 Task: Look for space in Bullhead City, United States from 24th August, 2023 to 10th September, 2023 for 8 adults, 2 children in price range Rs.12000 to Rs.15000. Place can be entire place or shared room with 4 bedrooms having 8 beds and 4 bathrooms. Property type can be house, flat, guest house. Amenities needed are: wifi, TV, free parkinig on premises, gym, breakfast. Booking option can be shelf check-in. Required host language is English.
Action: Mouse moved to (567, 117)
Screenshot: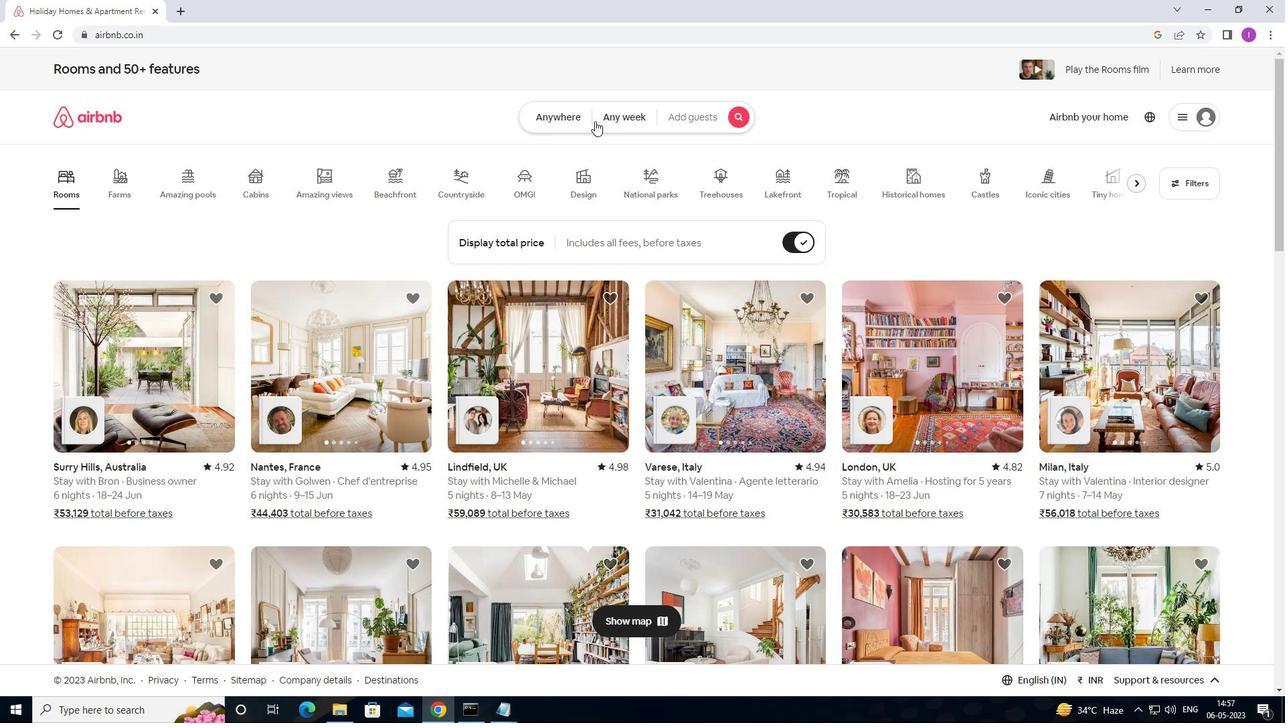 
Action: Mouse pressed left at (567, 117)
Screenshot: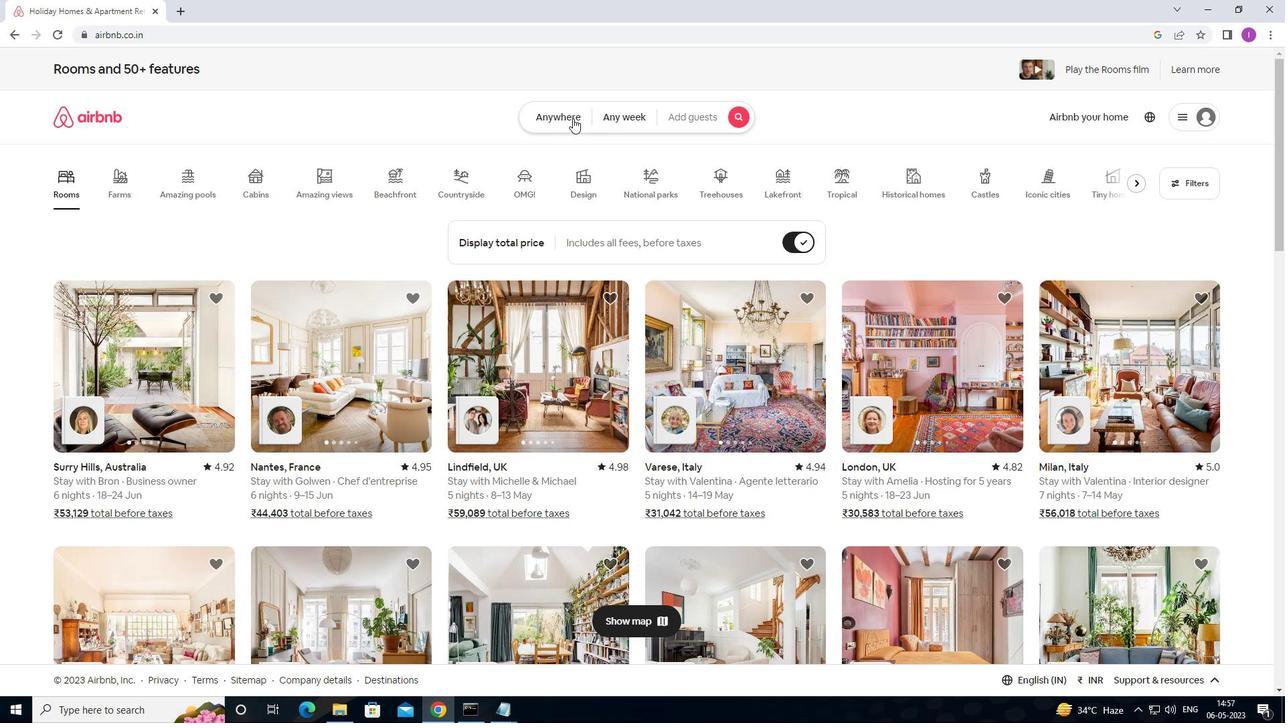 
Action: Mouse moved to (506, 162)
Screenshot: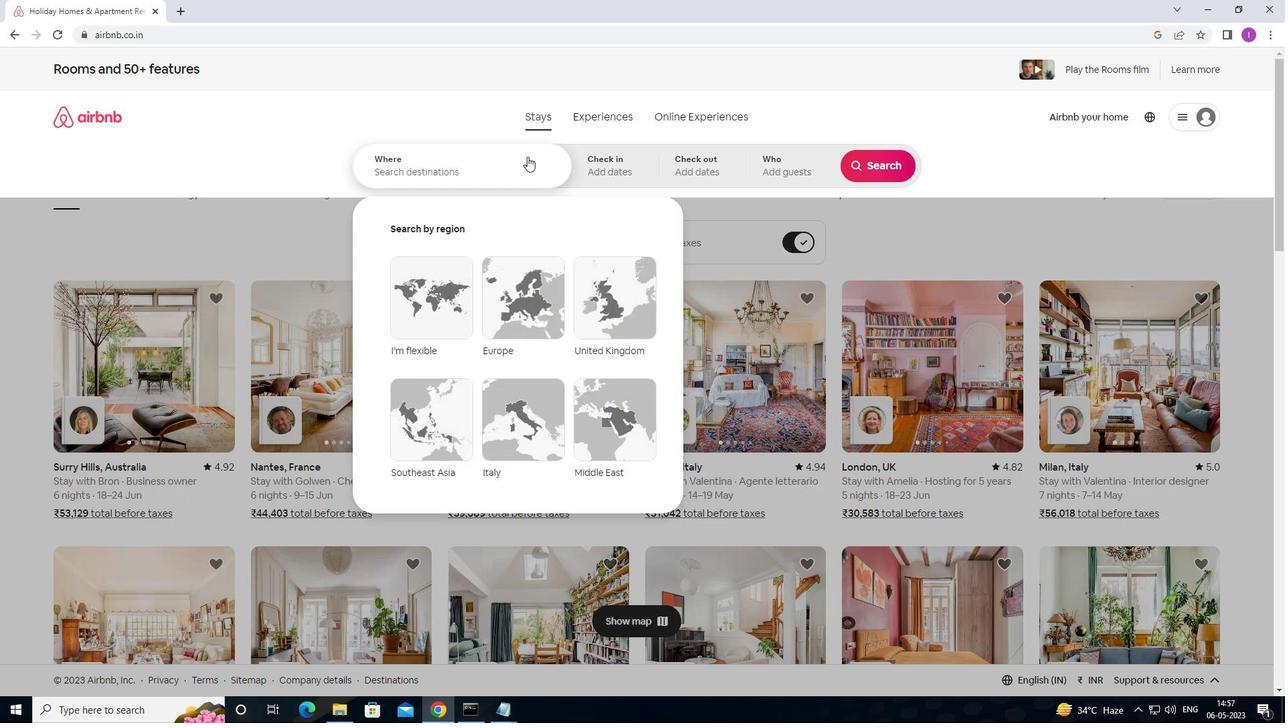 
Action: Mouse pressed left at (506, 162)
Screenshot: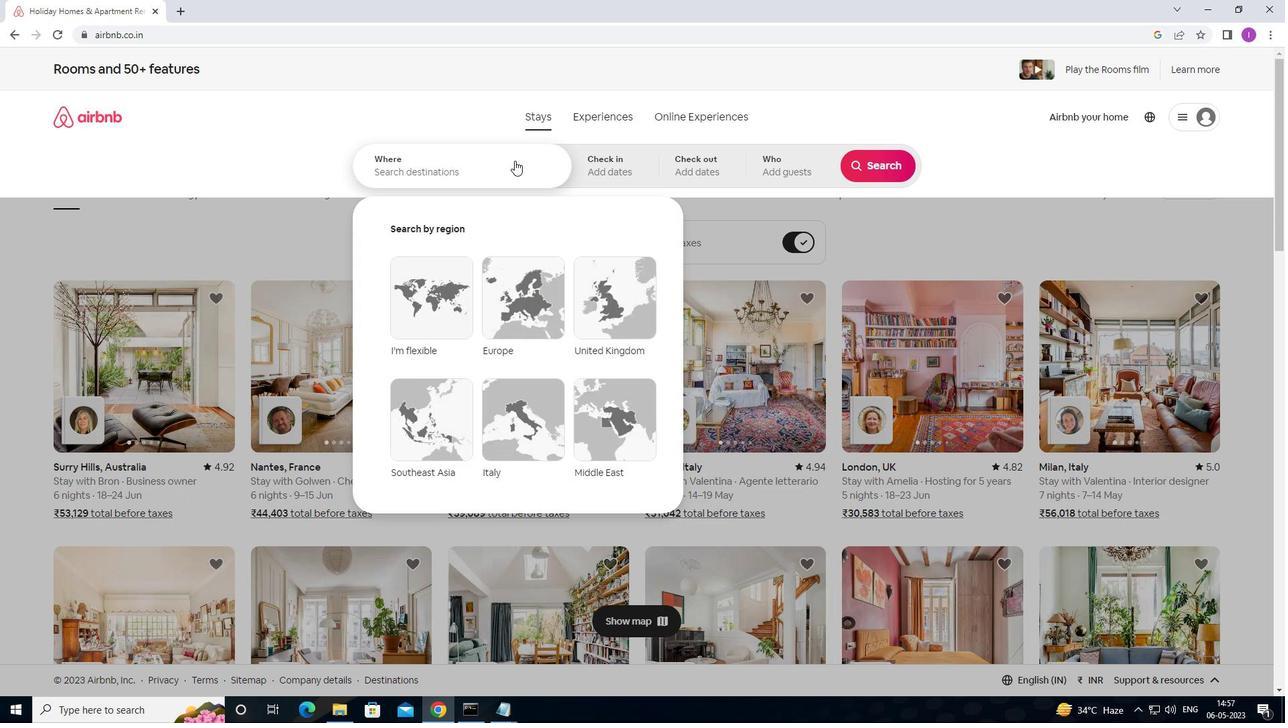 
Action: Mouse moved to (559, 150)
Screenshot: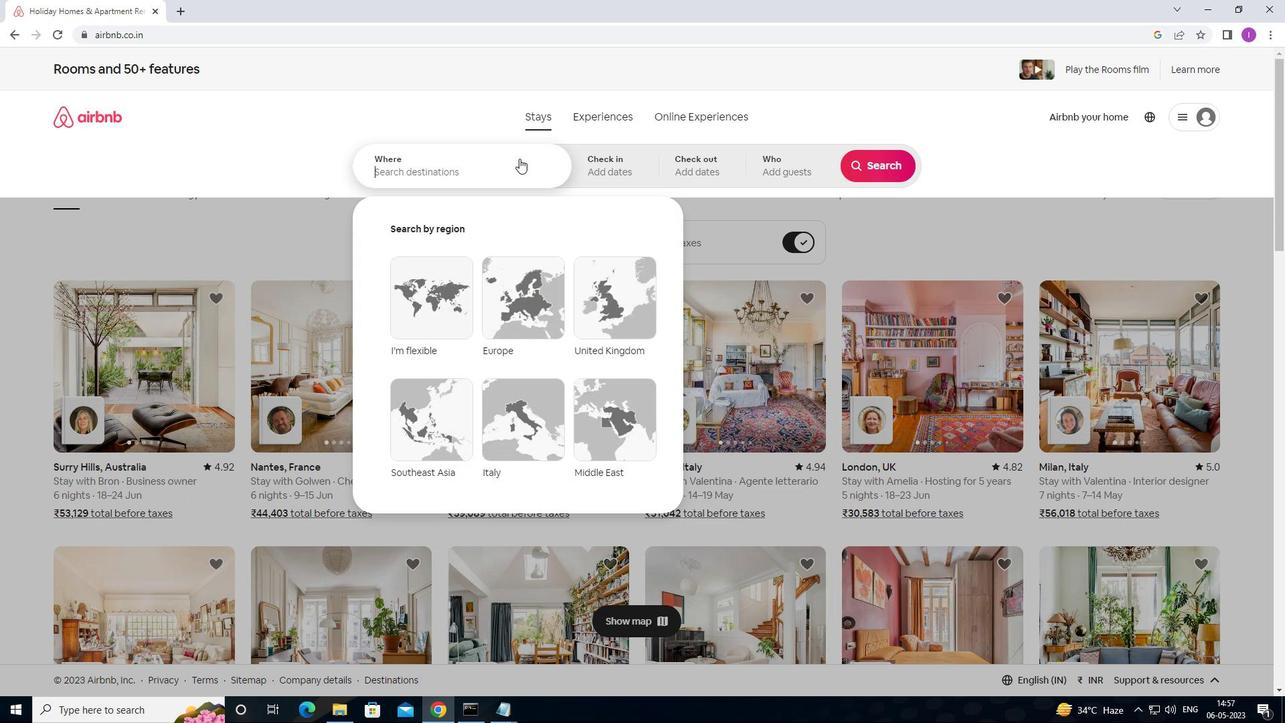 
Action: Key pressed <Key.shift><Key.shift>BULLHEAD<Key.space>CITY,<Key.shift>UNITED<Key.space>STATES
Screenshot: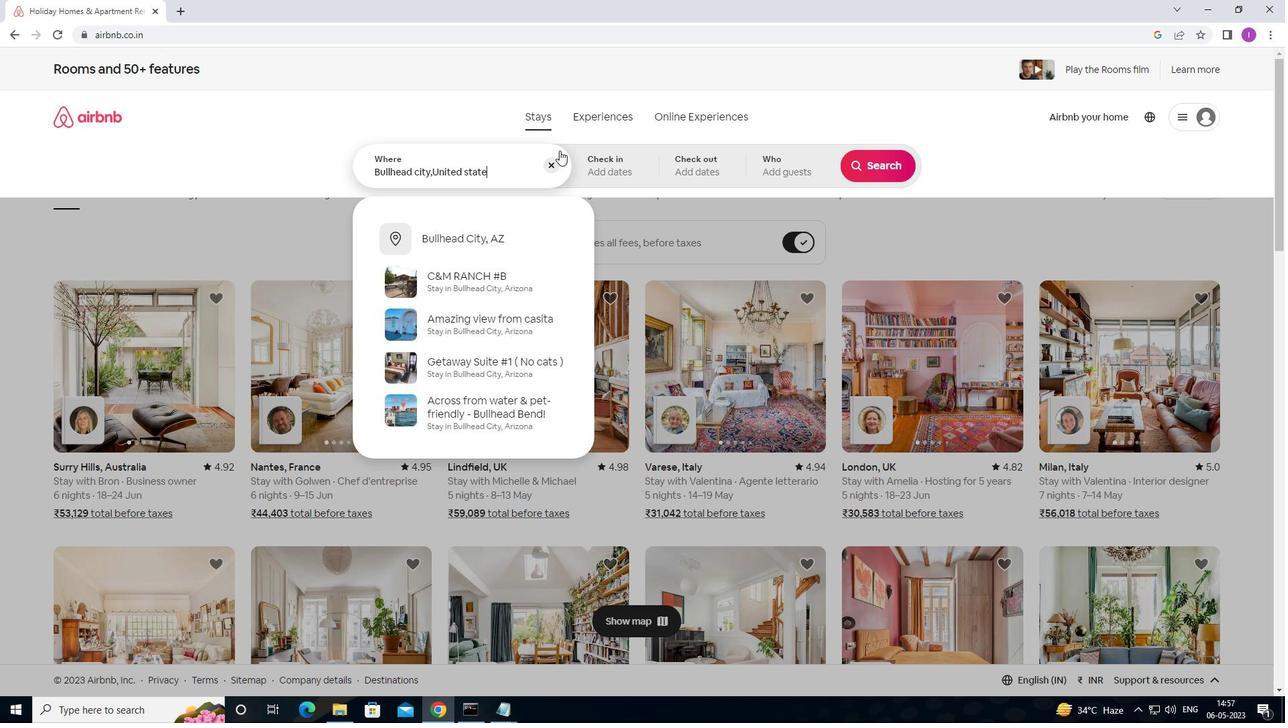 
Action: Mouse moved to (595, 172)
Screenshot: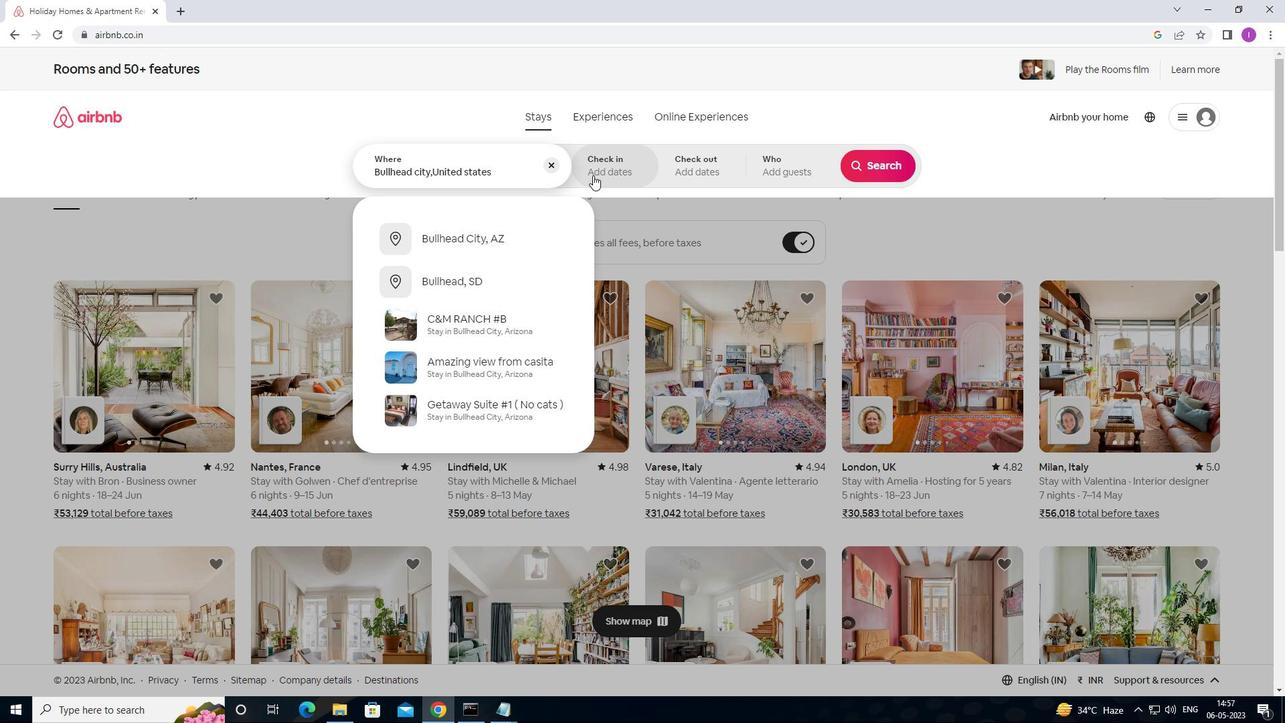 
Action: Mouse pressed left at (595, 172)
Screenshot: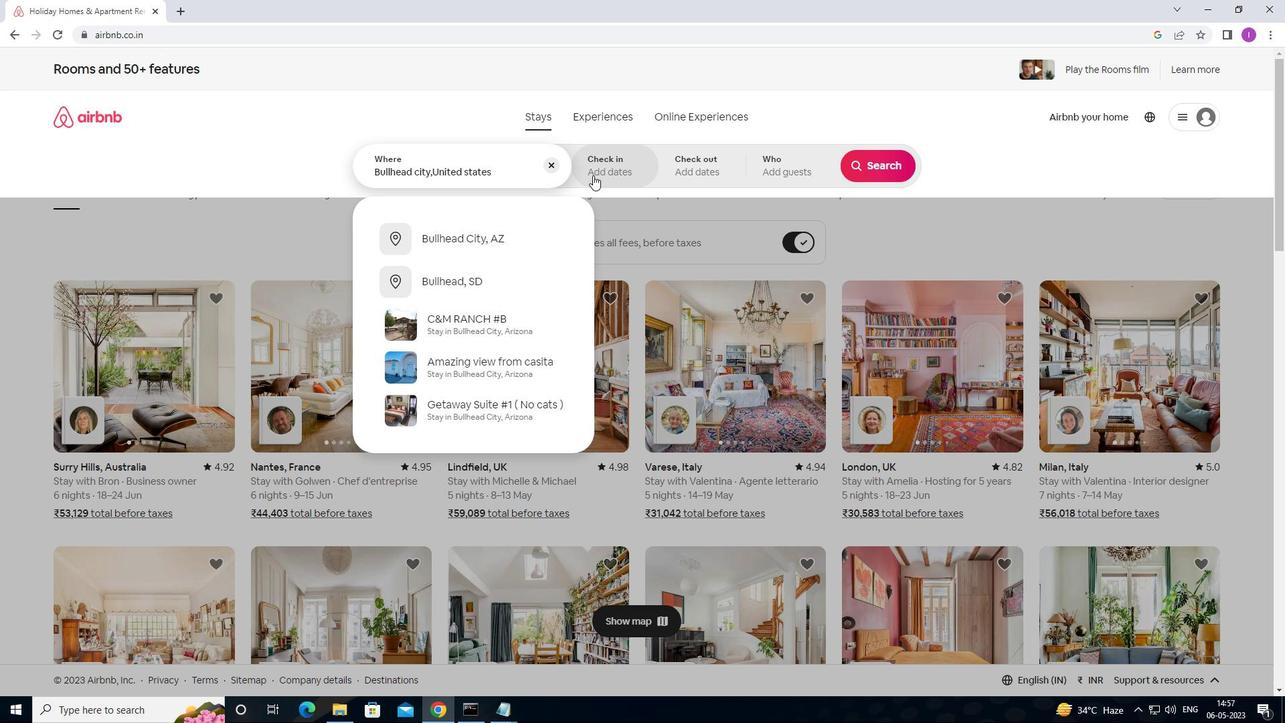 
Action: Mouse moved to (874, 273)
Screenshot: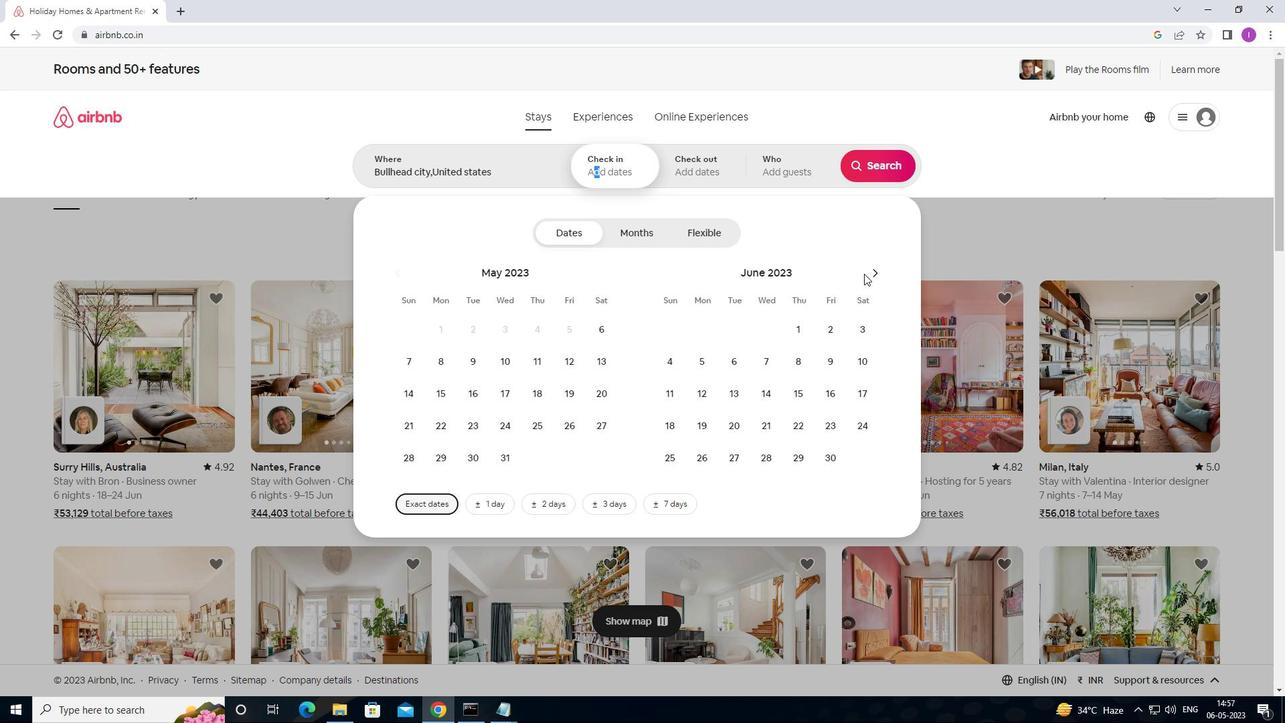 
Action: Mouse pressed left at (874, 273)
Screenshot: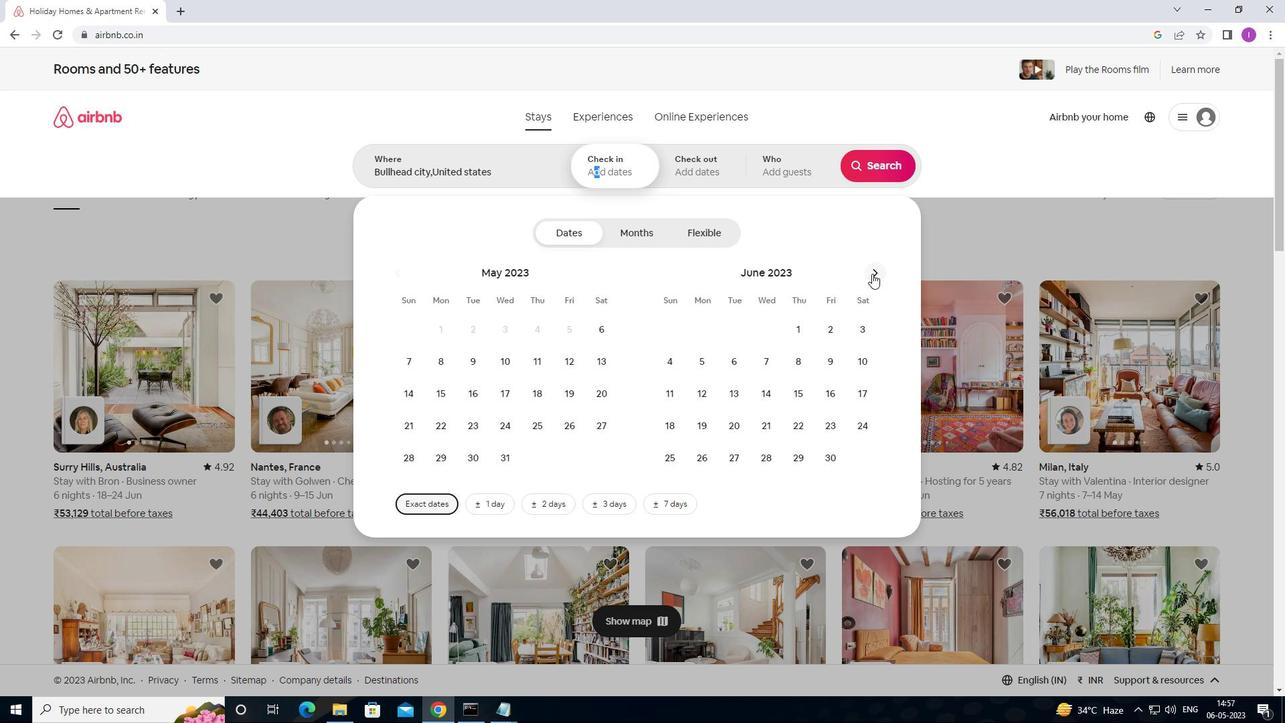 
Action: Mouse pressed left at (874, 273)
Screenshot: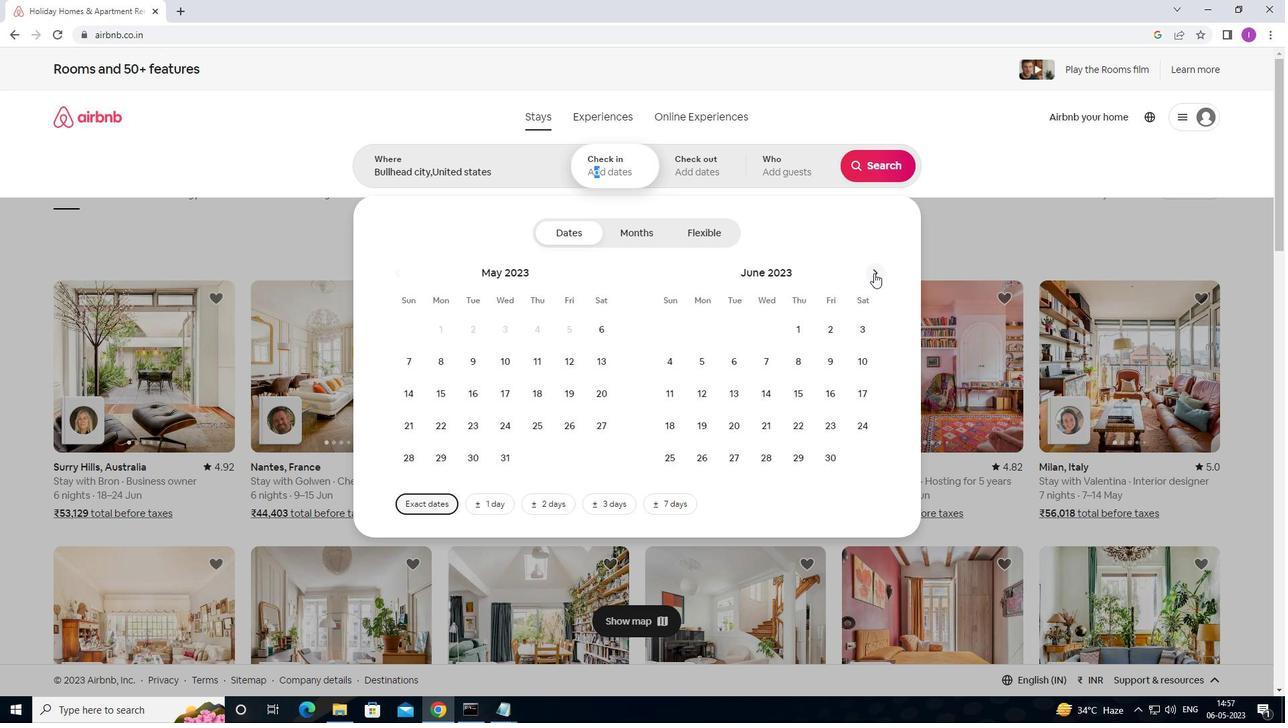 
Action: Mouse moved to (875, 273)
Screenshot: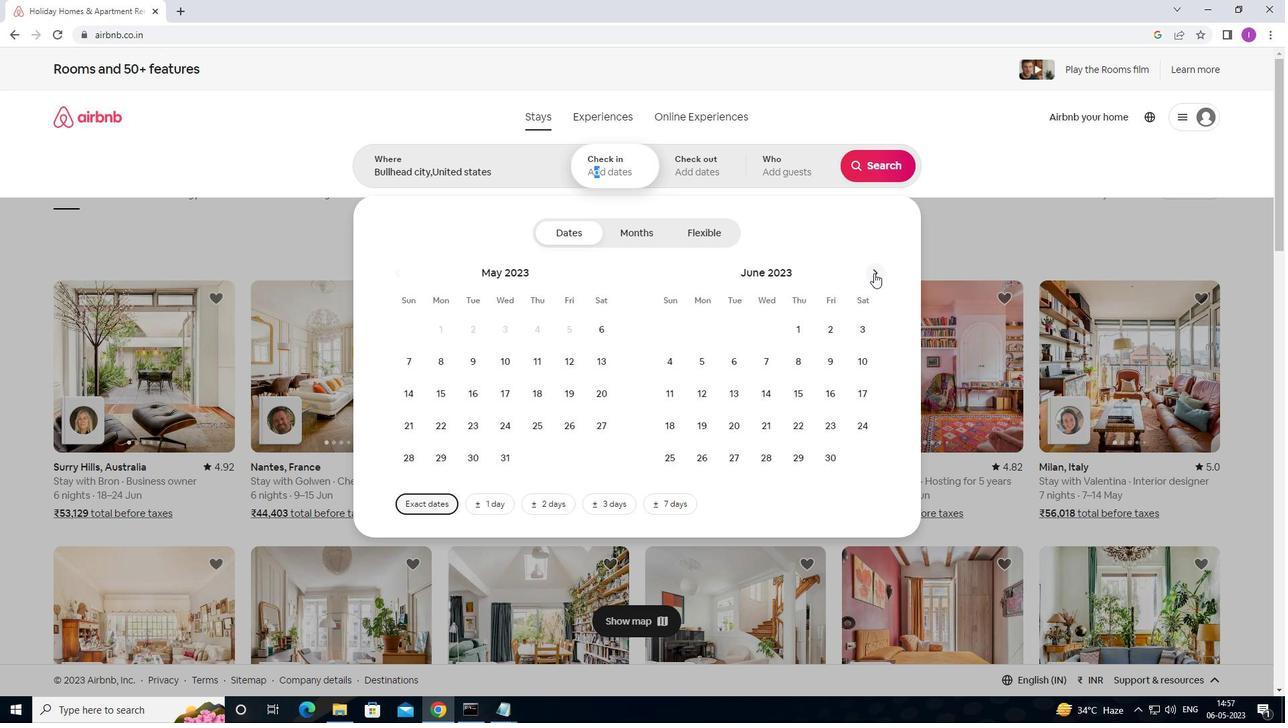 
Action: Mouse pressed left at (875, 273)
Screenshot: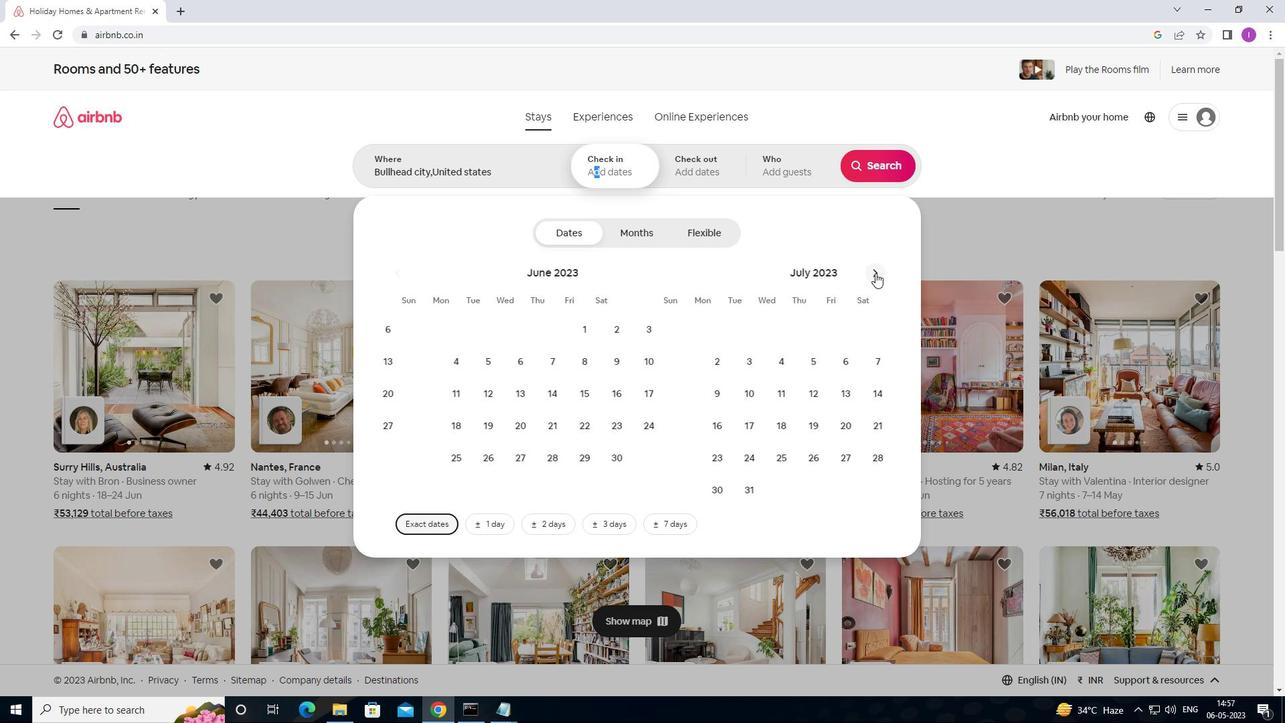 
Action: Mouse pressed left at (875, 273)
Screenshot: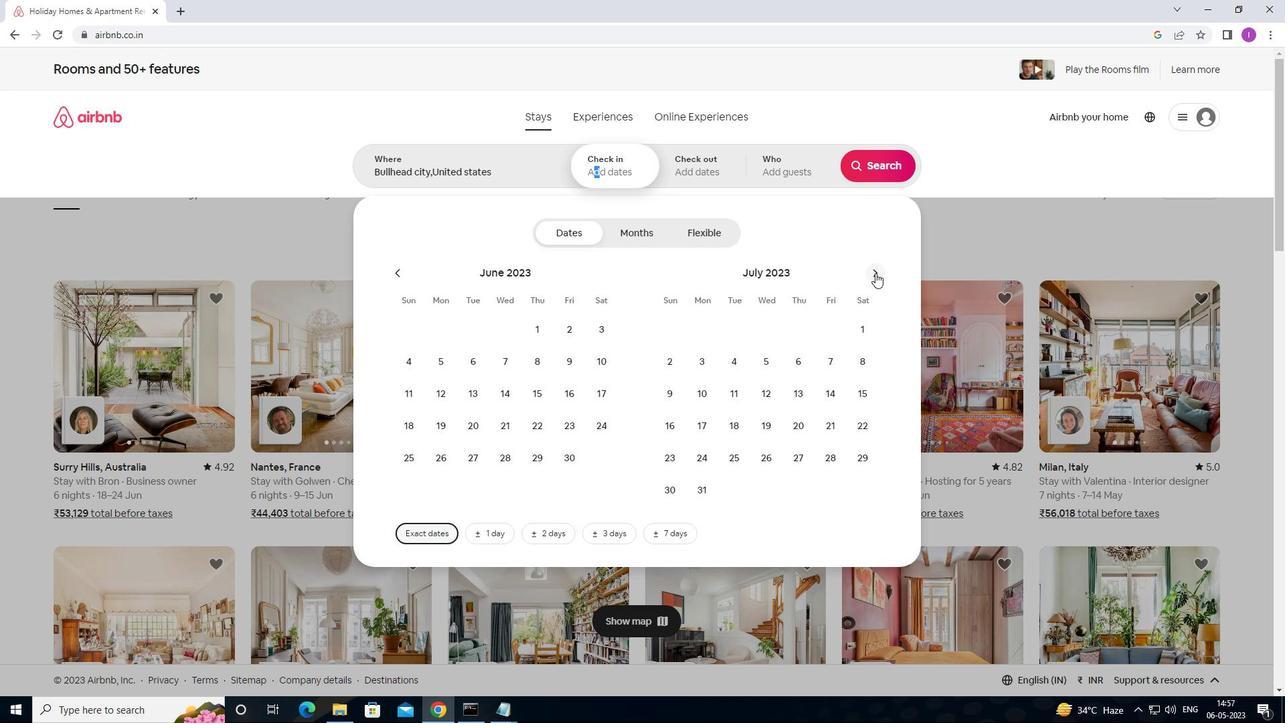 
Action: Mouse pressed left at (875, 273)
Screenshot: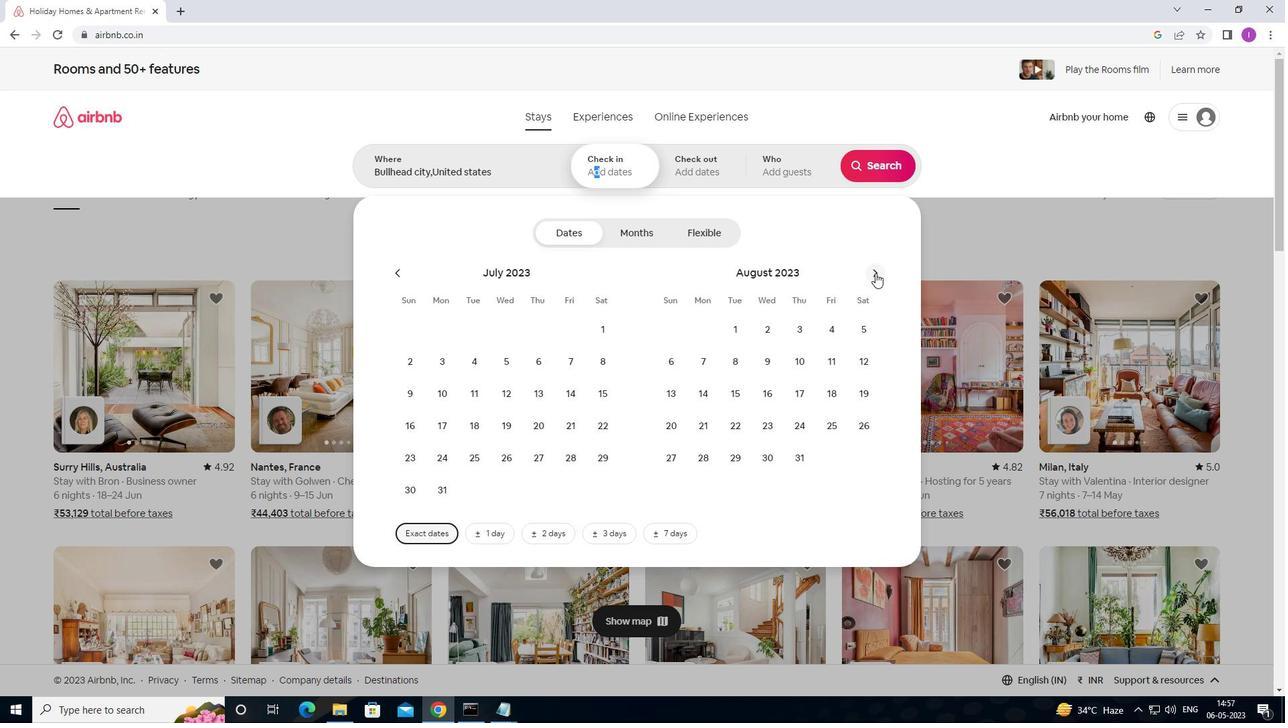 
Action: Mouse moved to (393, 275)
Screenshot: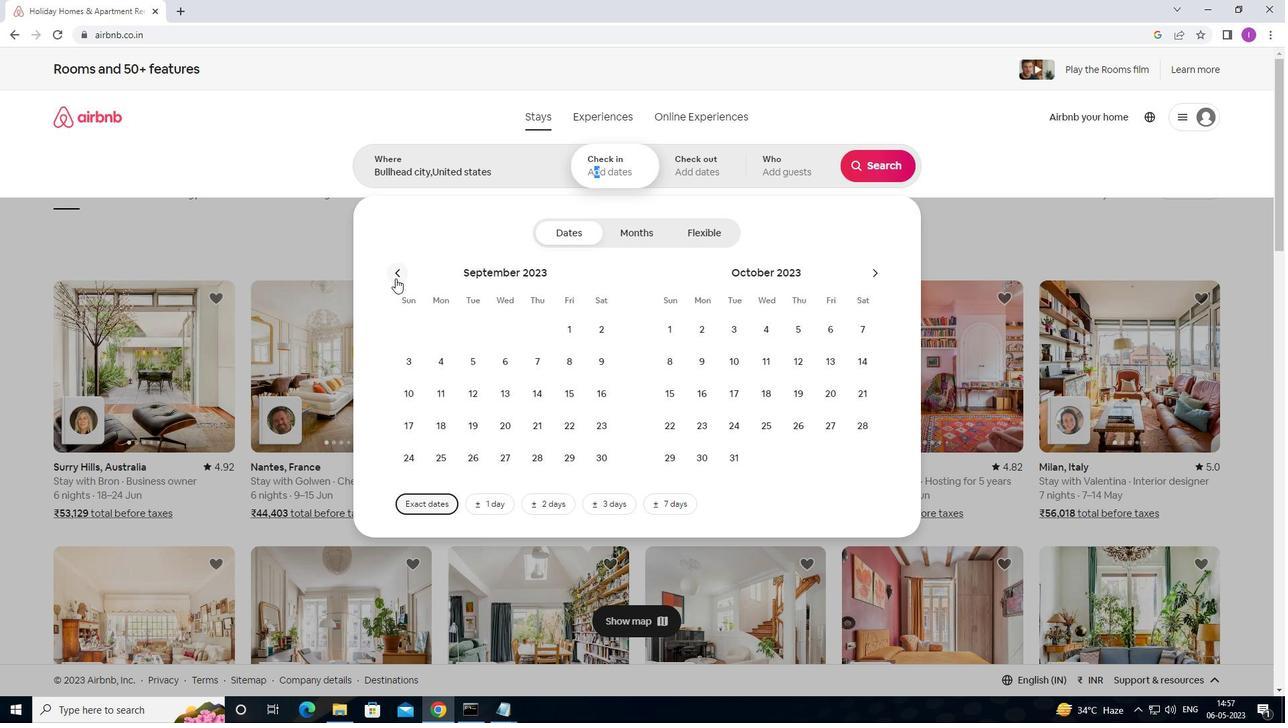 
Action: Mouse pressed left at (393, 275)
Screenshot: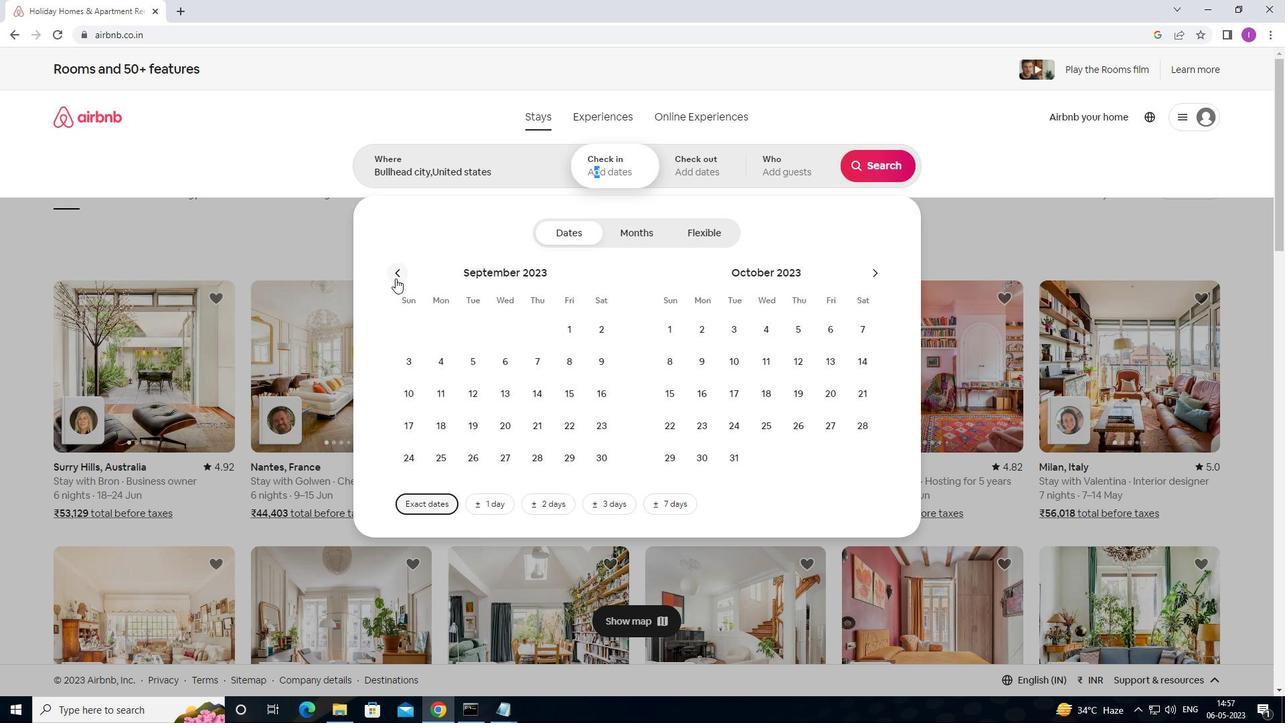 
Action: Mouse moved to (540, 421)
Screenshot: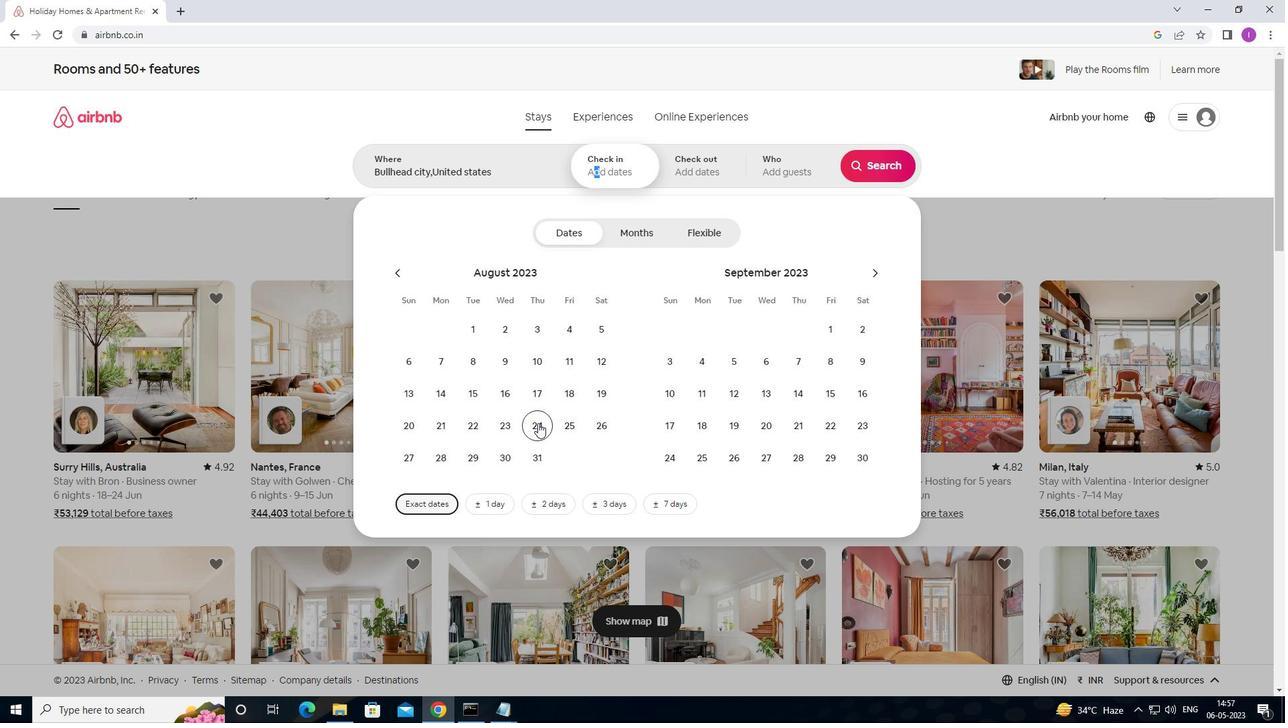 
Action: Mouse pressed left at (540, 421)
Screenshot: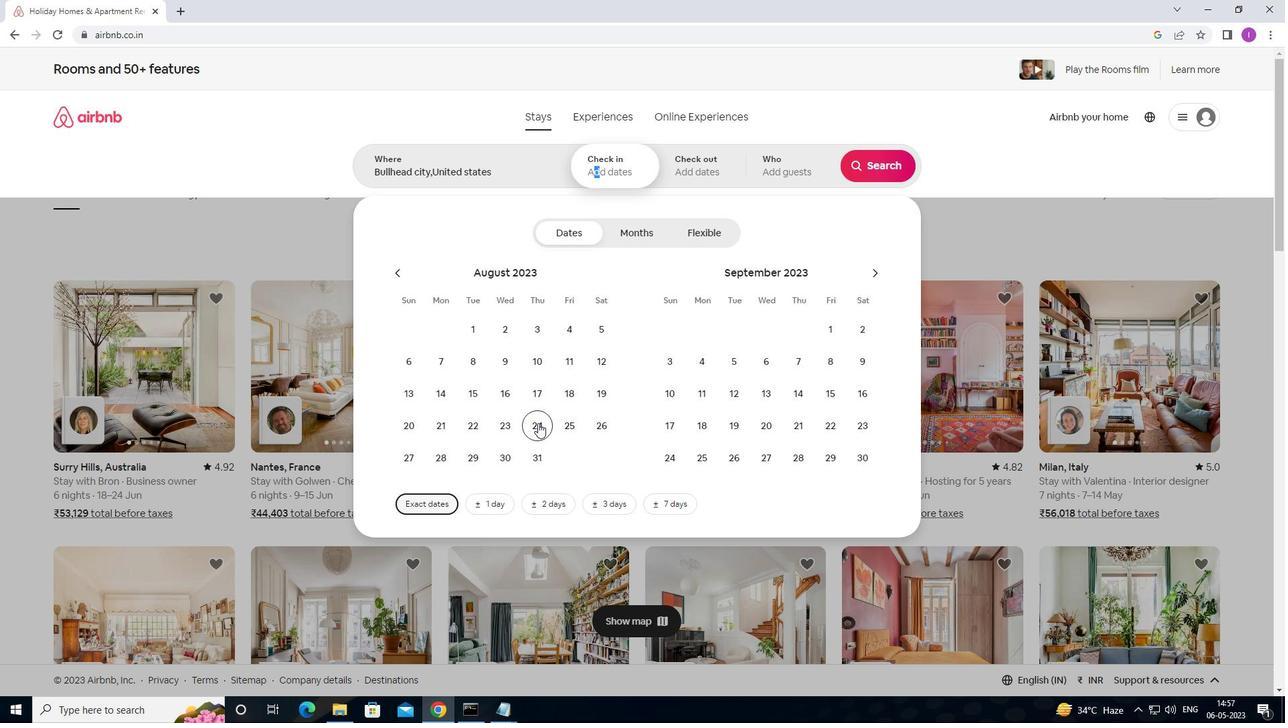 
Action: Mouse moved to (670, 399)
Screenshot: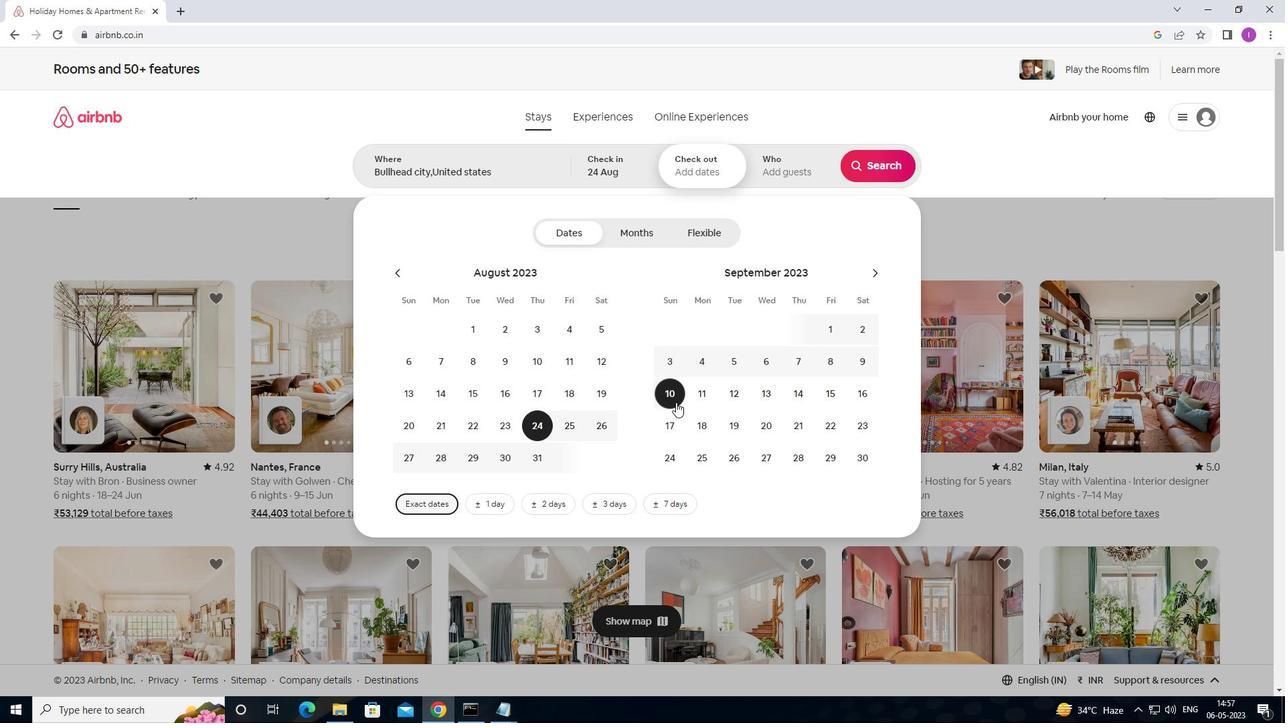 
Action: Mouse pressed left at (670, 399)
Screenshot: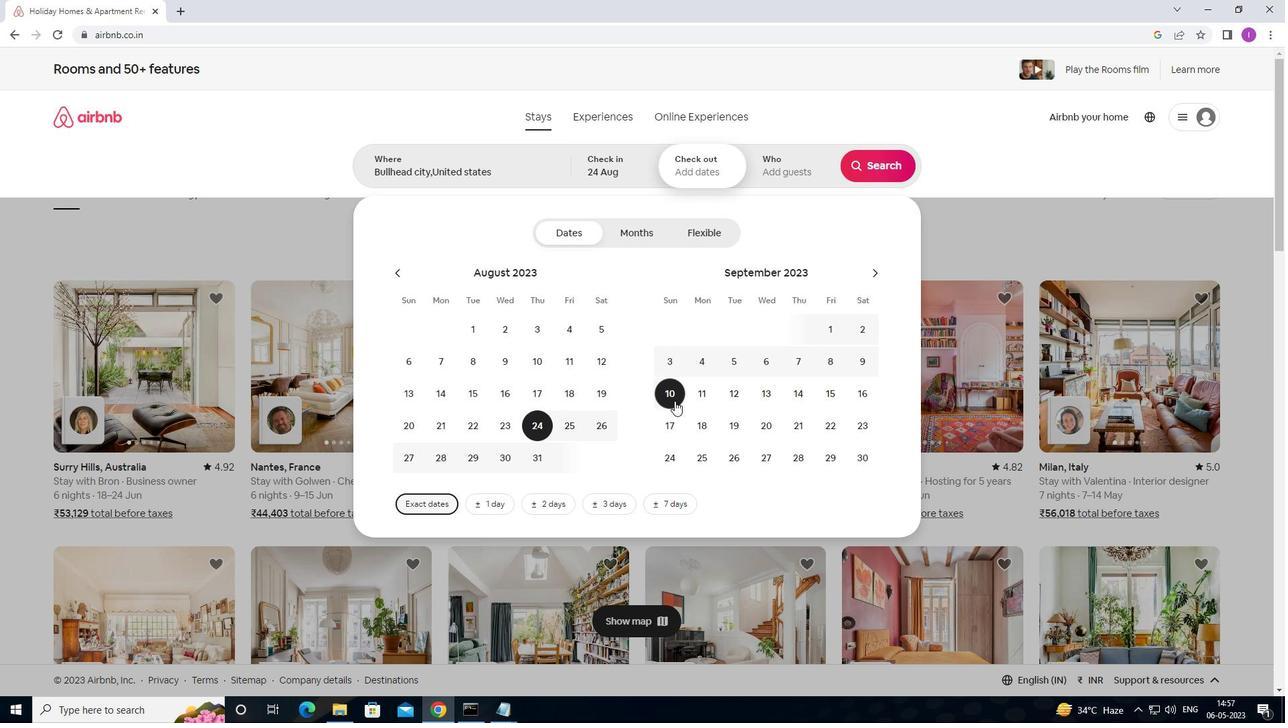 
Action: Mouse moved to (775, 178)
Screenshot: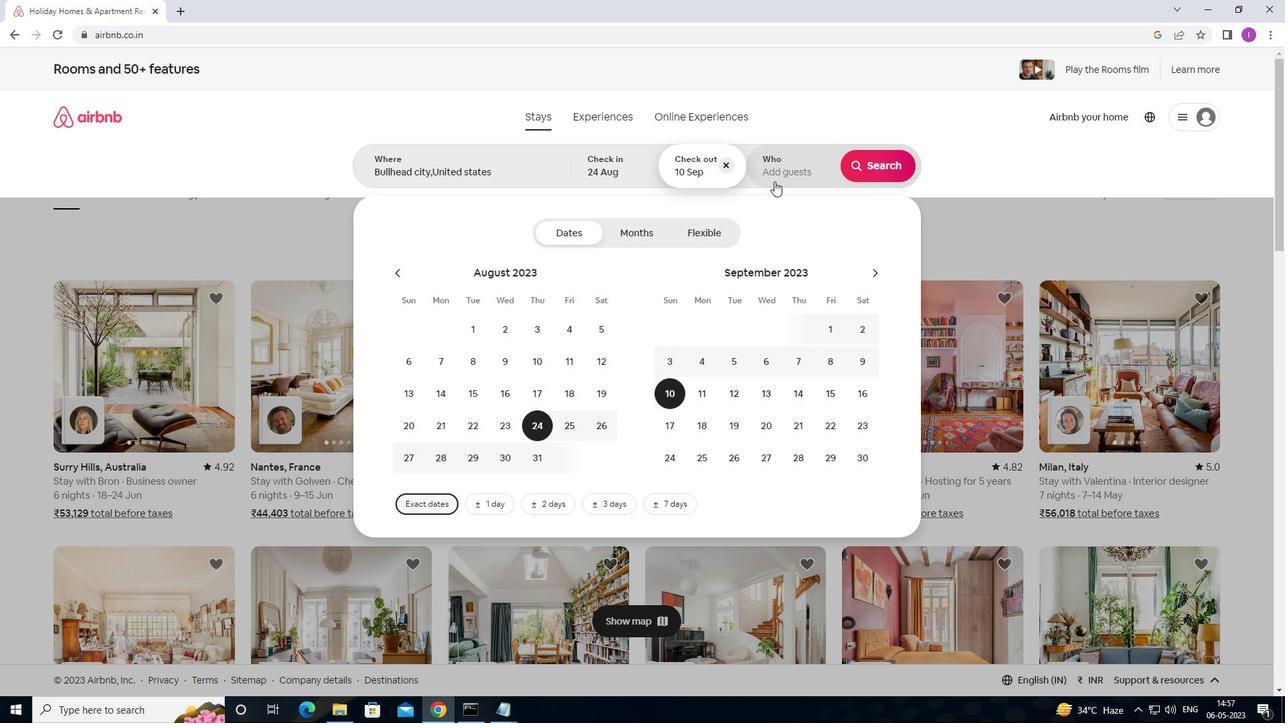 
Action: Mouse pressed left at (775, 178)
Screenshot: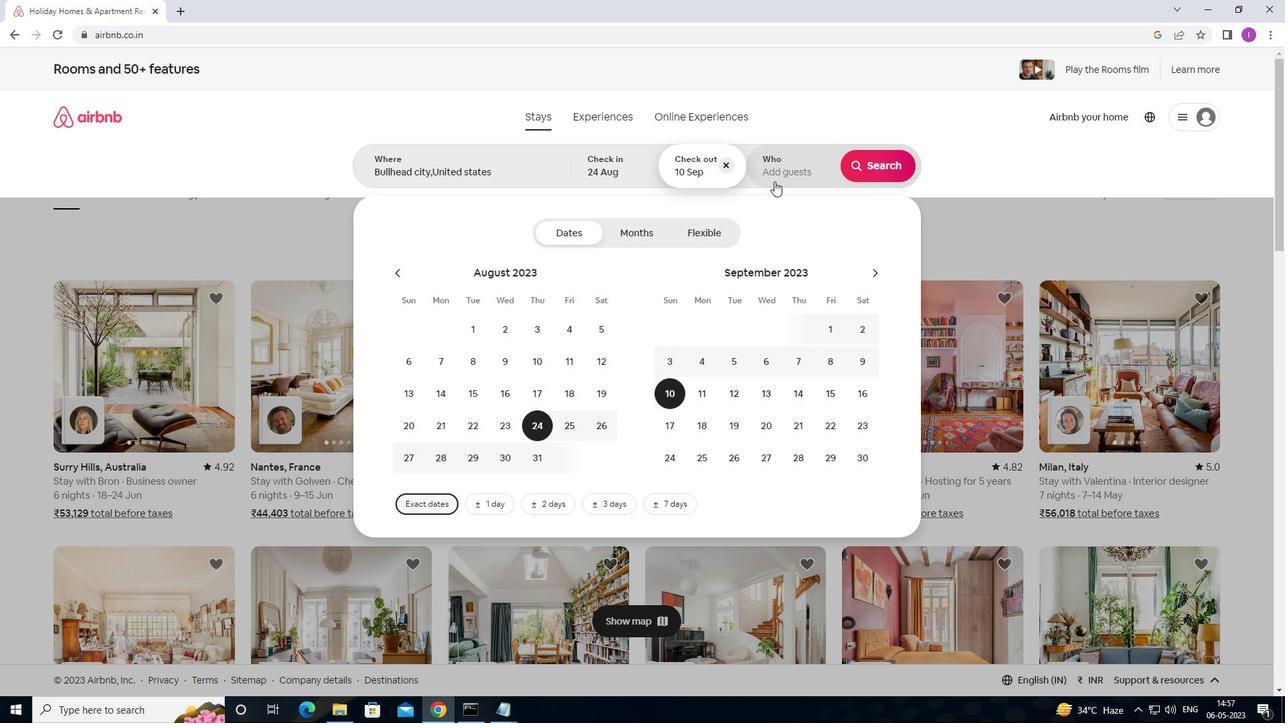 
Action: Mouse moved to (879, 232)
Screenshot: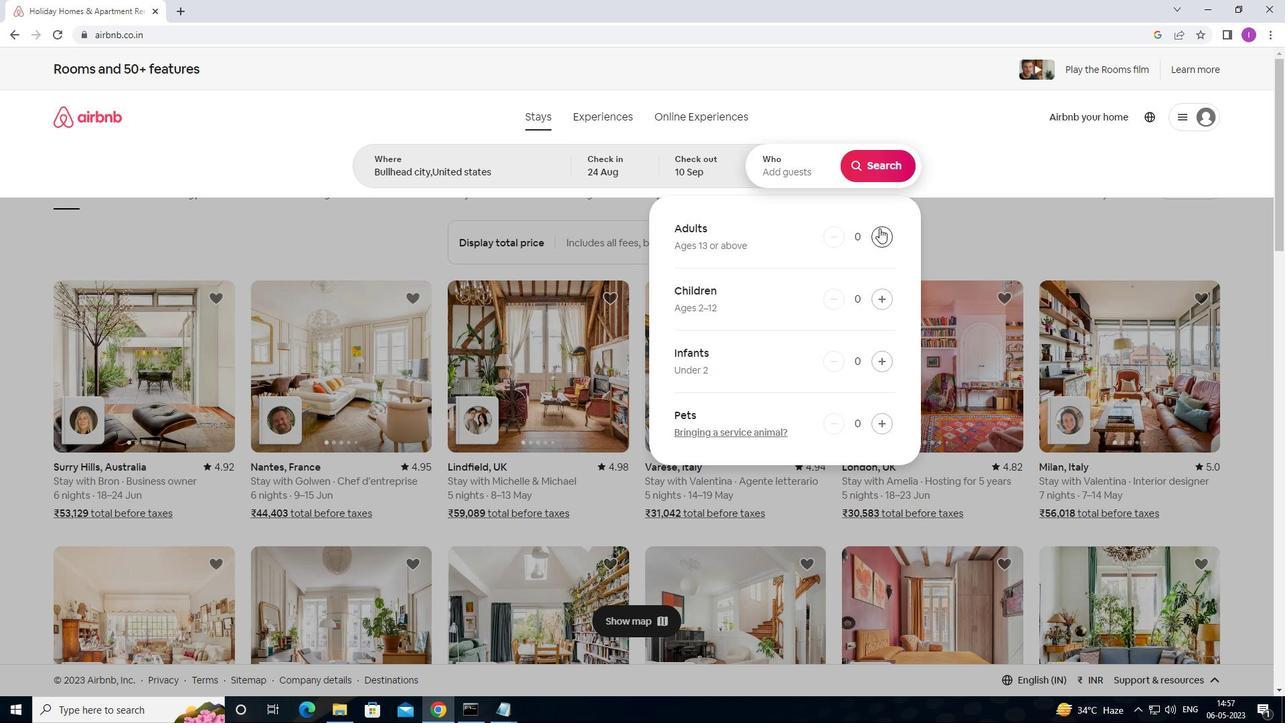 
Action: Mouse pressed left at (879, 232)
Screenshot: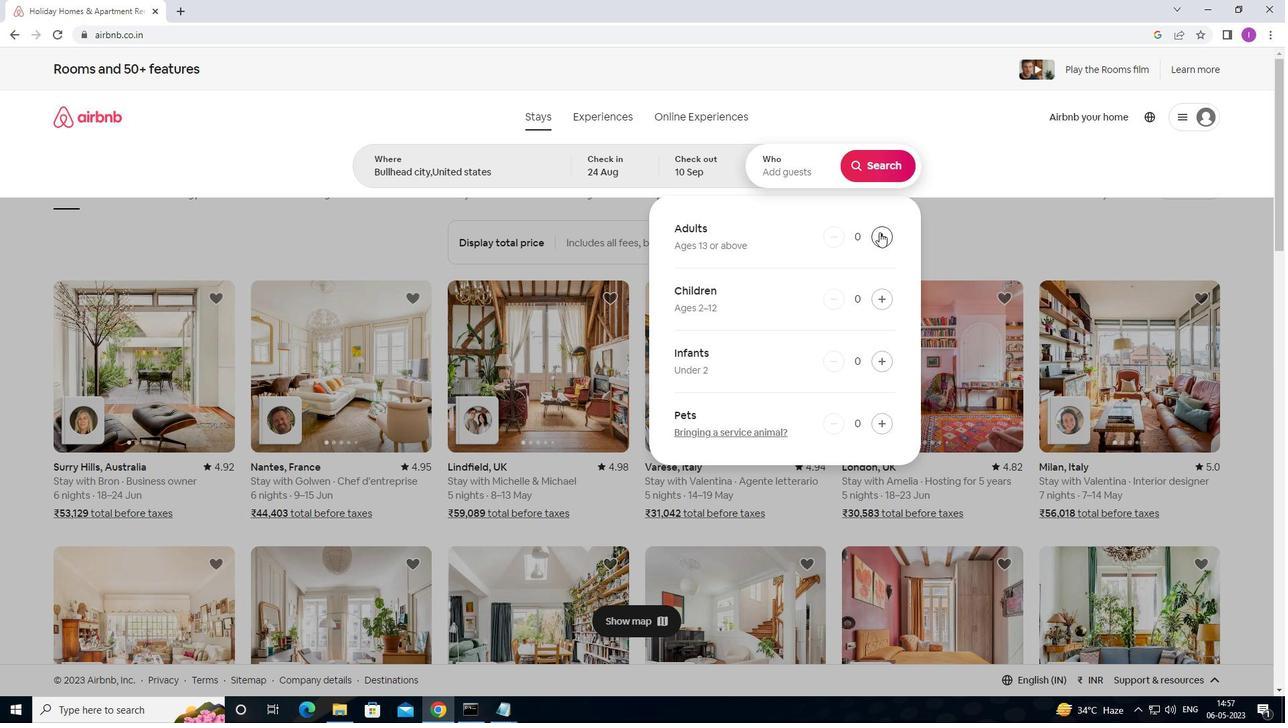 
Action: Mouse pressed left at (879, 232)
Screenshot: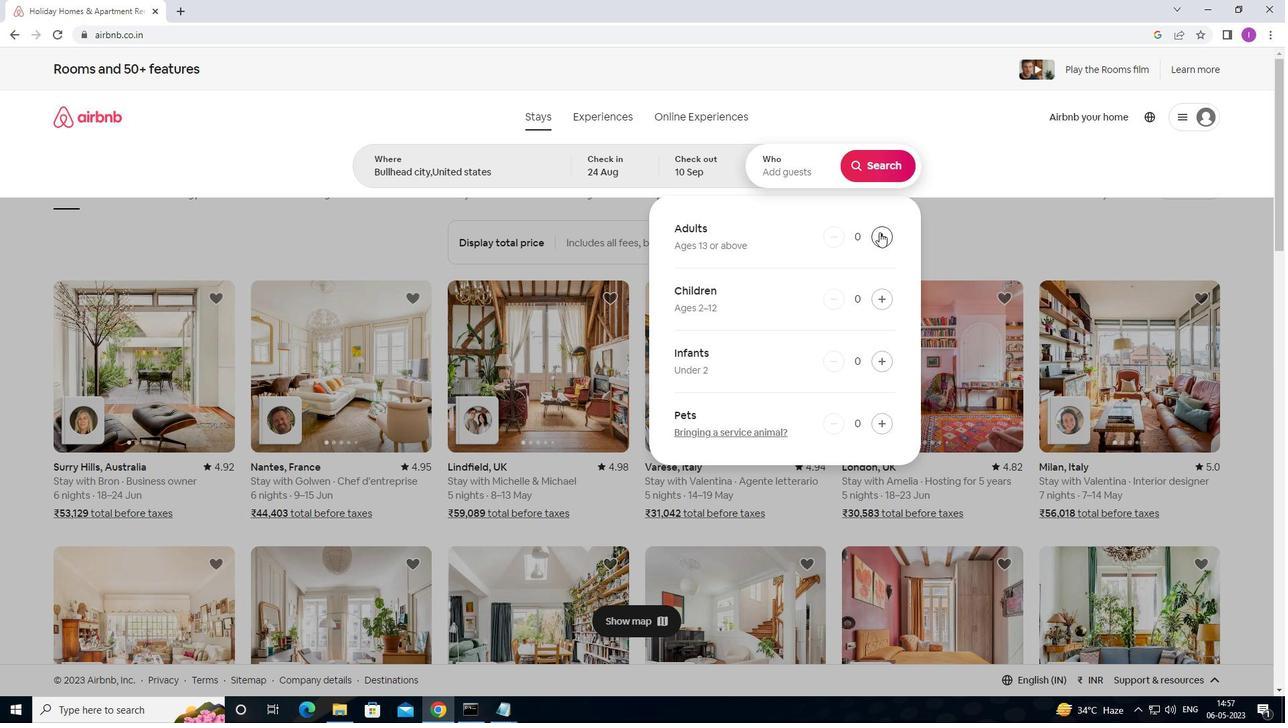
Action: Mouse pressed left at (879, 232)
Screenshot: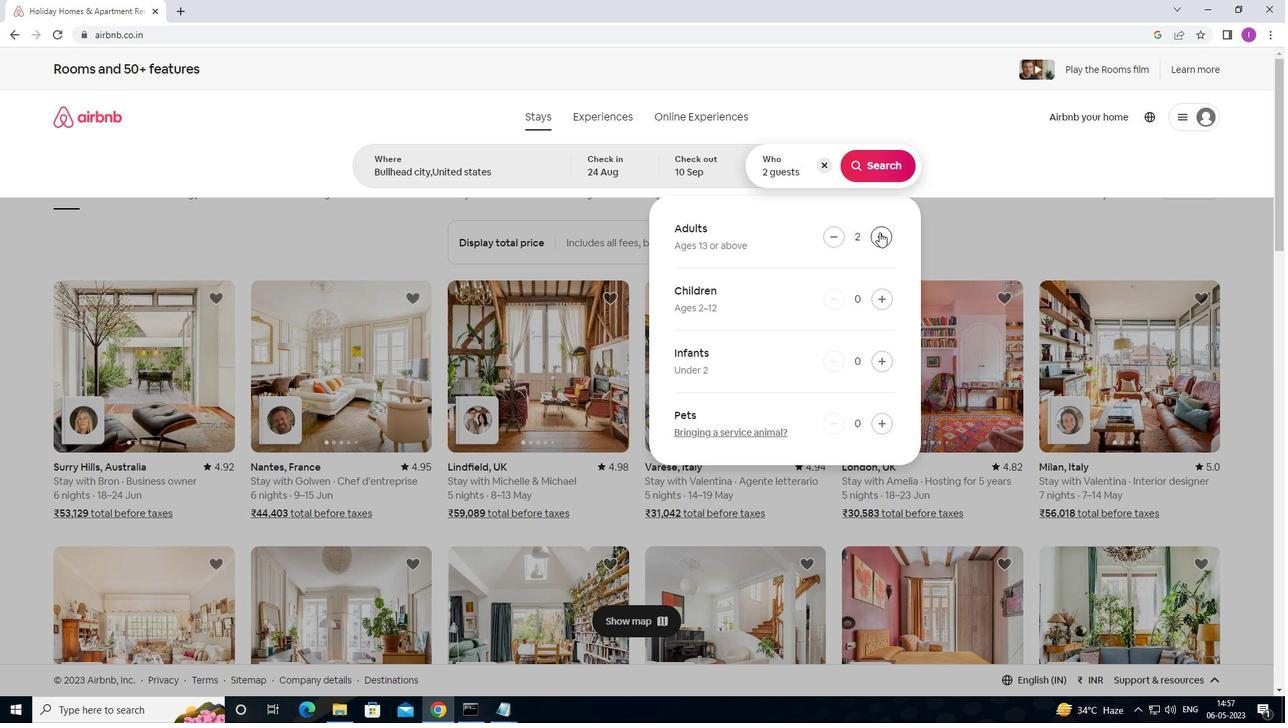 
Action: Mouse pressed left at (879, 232)
Screenshot: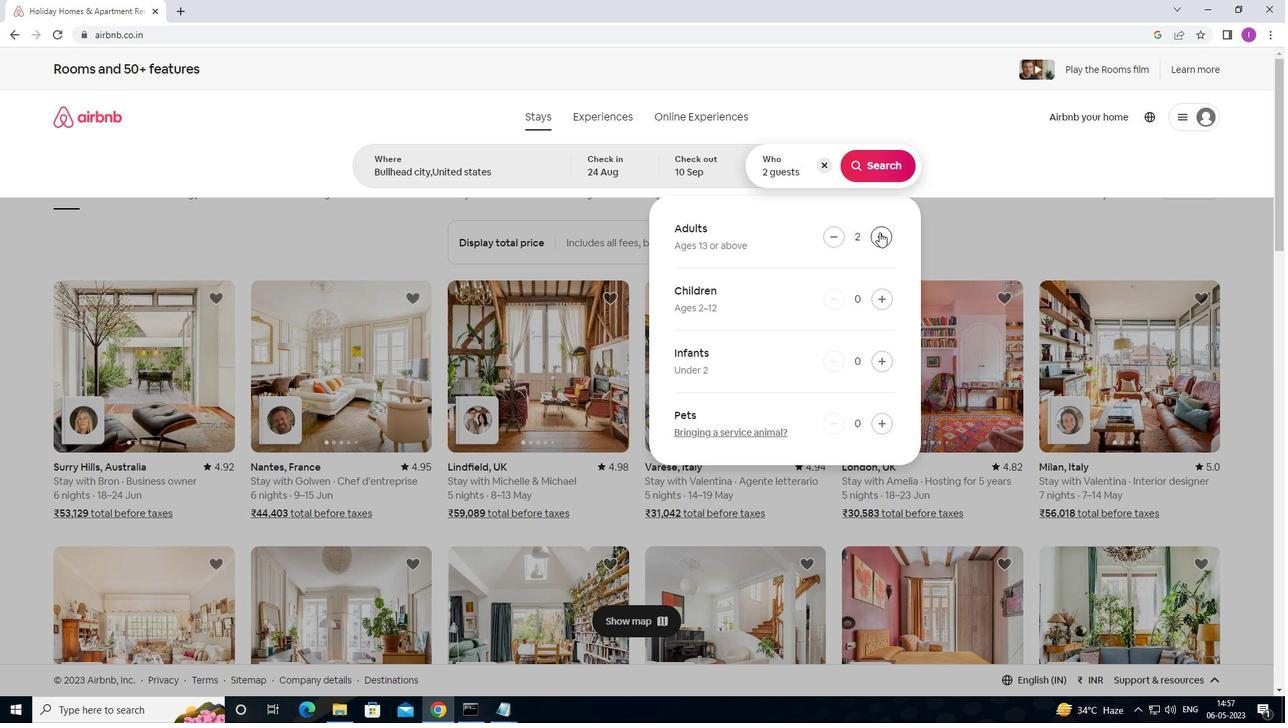 
Action: Mouse pressed left at (879, 232)
Screenshot: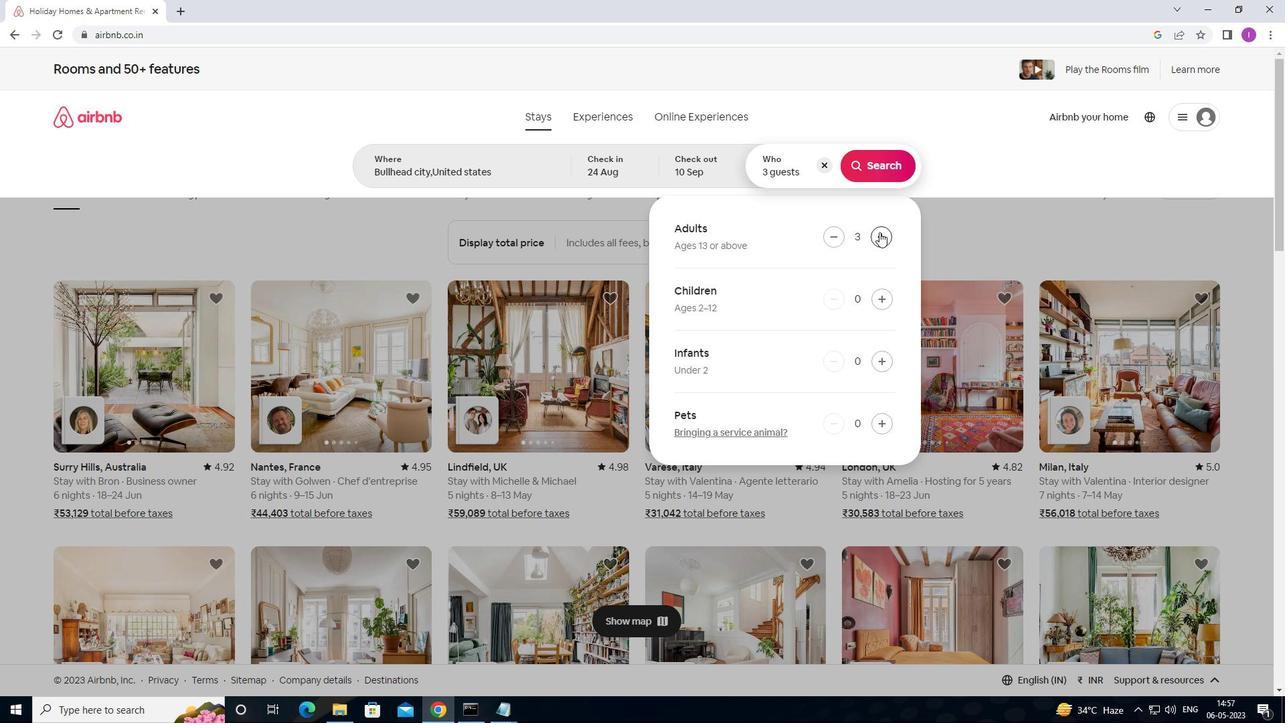 
Action: Mouse pressed left at (879, 232)
Screenshot: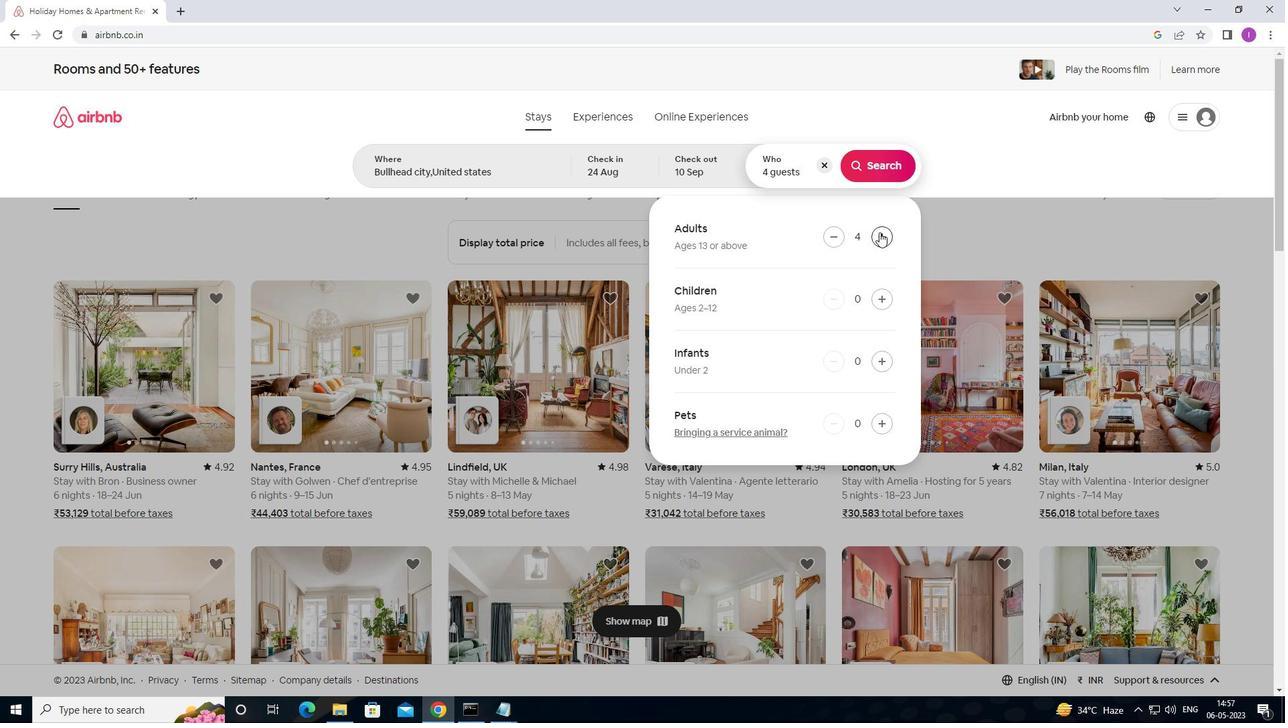 
Action: Mouse pressed left at (879, 232)
Screenshot: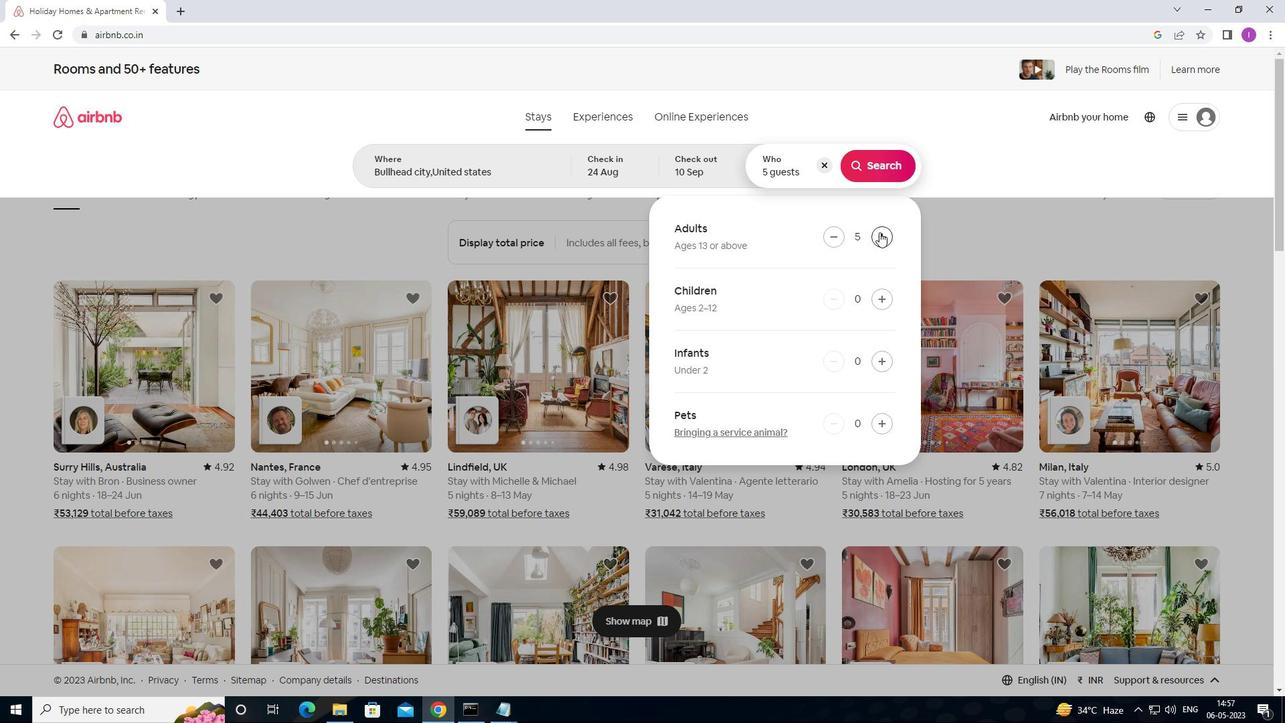 
Action: Mouse pressed left at (879, 232)
Screenshot: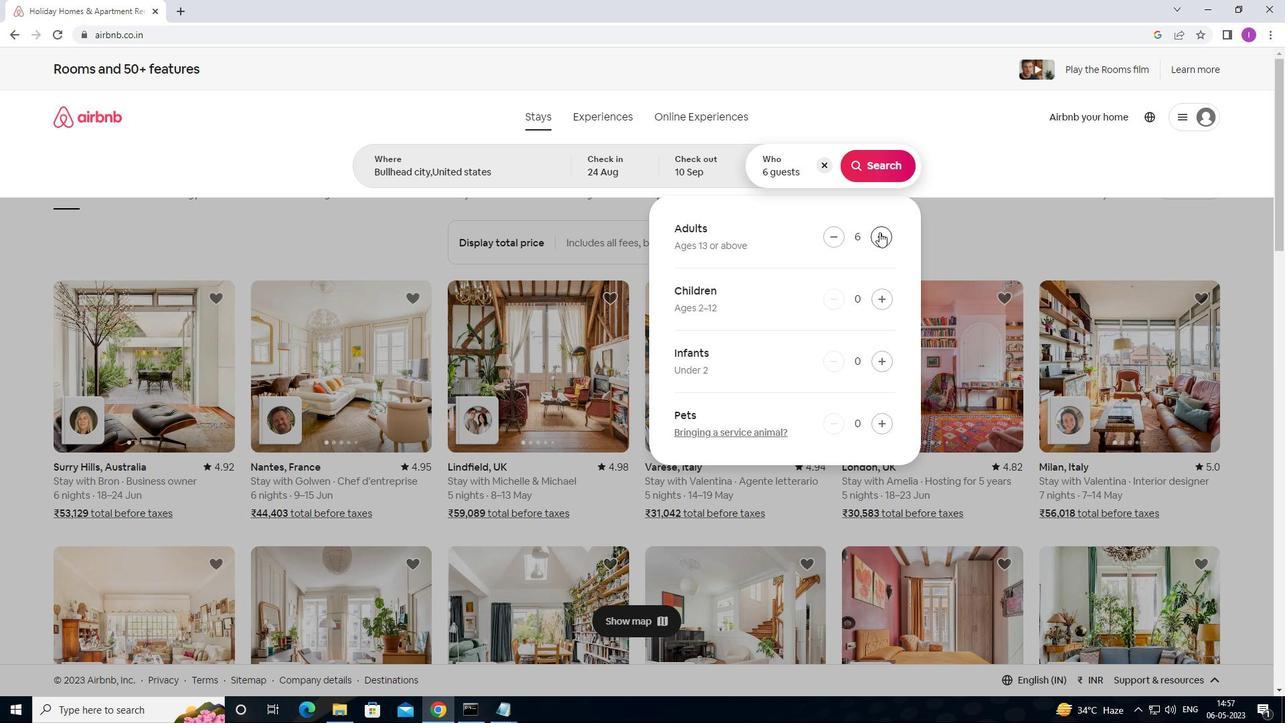 
Action: Mouse moved to (879, 298)
Screenshot: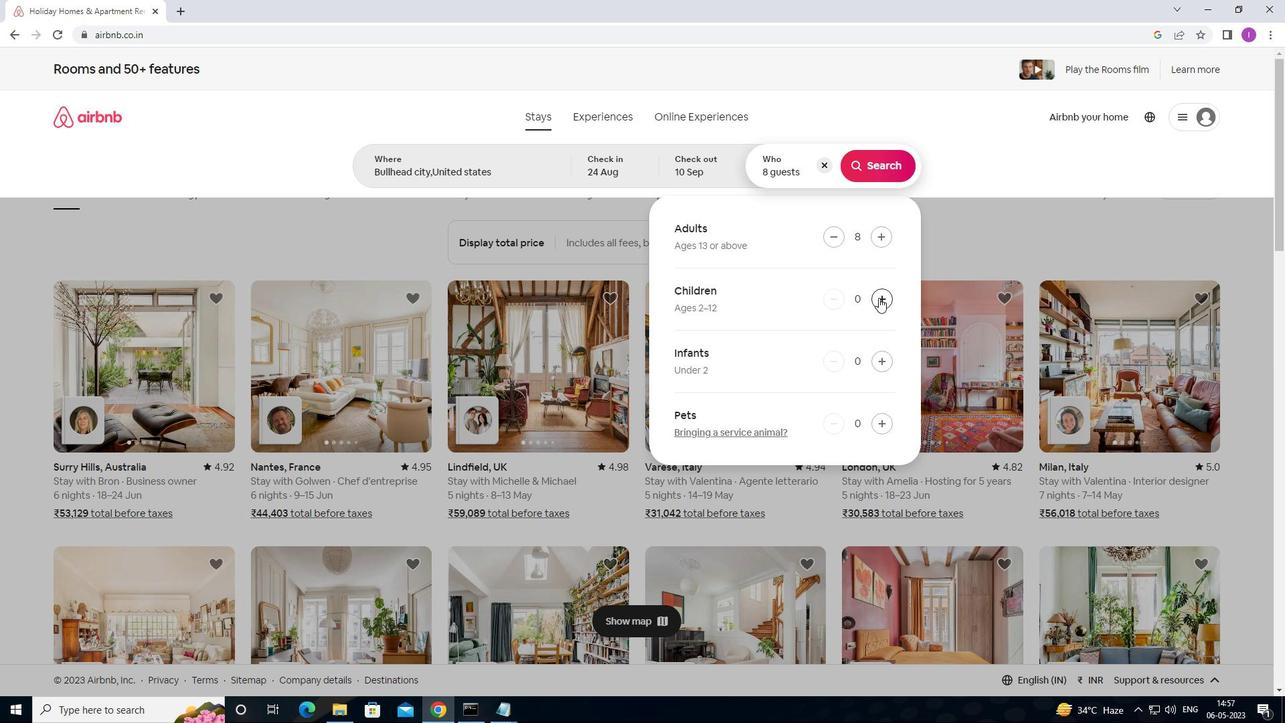
Action: Mouse pressed left at (879, 298)
Screenshot: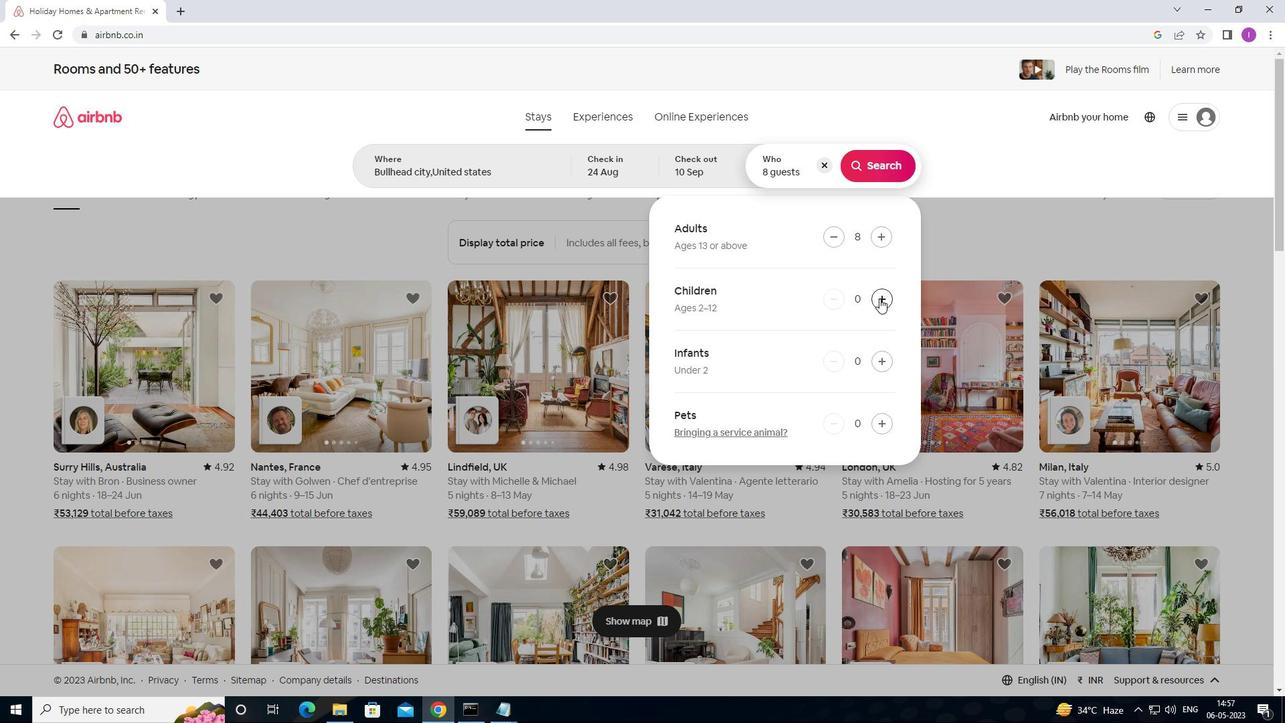 
Action: Mouse moved to (880, 298)
Screenshot: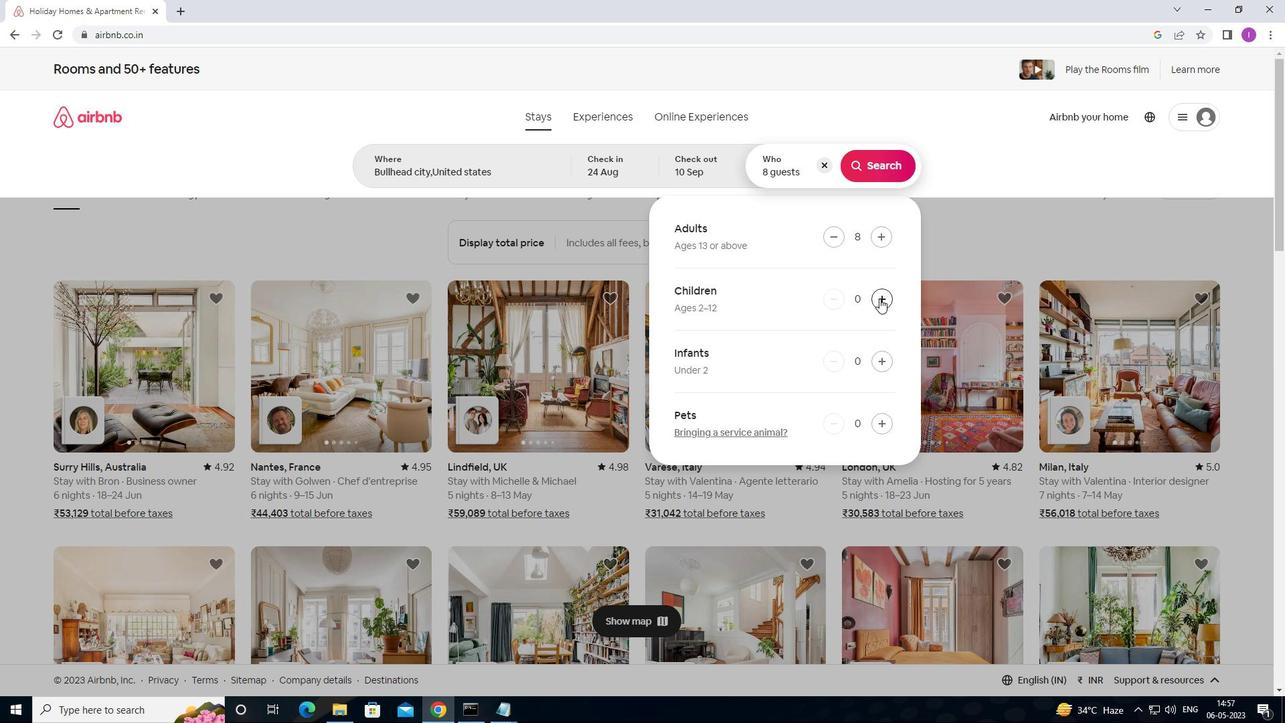 
Action: Mouse pressed left at (880, 298)
Screenshot: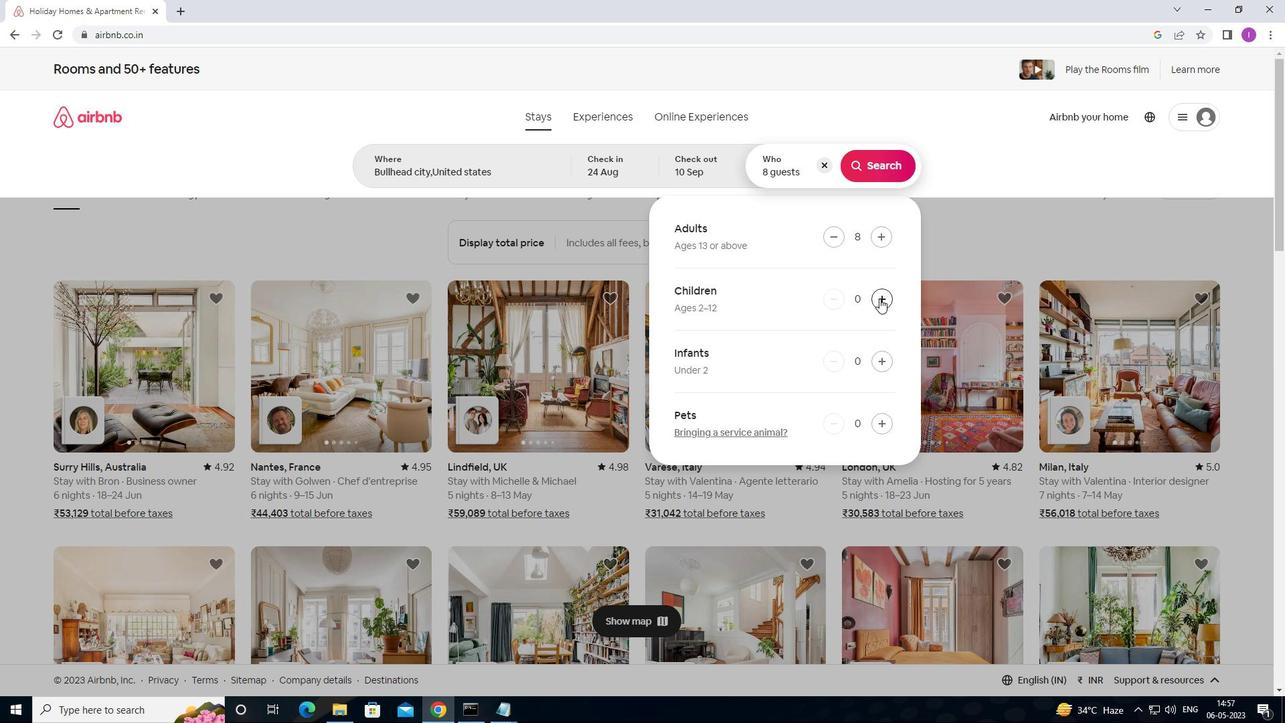 
Action: Mouse moved to (881, 170)
Screenshot: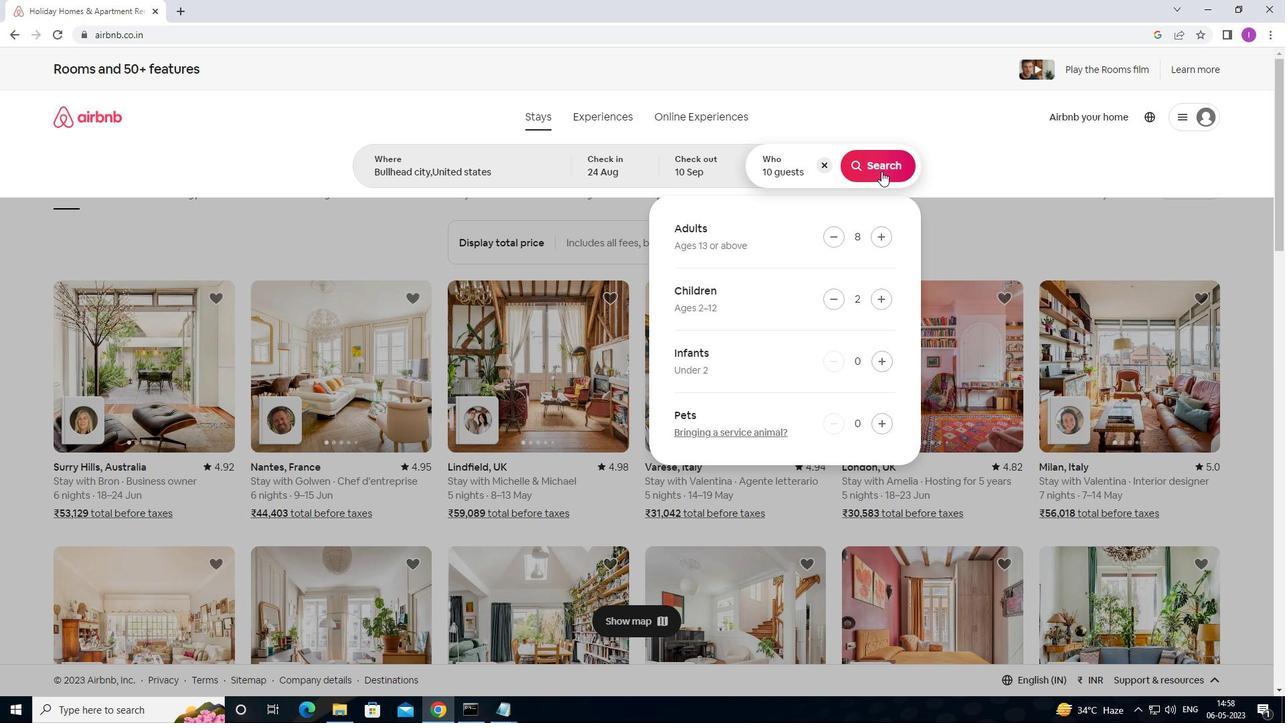 
Action: Mouse pressed left at (881, 170)
Screenshot: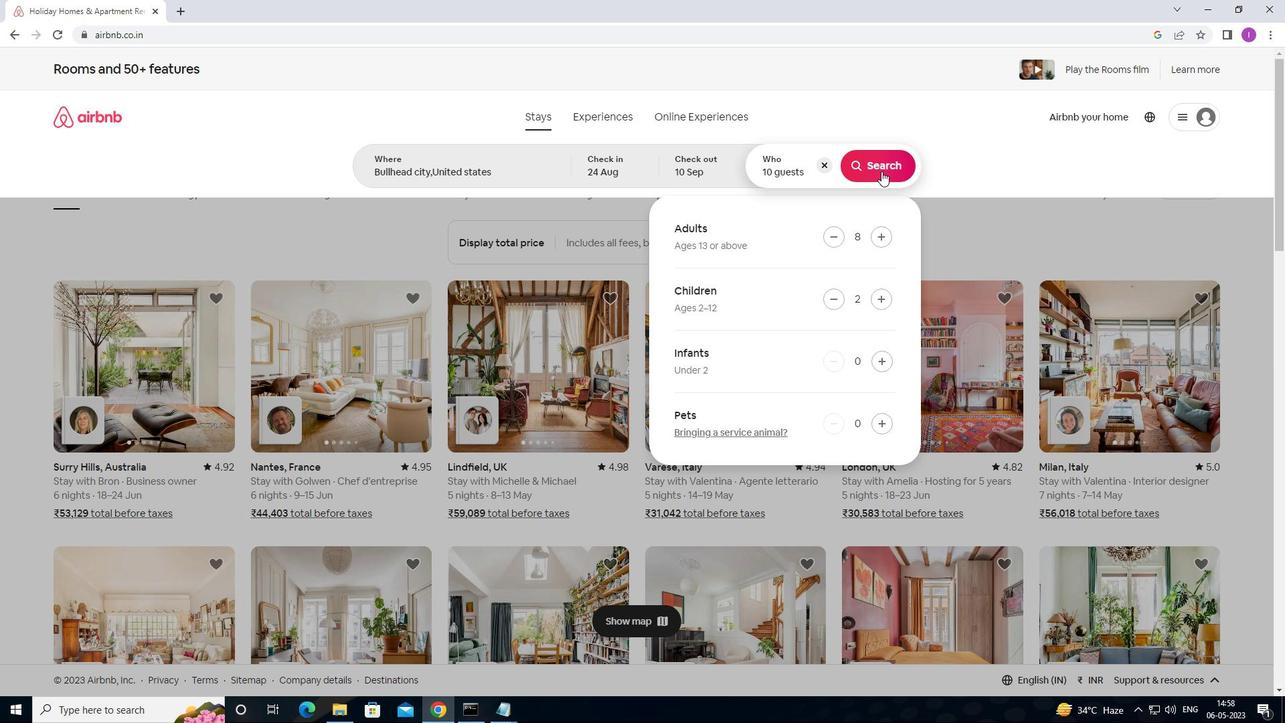 
Action: Mouse moved to (1213, 137)
Screenshot: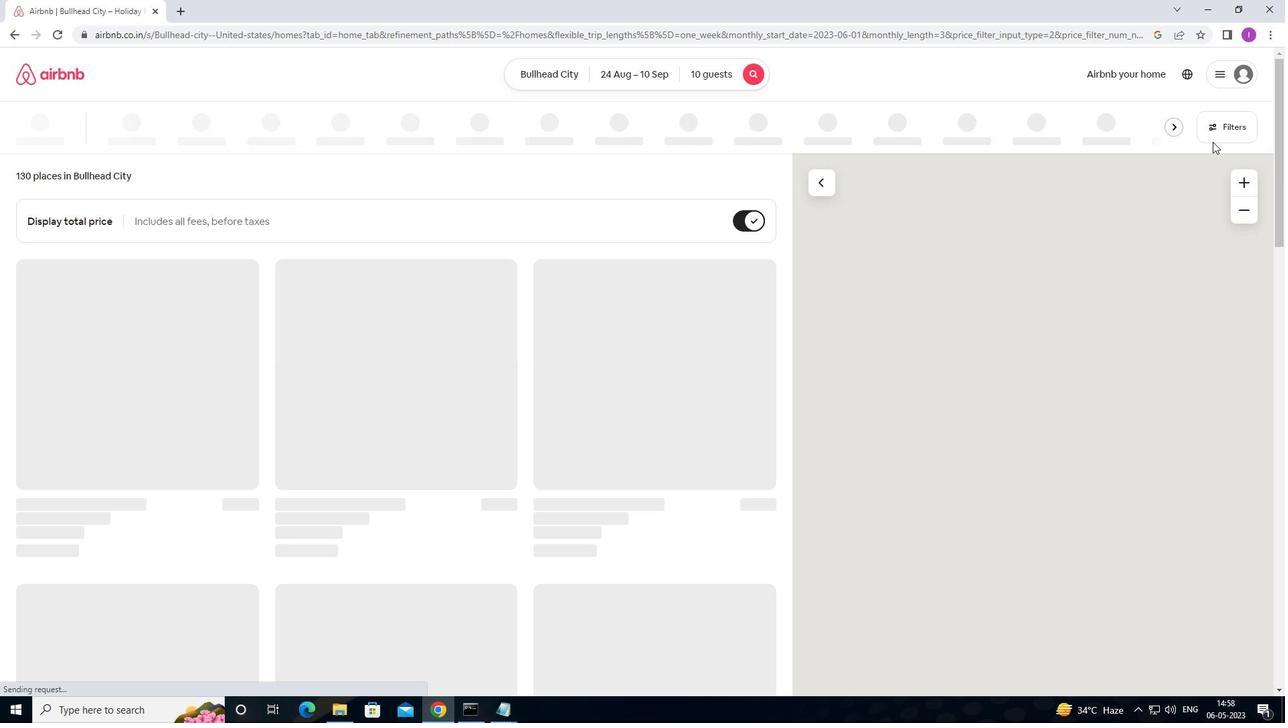 
Action: Mouse pressed left at (1213, 137)
Screenshot: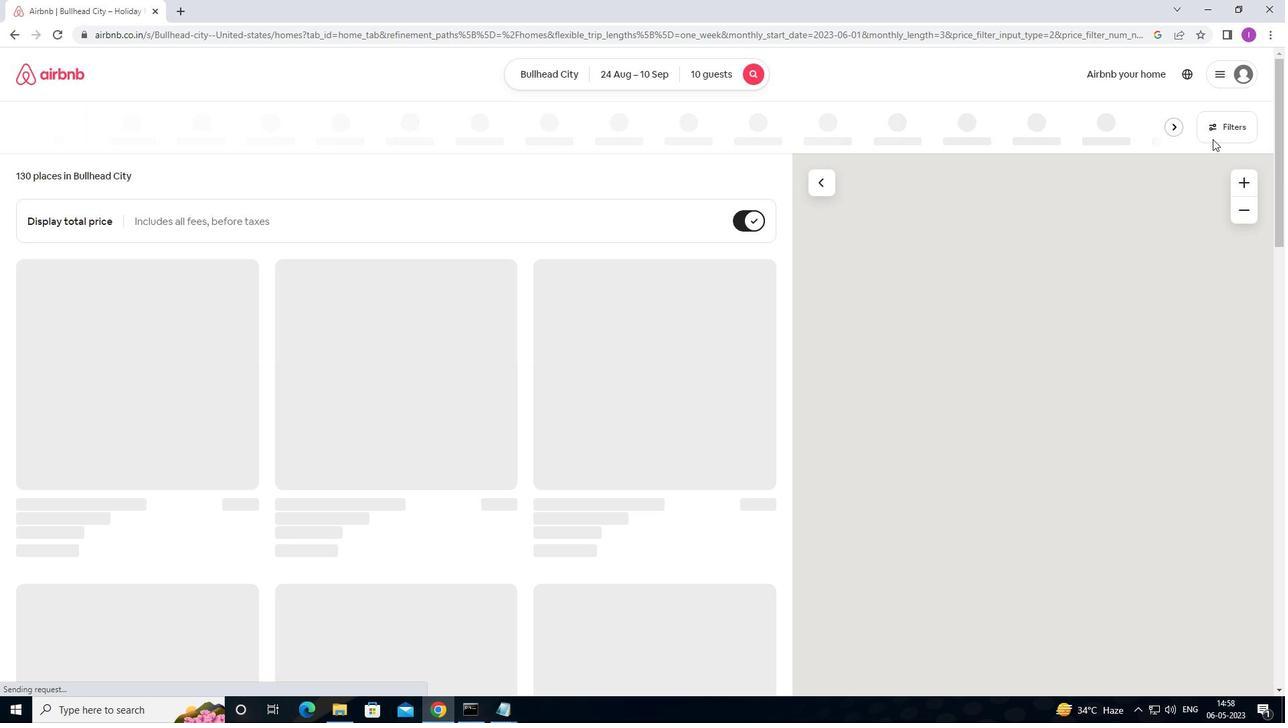 
Action: Mouse moved to (481, 447)
Screenshot: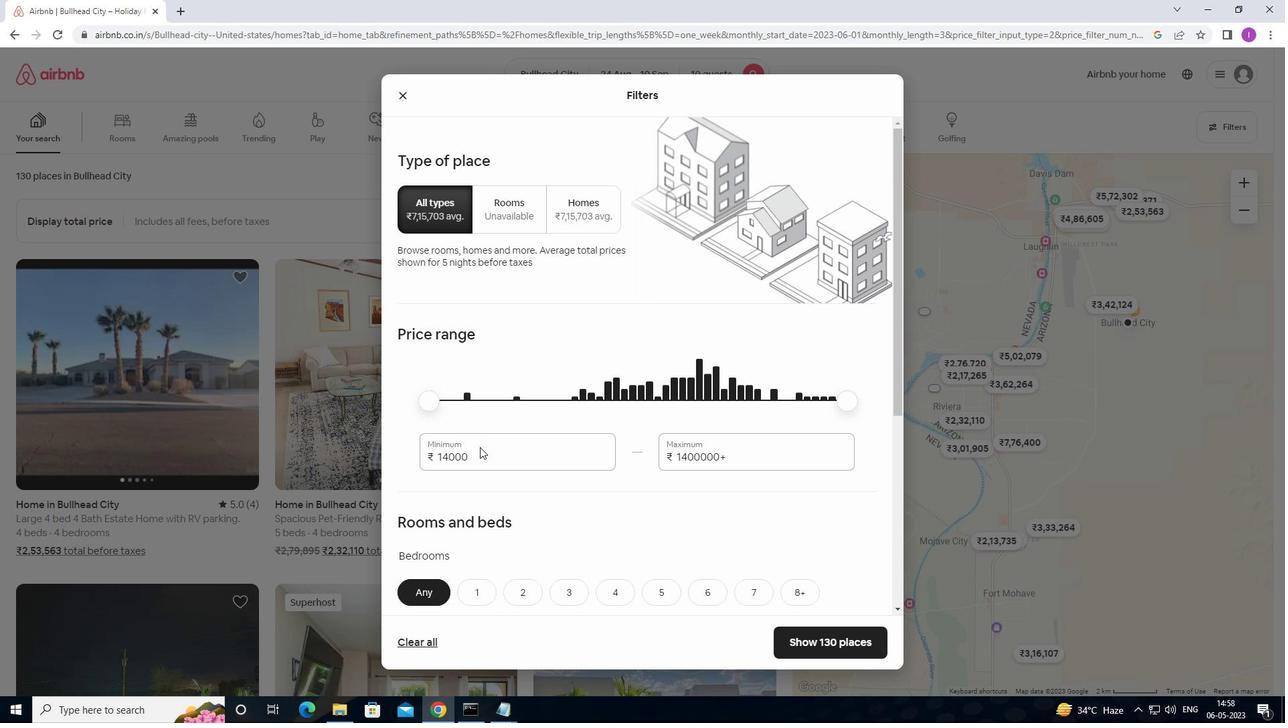 
Action: Mouse pressed left at (481, 447)
Screenshot: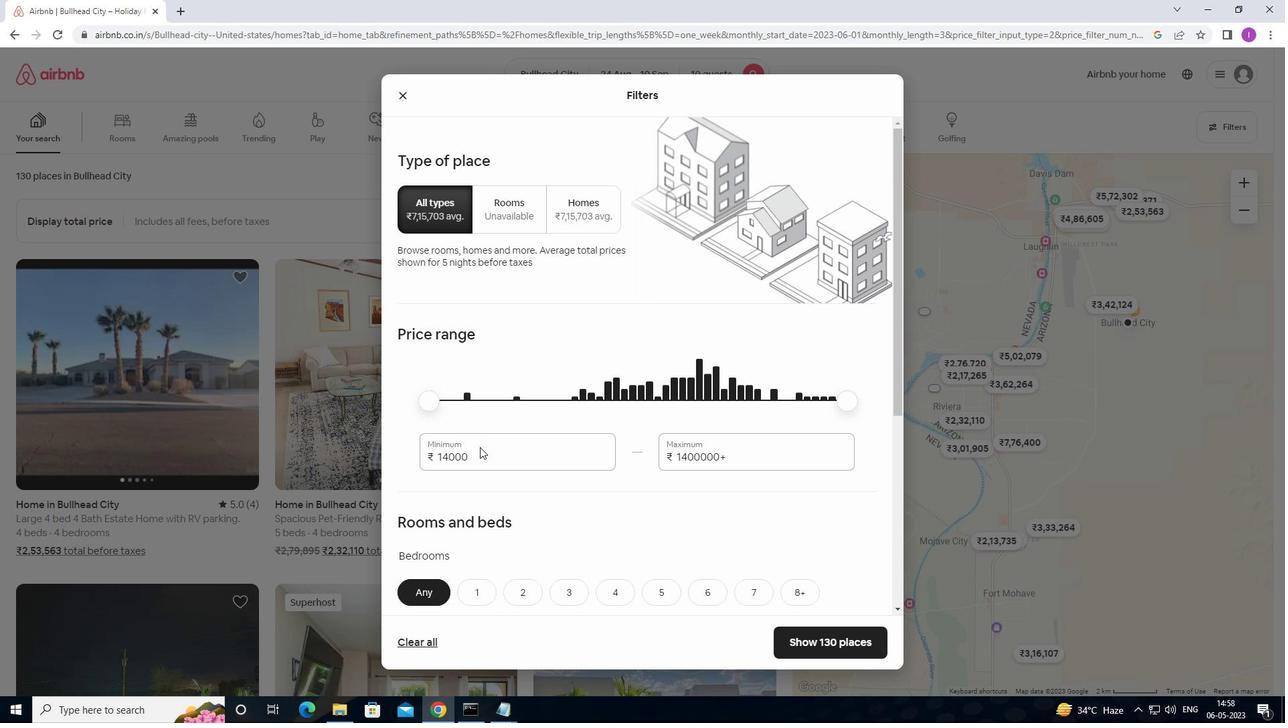 
Action: Mouse moved to (480, 452)
Screenshot: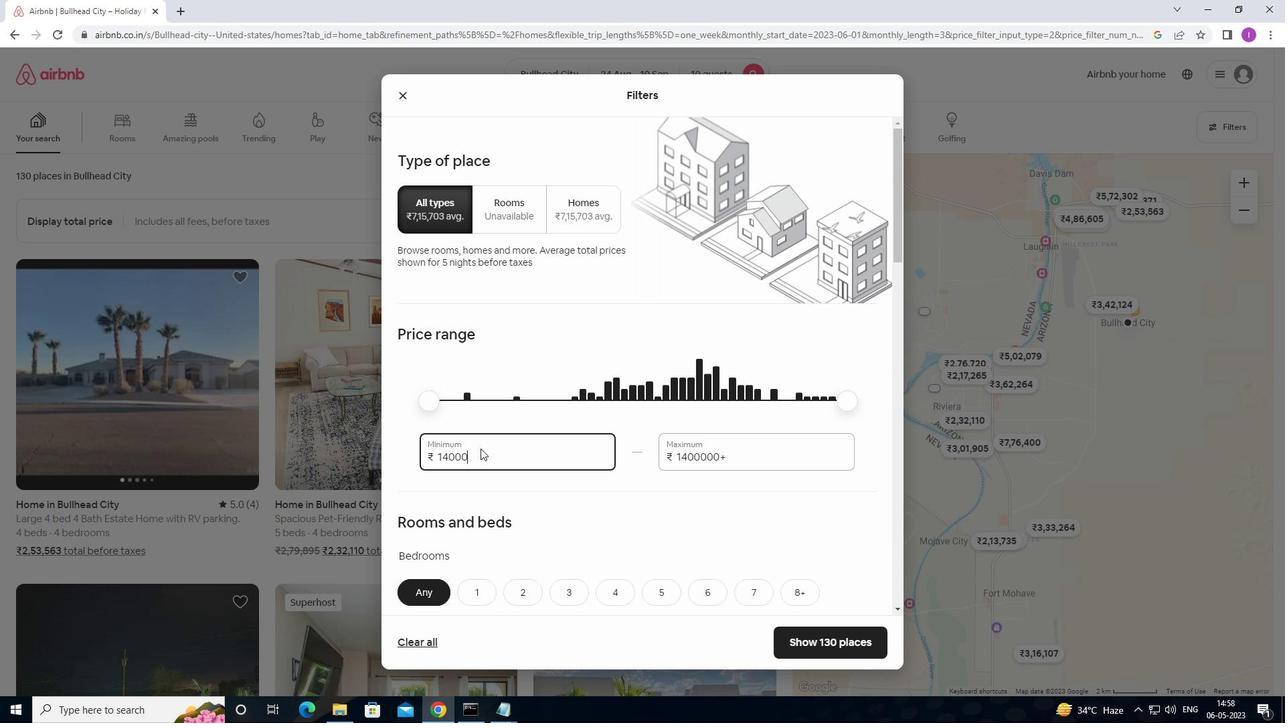 
Action: Mouse pressed left at (480, 452)
Screenshot: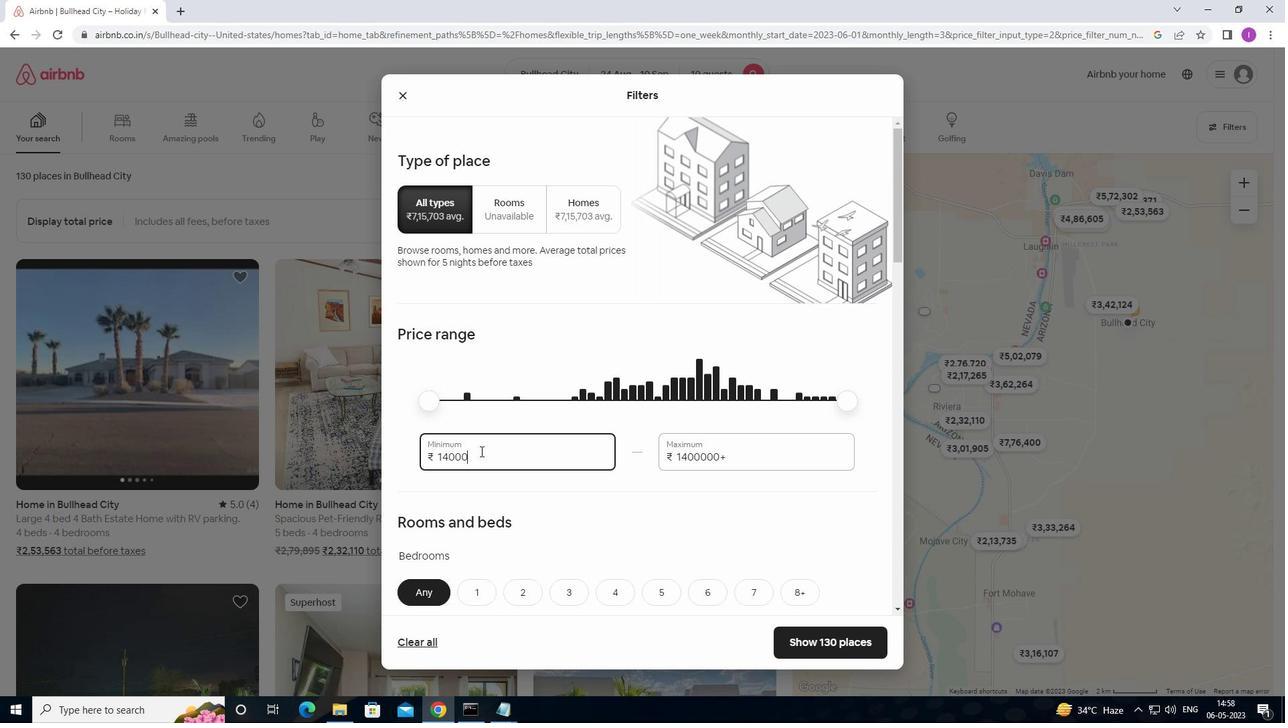 
Action: Mouse moved to (438, 448)
Screenshot: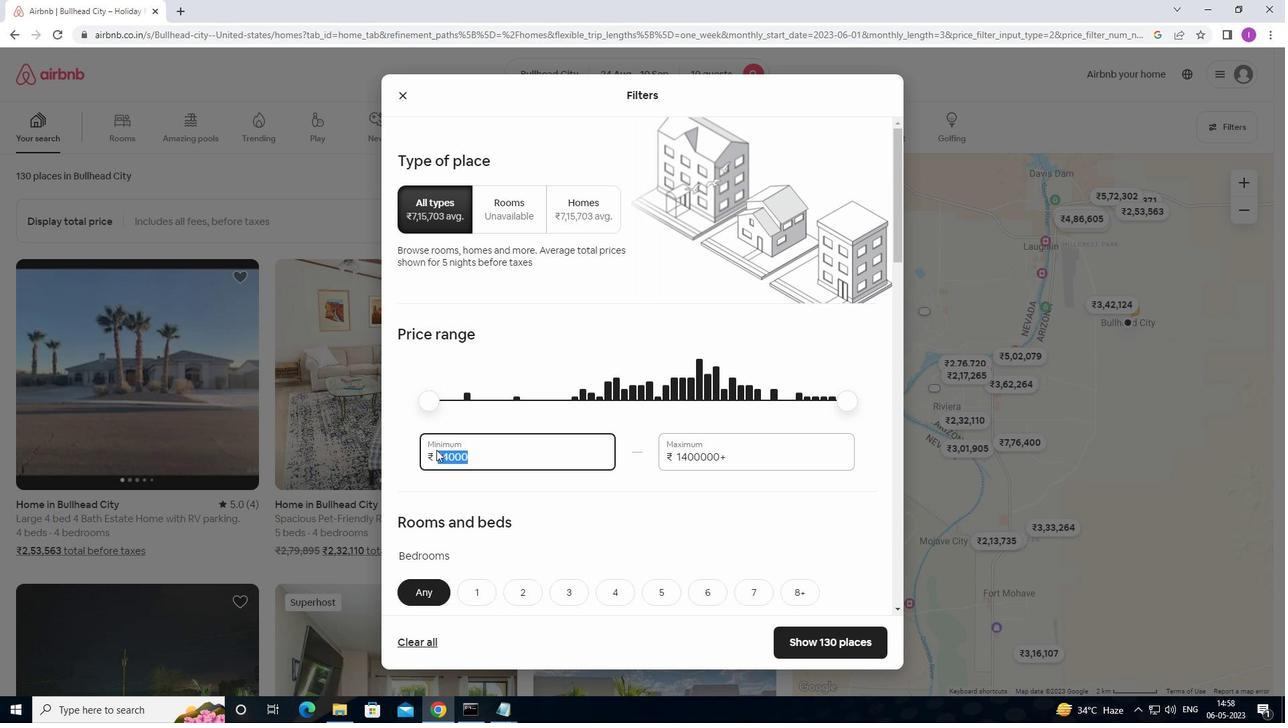 
Action: Key pressed 1
Screenshot: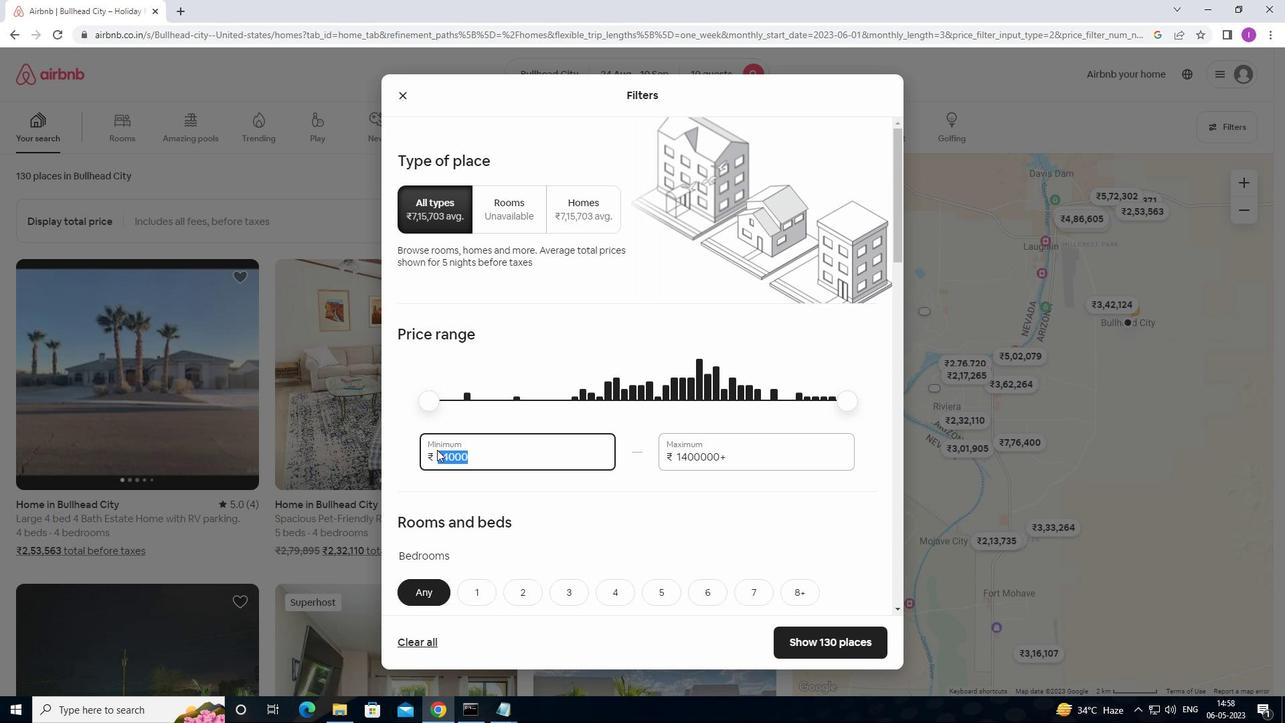 
Action: Mouse moved to (439, 448)
Screenshot: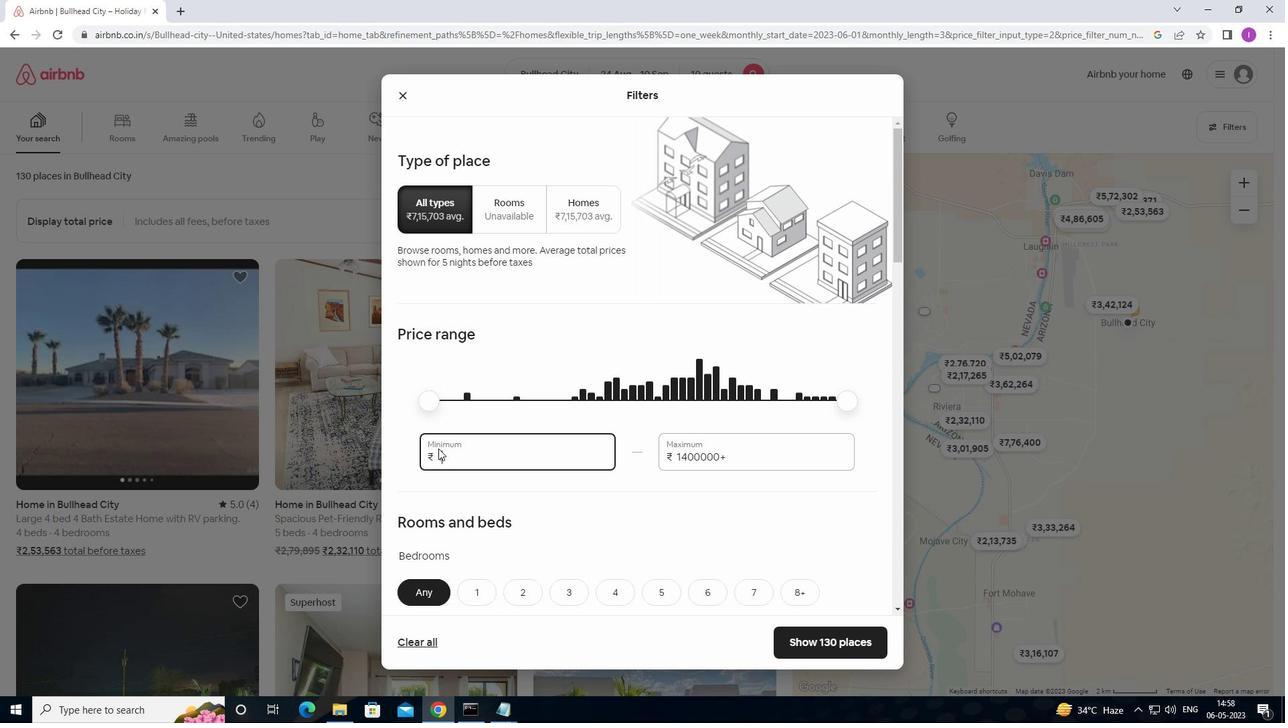 
Action: Key pressed 2
Screenshot: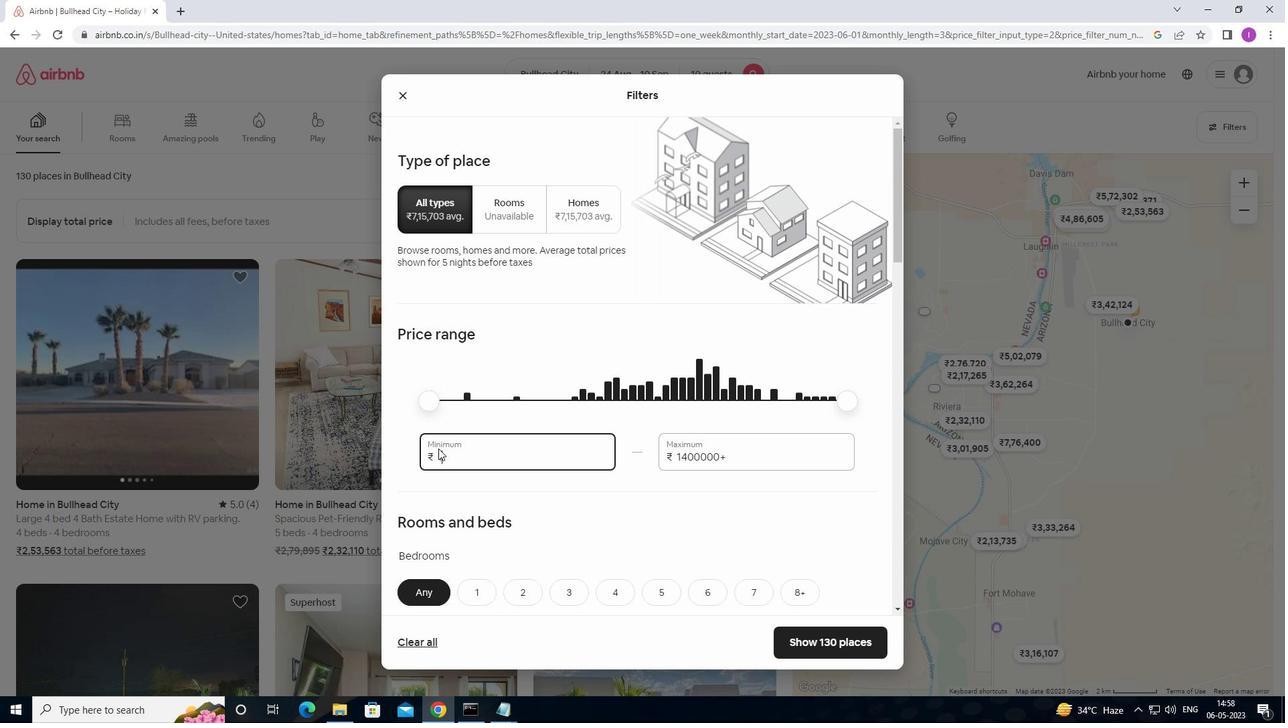 
Action: Mouse moved to (439, 449)
Screenshot: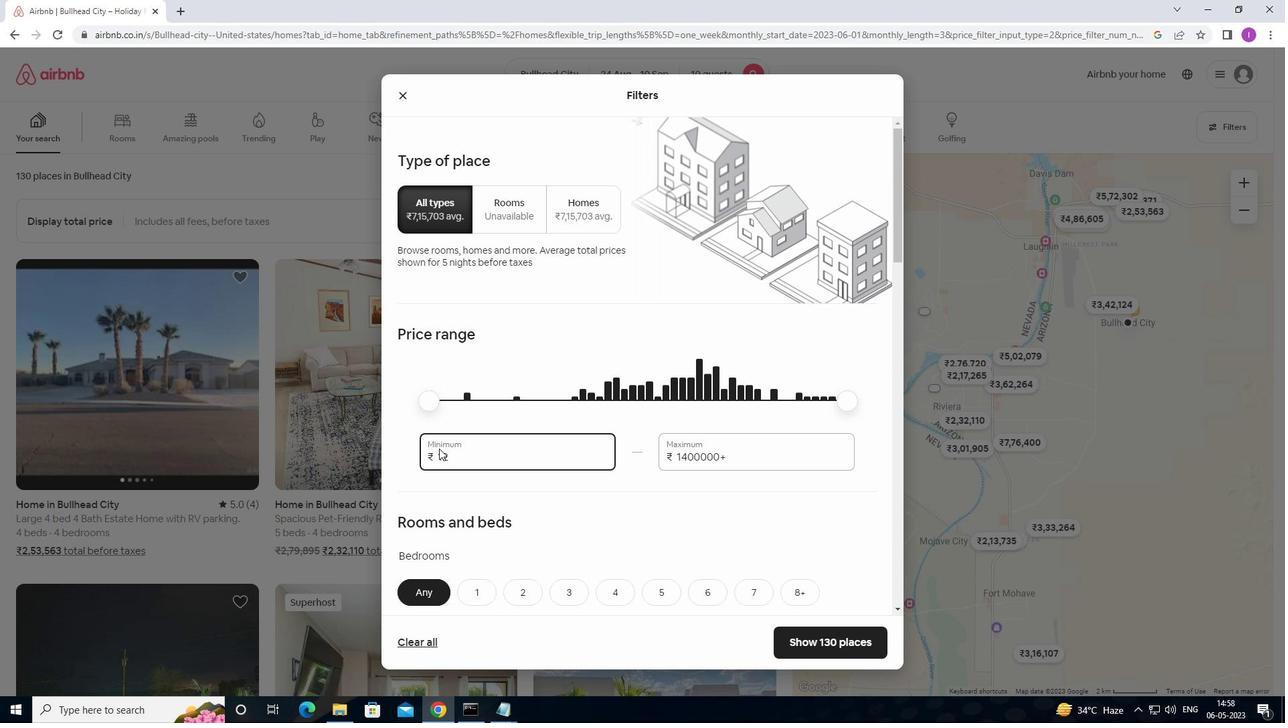 
Action: Key pressed 0
Screenshot: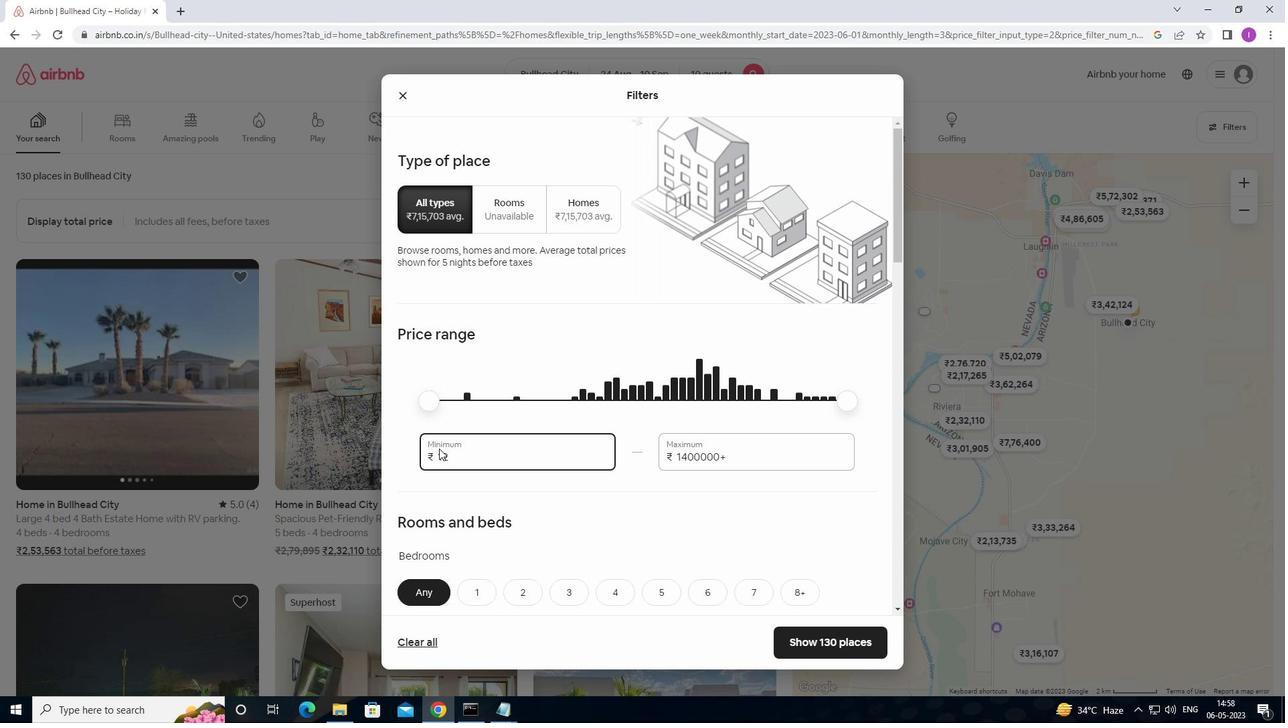 
Action: Mouse moved to (441, 453)
Screenshot: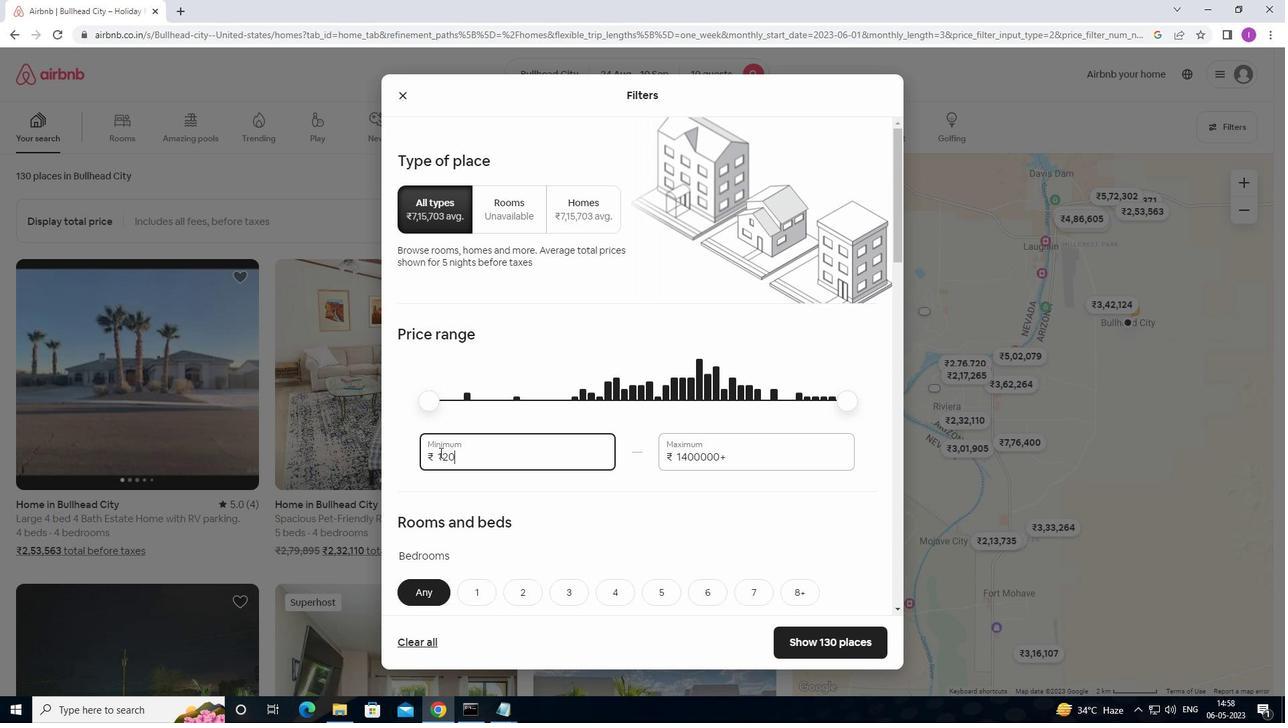 
Action: Key pressed 0
Screenshot: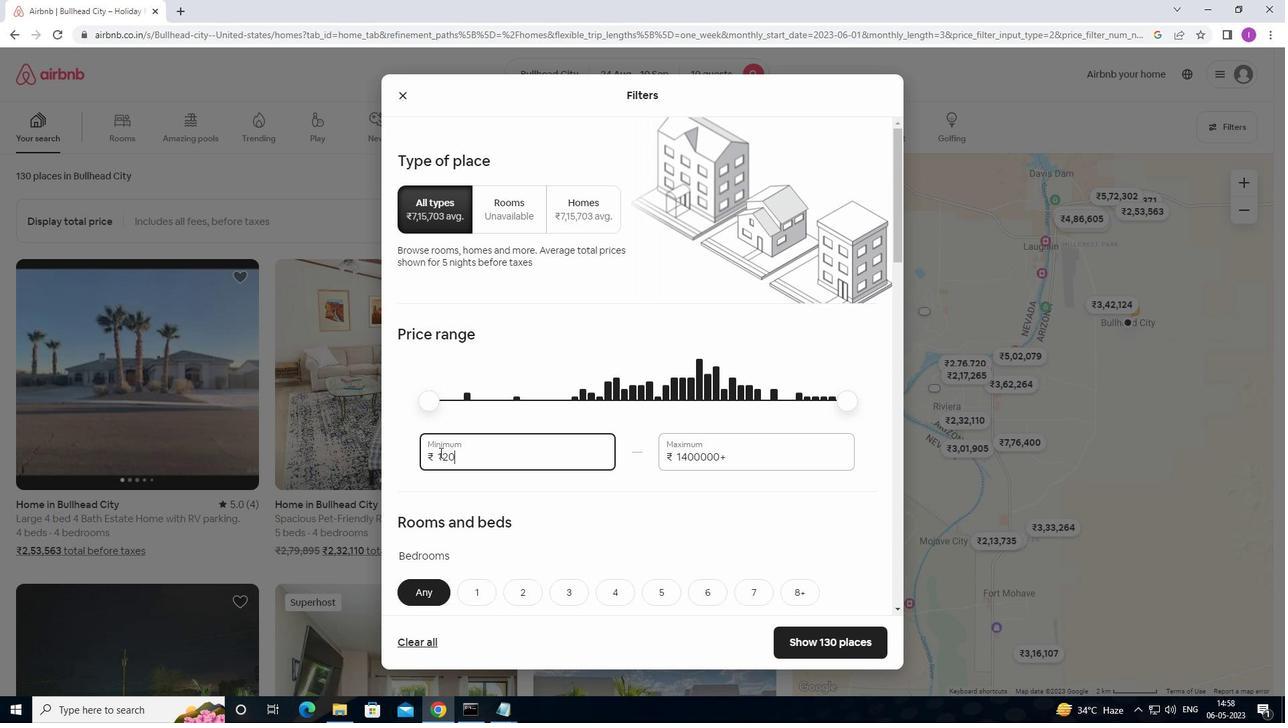 
Action: Mouse moved to (443, 453)
Screenshot: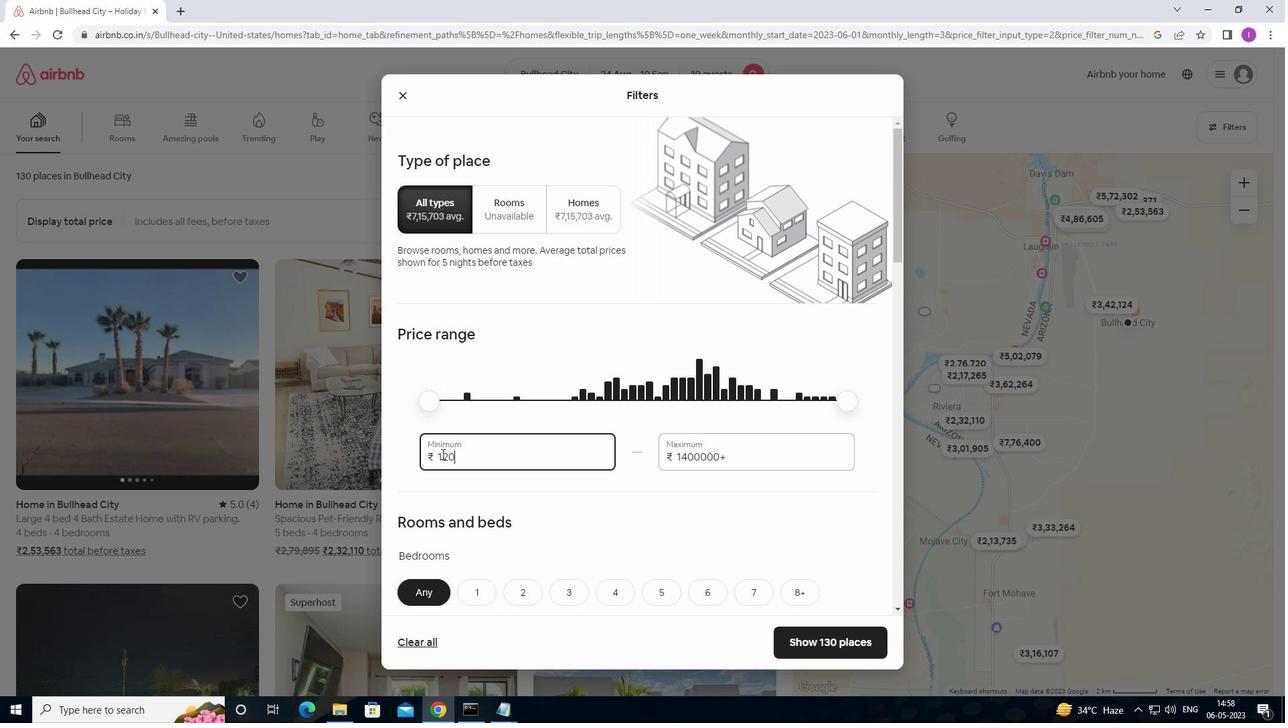 
Action: Key pressed 0
Screenshot: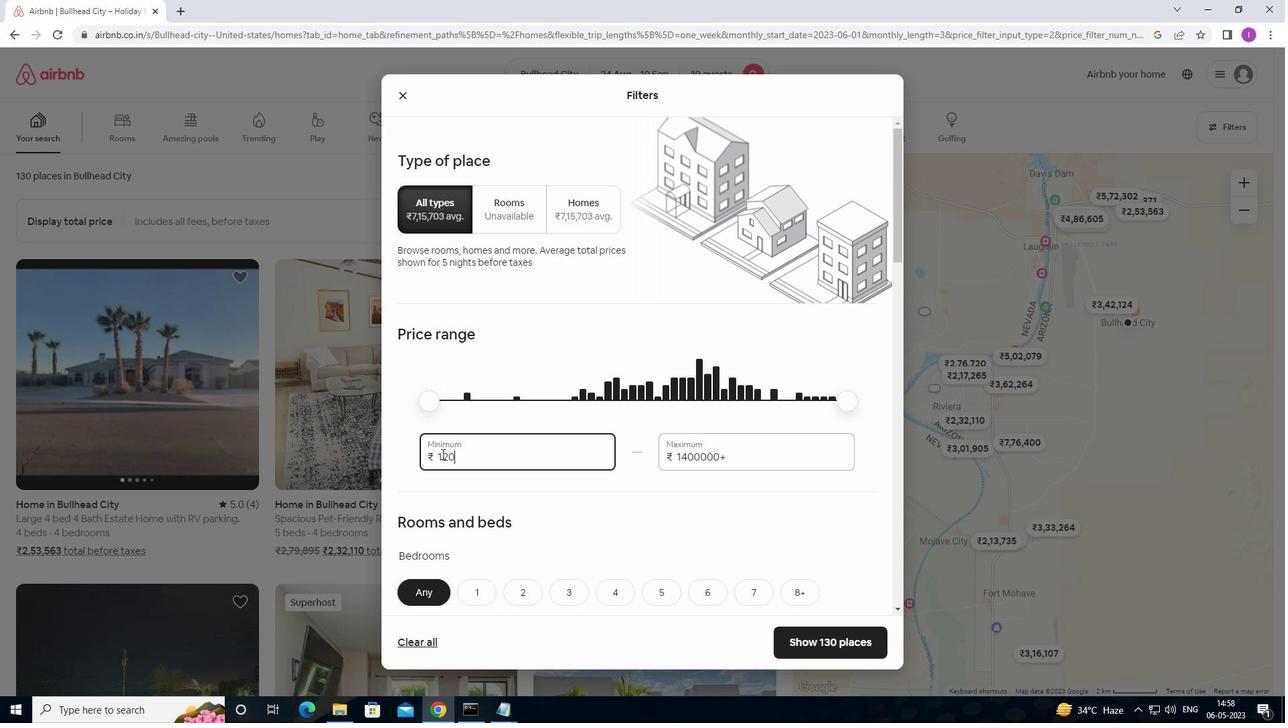 
Action: Mouse moved to (731, 453)
Screenshot: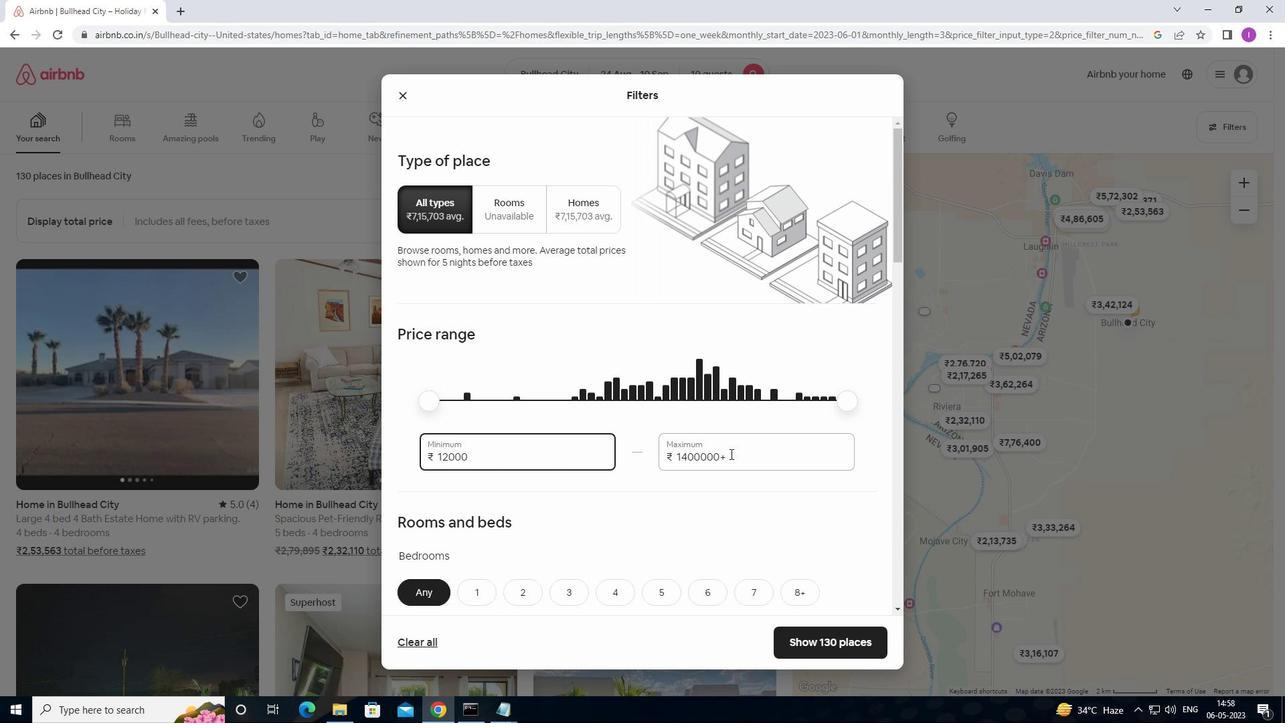 
Action: Mouse pressed left at (731, 453)
Screenshot: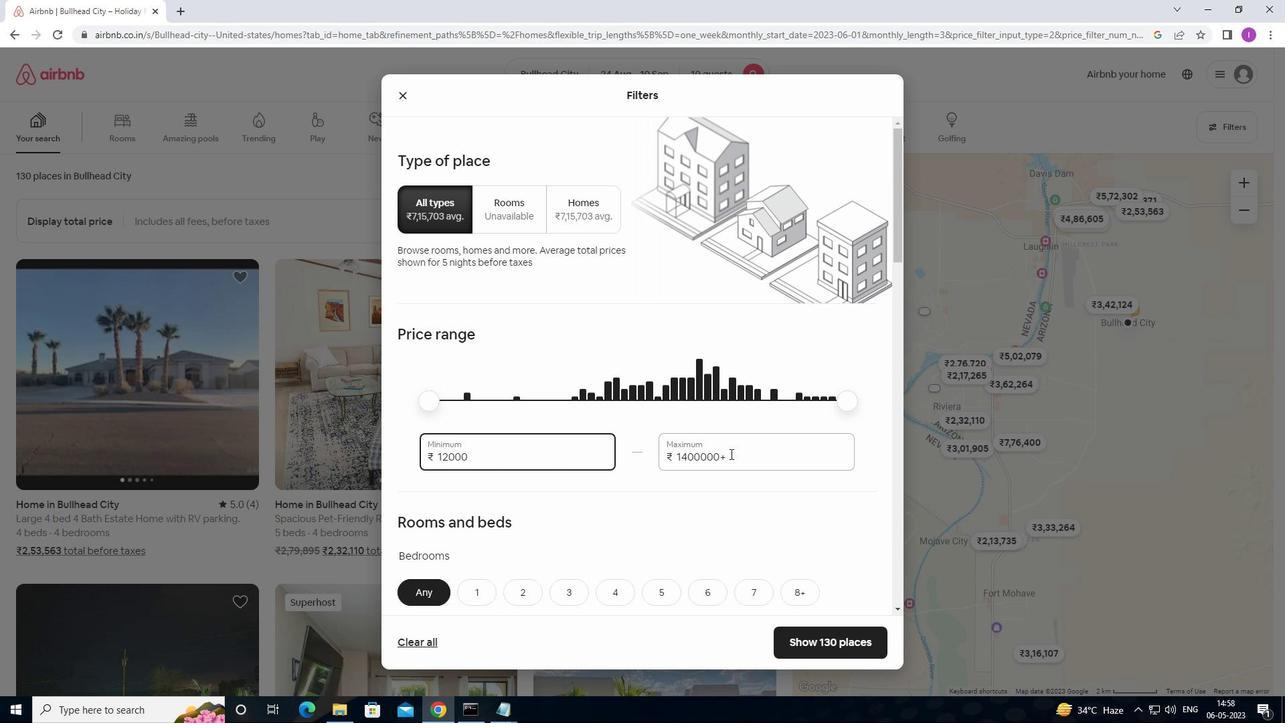 
Action: Mouse moved to (664, 460)
Screenshot: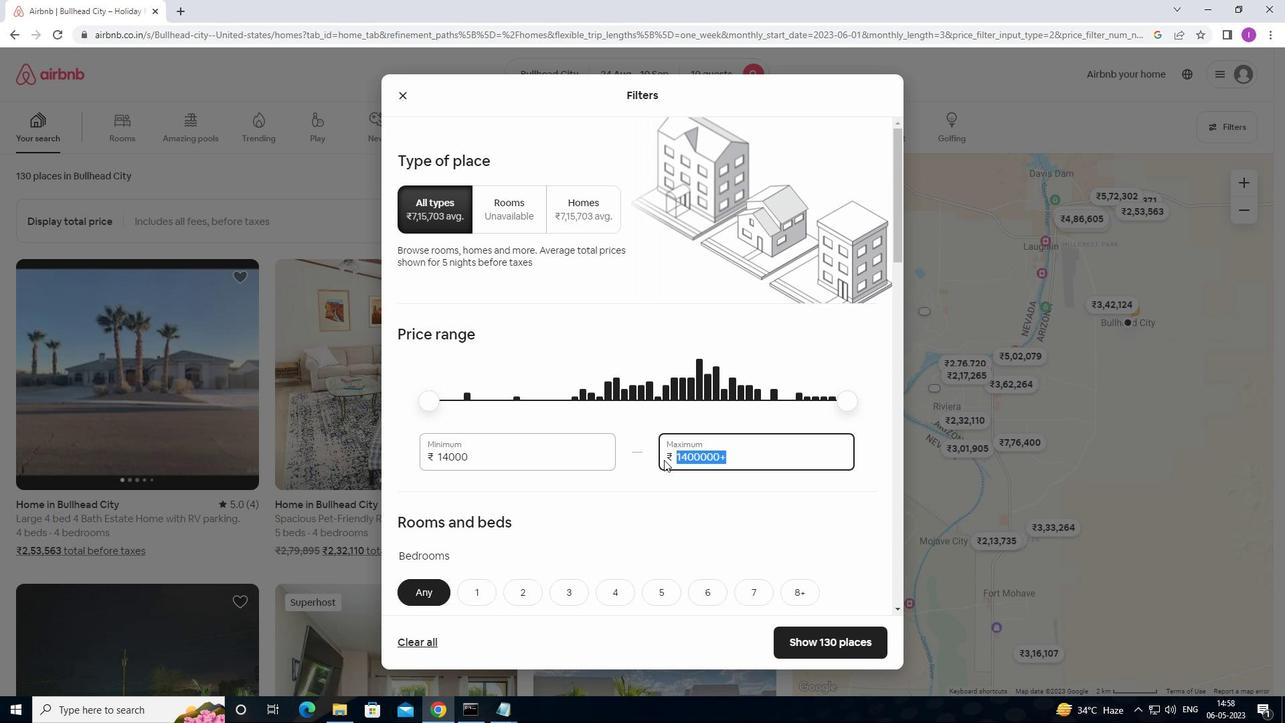 
Action: Mouse pressed left at (664, 460)
Screenshot: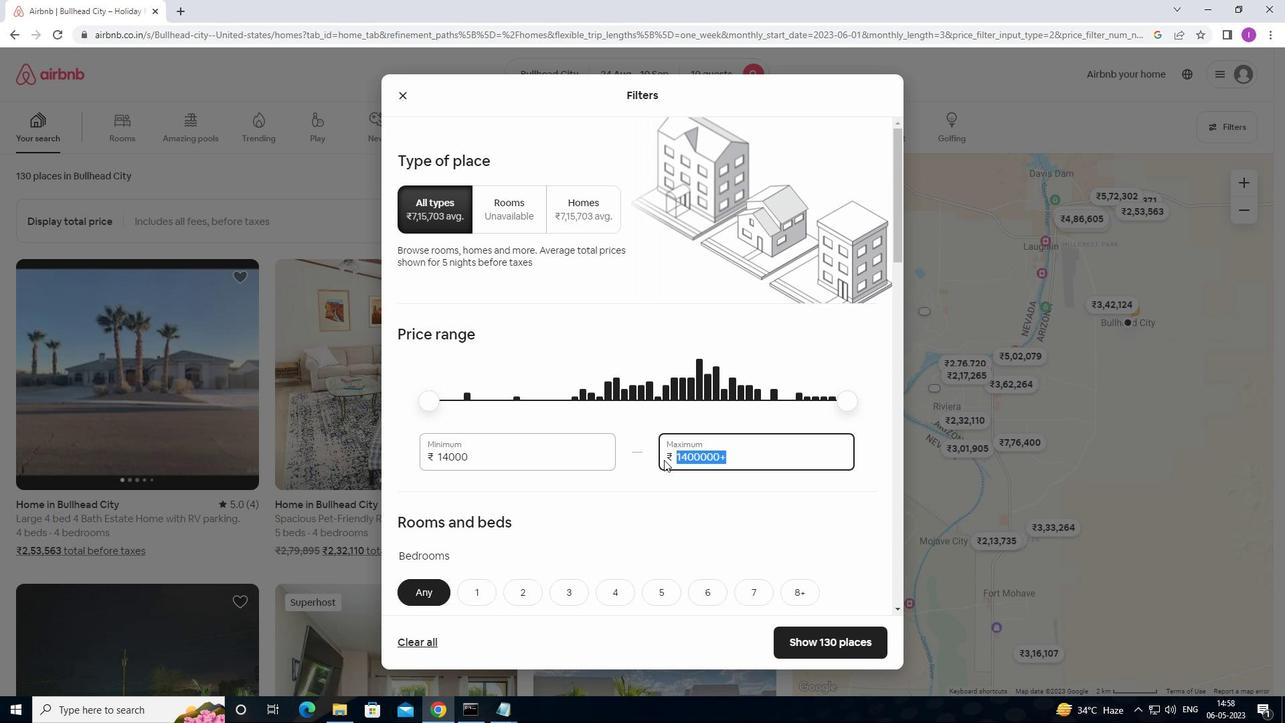 
Action: Mouse moved to (679, 453)
Screenshot: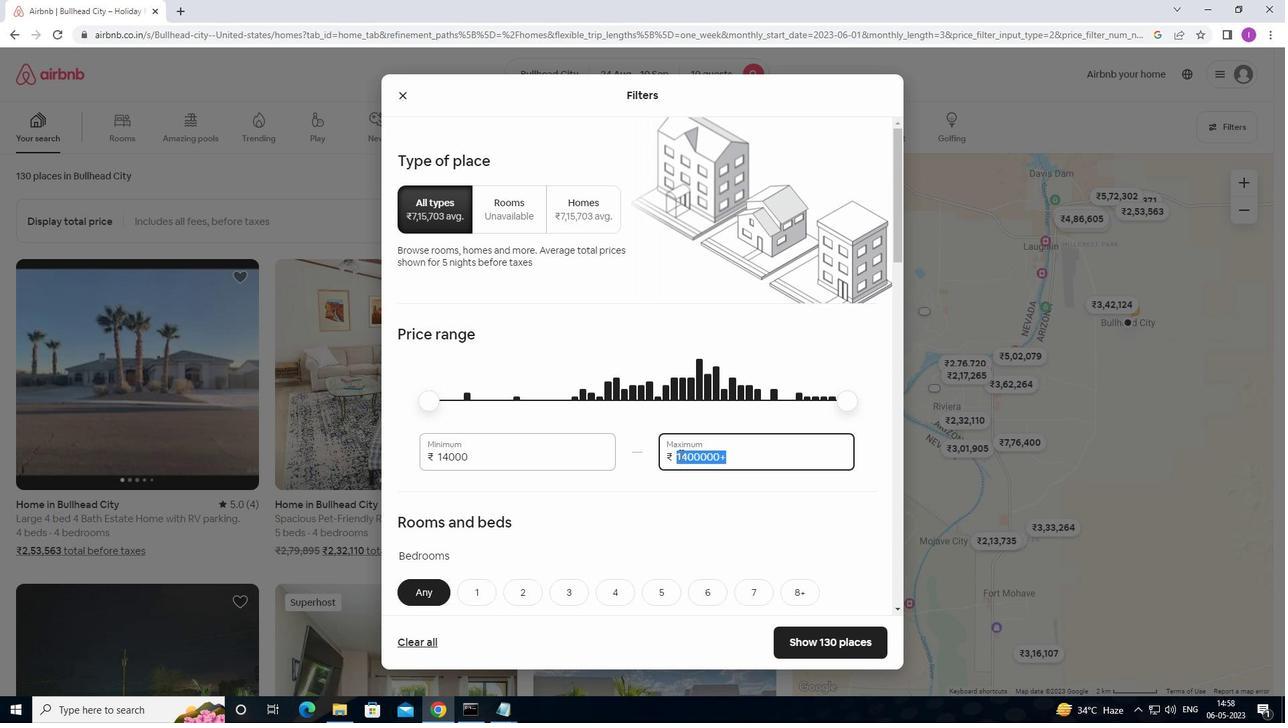 
Action: Key pressed 1
Screenshot: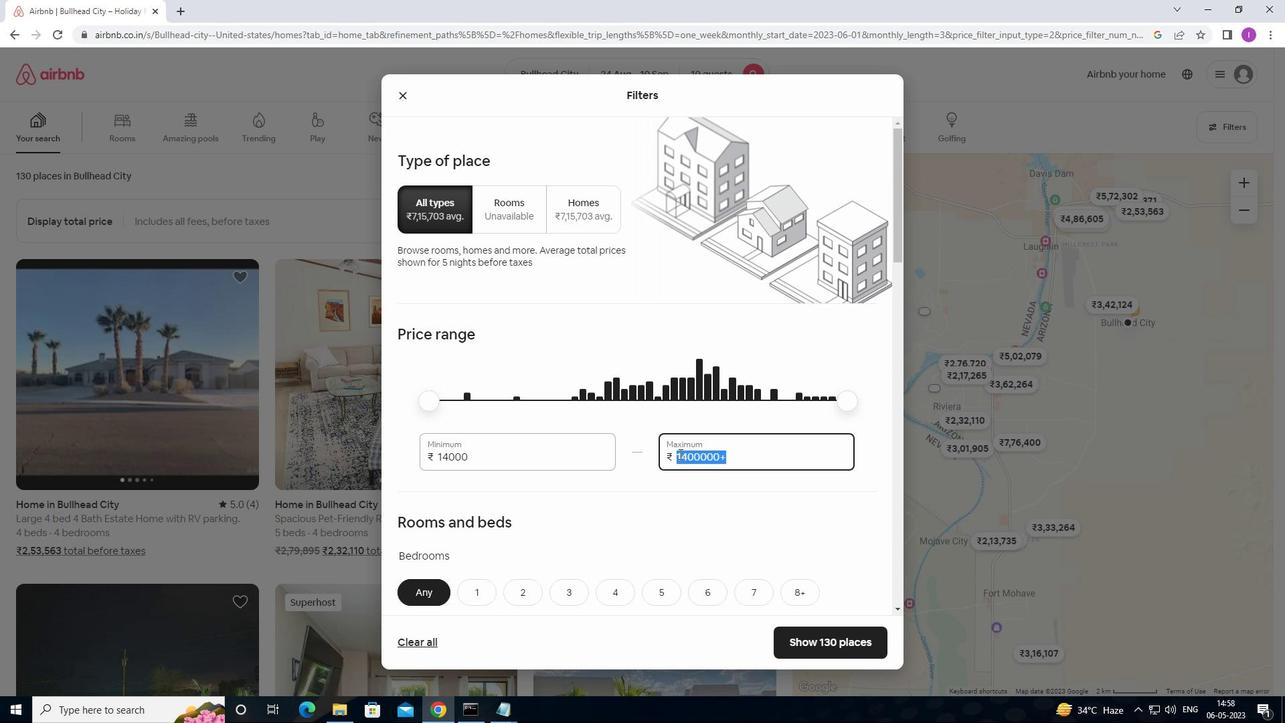 
Action: Mouse moved to (678, 453)
Screenshot: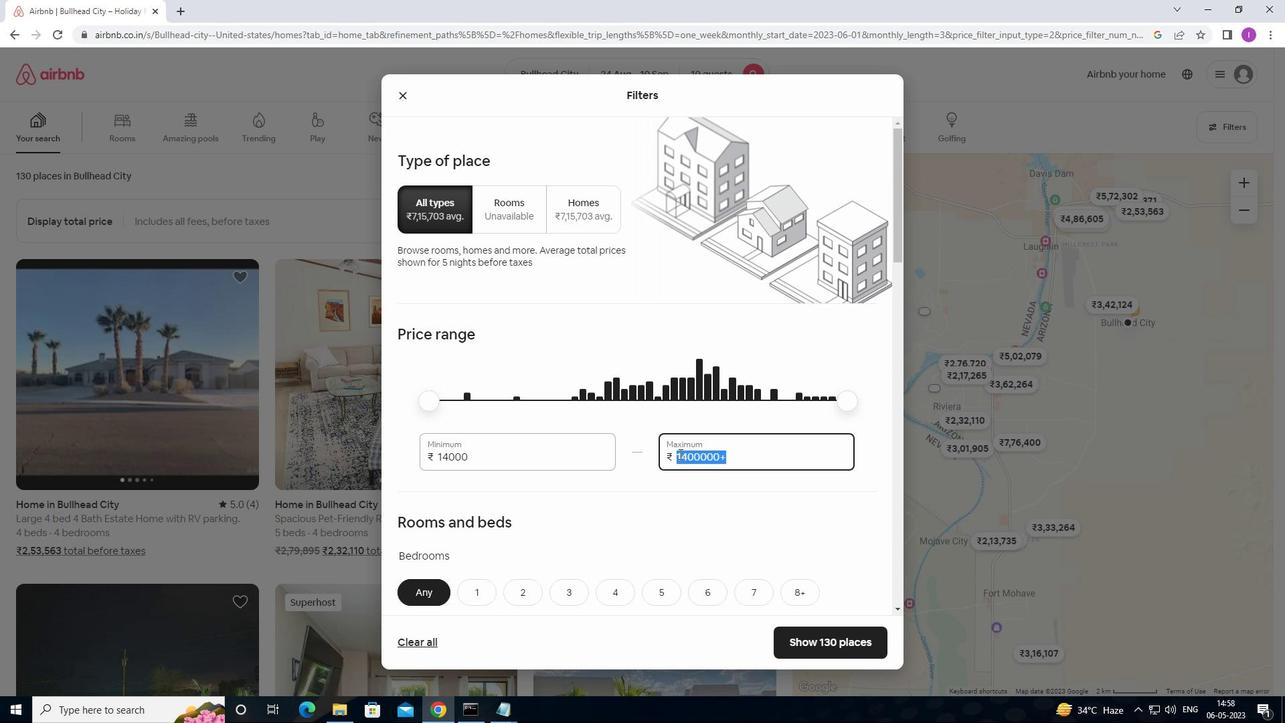 
Action: Key pressed 5
Screenshot: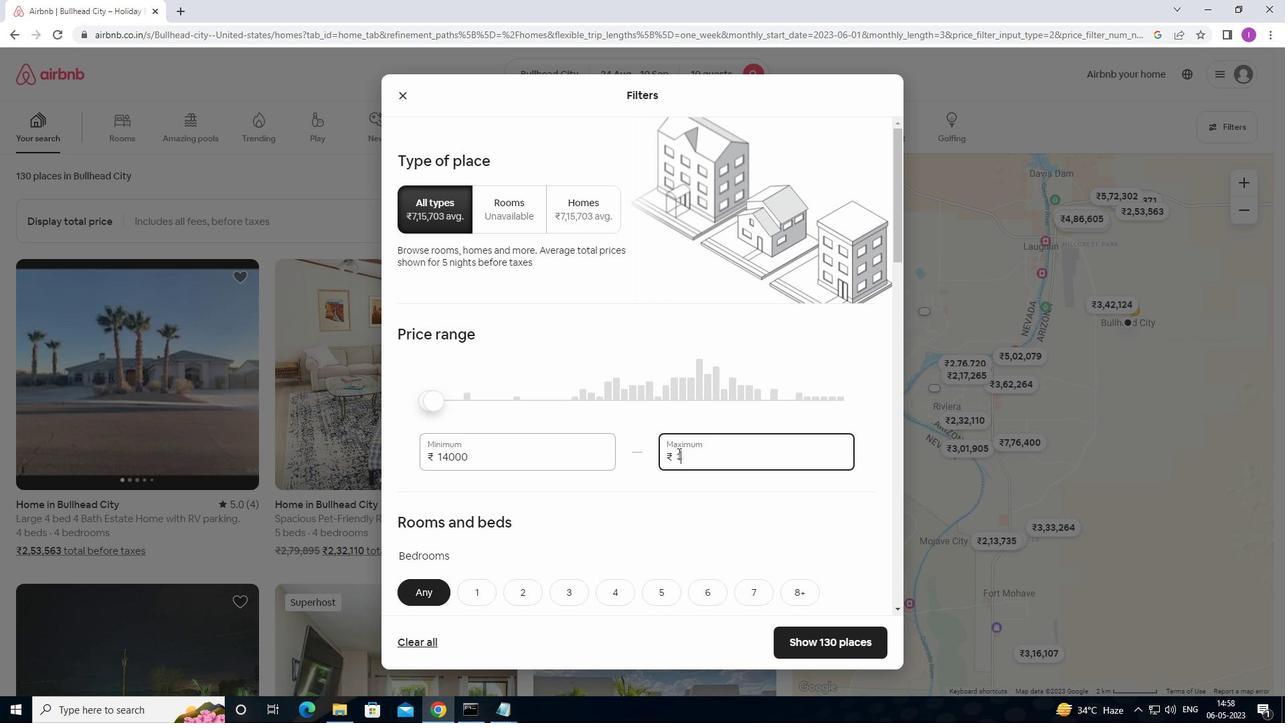 
Action: Mouse moved to (676, 453)
Screenshot: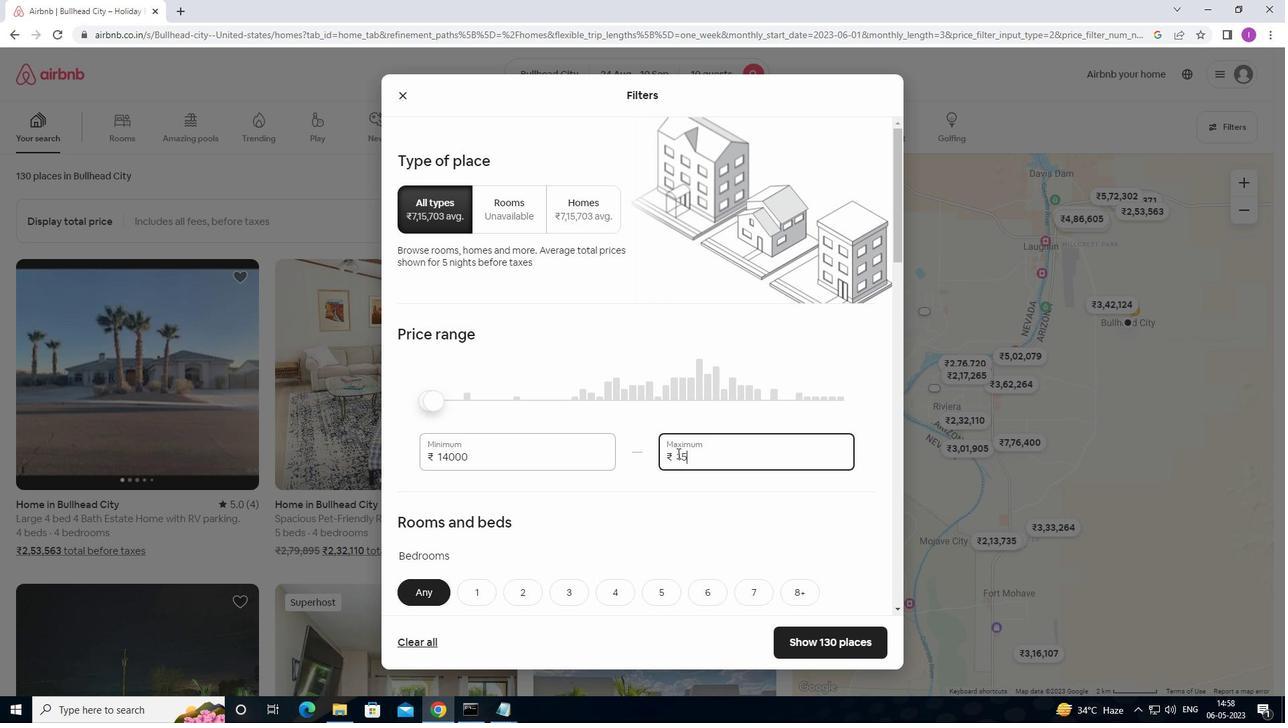 
Action: Key pressed 0
Screenshot: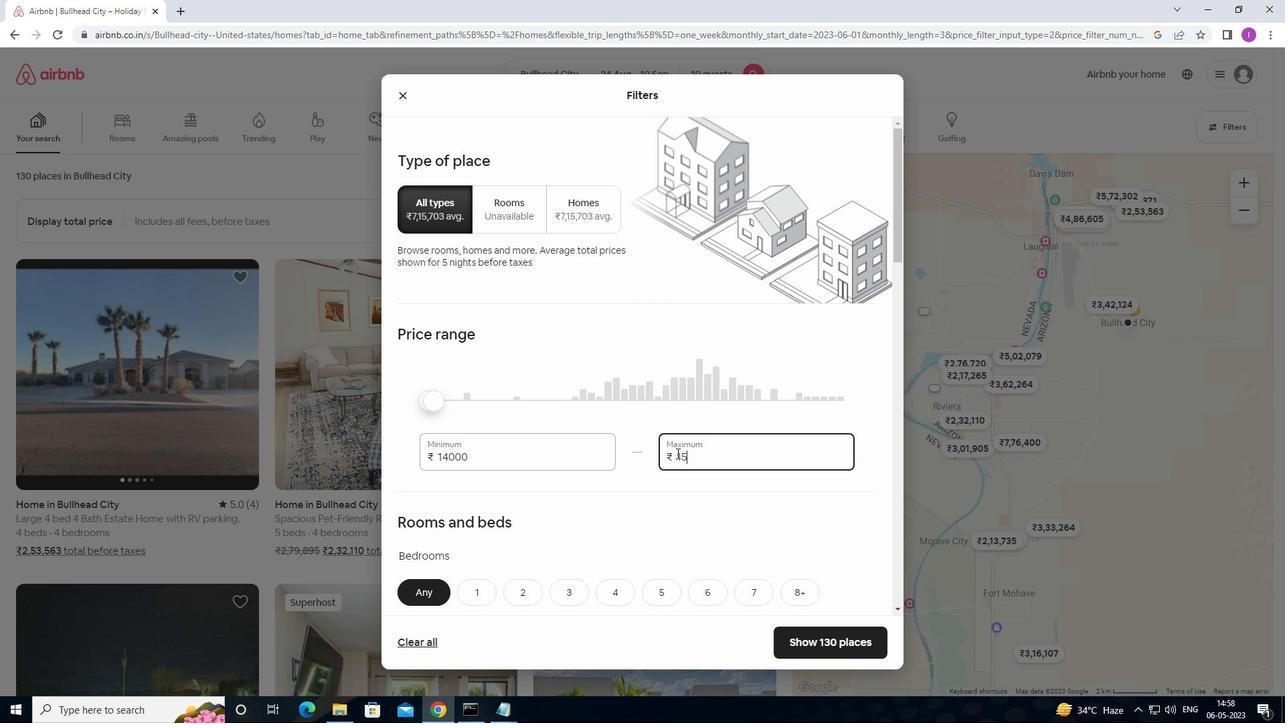 
Action: Mouse moved to (675, 455)
Screenshot: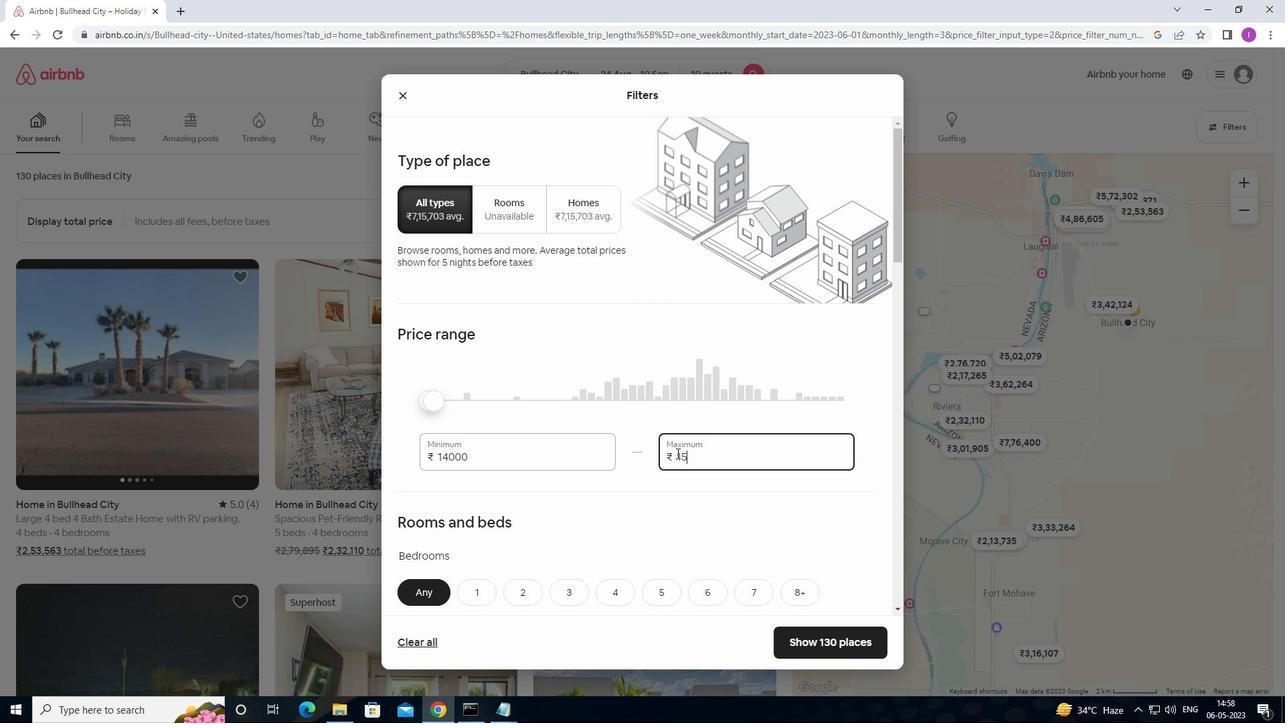 
Action: Key pressed 0
Screenshot: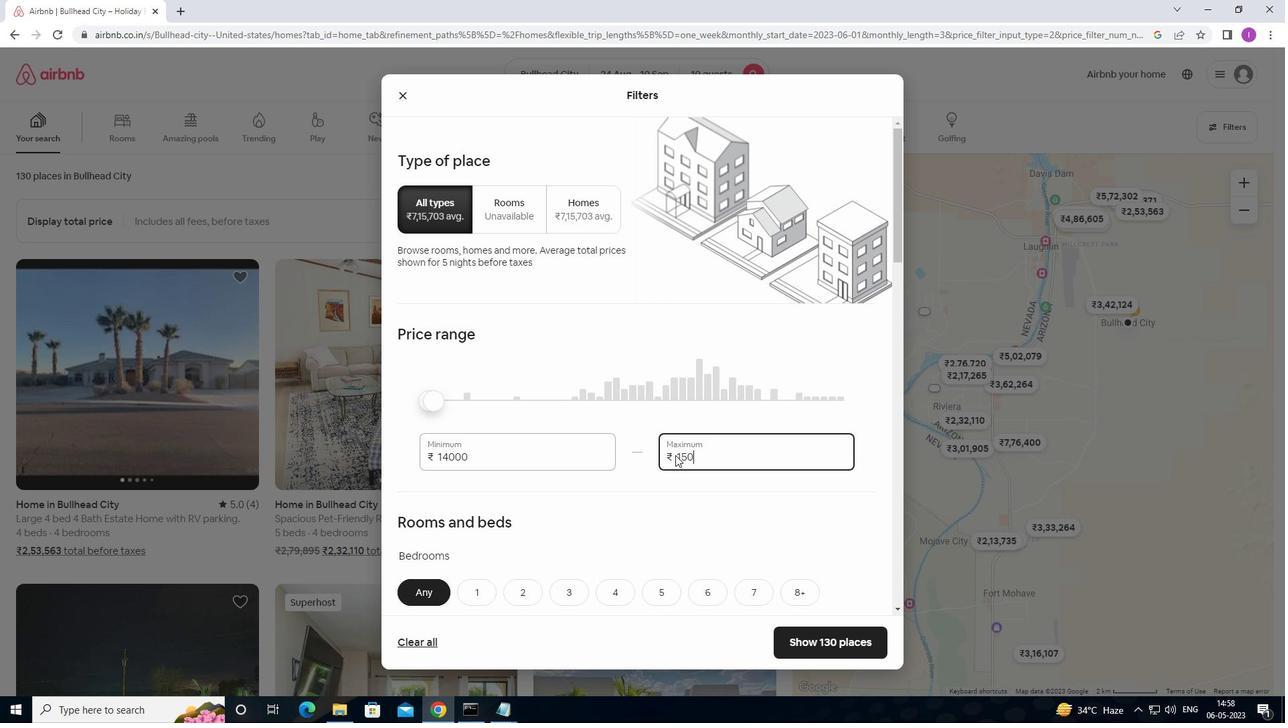 
Action: Mouse moved to (675, 457)
Screenshot: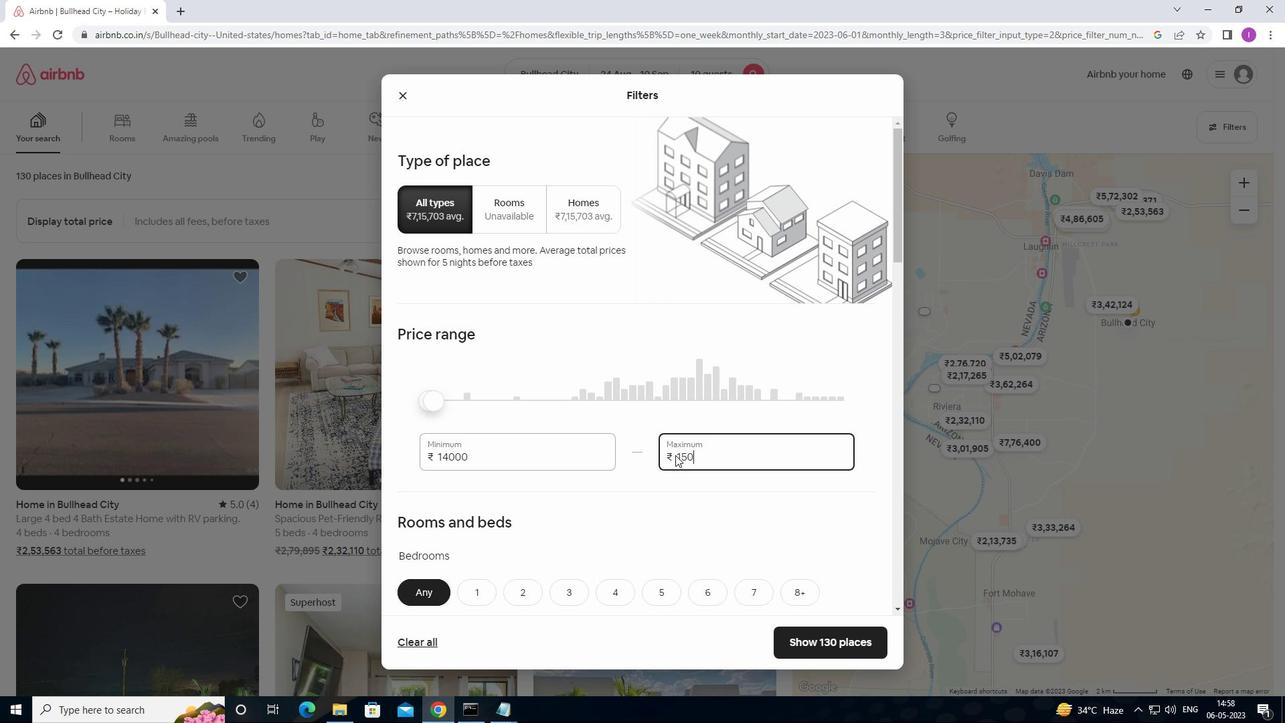 
Action: Key pressed 0
Screenshot: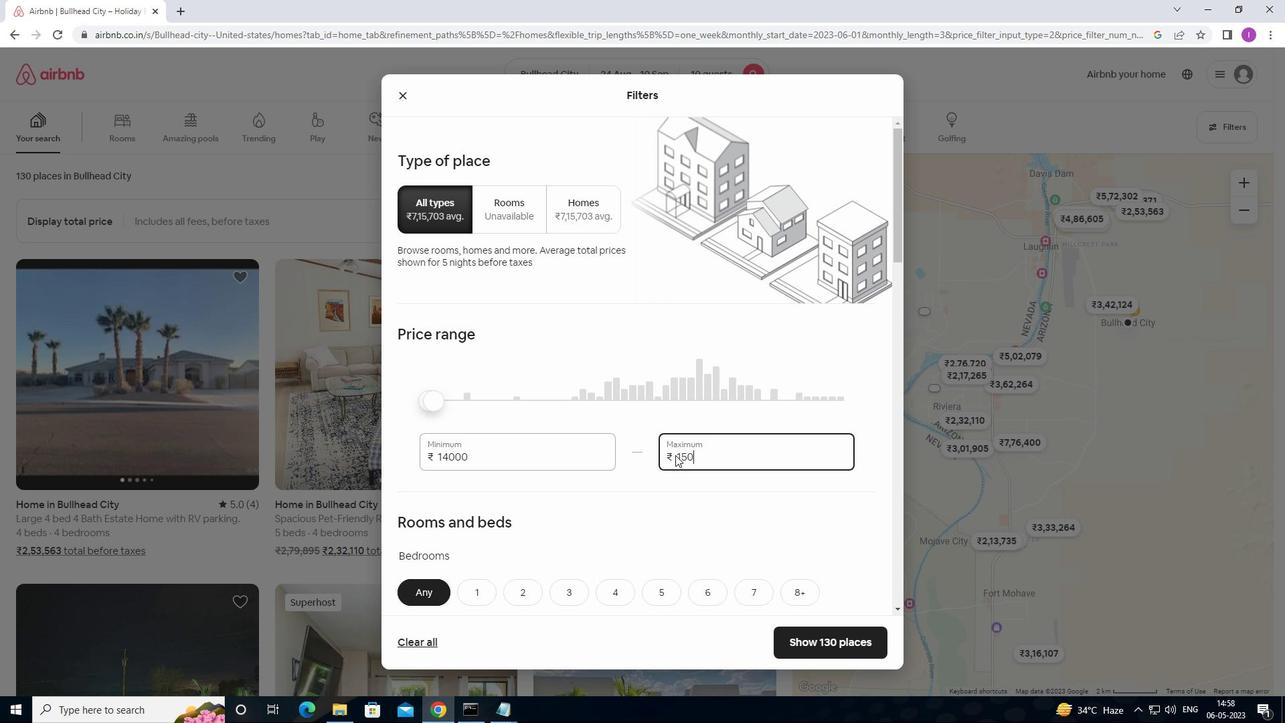 
Action: Mouse moved to (684, 507)
Screenshot: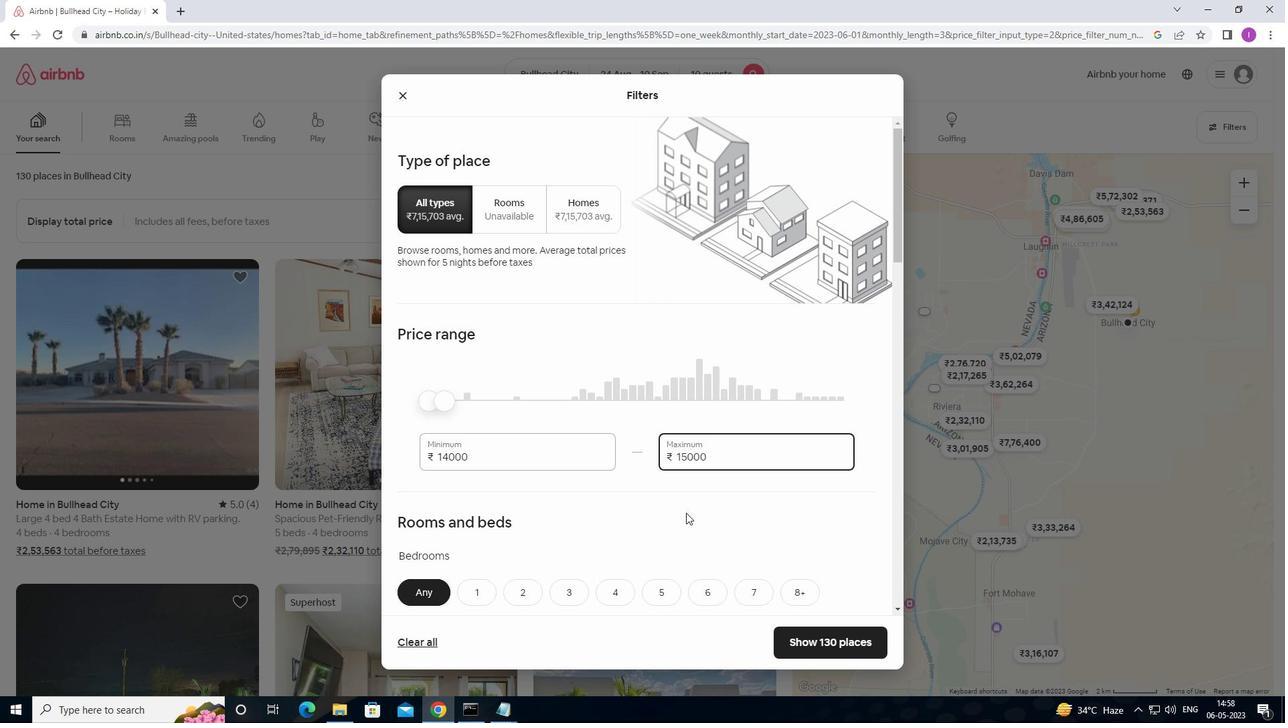
Action: Mouse scrolled (684, 506) with delta (0, 0)
Screenshot: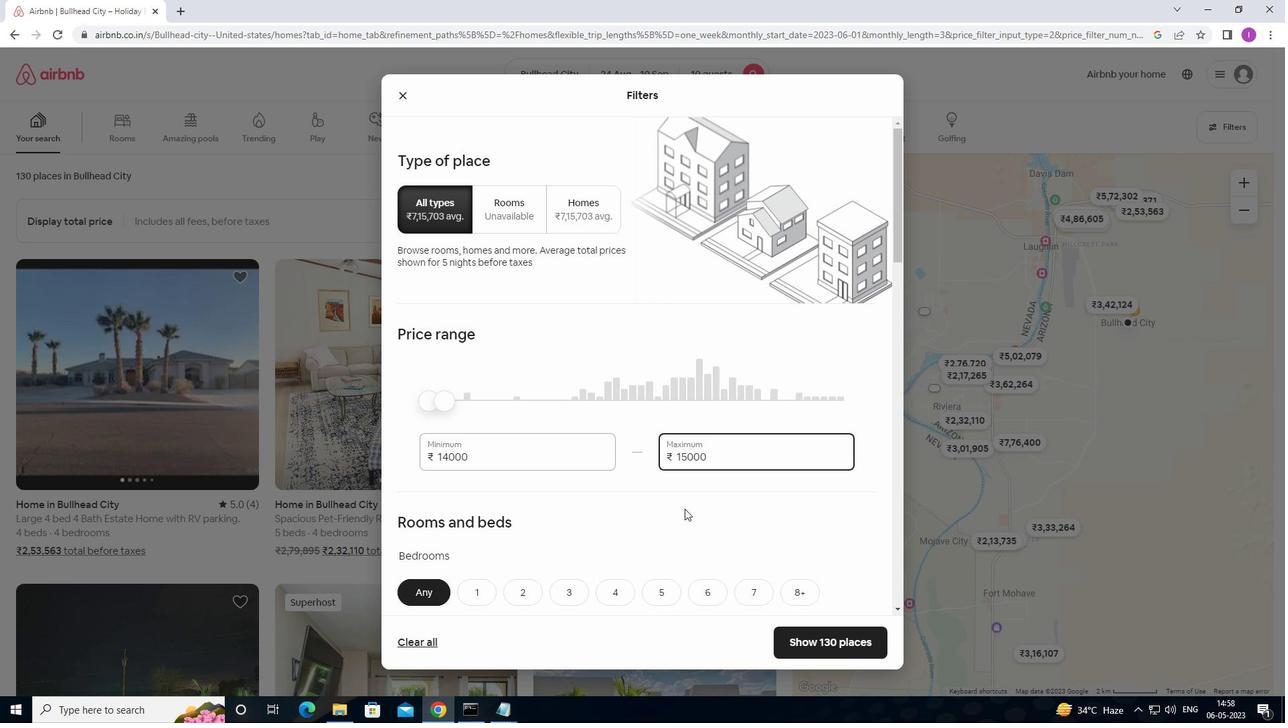 
Action: Mouse moved to (599, 516)
Screenshot: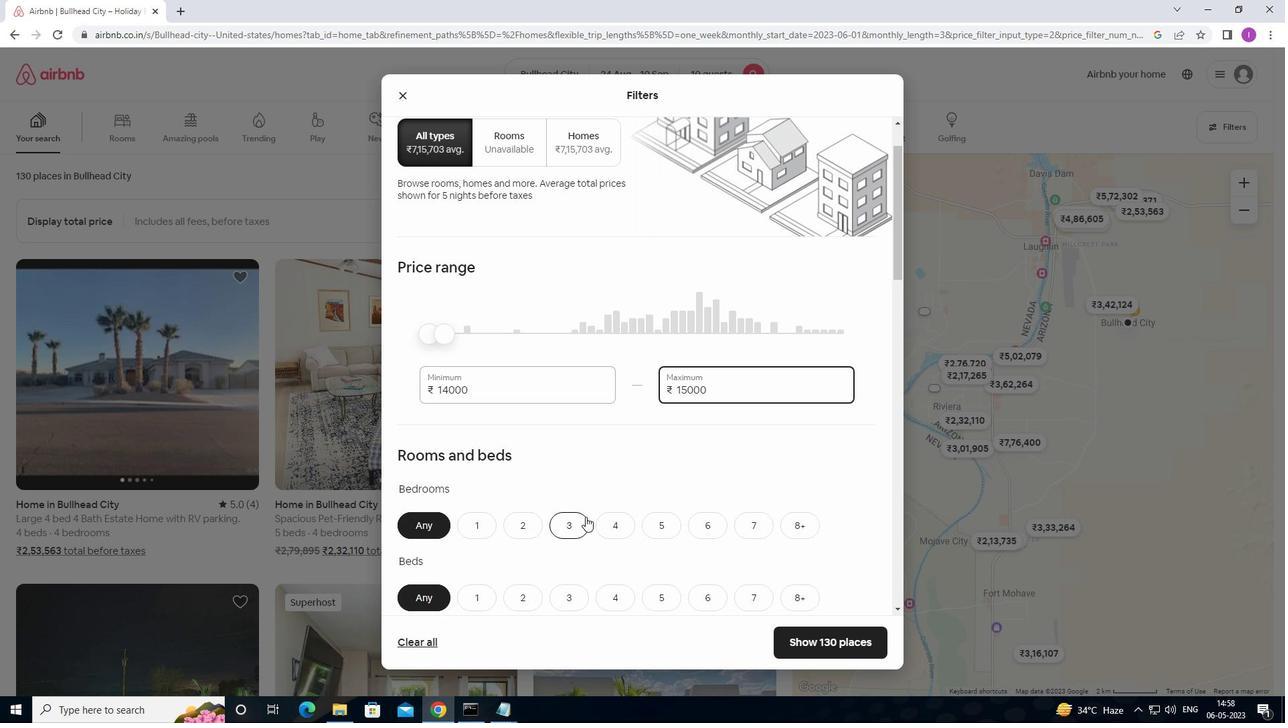 
Action: Mouse scrolled (599, 516) with delta (0, 0)
Screenshot: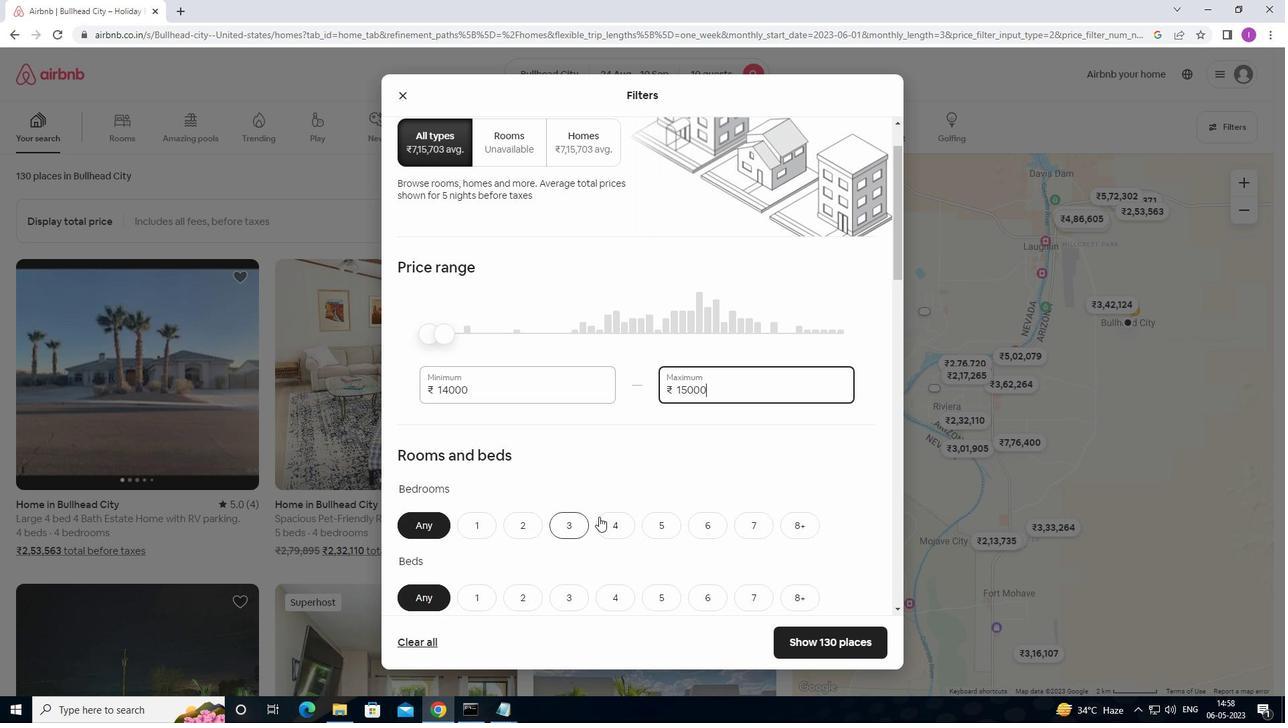 
Action: Mouse moved to (601, 516)
Screenshot: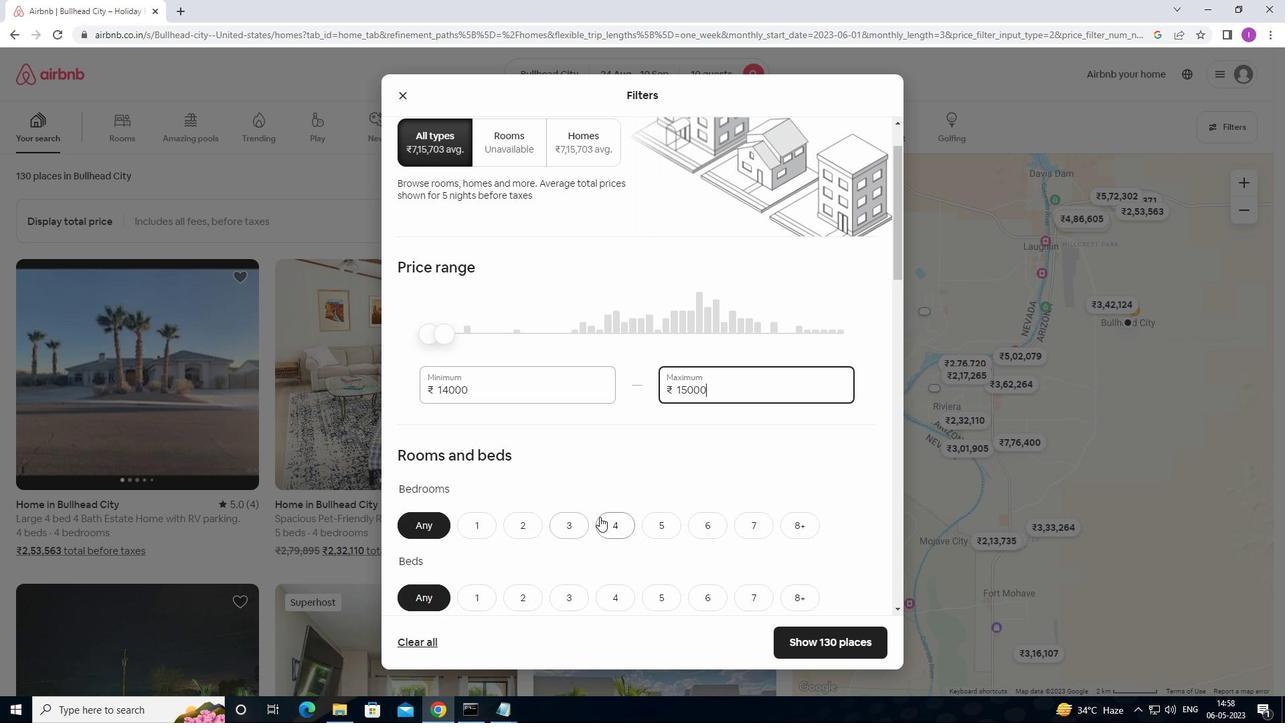 
Action: Mouse scrolled (601, 516) with delta (0, 0)
Screenshot: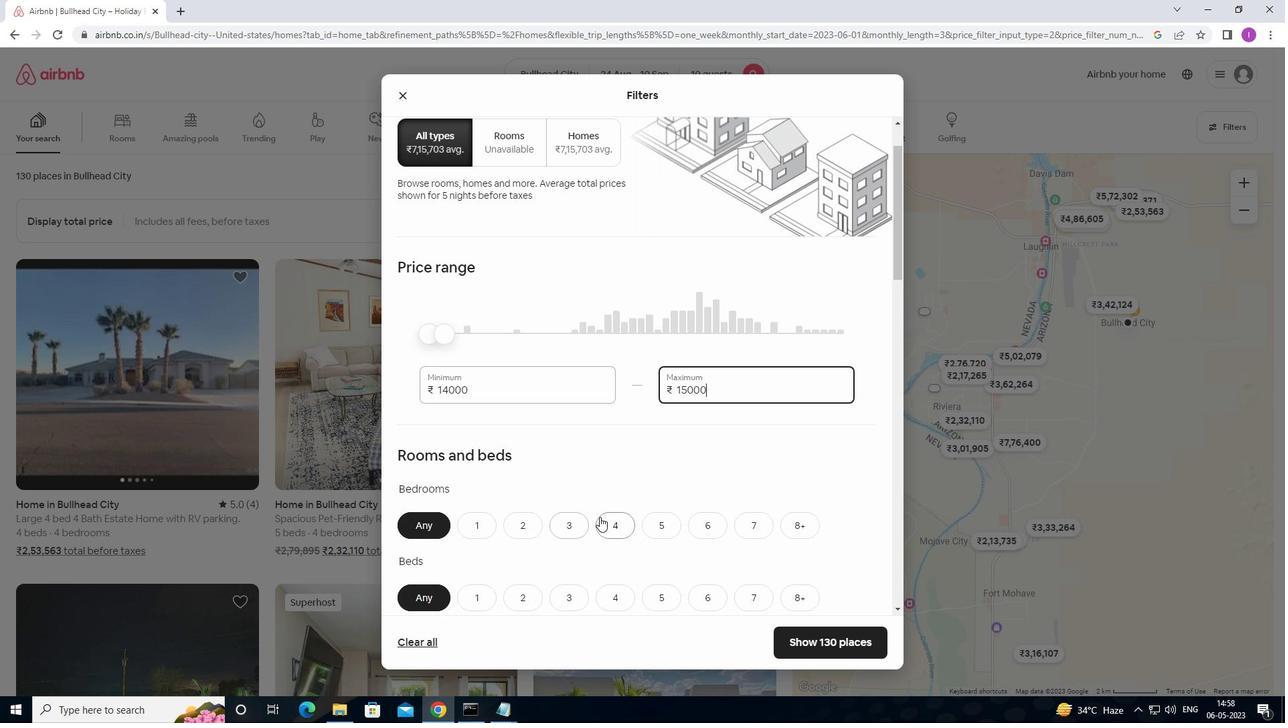 
Action: Mouse moved to (622, 395)
Screenshot: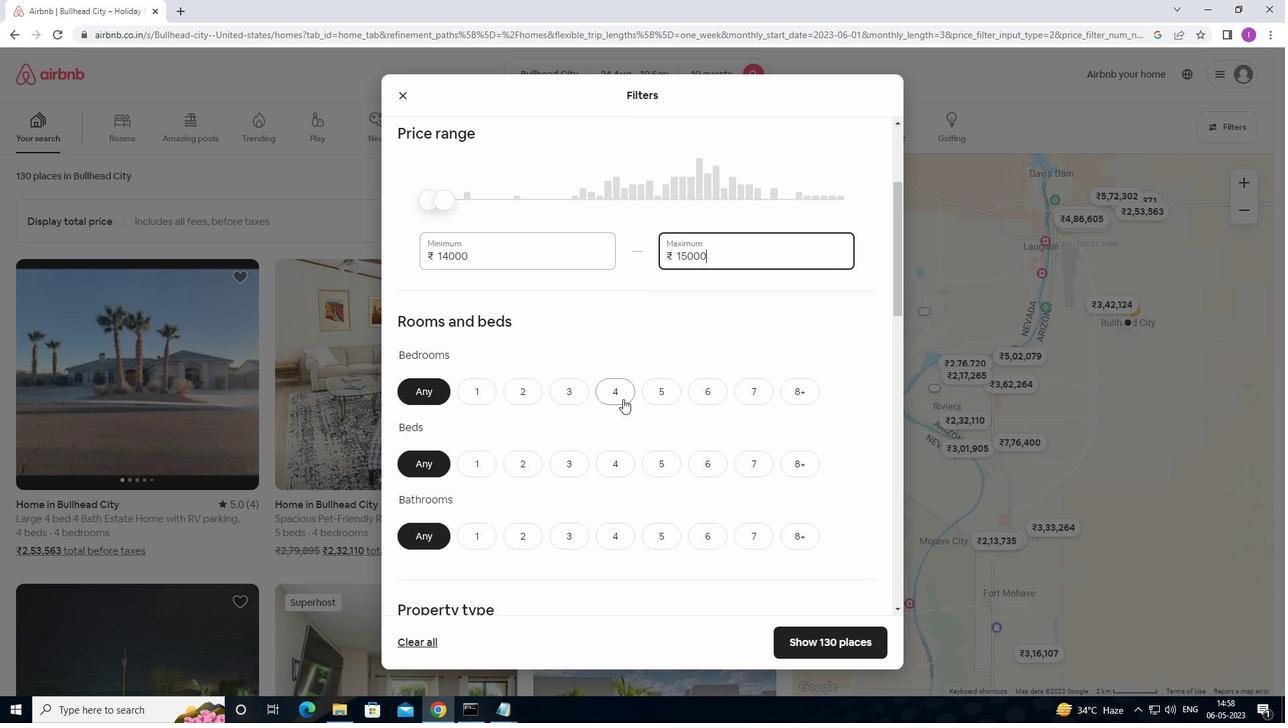 
Action: Mouse pressed left at (622, 395)
Screenshot: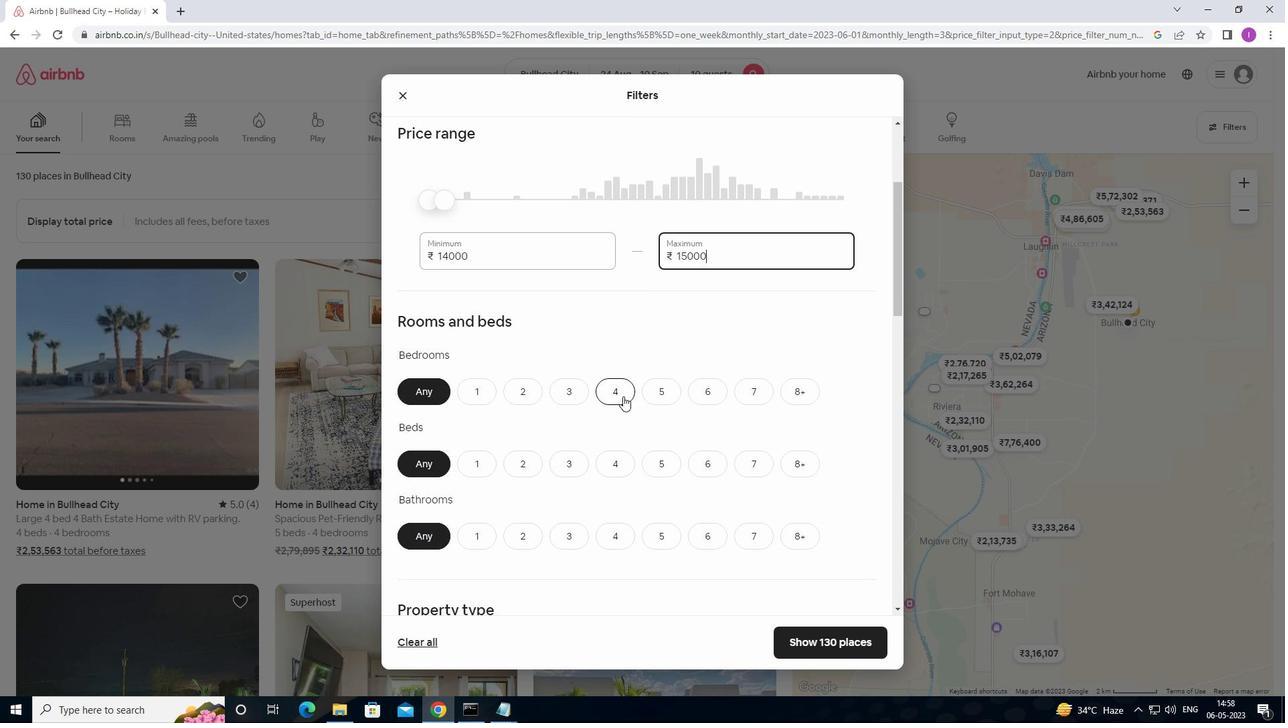 
Action: Mouse moved to (809, 456)
Screenshot: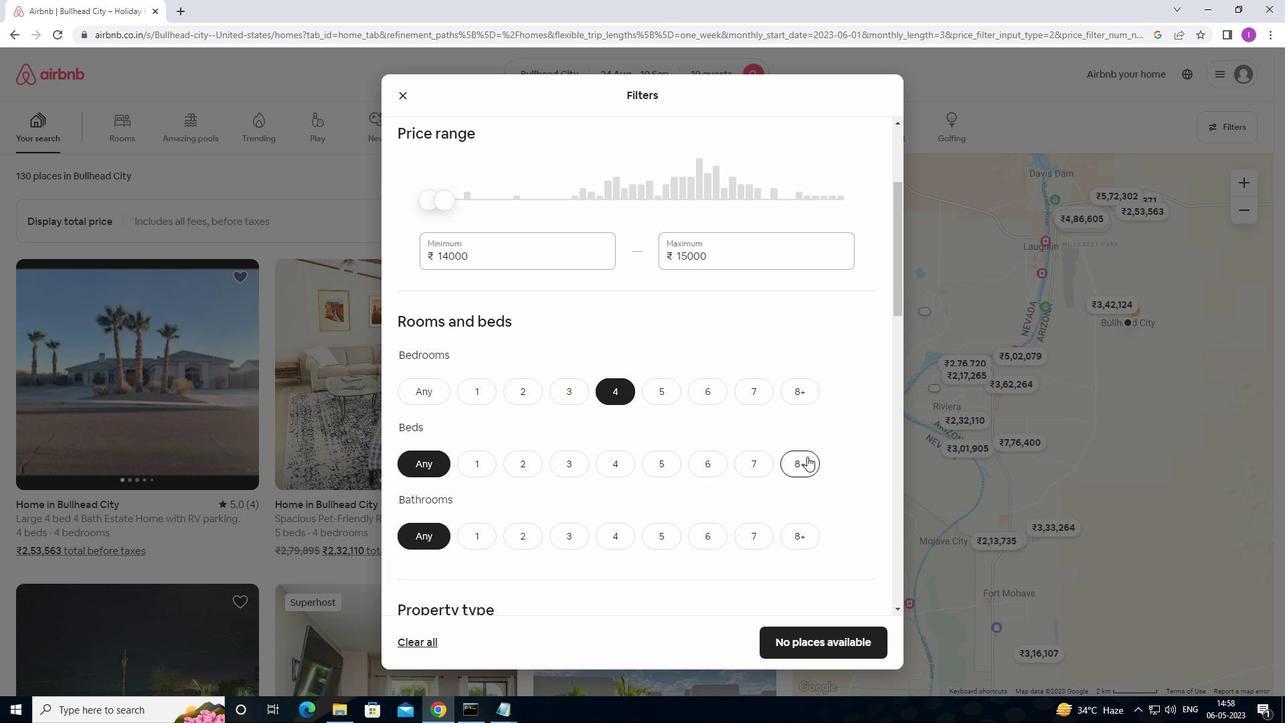 
Action: Mouse pressed left at (809, 456)
Screenshot: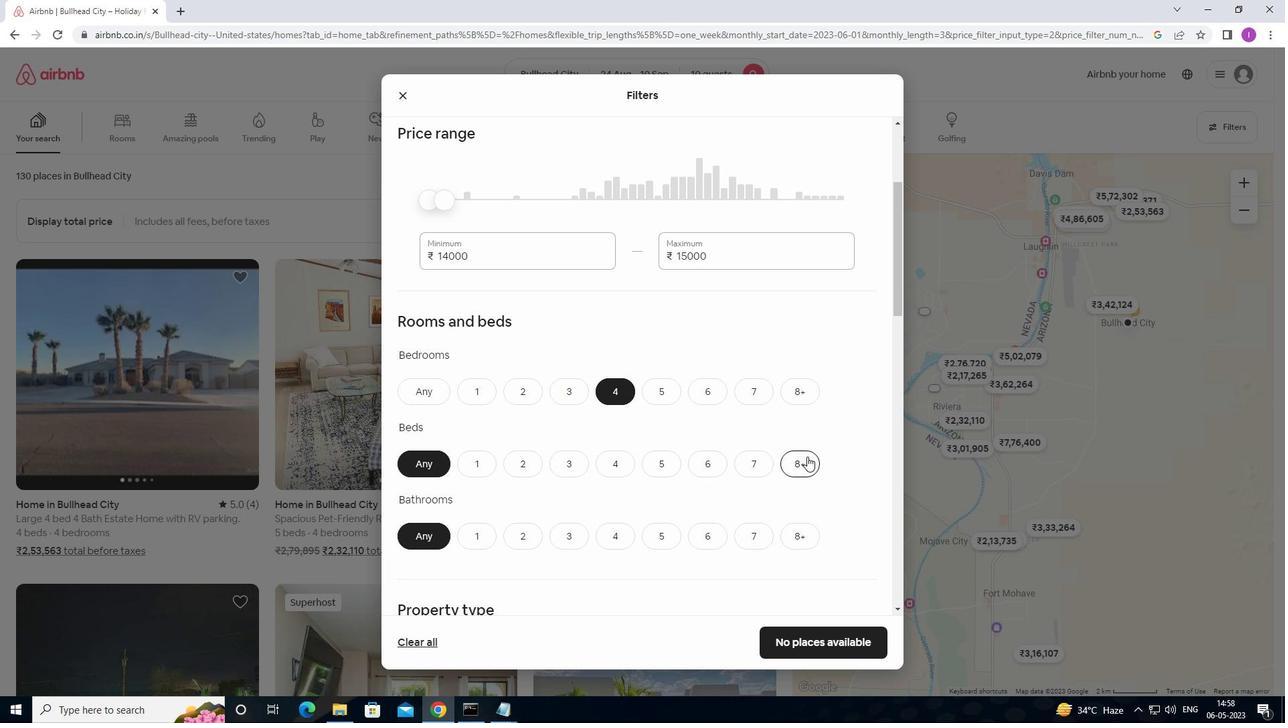 
Action: Mouse moved to (628, 539)
Screenshot: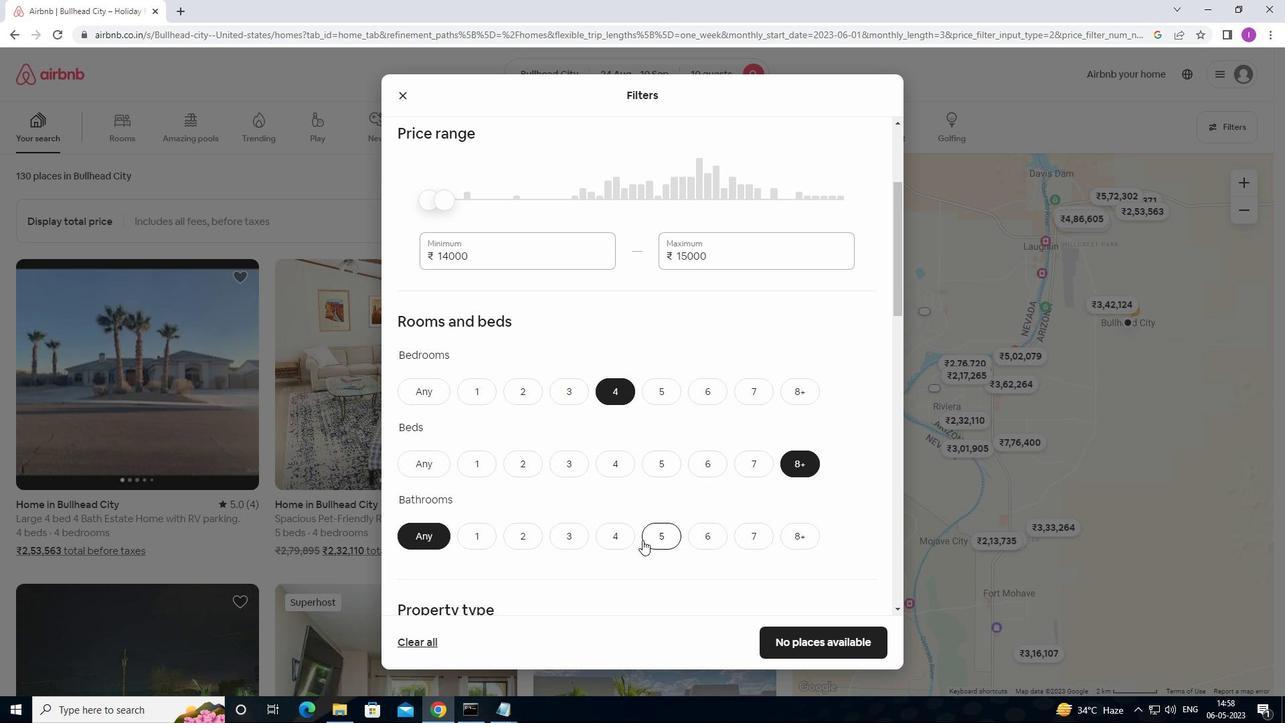 
Action: Mouse pressed left at (628, 539)
Screenshot: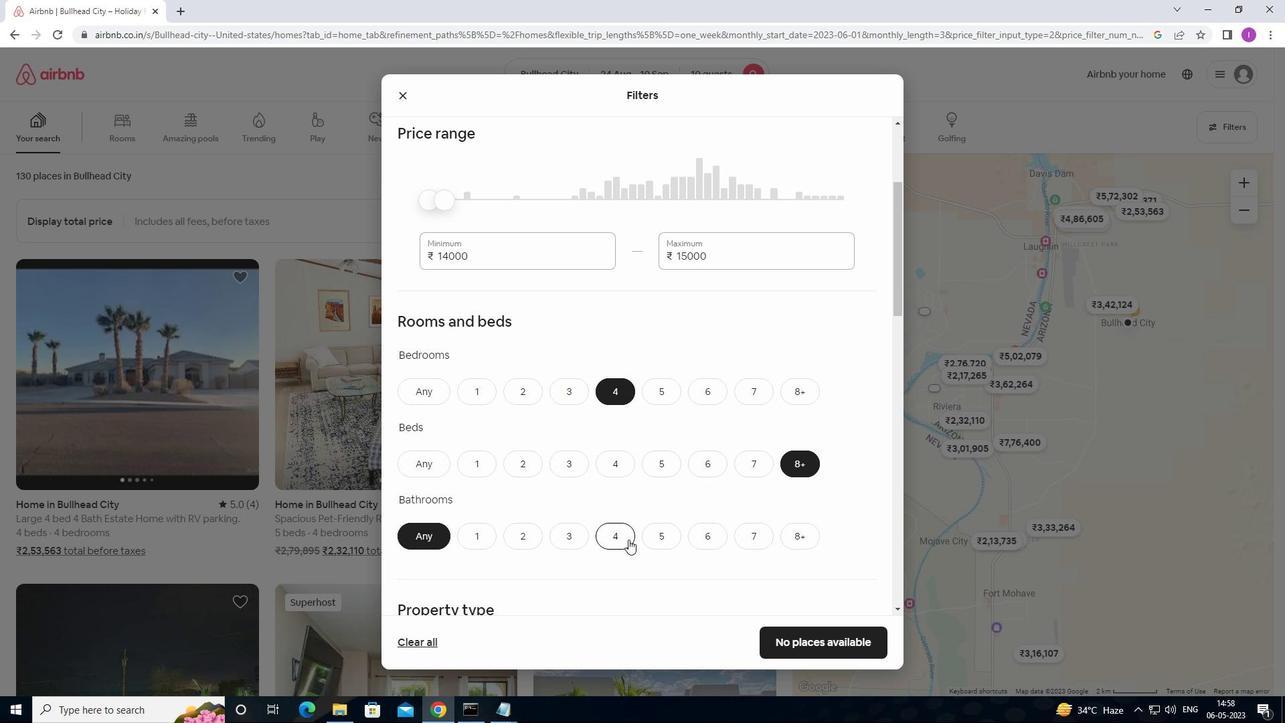 
Action: Mouse moved to (721, 470)
Screenshot: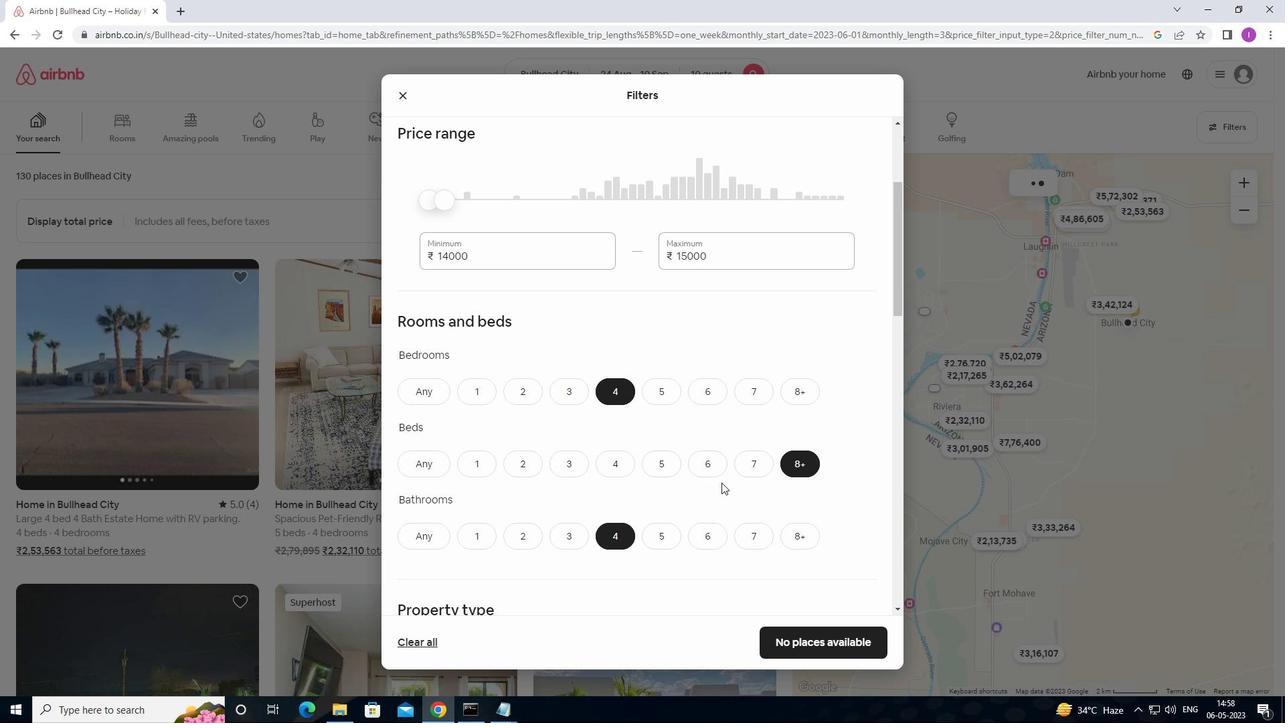 
Action: Mouse scrolled (721, 469) with delta (0, 0)
Screenshot: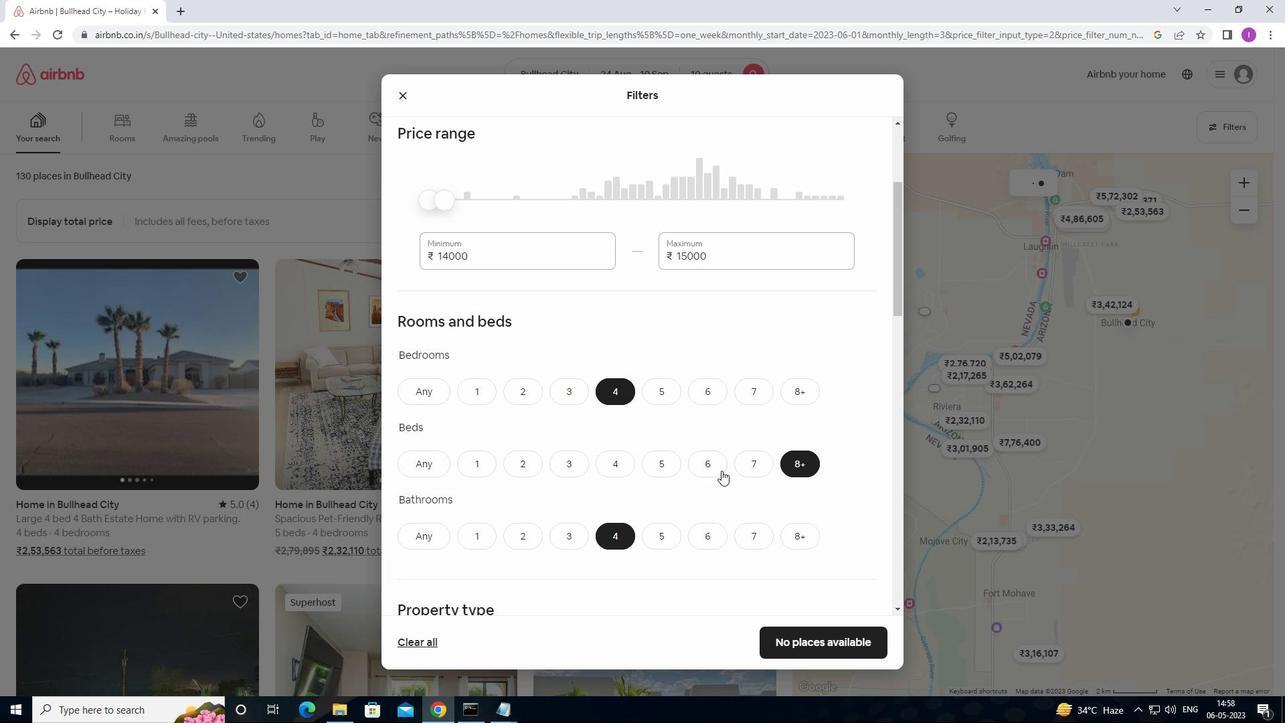 
Action: Mouse scrolled (721, 469) with delta (0, 0)
Screenshot: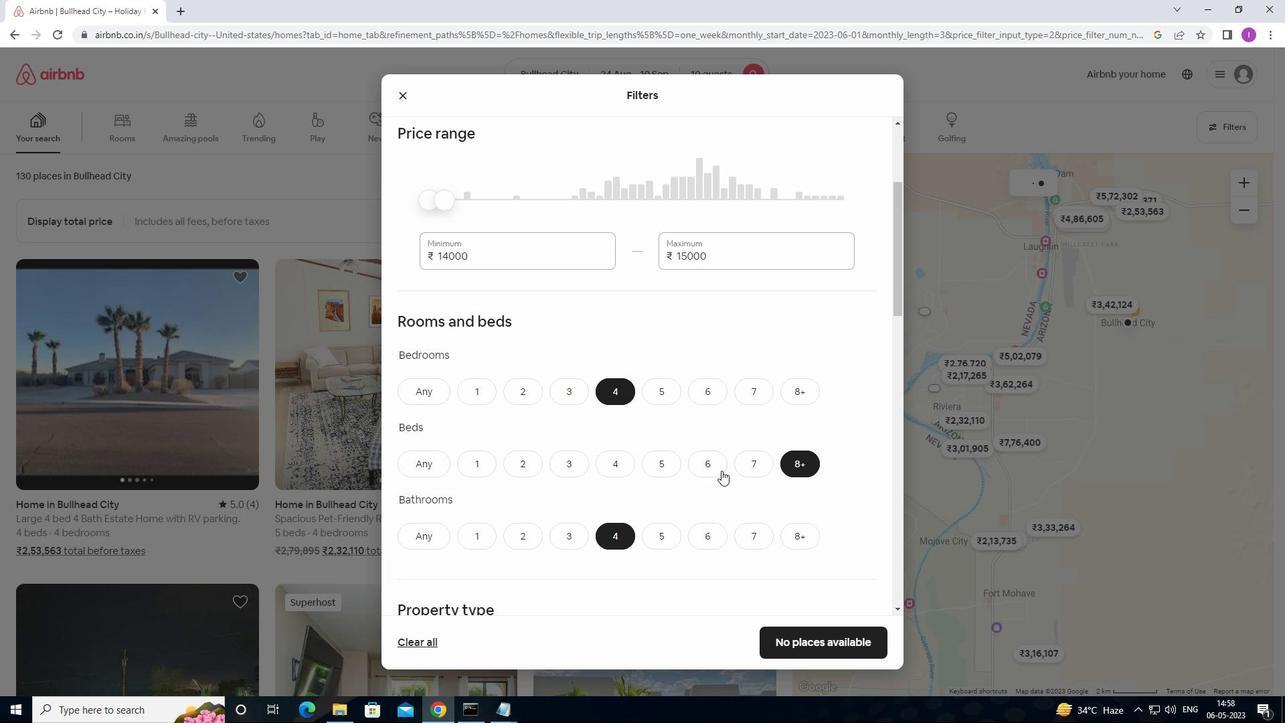 
Action: Mouse scrolled (721, 469) with delta (0, 0)
Screenshot: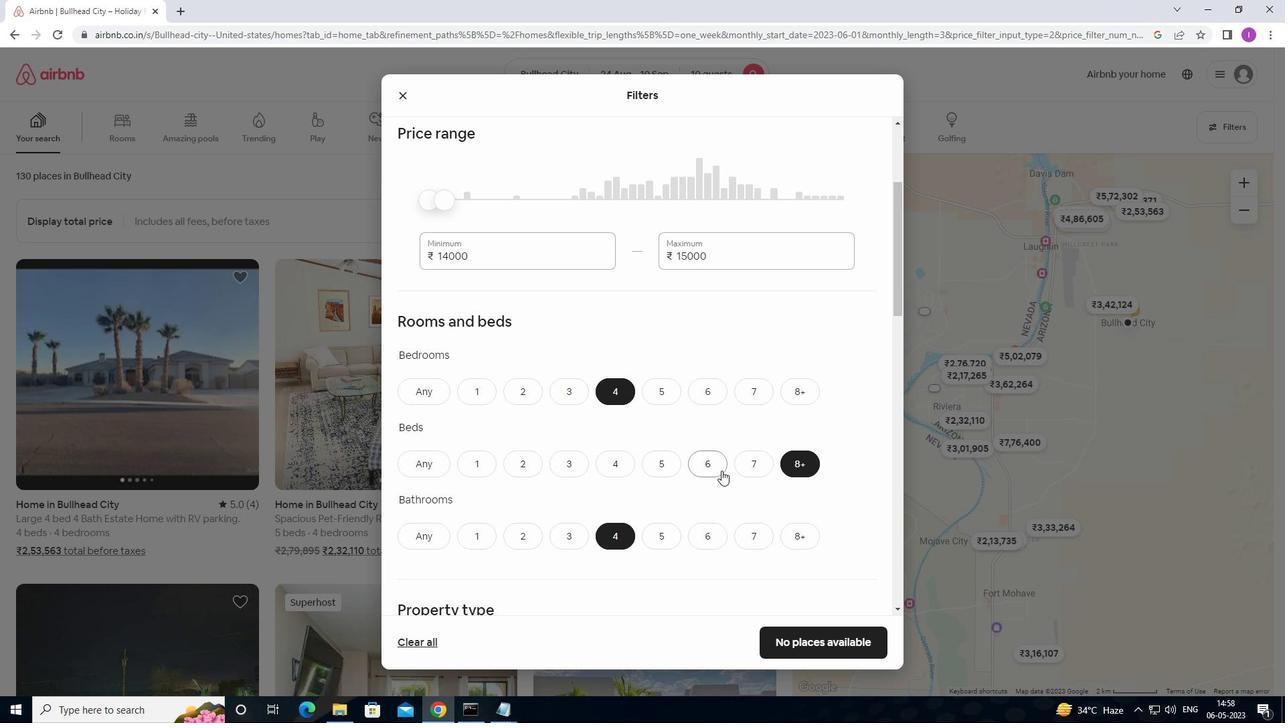 
Action: Mouse moved to (524, 469)
Screenshot: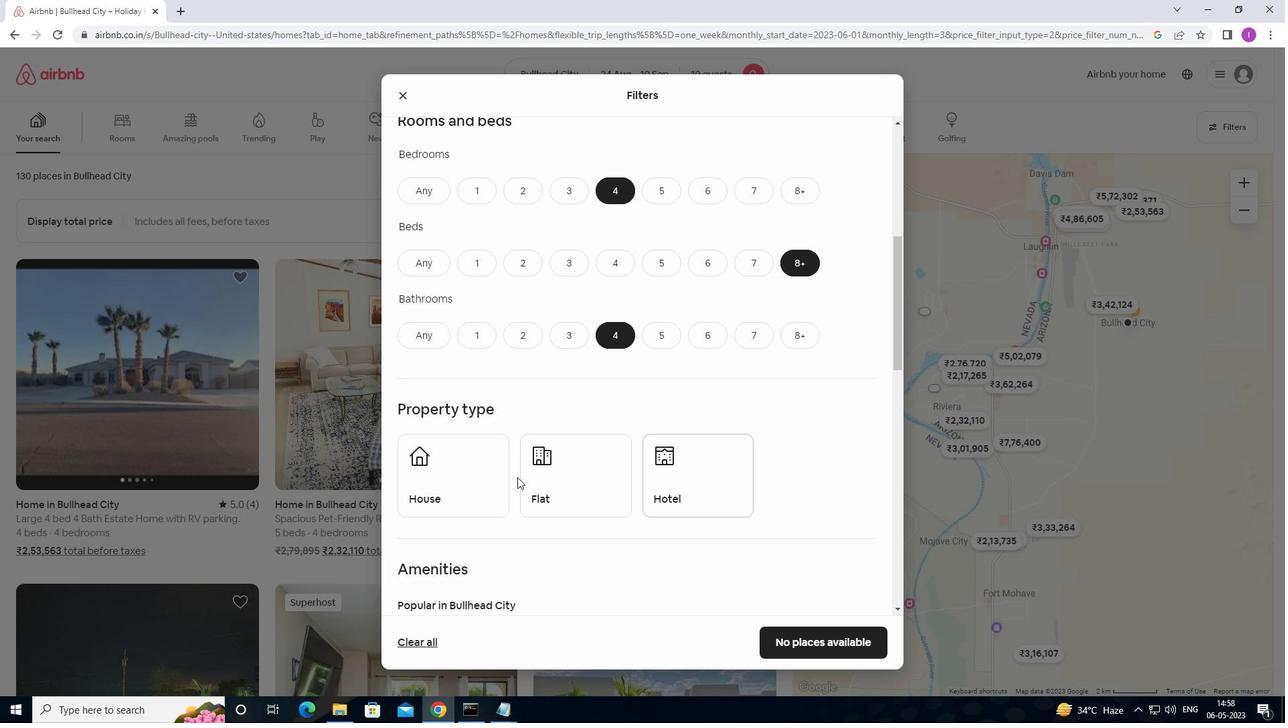
Action: Mouse pressed left at (524, 469)
Screenshot: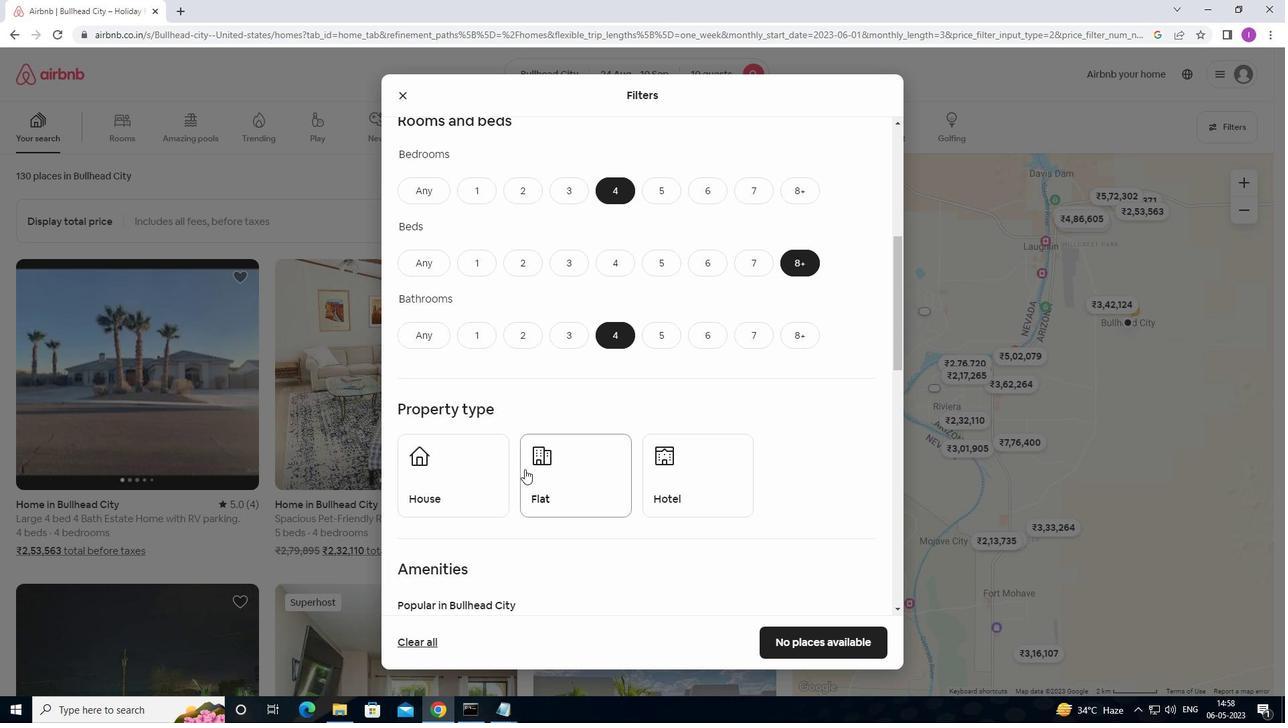 
Action: Mouse moved to (463, 469)
Screenshot: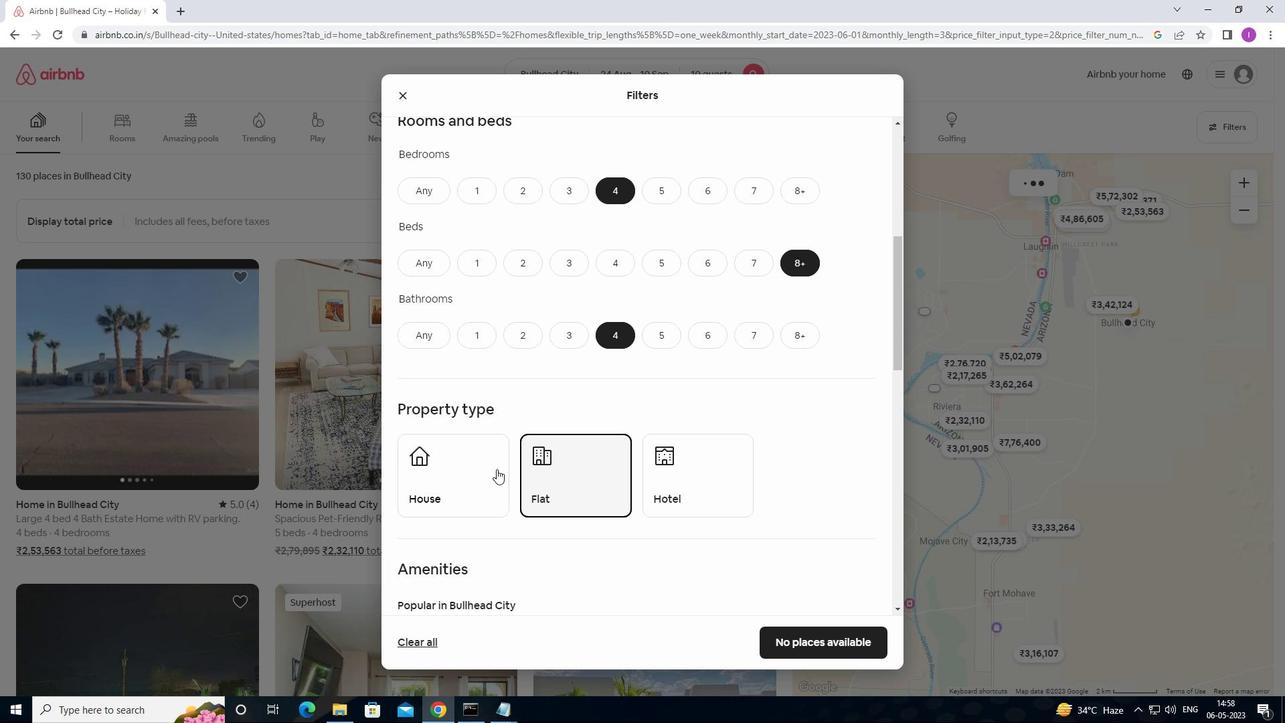 
Action: Mouse pressed left at (463, 469)
Screenshot: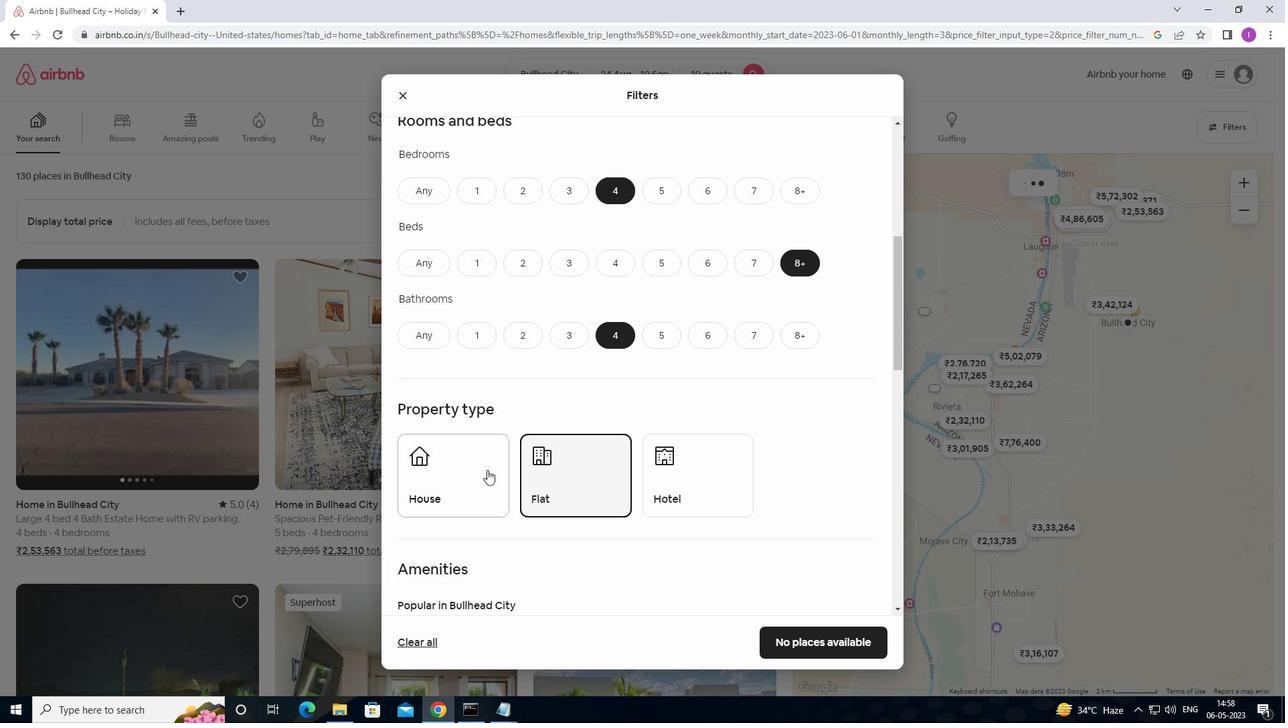 
Action: Mouse moved to (623, 494)
Screenshot: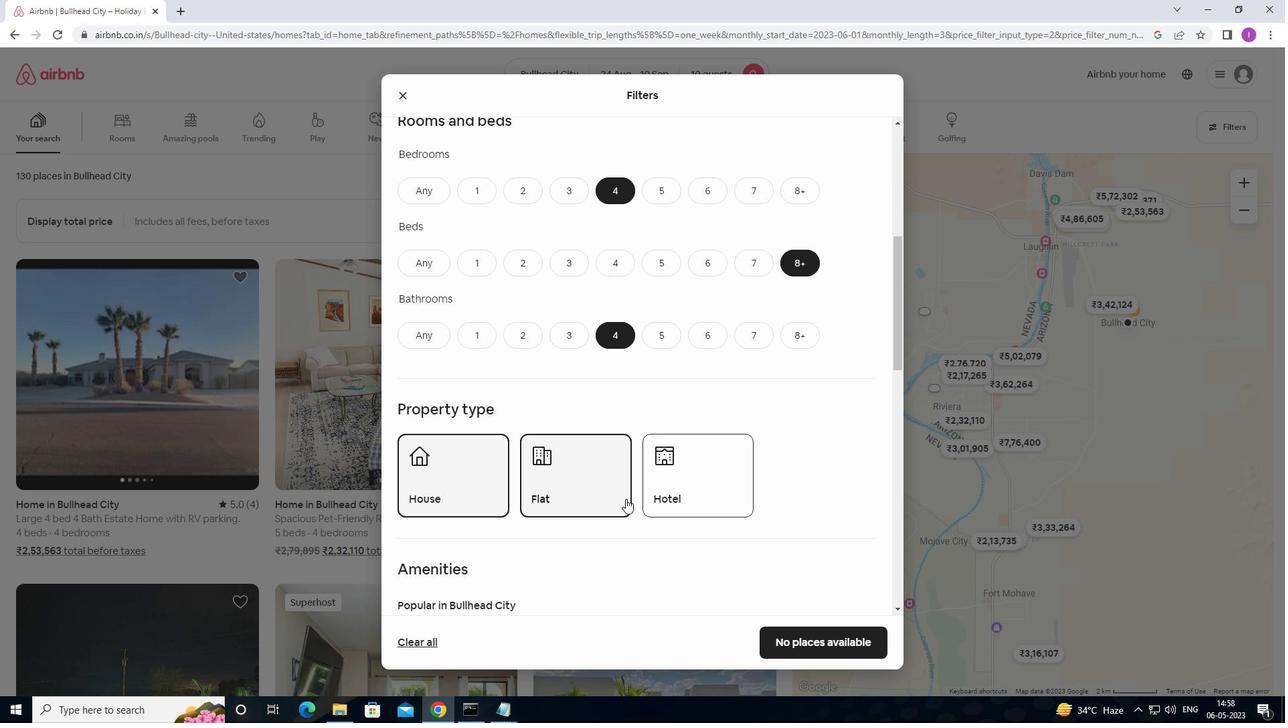 
Action: Mouse scrolled (623, 494) with delta (0, 0)
Screenshot: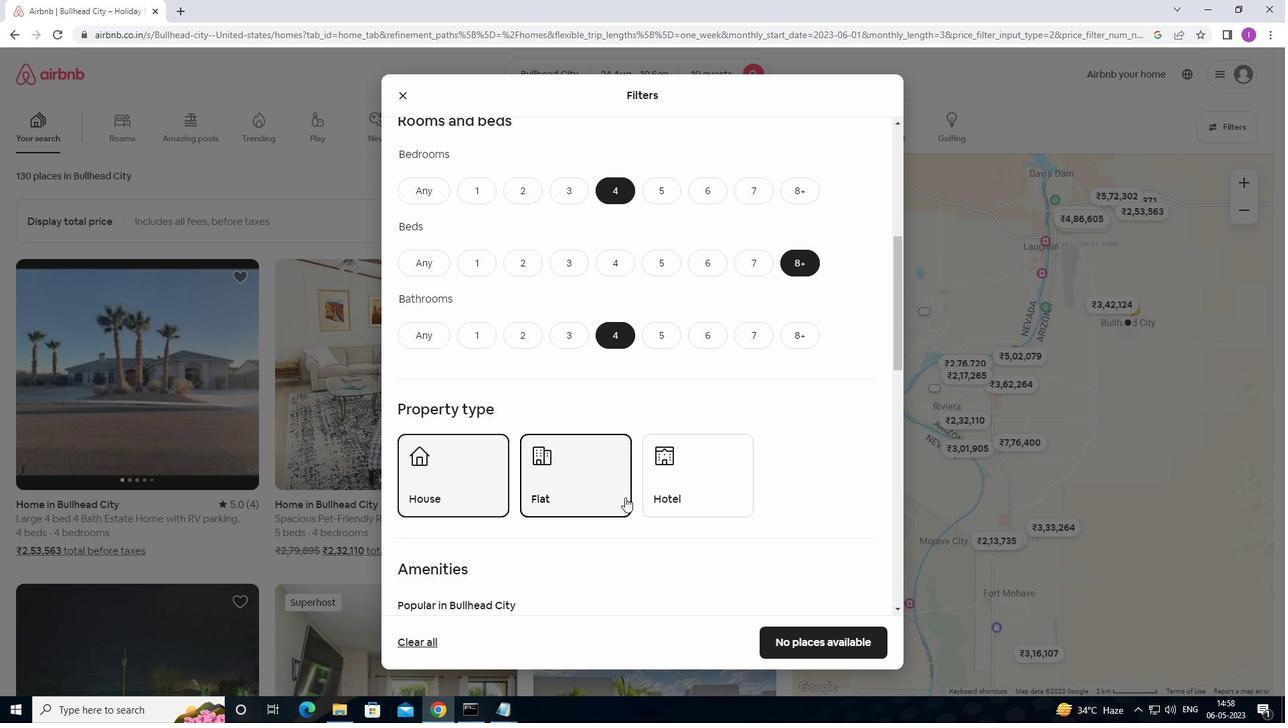 
Action: Mouse scrolled (623, 494) with delta (0, 0)
Screenshot: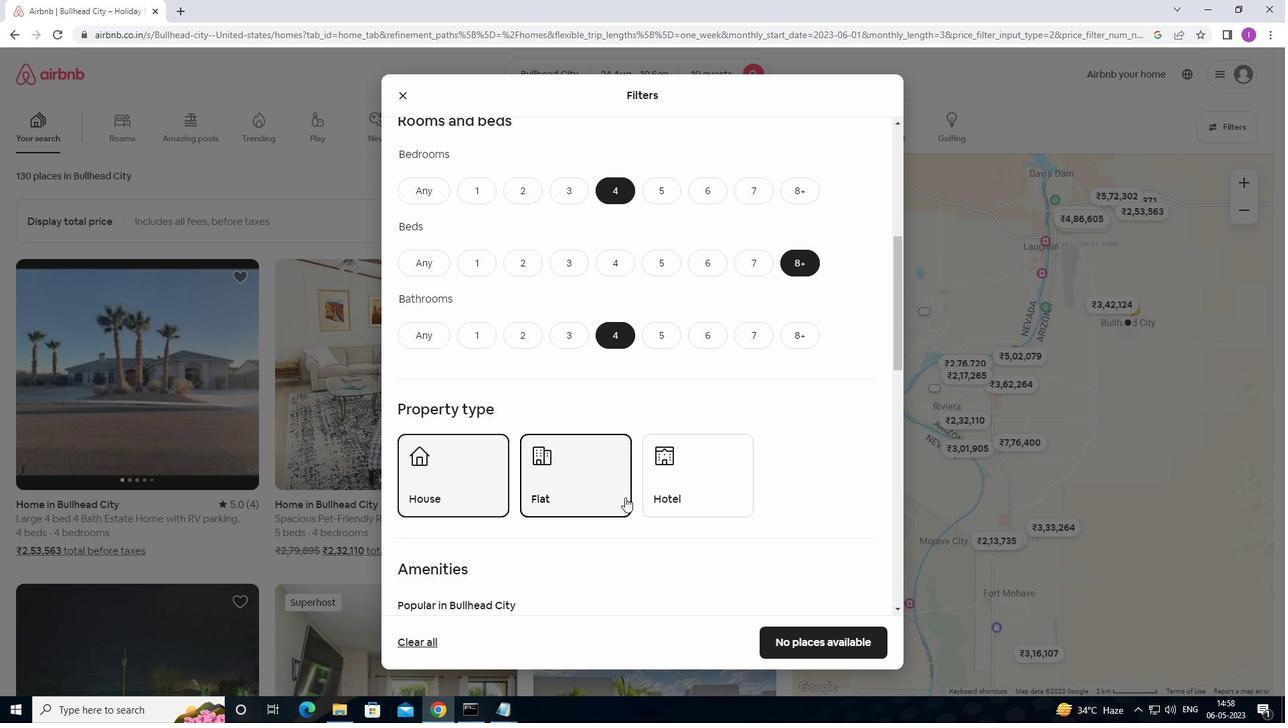 
Action: Mouse scrolled (623, 494) with delta (0, 0)
Screenshot: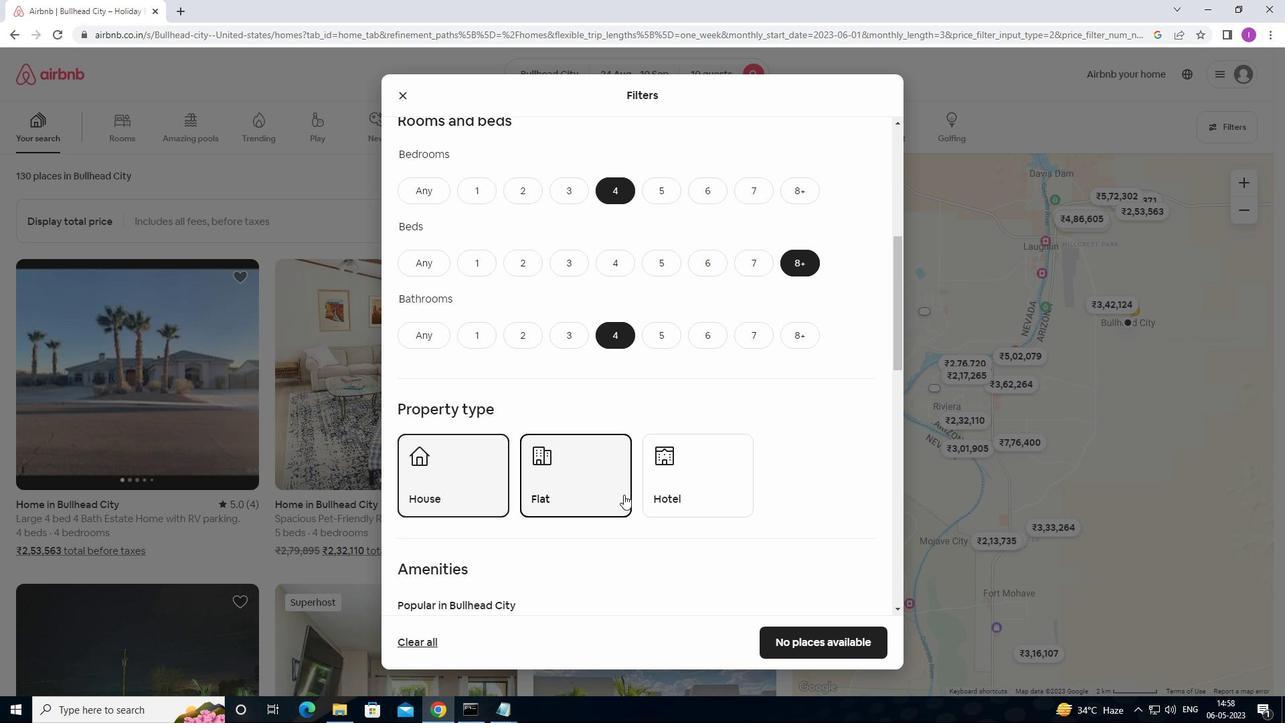 
Action: Mouse moved to (409, 437)
Screenshot: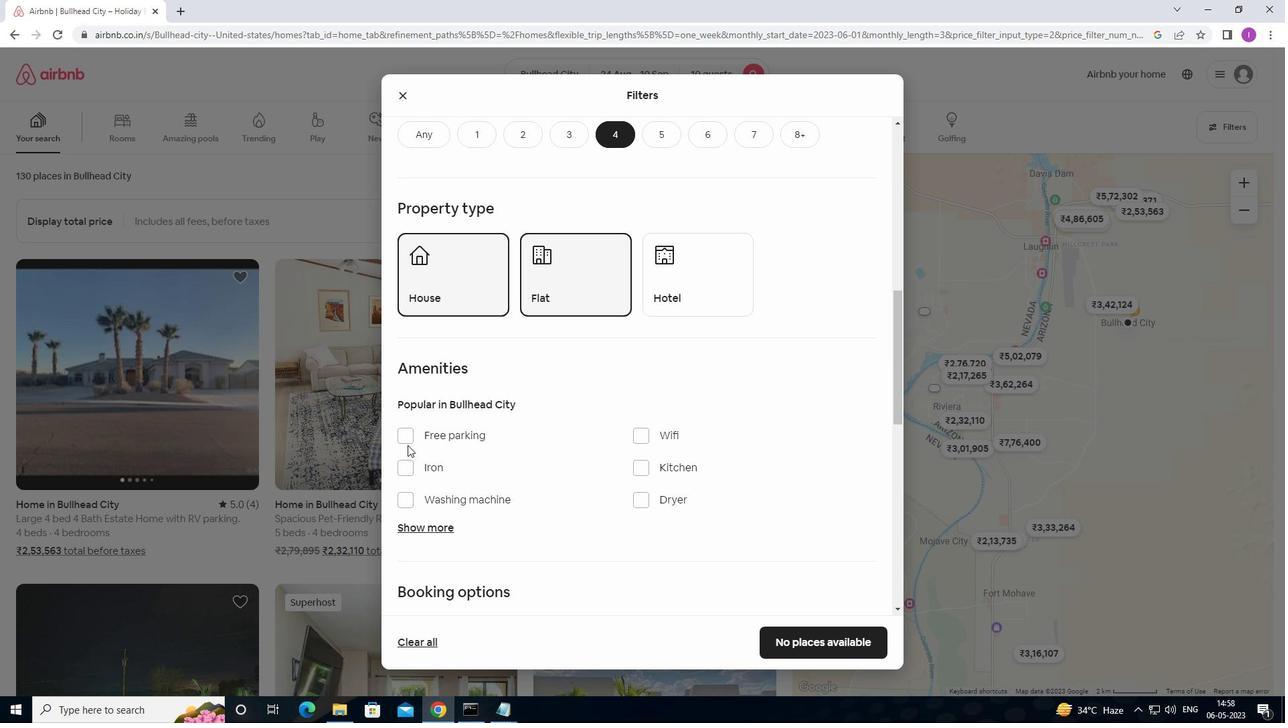 
Action: Mouse pressed left at (409, 437)
Screenshot: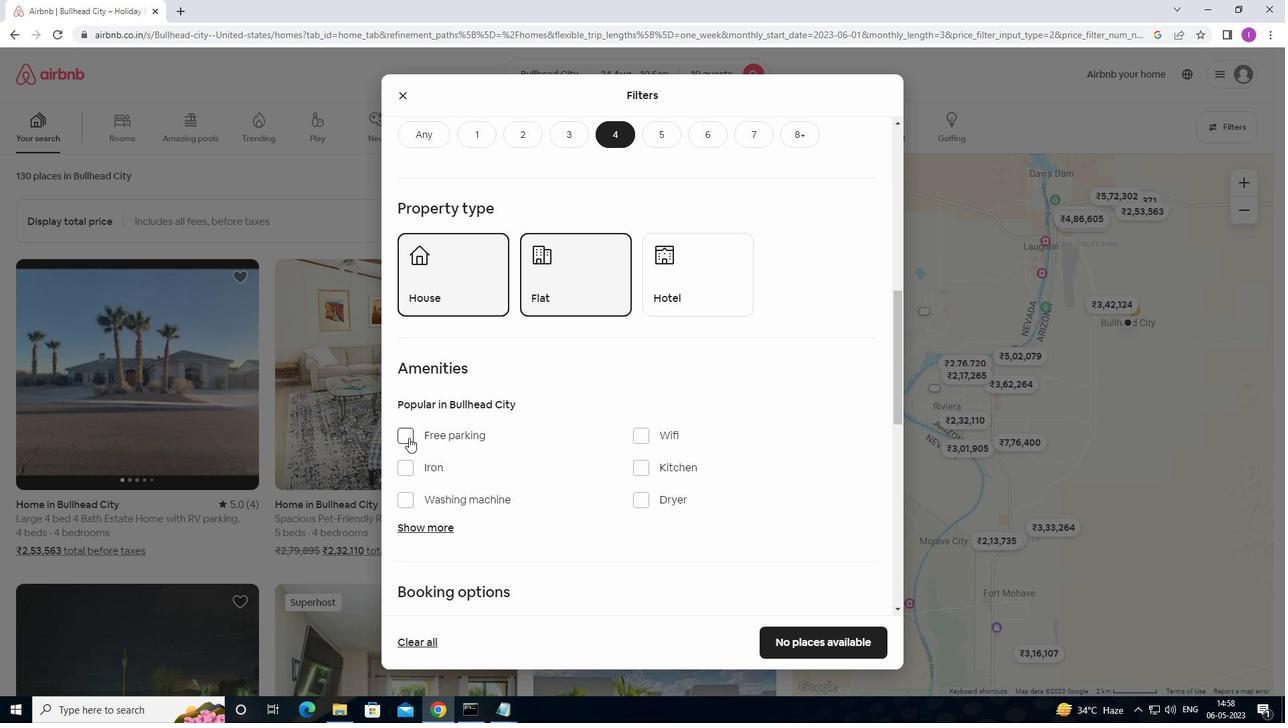 
Action: Mouse moved to (650, 434)
Screenshot: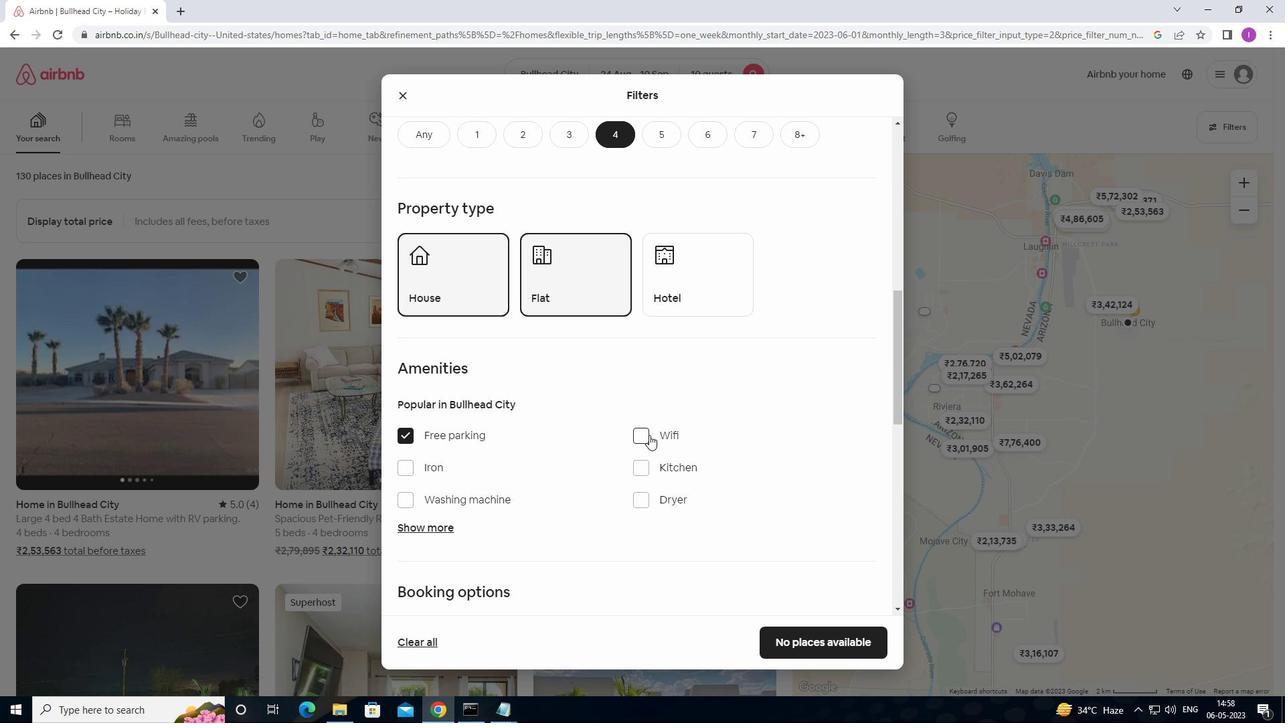 
Action: Mouse pressed left at (650, 434)
Screenshot: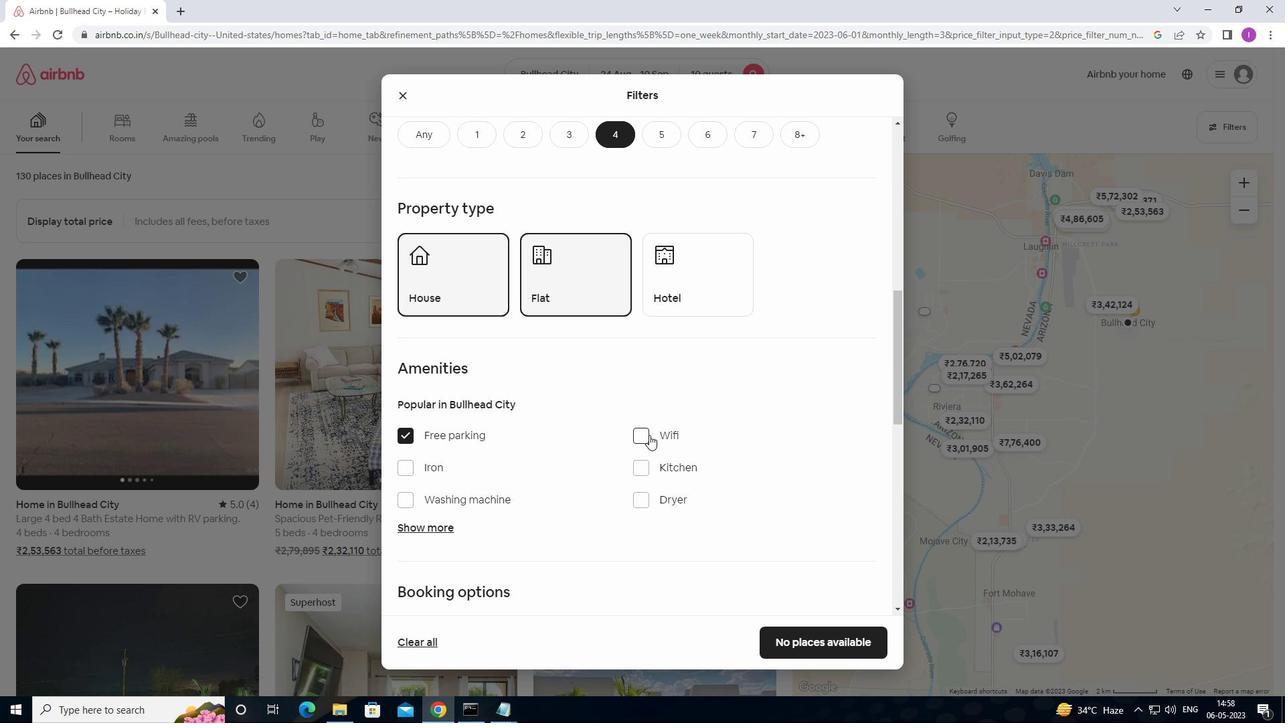 
Action: Mouse moved to (418, 522)
Screenshot: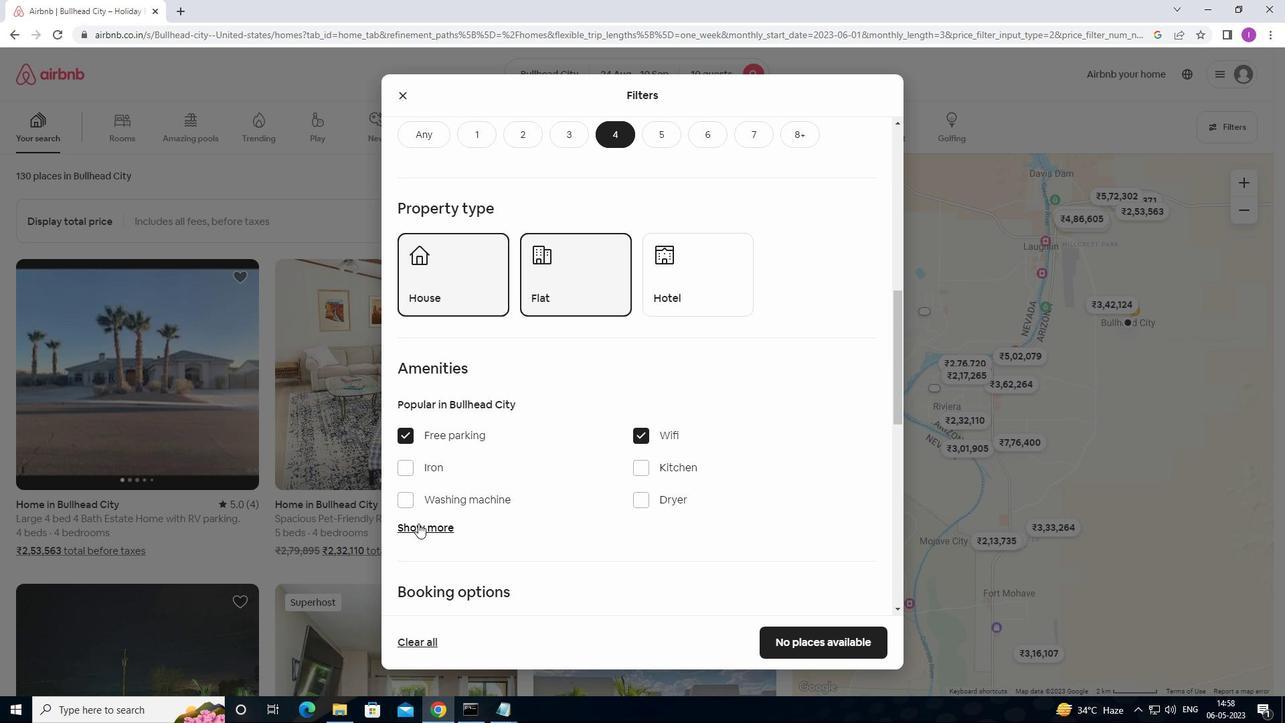 
Action: Mouse pressed left at (418, 522)
Screenshot: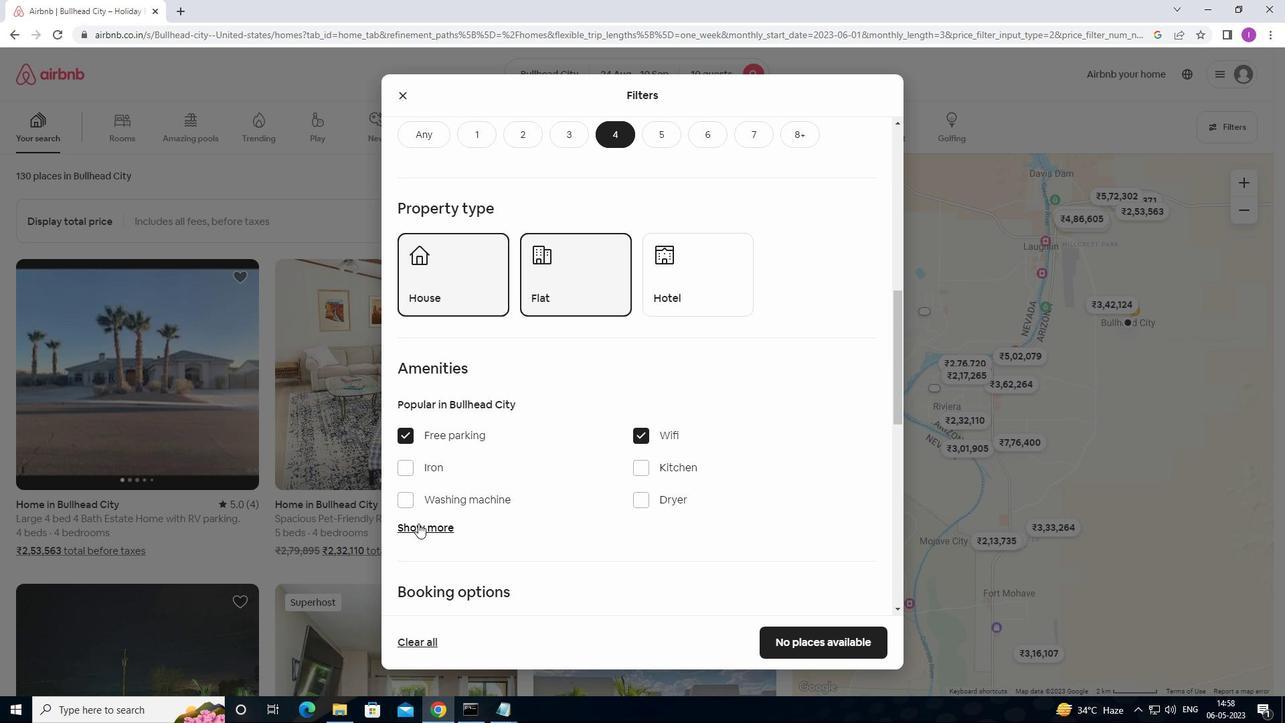 
Action: Mouse moved to (500, 571)
Screenshot: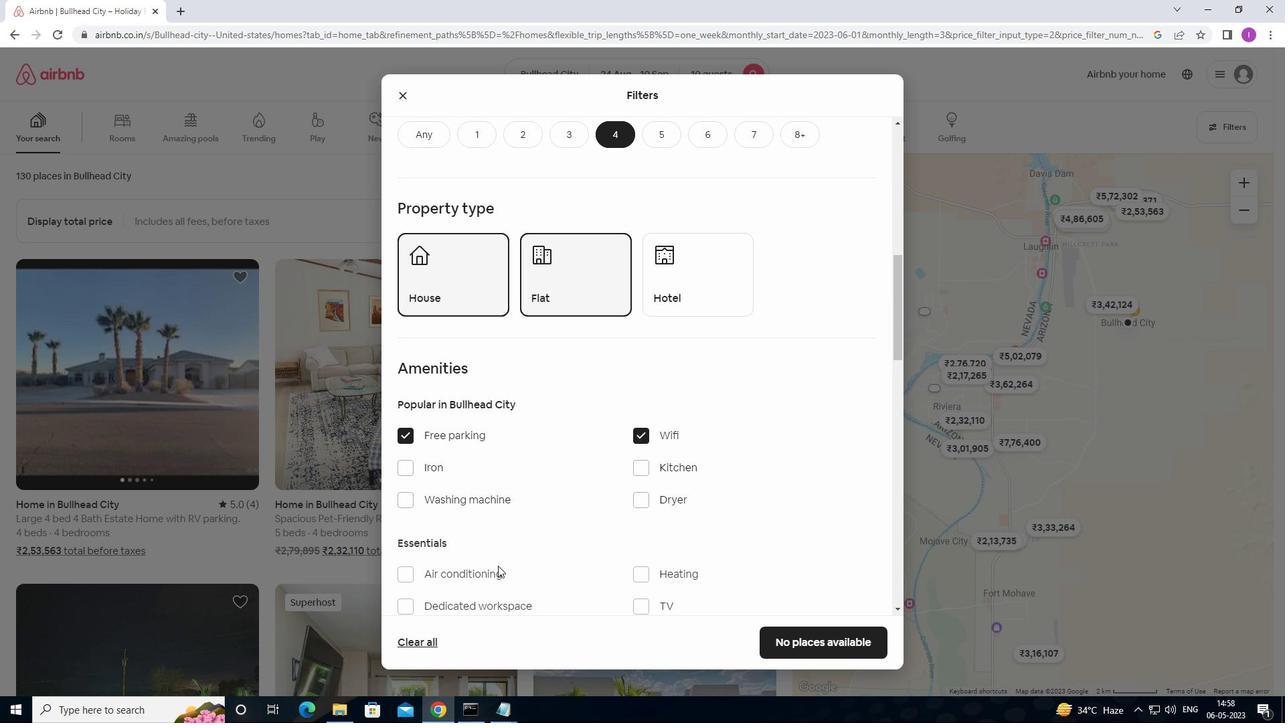 
Action: Mouse scrolled (500, 570) with delta (0, 0)
Screenshot: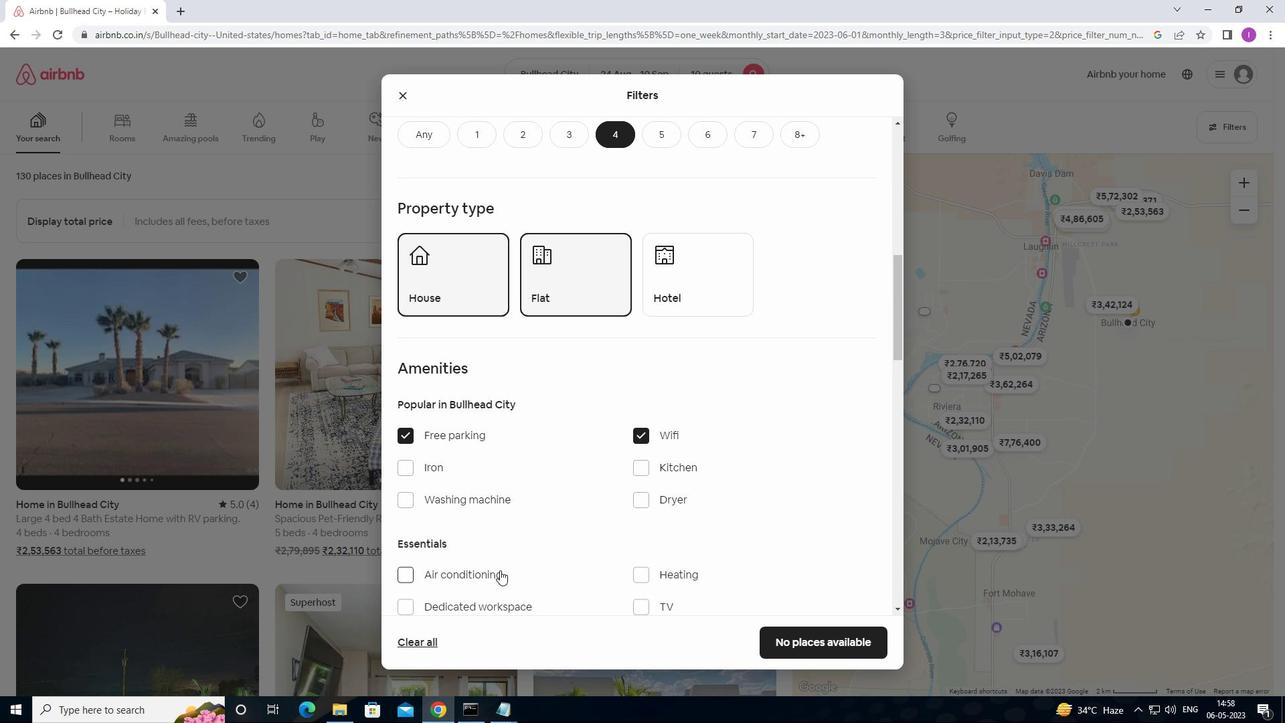 
Action: Mouse scrolled (500, 570) with delta (0, 0)
Screenshot: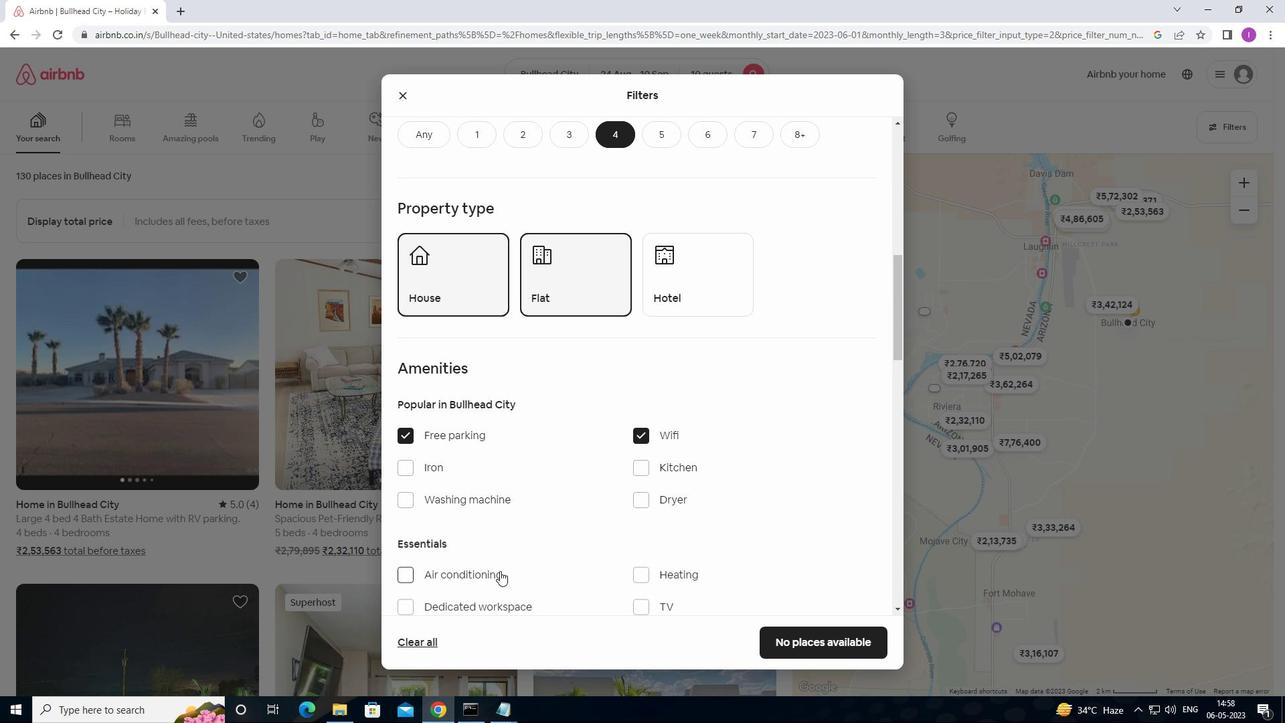 
Action: Mouse scrolled (500, 570) with delta (0, 0)
Screenshot: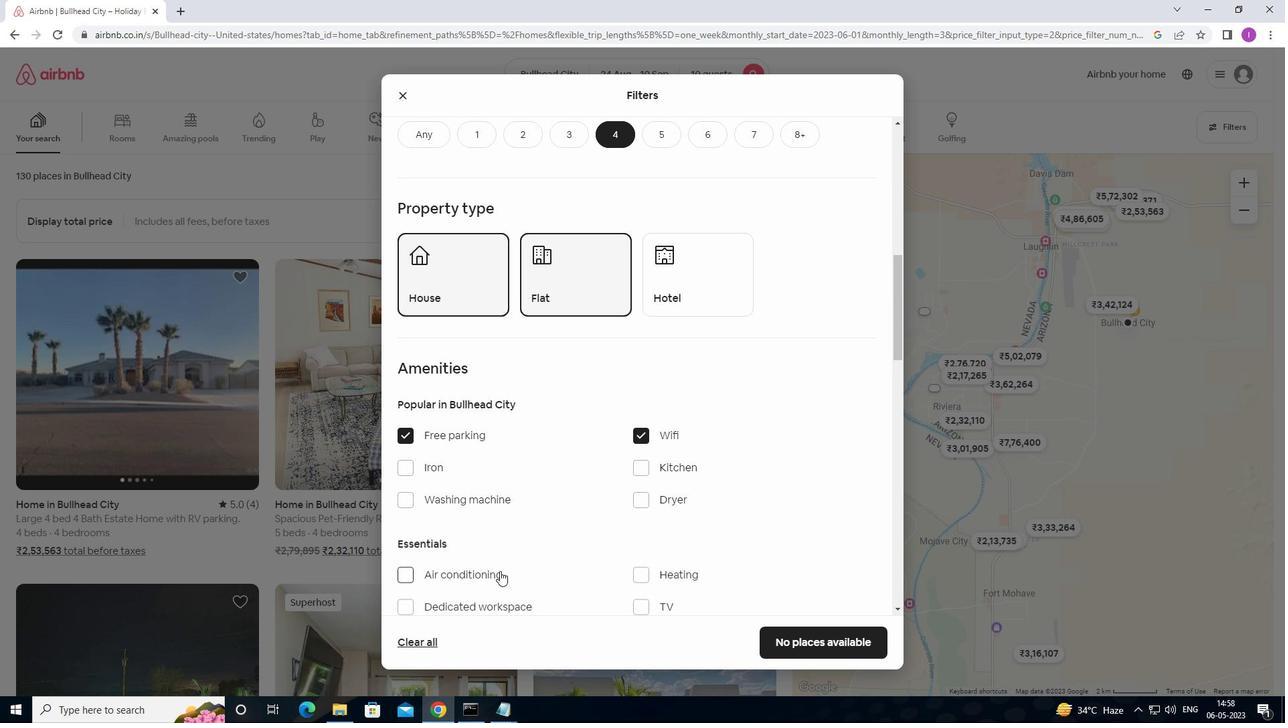 
Action: Mouse moved to (500, 571)
Screenshot: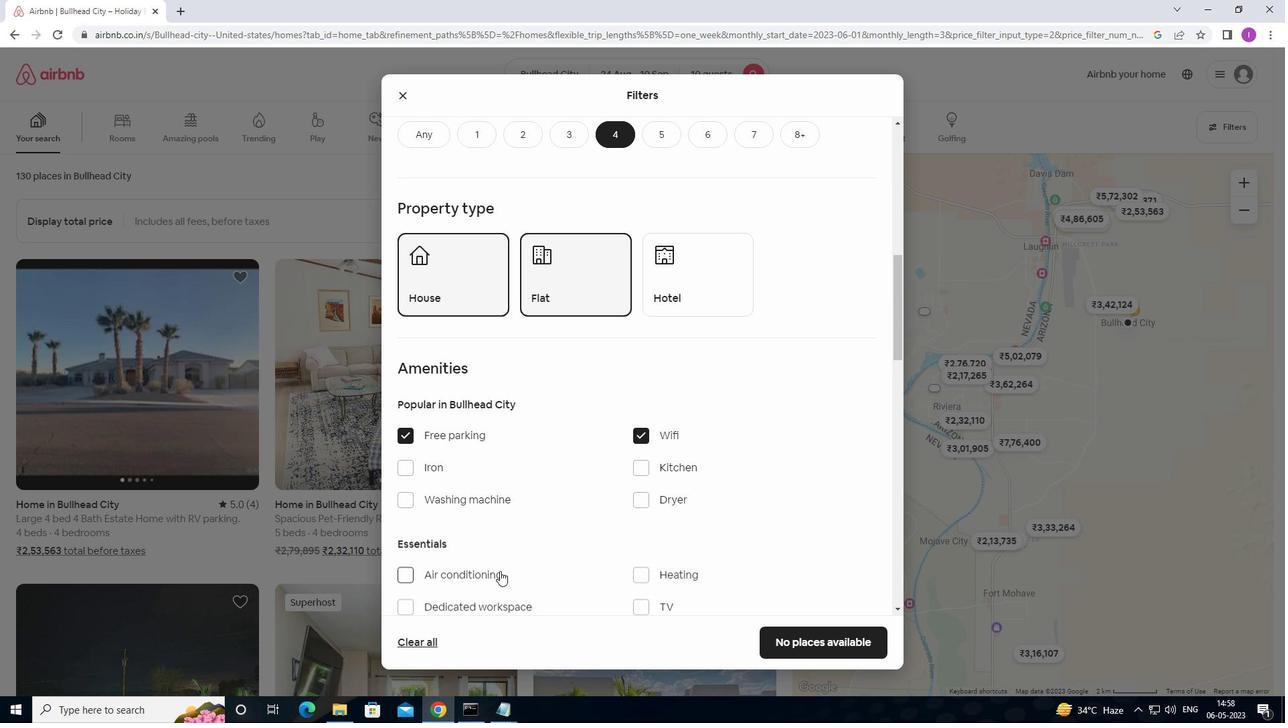 
Action: Mouse scrolled (500, 570) with delta (0, 0)
Screenshot: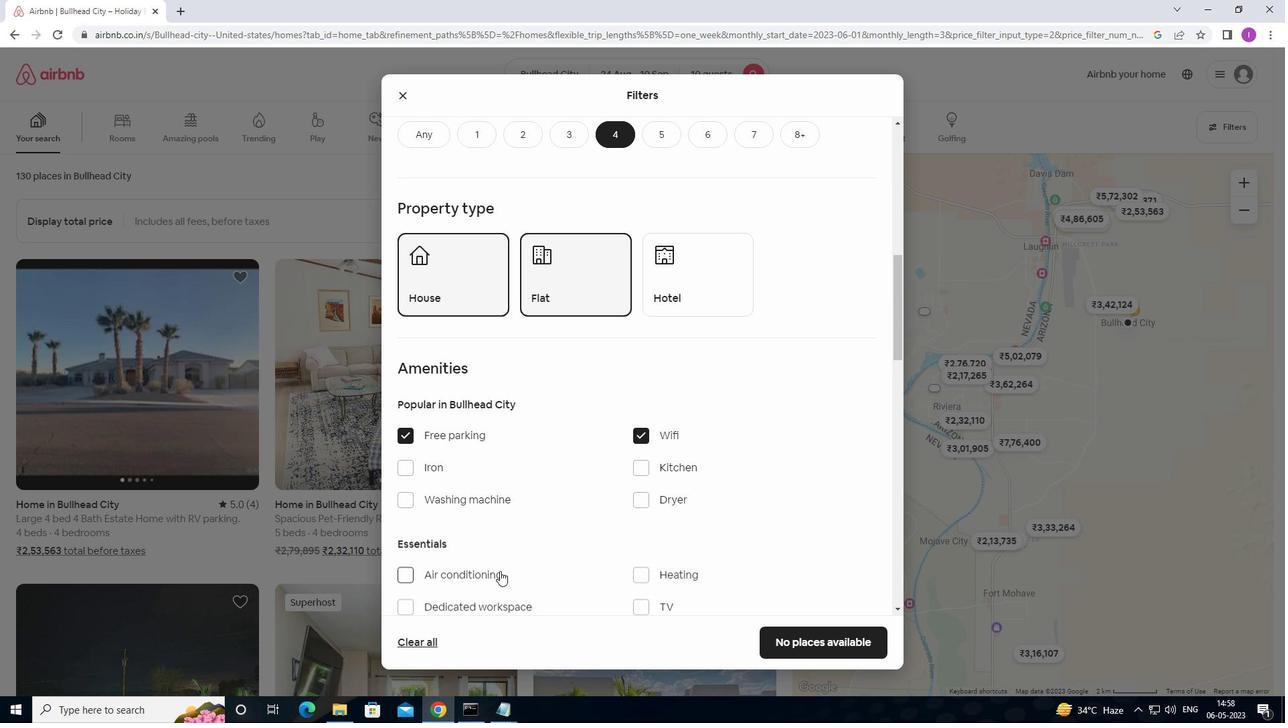 
Action: Mouse moved to (642, 338)
Screenshot: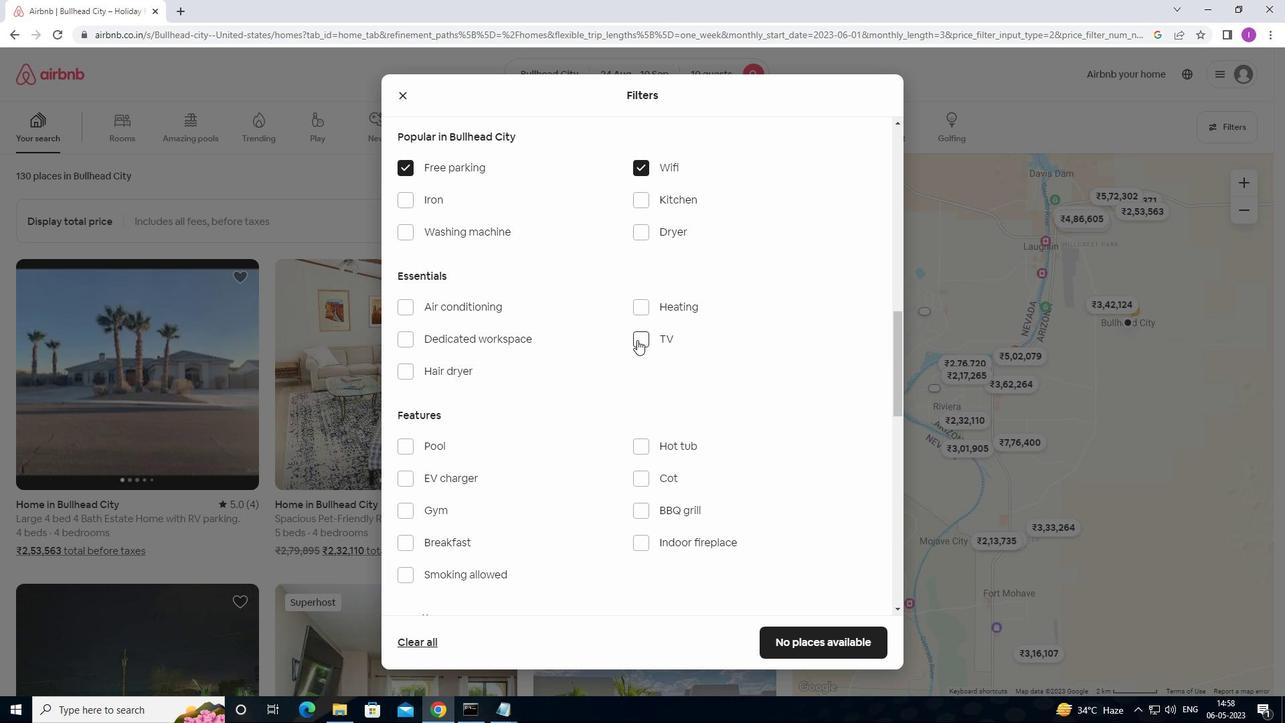 
Action: Mouse pressed left at (642, 338)
Screenshot: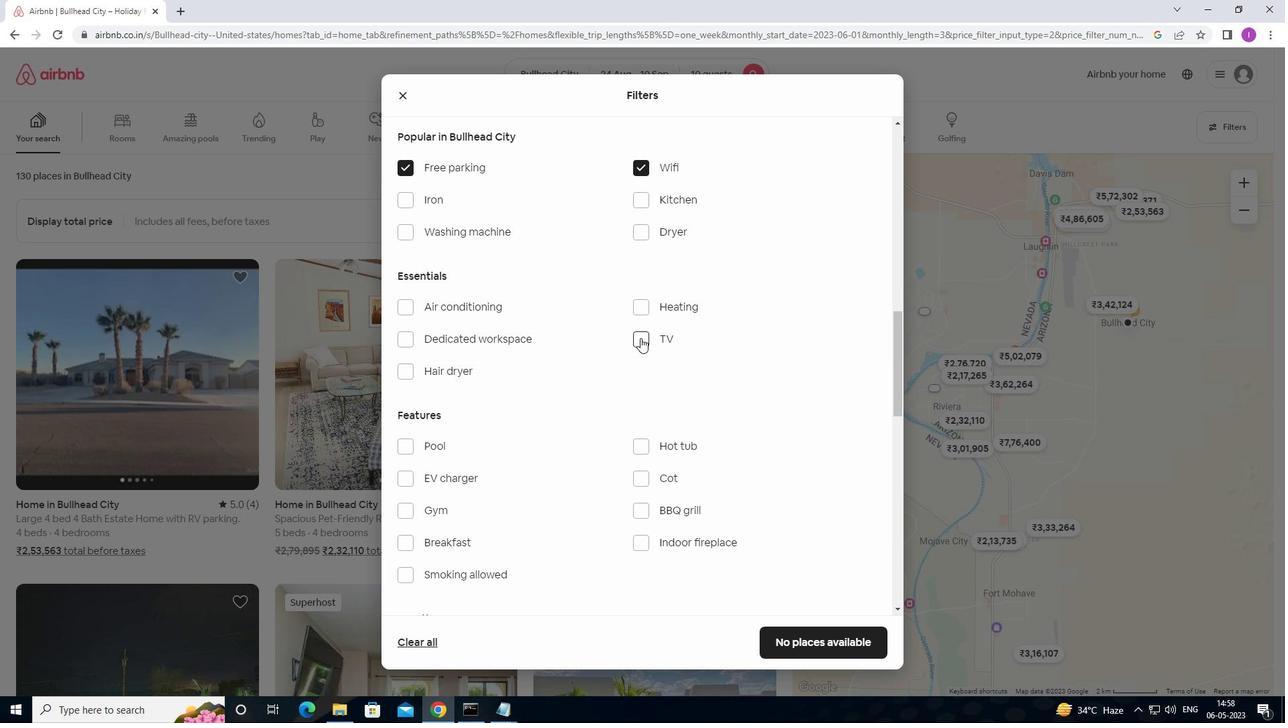 
Action: Mouse moved to (400, 534)
Screenshot: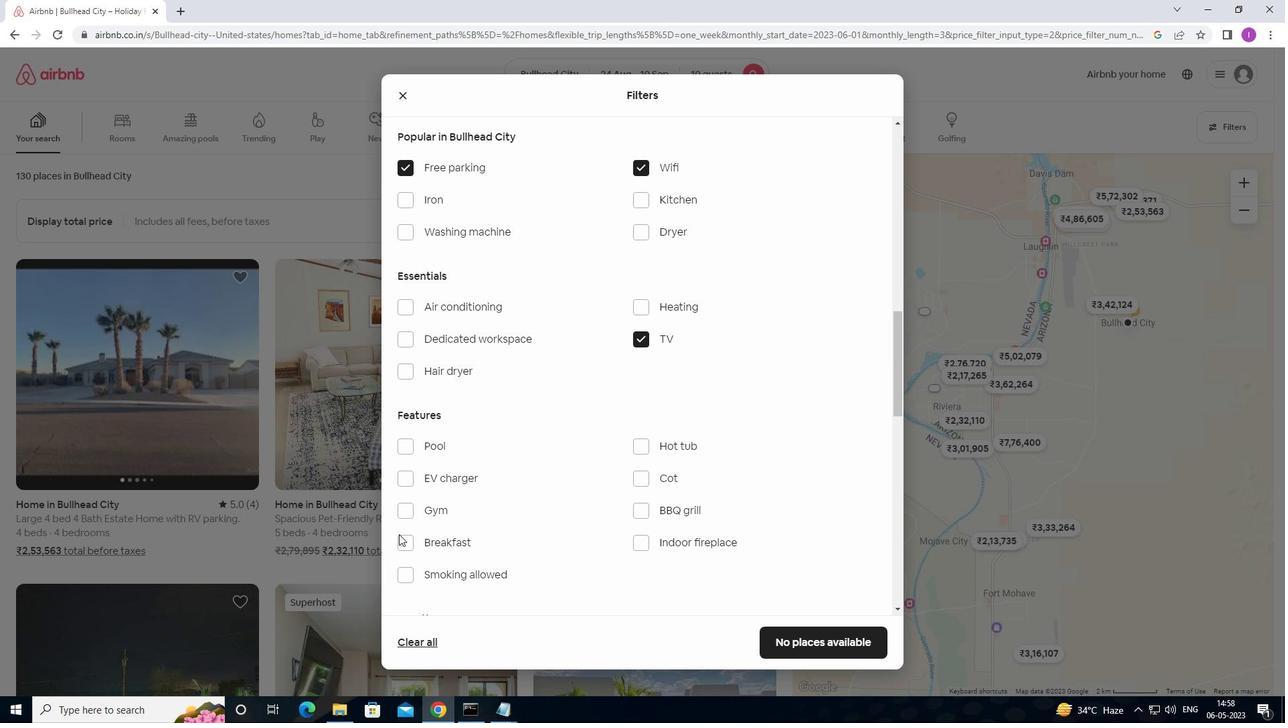 
Action: Mouse pressed left at (400, 534)
Screenshot: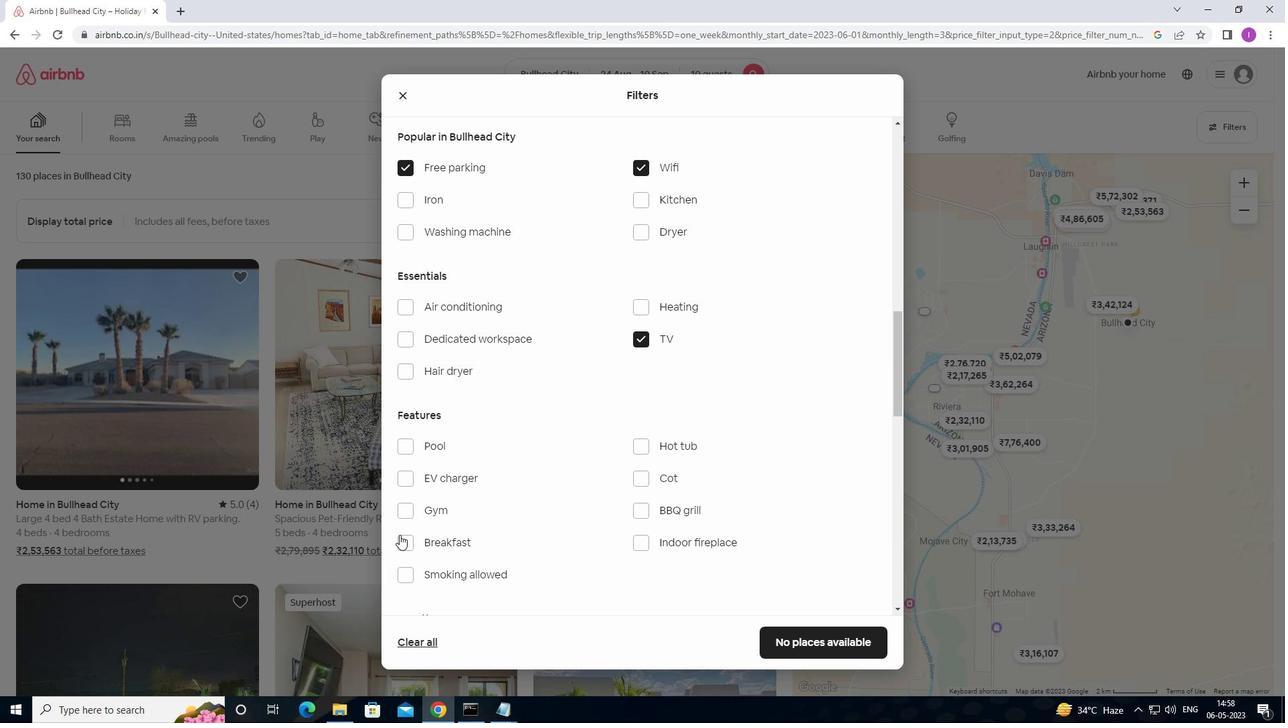 
Action: Mouse moved to (406, 510)
Screenshot: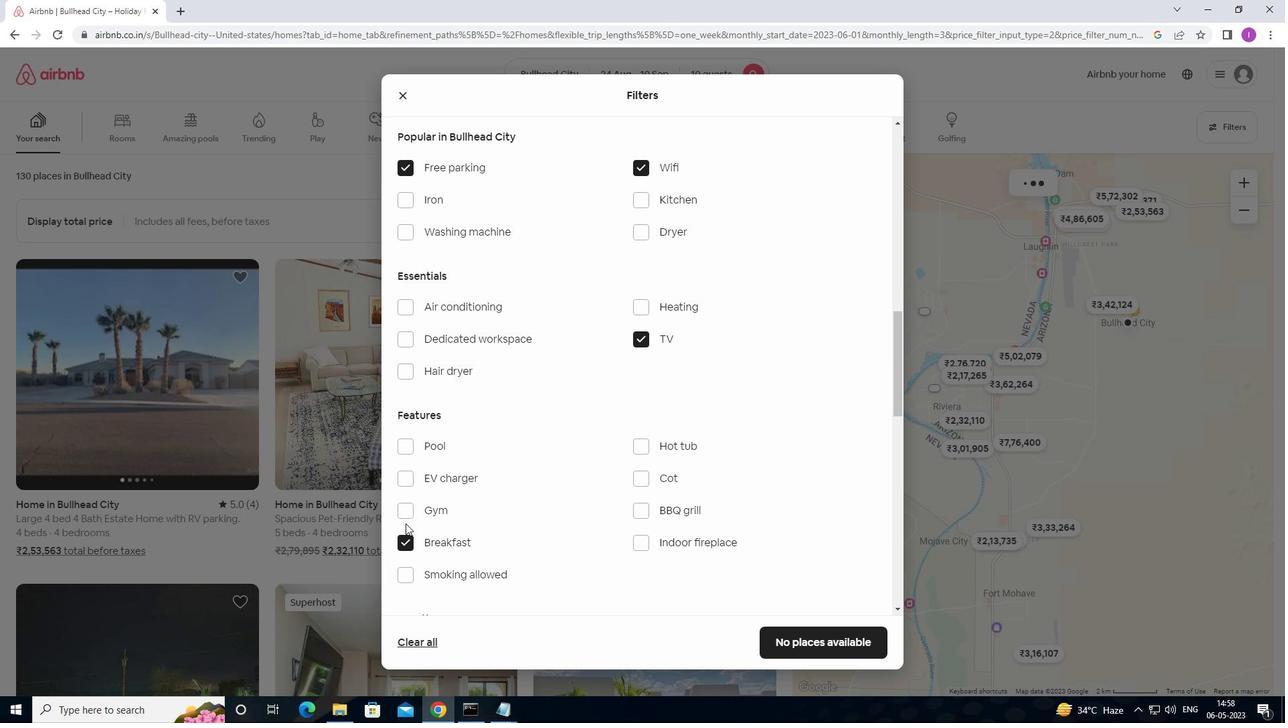 
Action: Mouse pressed left at (406, 510)
Screenshot: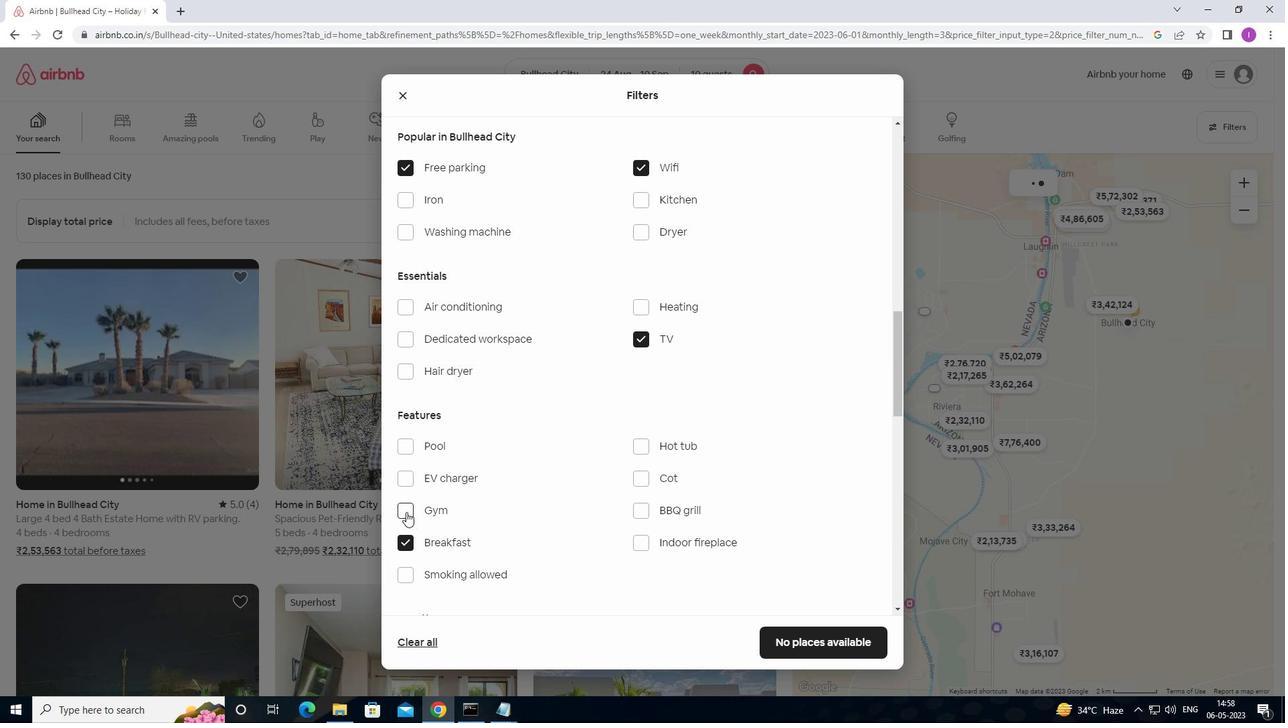 
Action: Mouse moved to (544, 518)
Screenshot: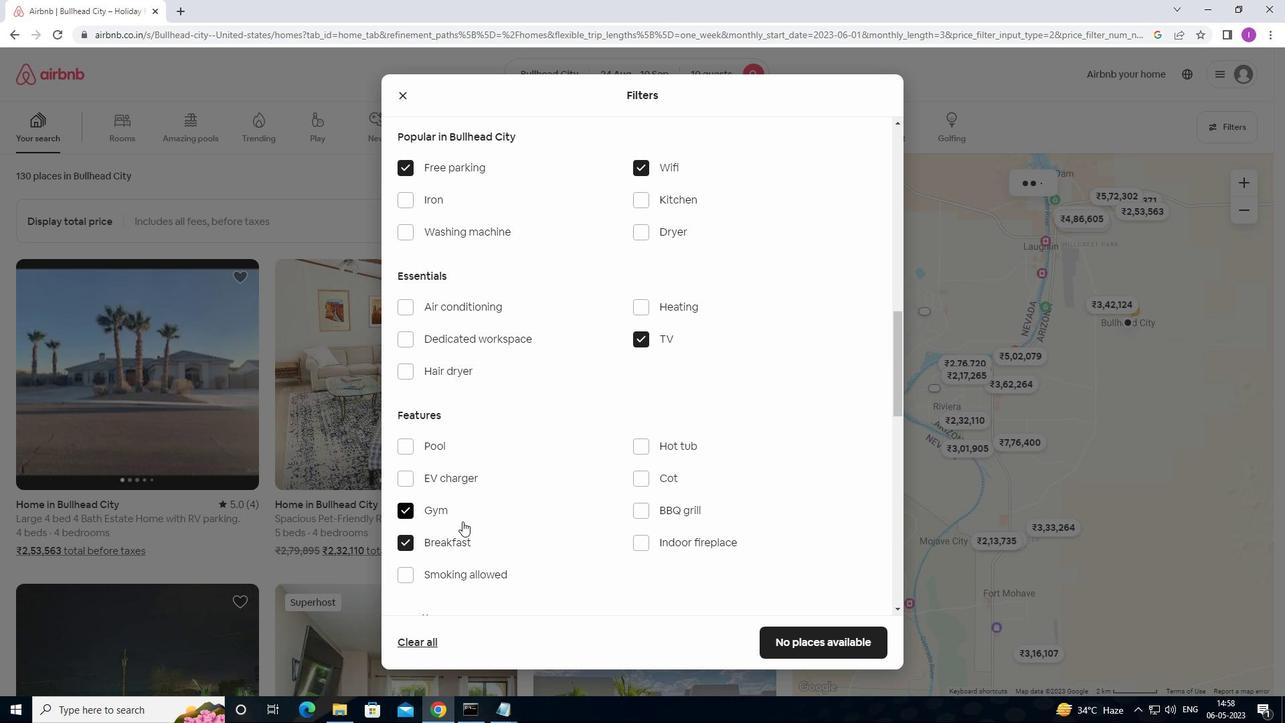 
Action: Mouse scrolled (544, 518) with delta (0, 0)
Screenshot: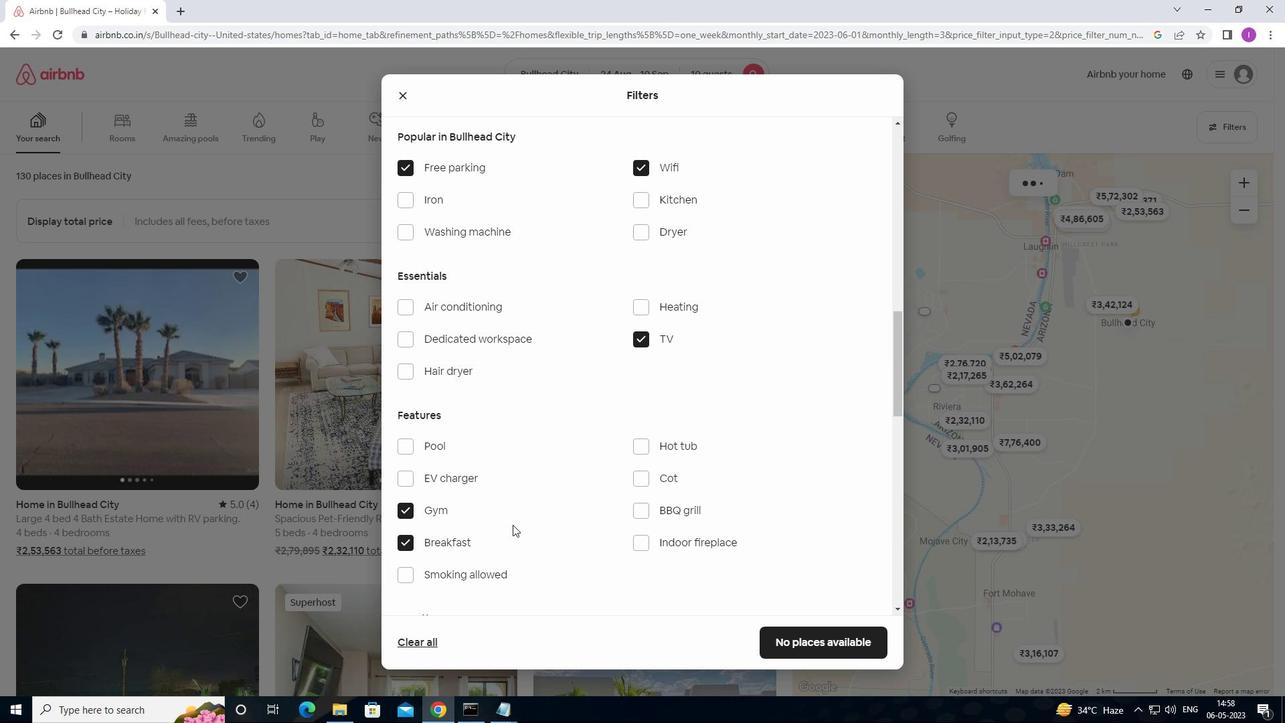 
Action: Mouse scrolled (544, 518) with delta (0, 0)
Screenshot: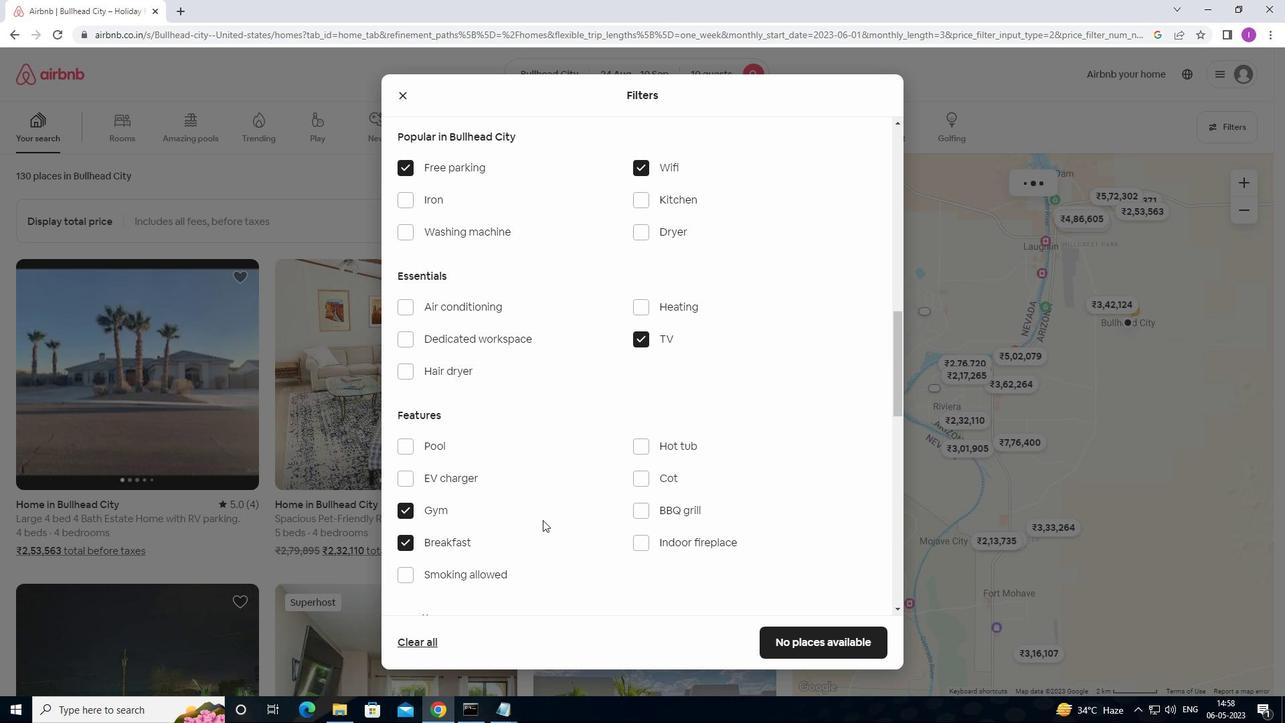 
Action: Mouse moved to (548, 517)
Screenshot: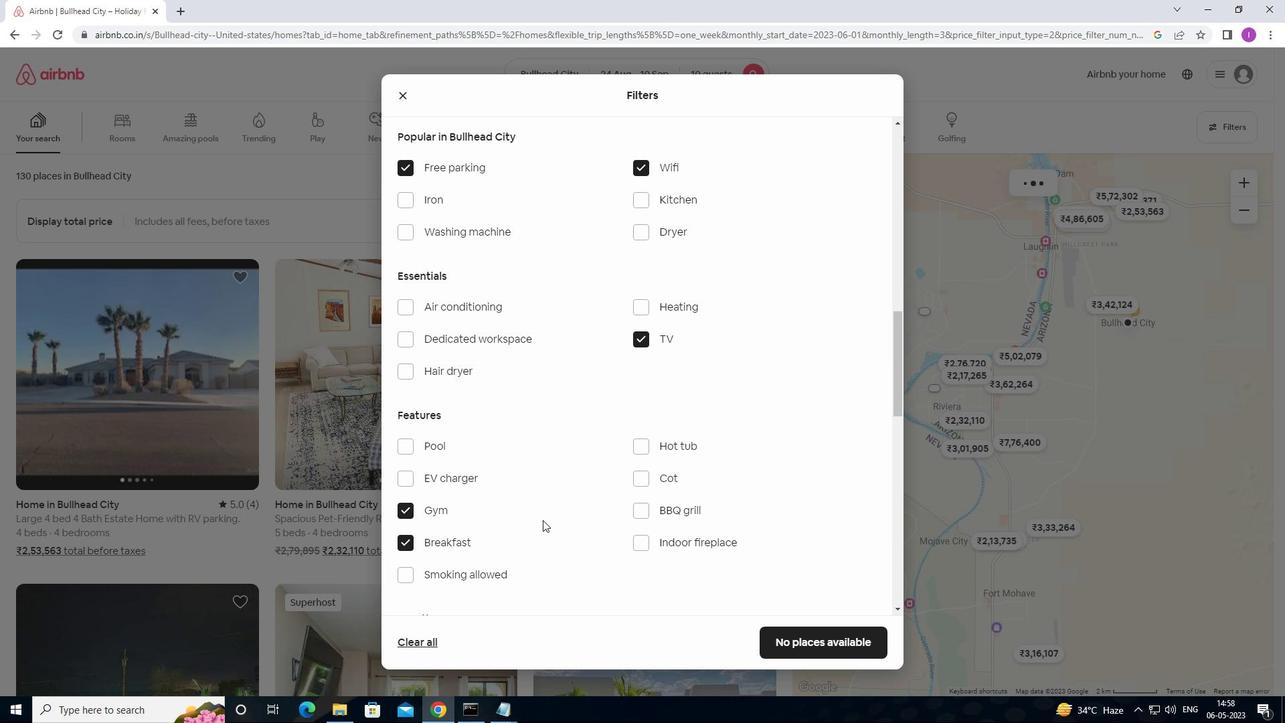 
Action: Mouse scrolled (548, 516) with delta (0, 0)
Screenshot: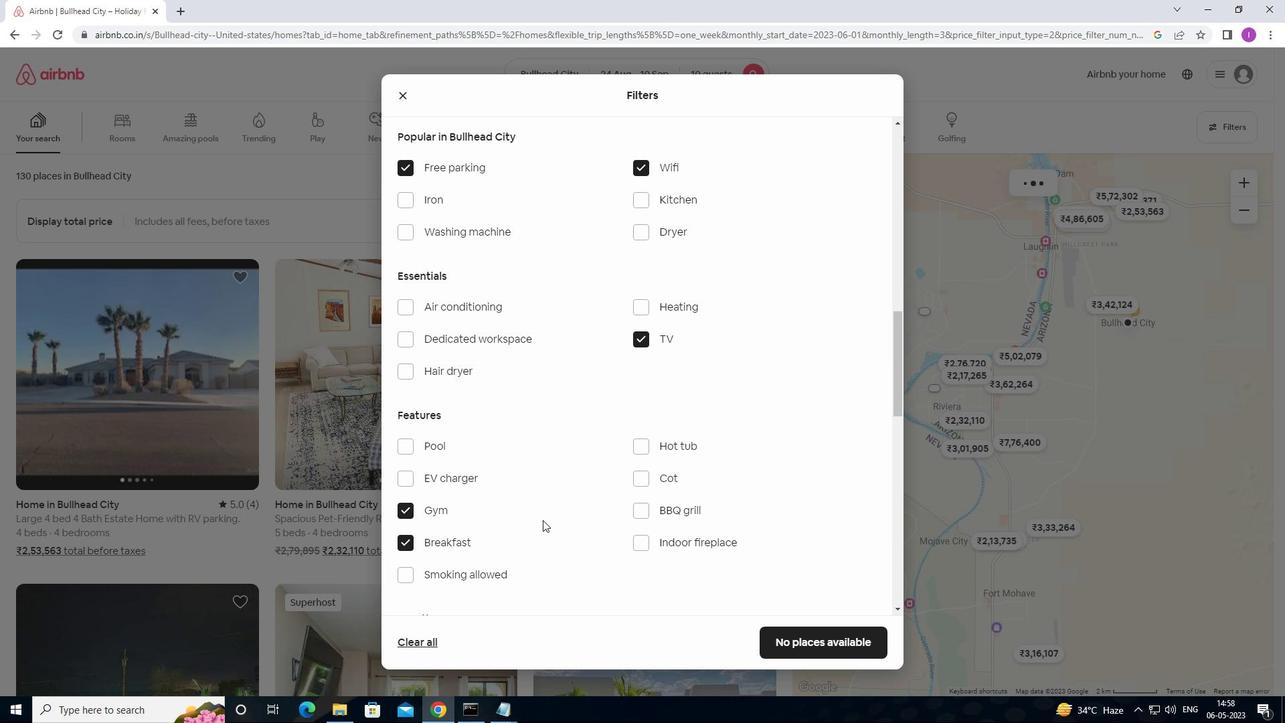 
Action: Mouse moved to (551, 515)
Screenshot: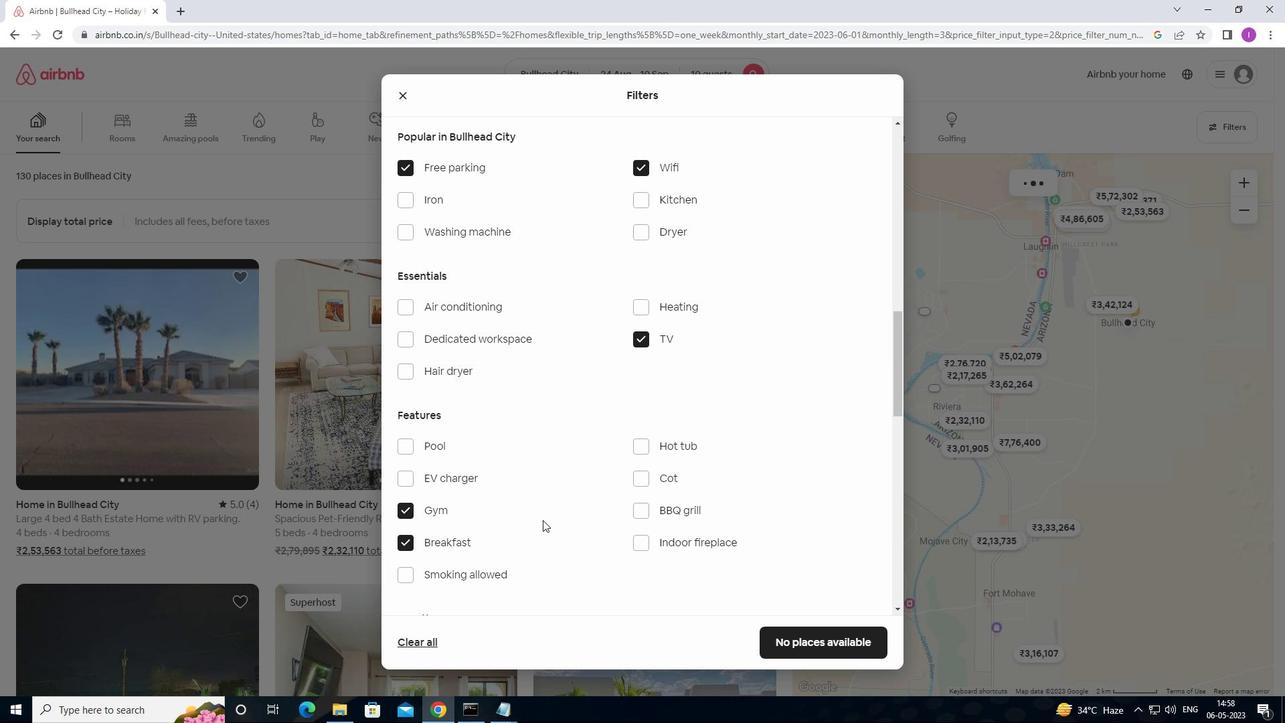 
Action: Mouse scrolled (551, 514) with delta (0, 0)
Screenshot: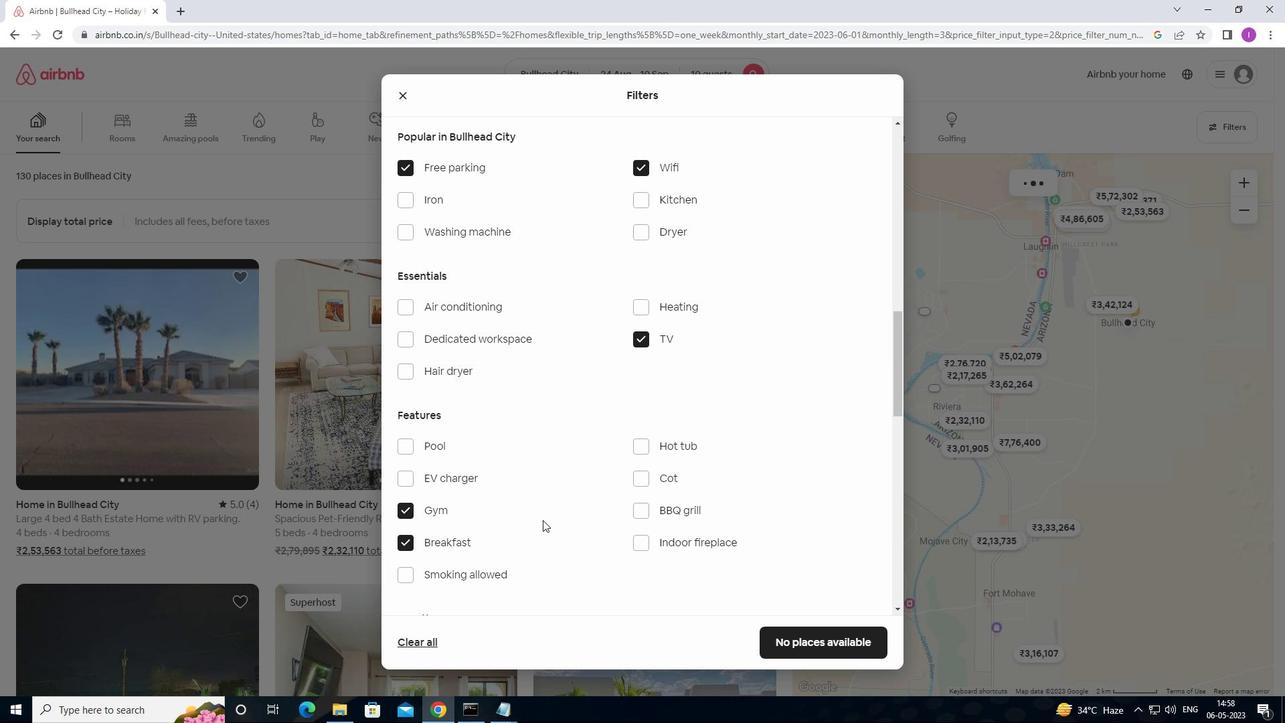 
Action: Mouse moved to (644, 482)
Screenshot: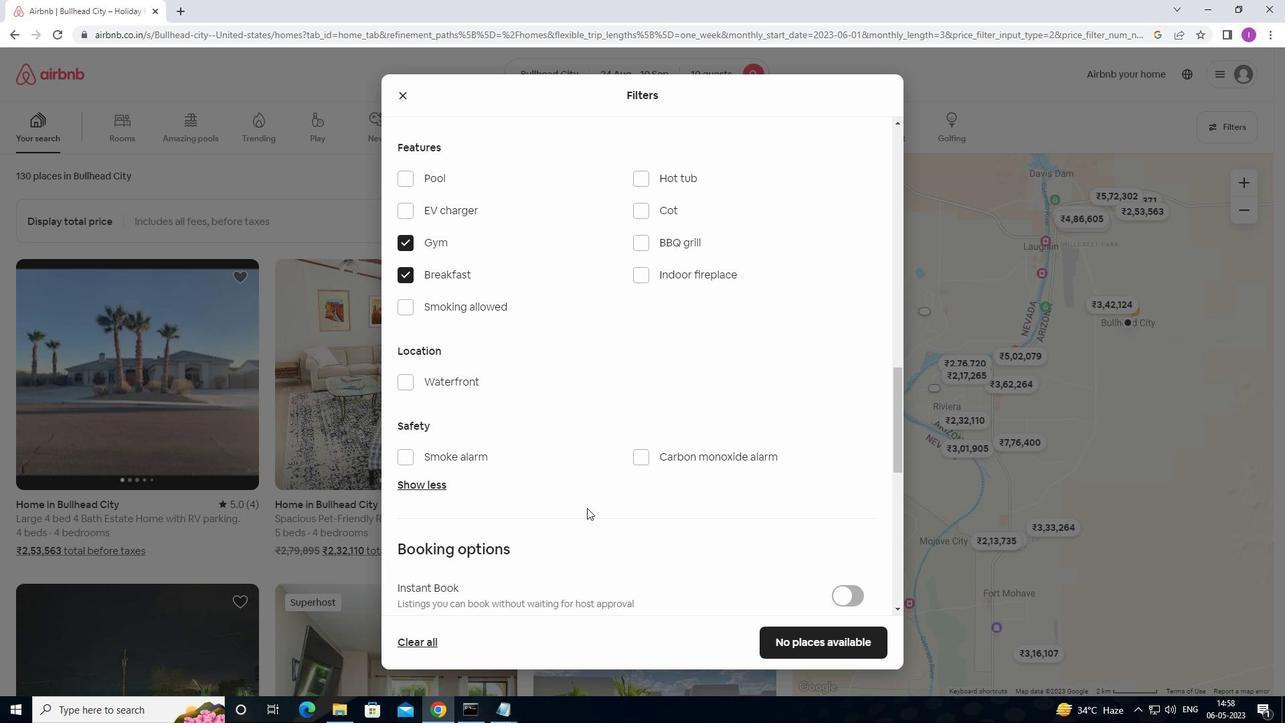 
Action: Mouse scrolled (644, 482) with delta (0, 0)
Screenshot: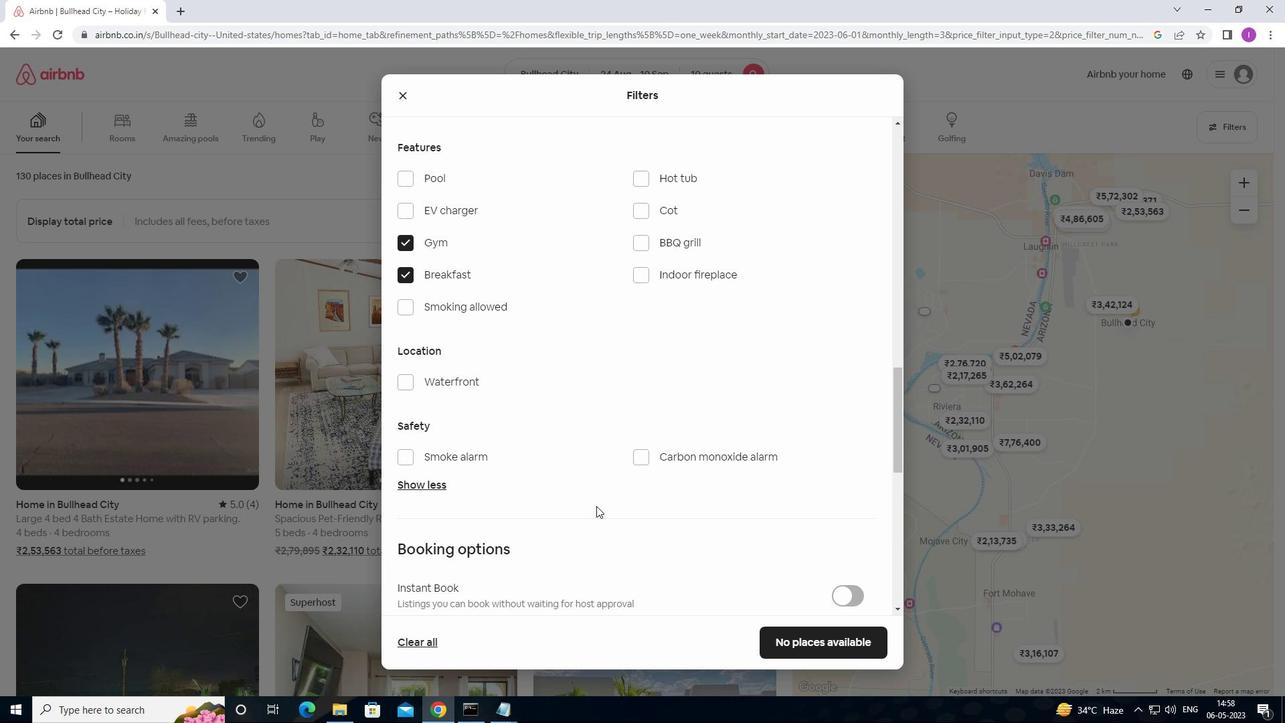
Action: Mouse moved to (645, 482)
Screenshot: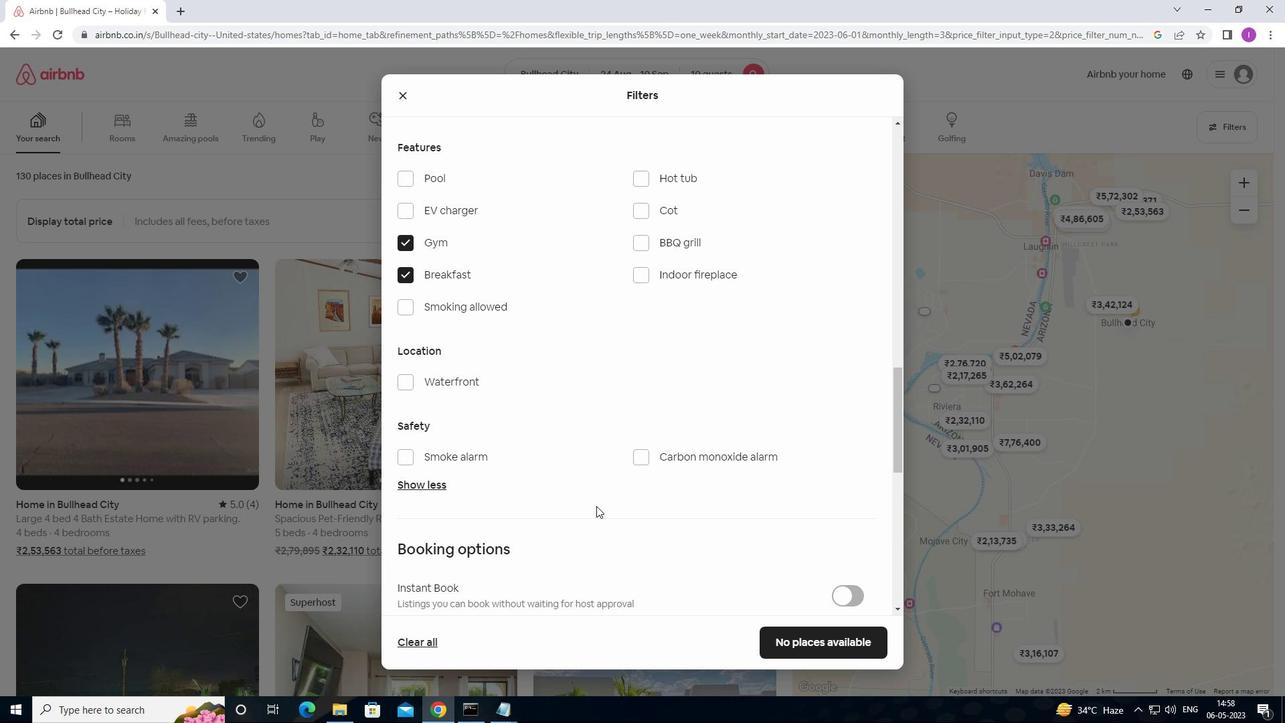 
Action: Mouse scrolled (645, 482) with delta (0, 0)
Screenshot: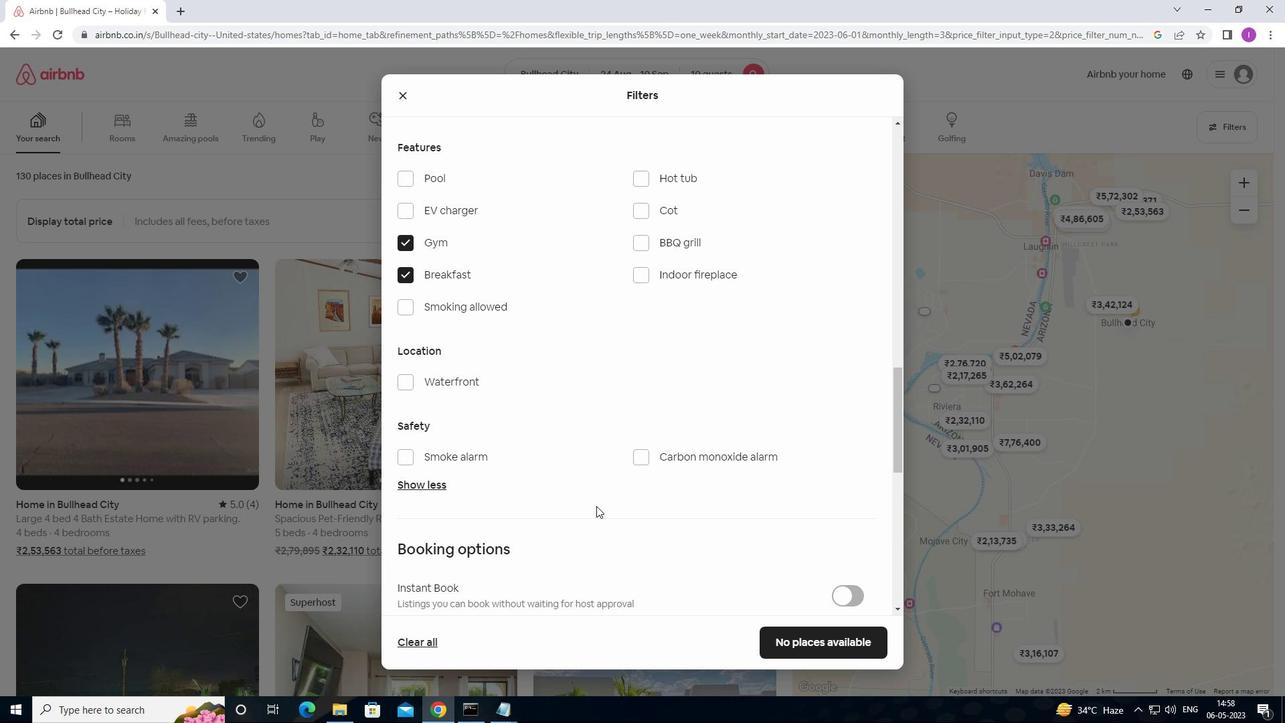 
Action: Mouse moved to (648, 482)
Screenshot: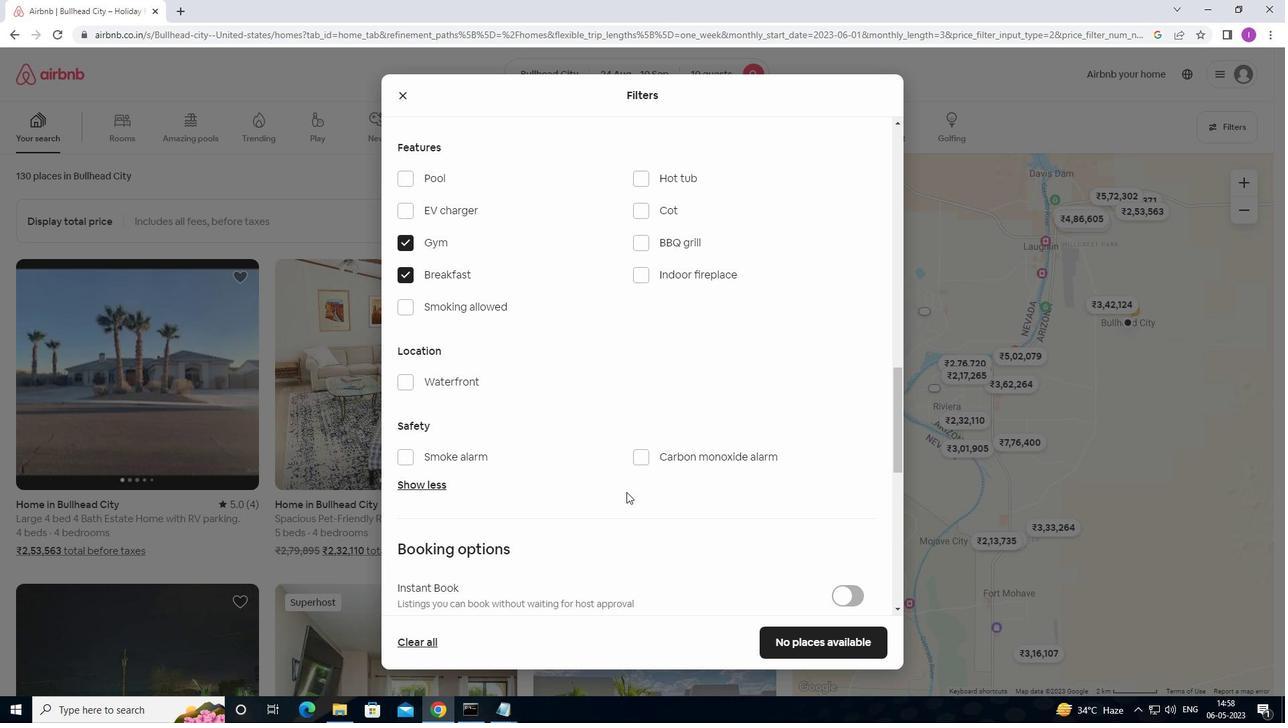 
Action: Mouse scrolled (648, 482) with delta (0, 0)
Screenshot: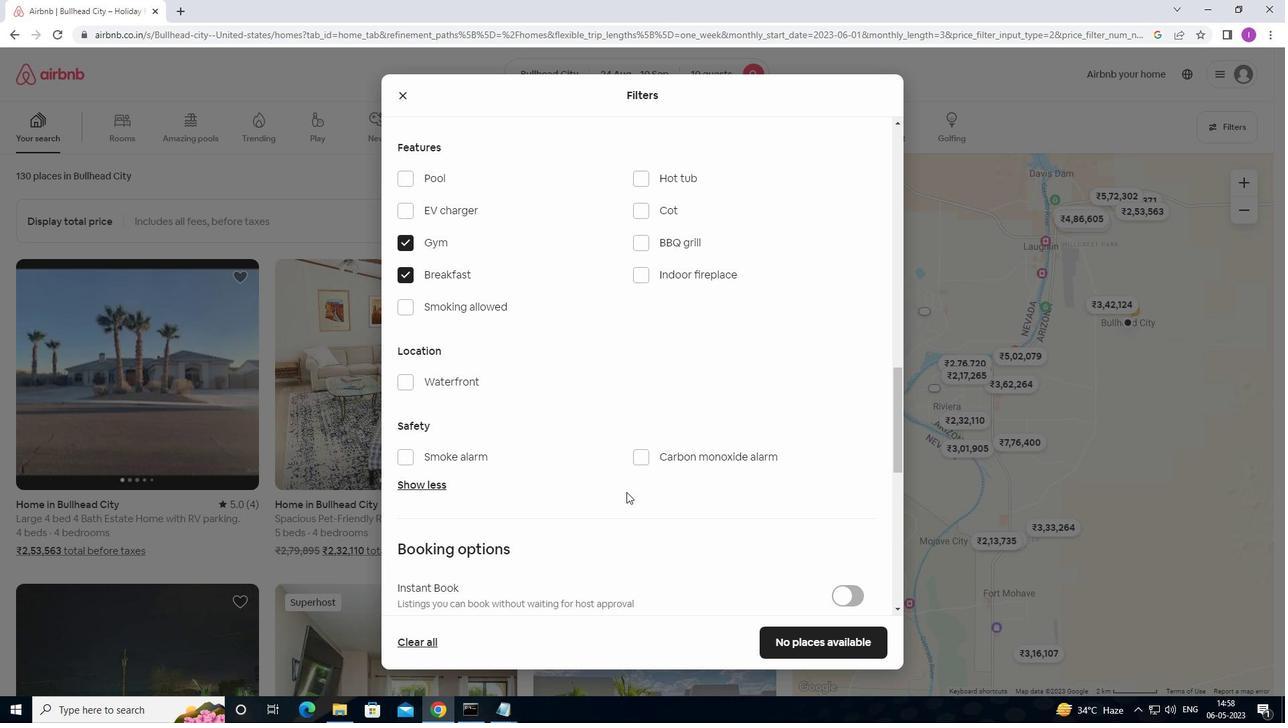 
Action: Mouse scrolled (648, 482) with delta (0, 0)
Screenshot: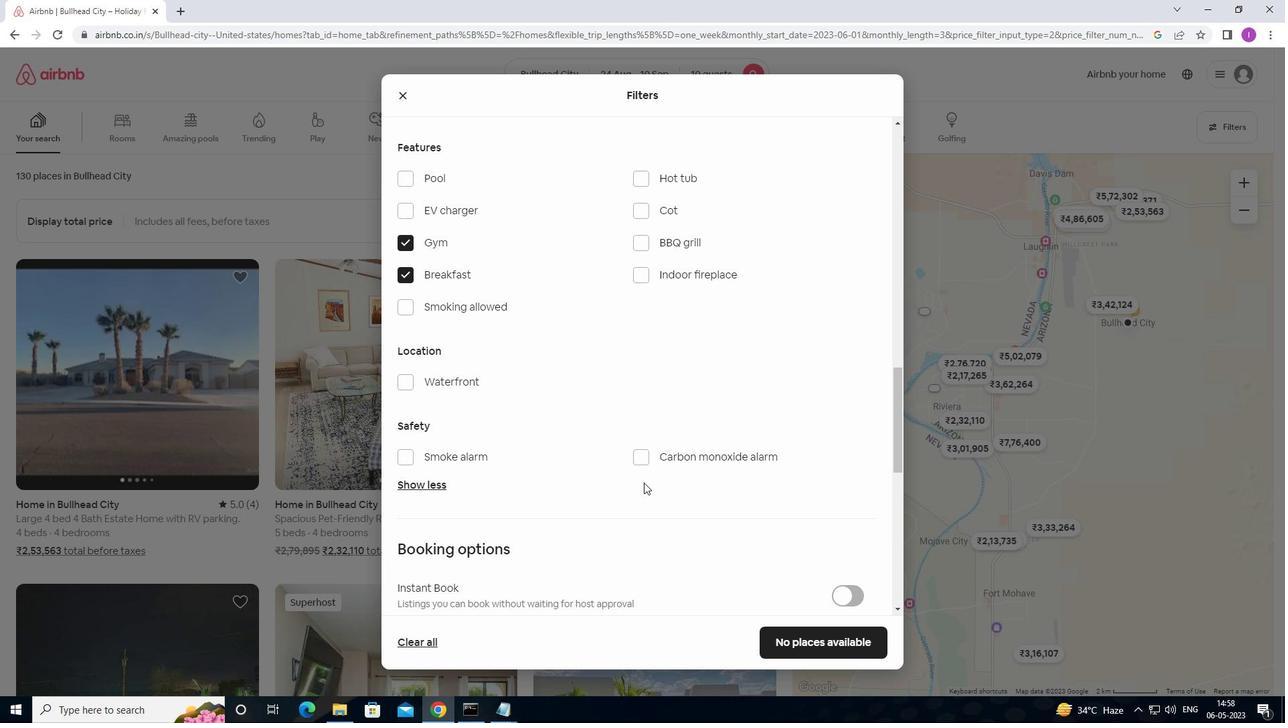 
Action: Mouse moved to (867, 376)
Screenshot: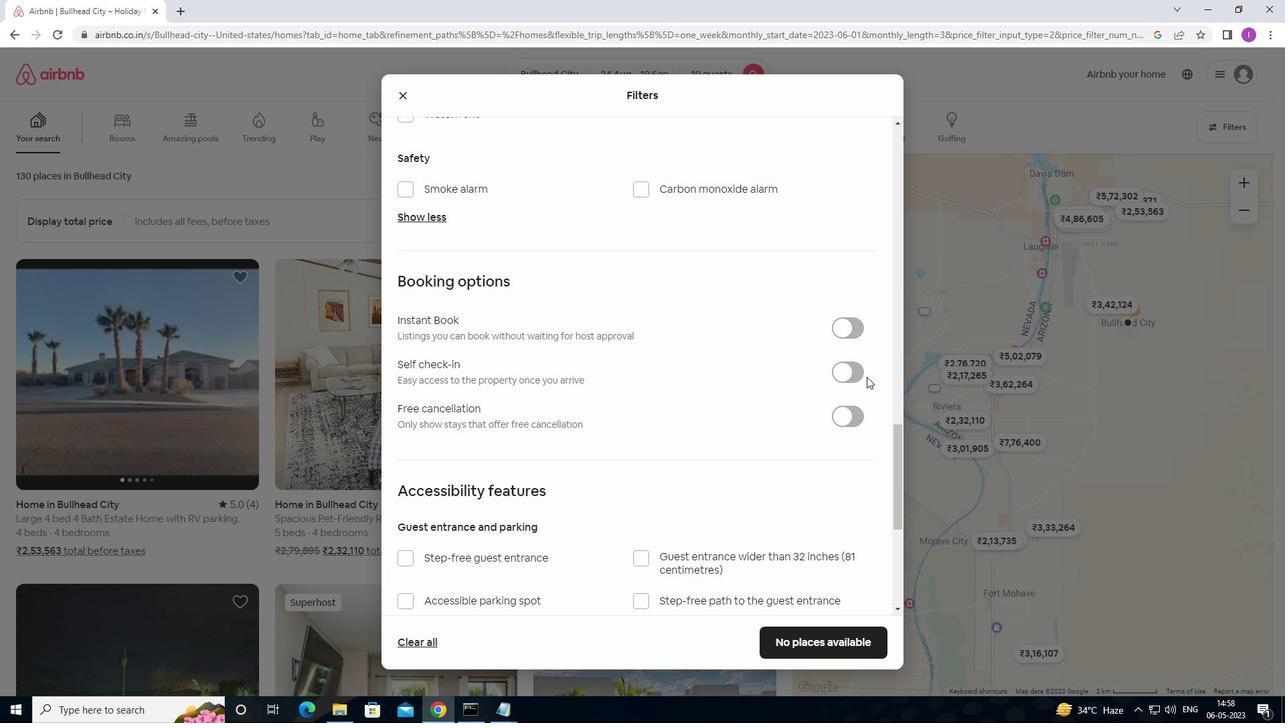 
Action: Mouse pressed left at (867, 376)
Screenshot: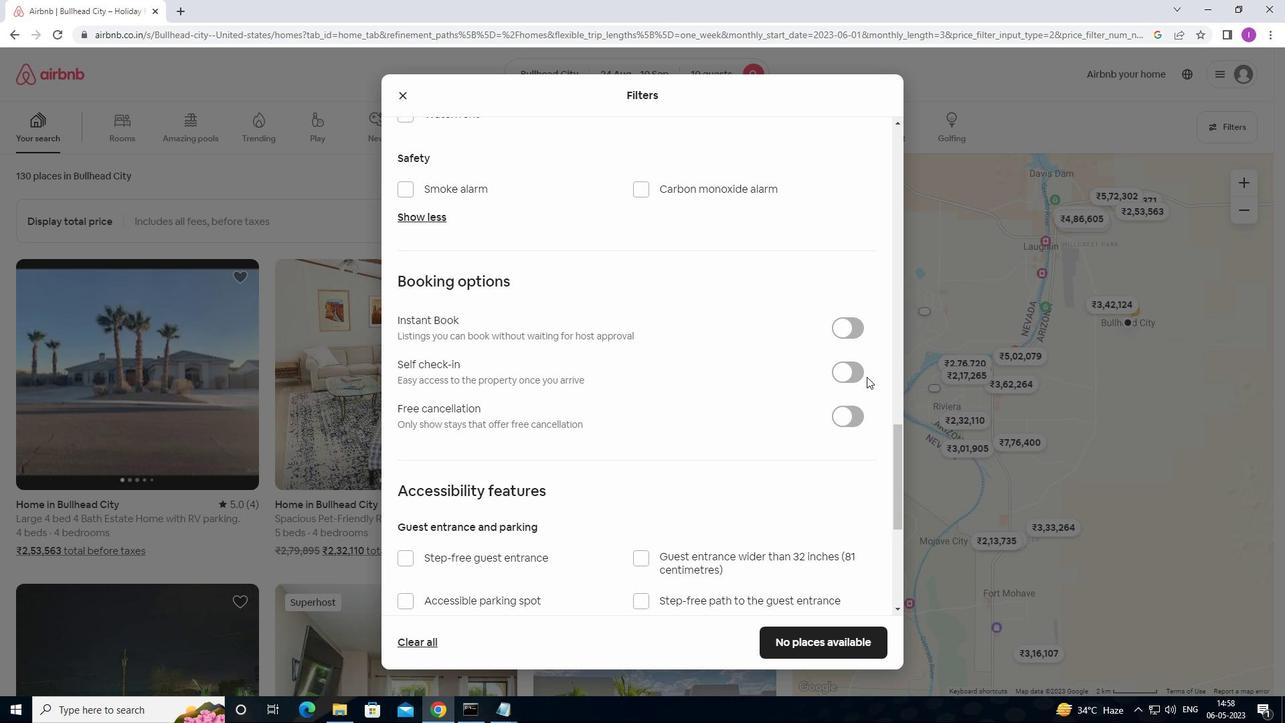 
Action: Mouse moved to (849, 376)
Screenshot: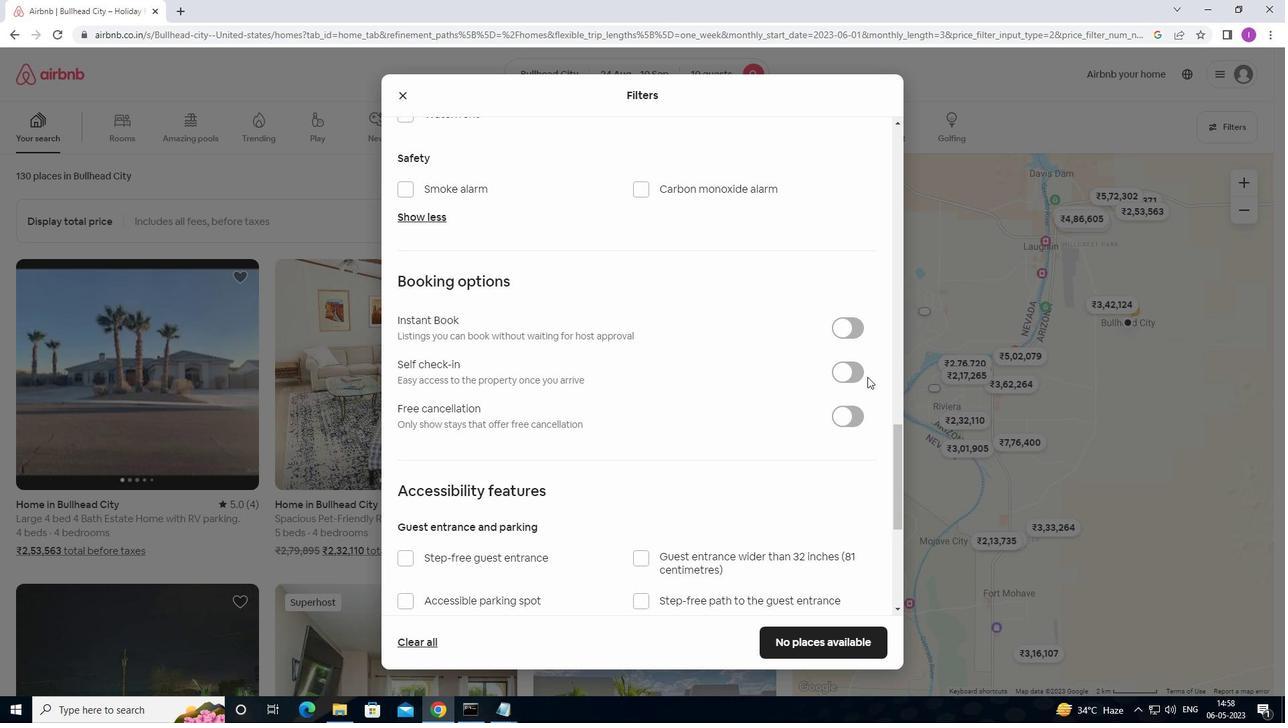 
Action: Mouse pressed left at (849, 376)
Screenshot: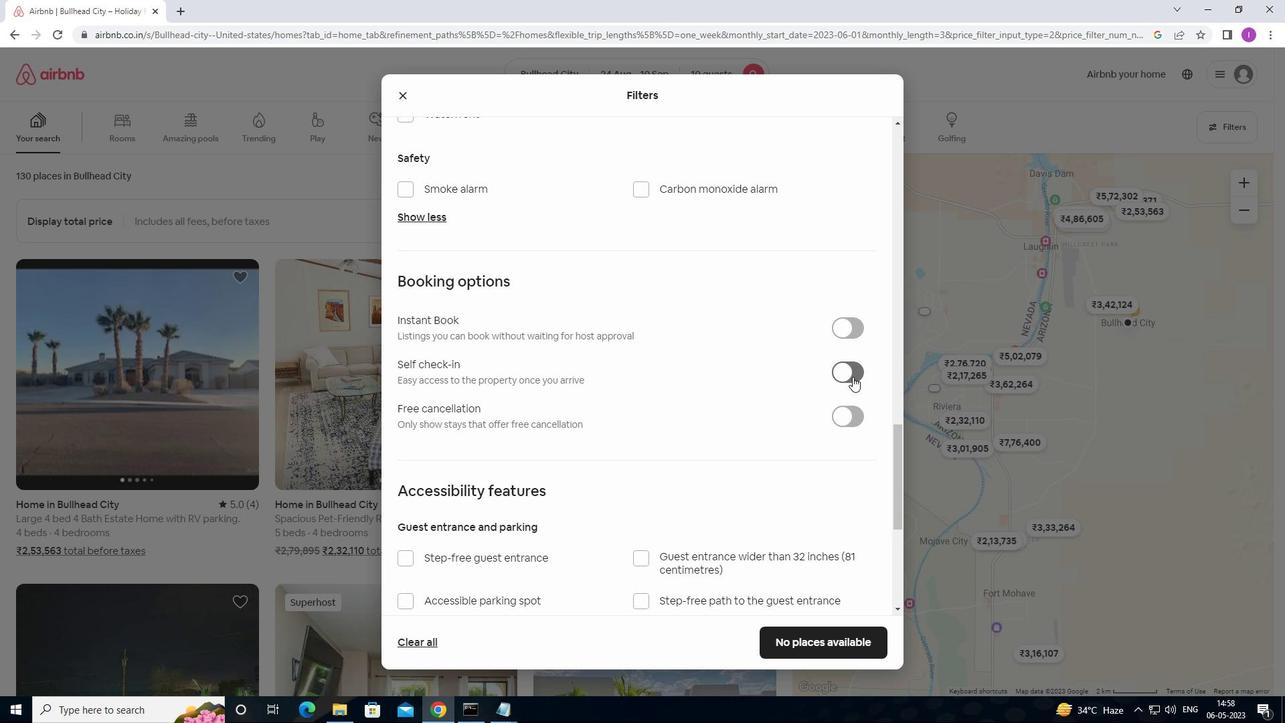 
Action: Mouse moved to (668, 480)
Screenshot: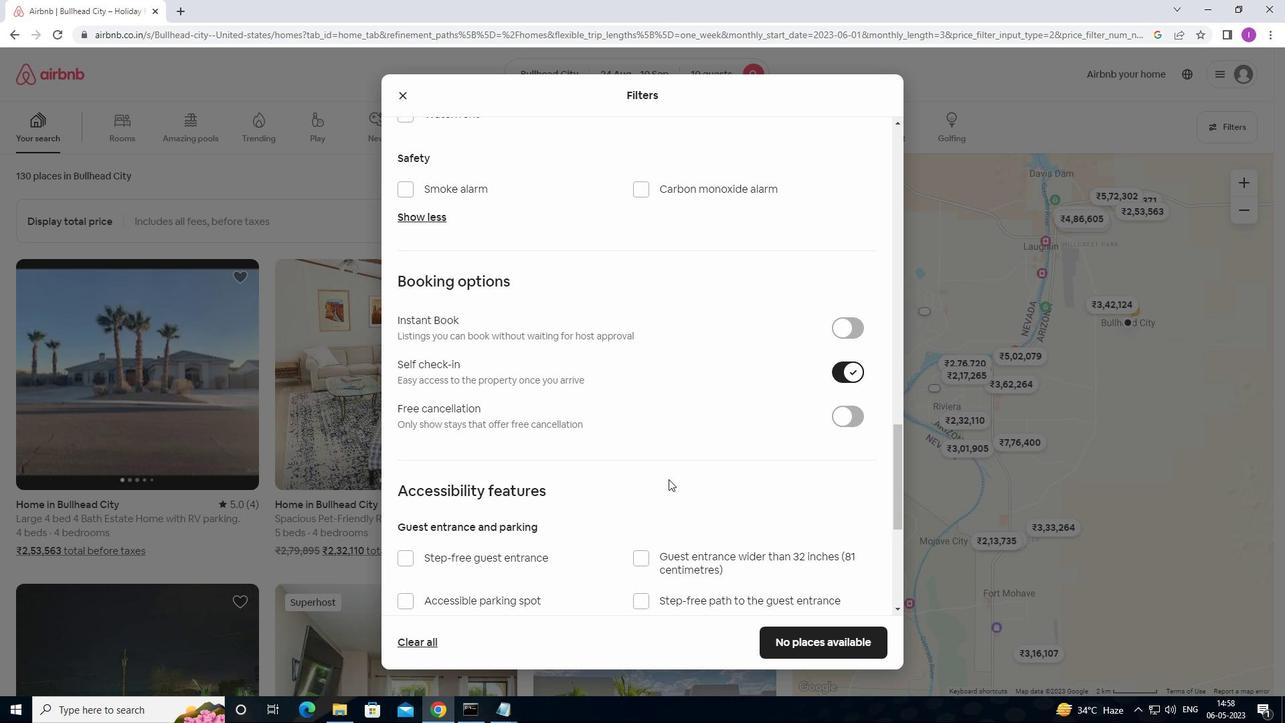 
Action: Mouse scrolled (668, 479) with delta (0, 0)
Screenshot: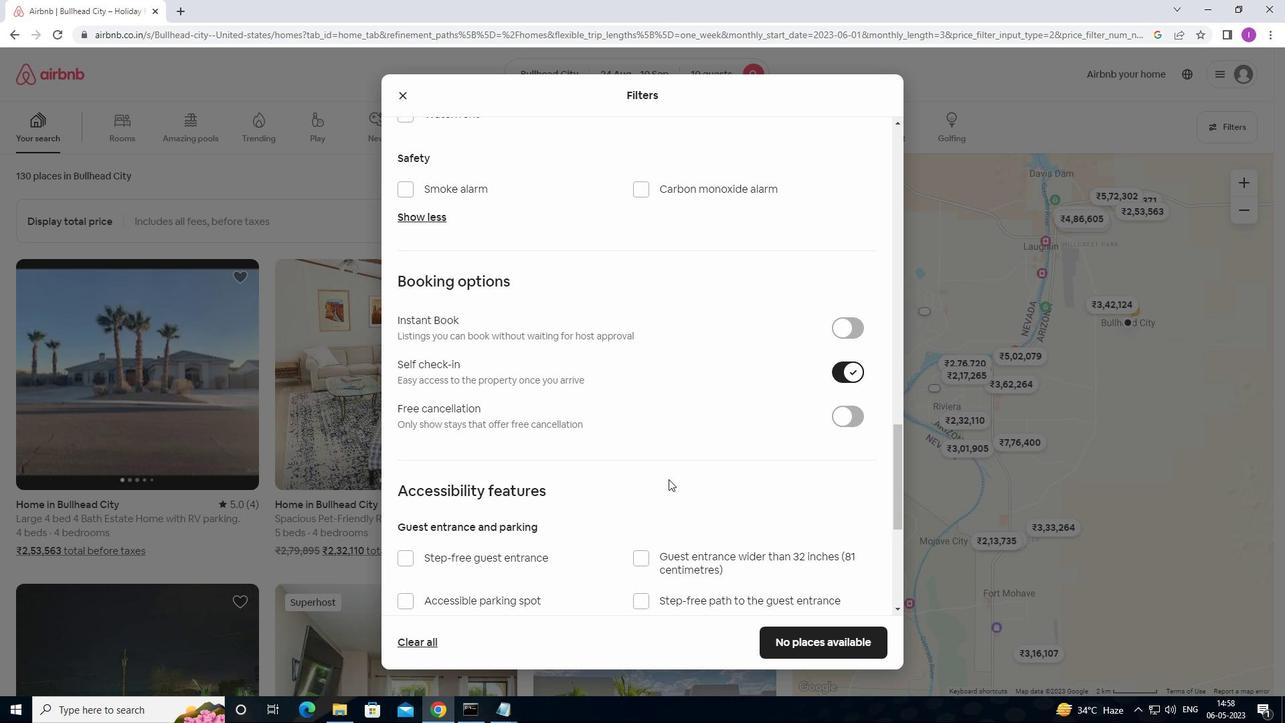 
Action: Mouse moved to (670, 482)
Screenshot: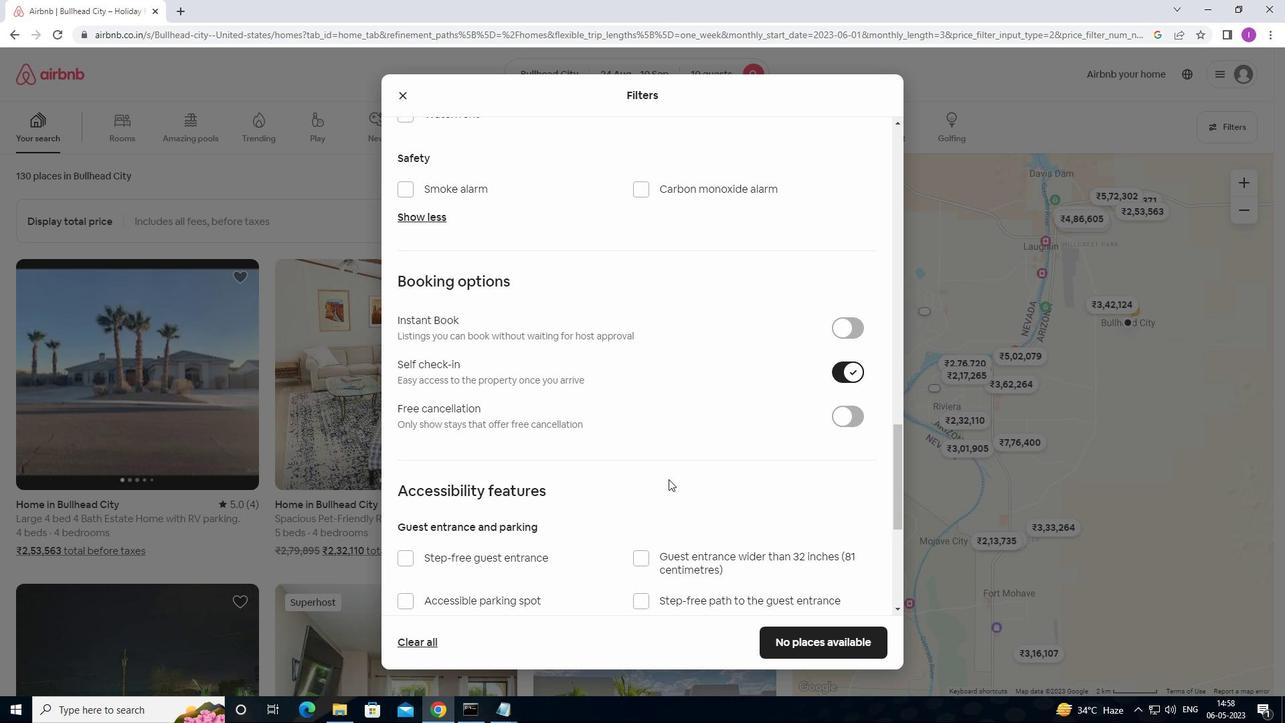 
Action: Mouse scrolled (670, 482) with delta (0, 0)
Screenshot: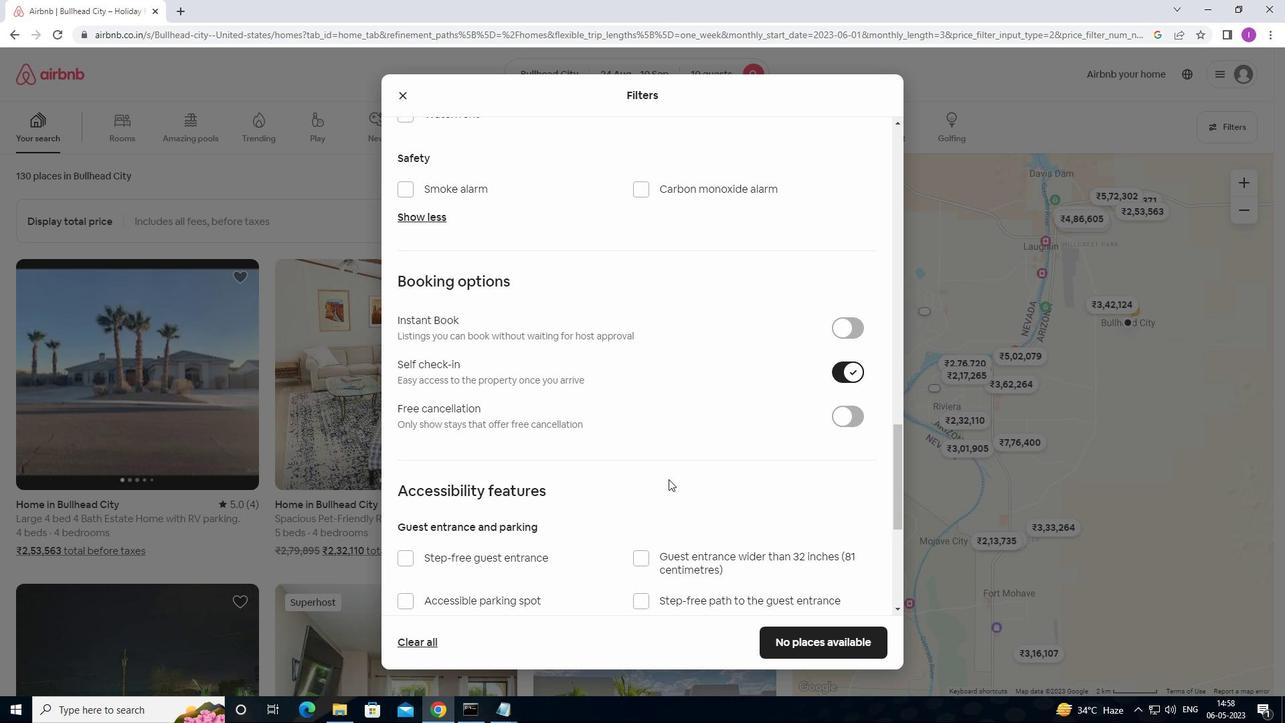 
Action: Mouse moved to (676, 489)
Screenshot: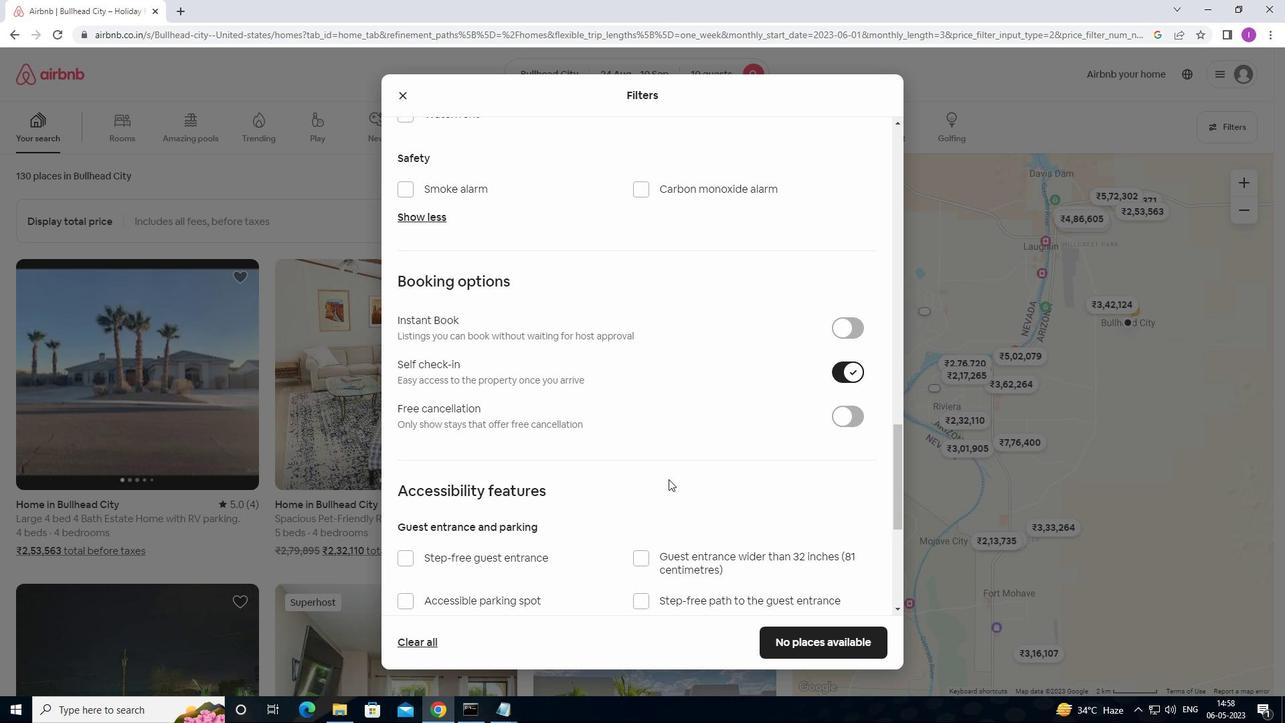 
Action: Mouse scrolled (676, 488) with delta (0, 0)
Screenshot: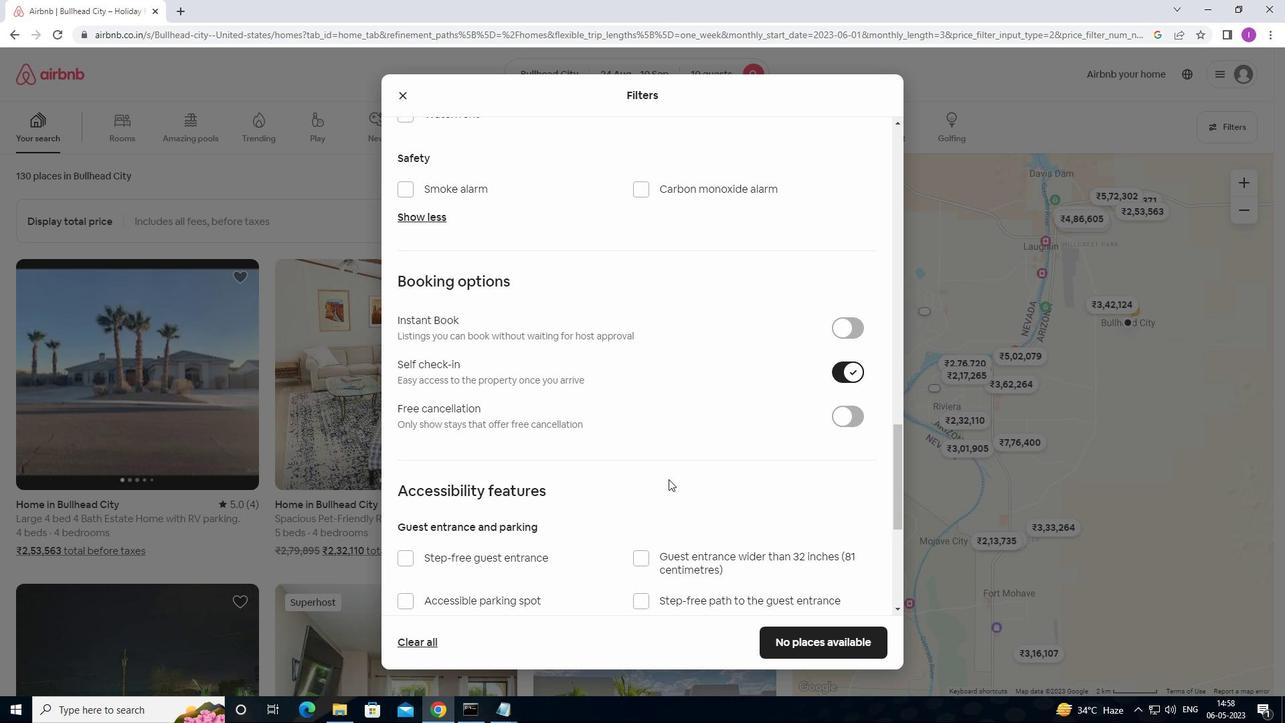 
Action: Mouse scrolled (676, 488) with delta (0, 0)
Screenshot: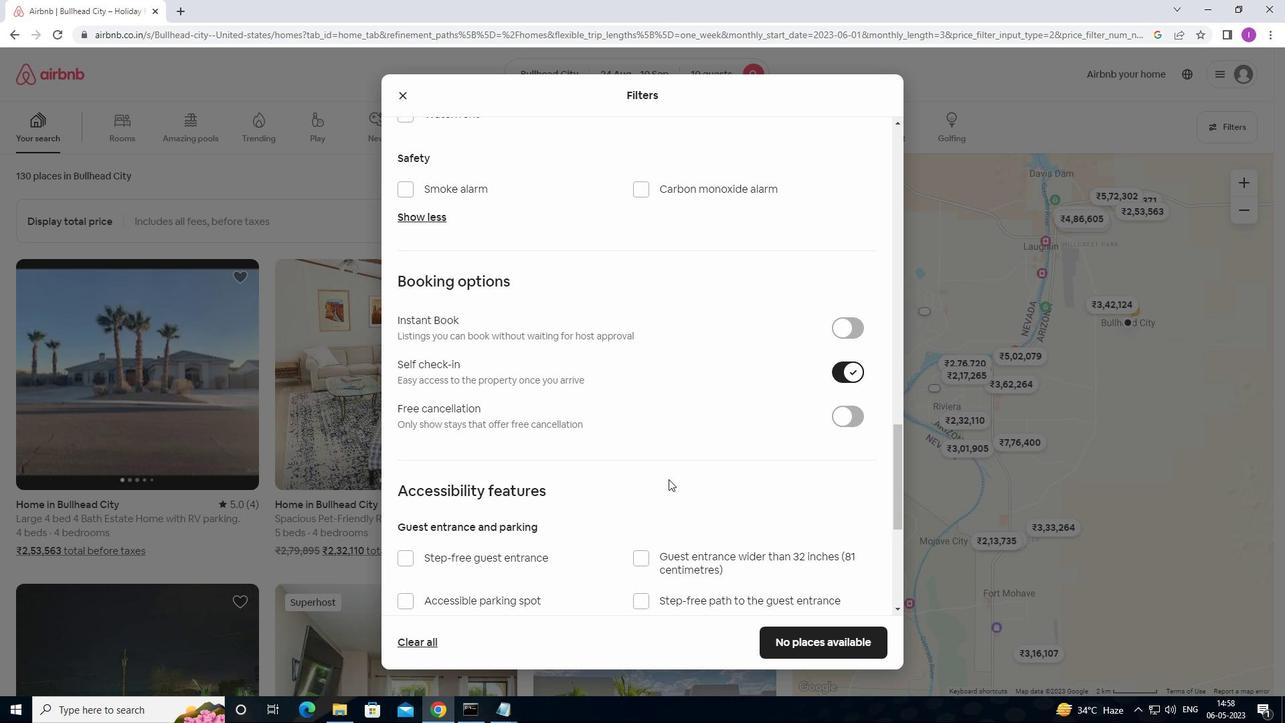 
Action: Mouse scrolled (676, 488) with delta (0, 0)
Screenshot: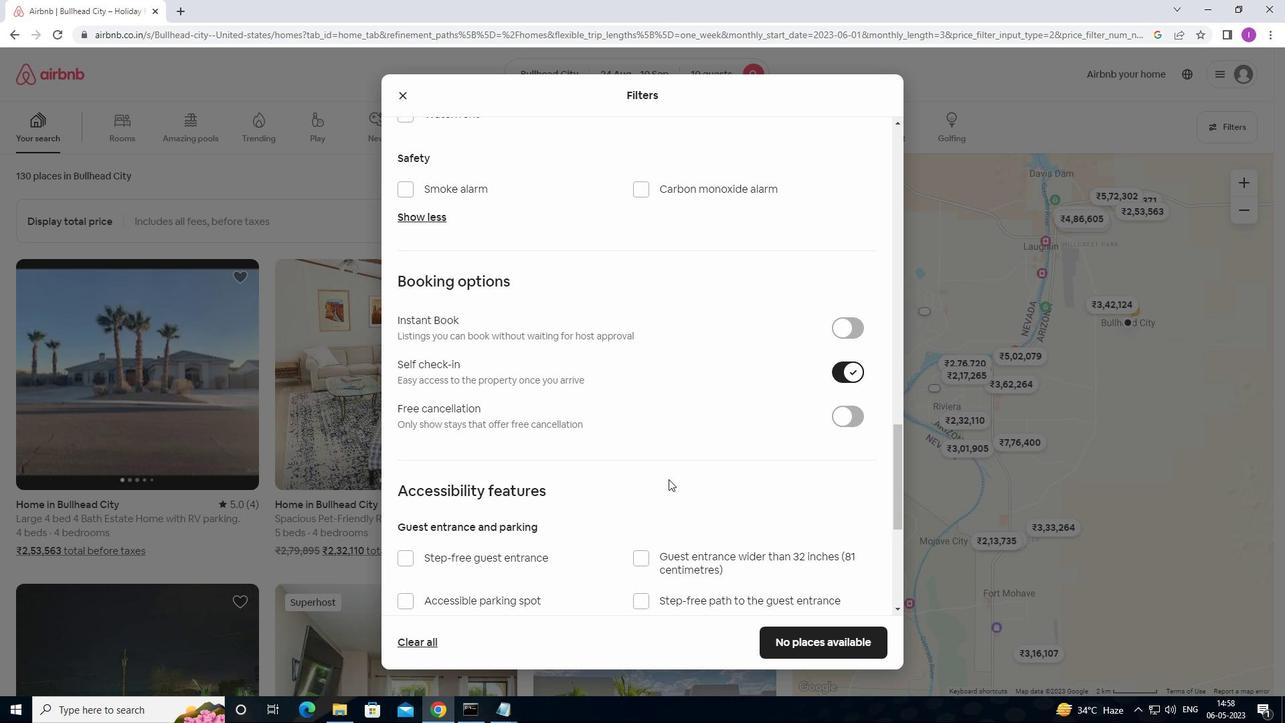 
Action: Mouse moved to (695, 469)
Screenshot: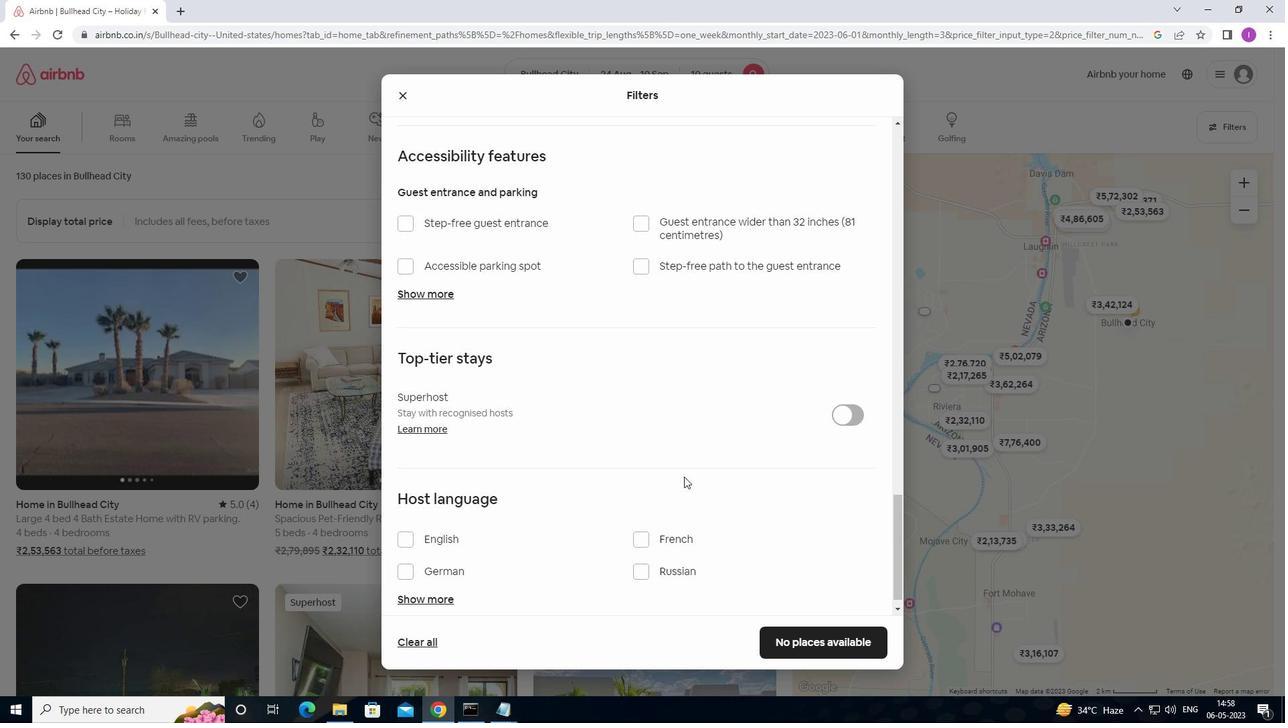 
Action: Mouse scrolled (695, 468) with delta (0, 0)
Screenshot: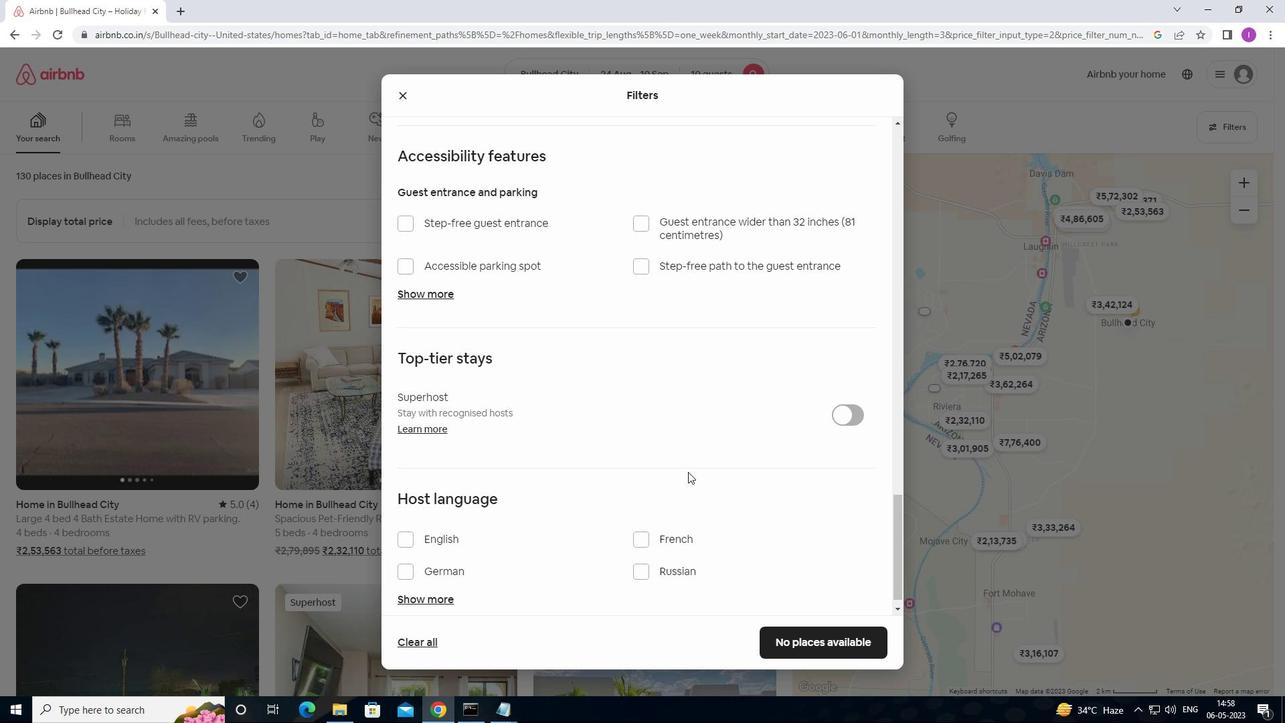
Action: Mouse moved to (696, 470)
Screenshot: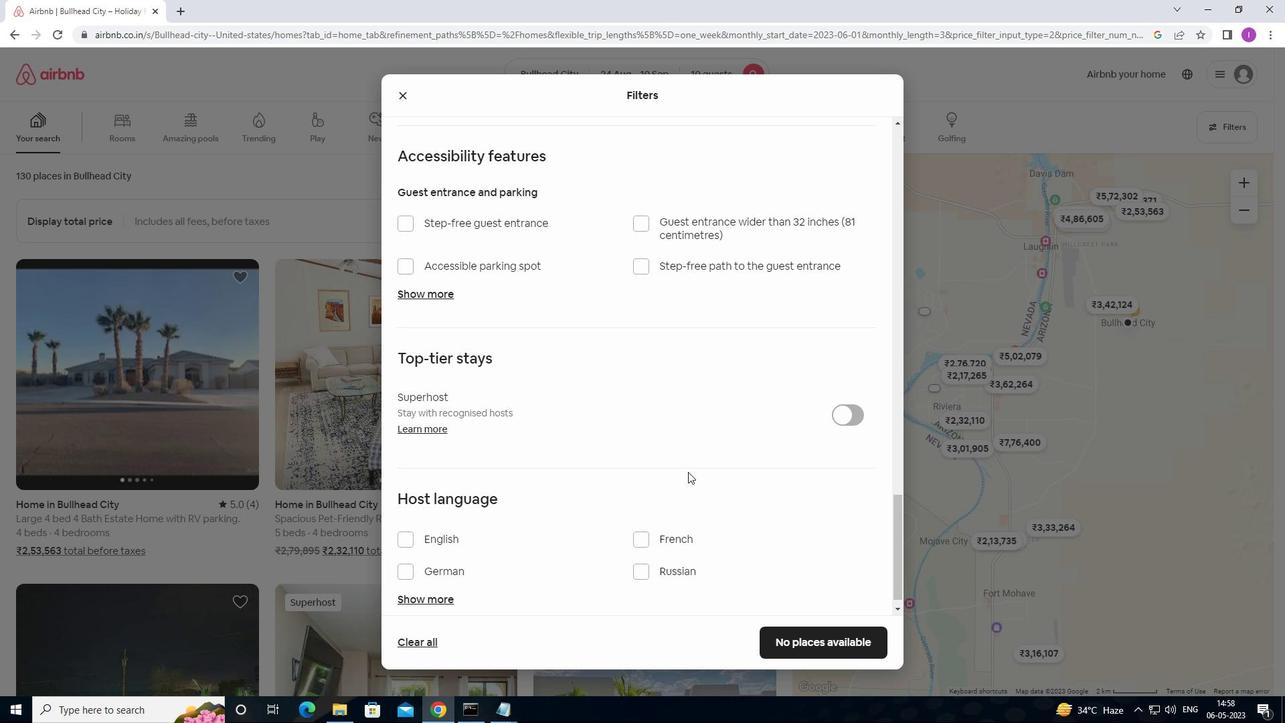 
Action: Mouse scrolled (696, 469) with delta (0, 0)
Screenshot: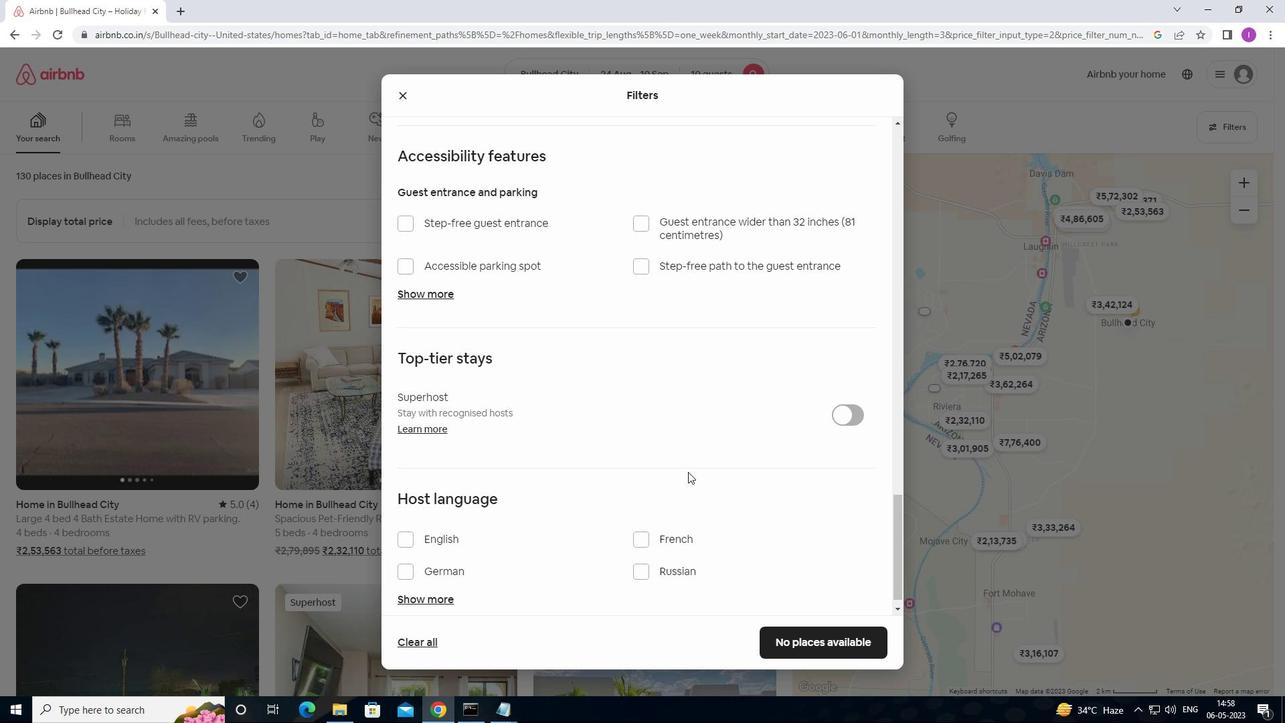 
Action: Mouse moved to (699, 472)
Screenshot: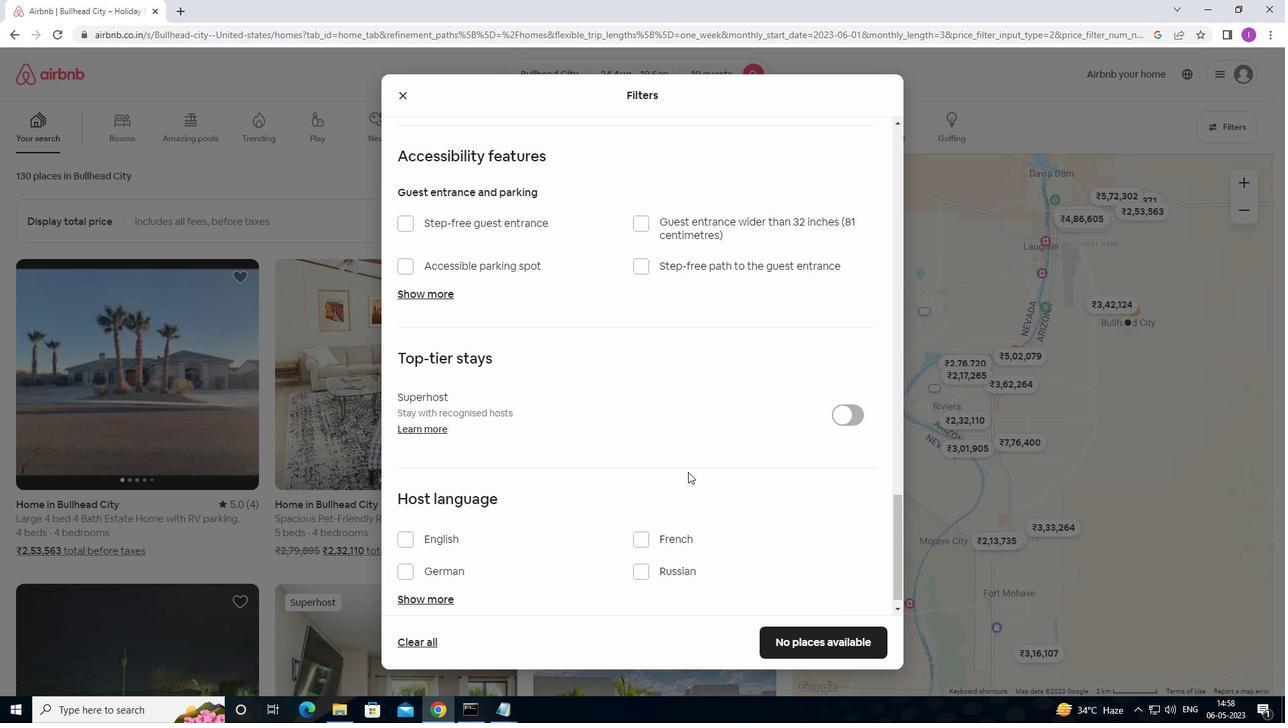 
Action: Mouse scrolled (699, 471) with delta (0, 0)
Screenshot: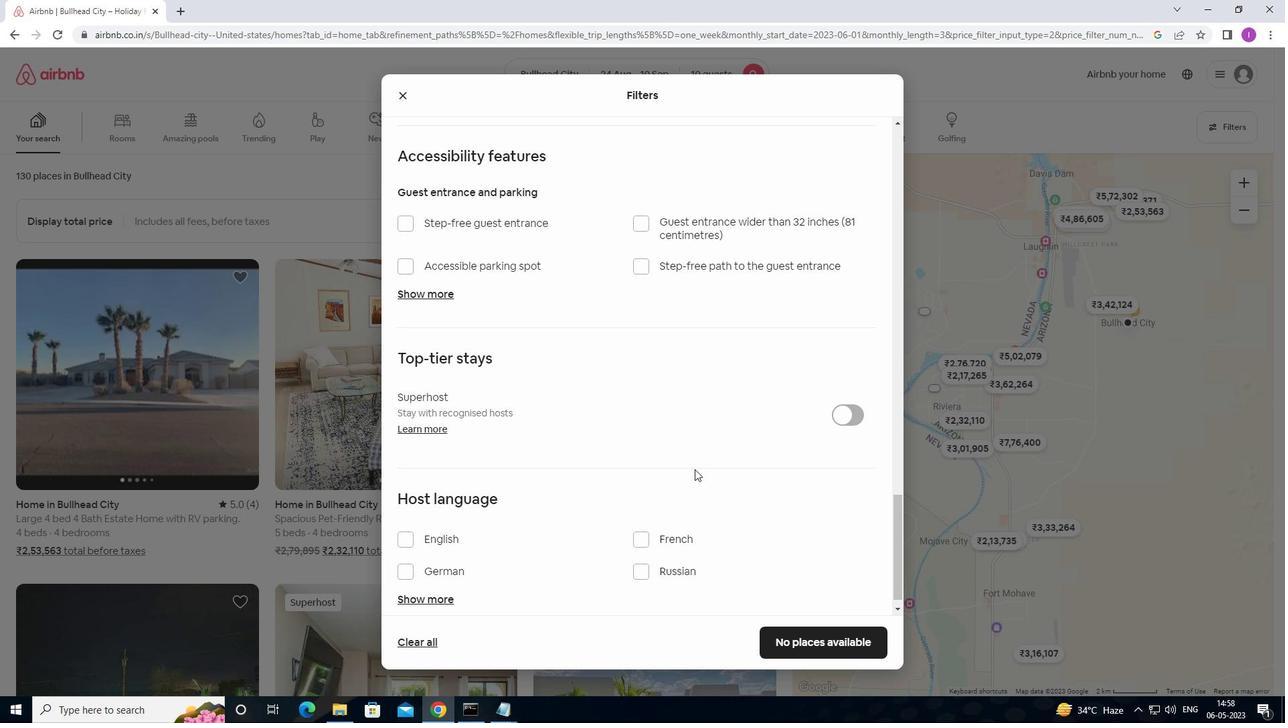 
Action: Mouse moved to (408, 522)
Screenshot: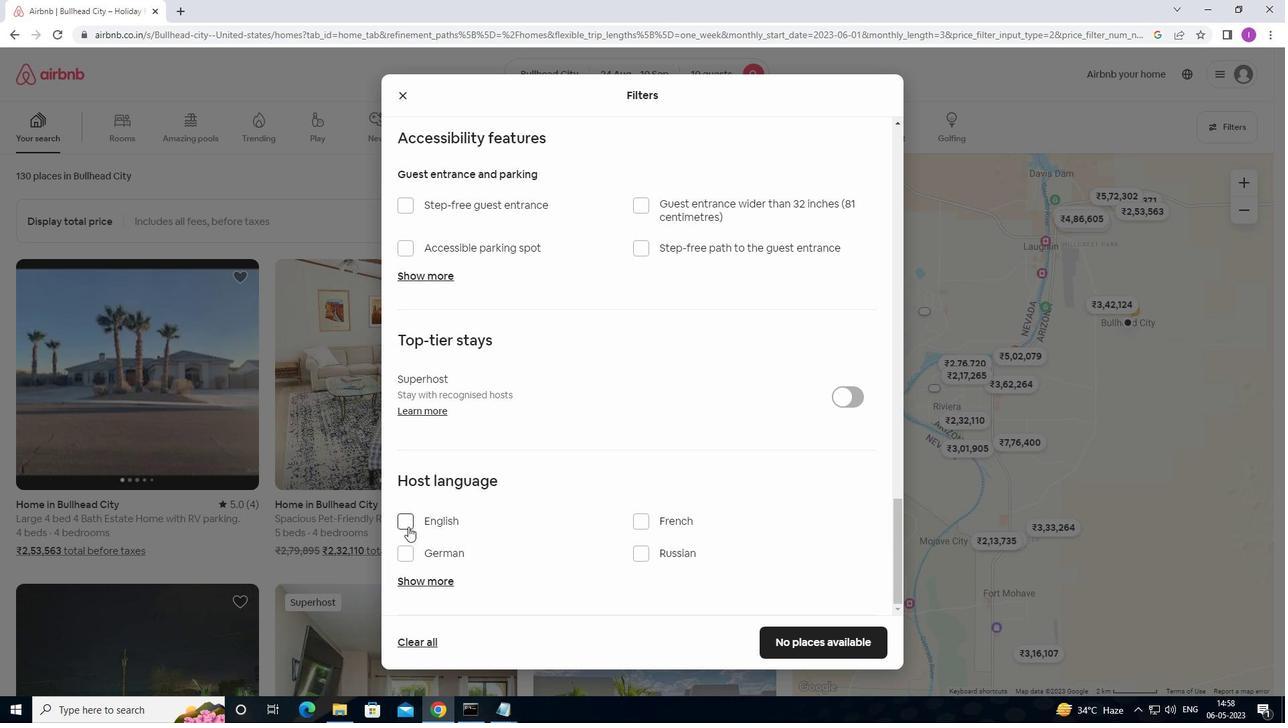 
Action: Mouse pressed left at (408, 522)
Screenshot: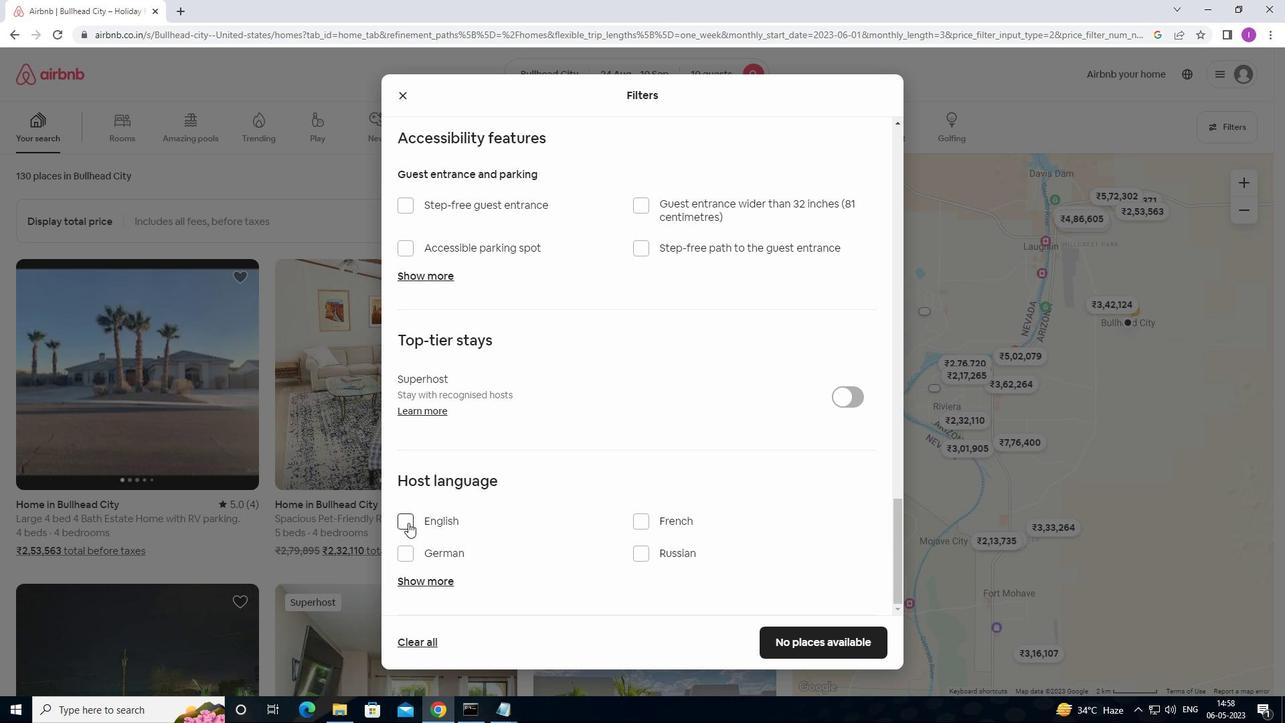 
Action: Mouse moved to (660, 479)
Screenshot: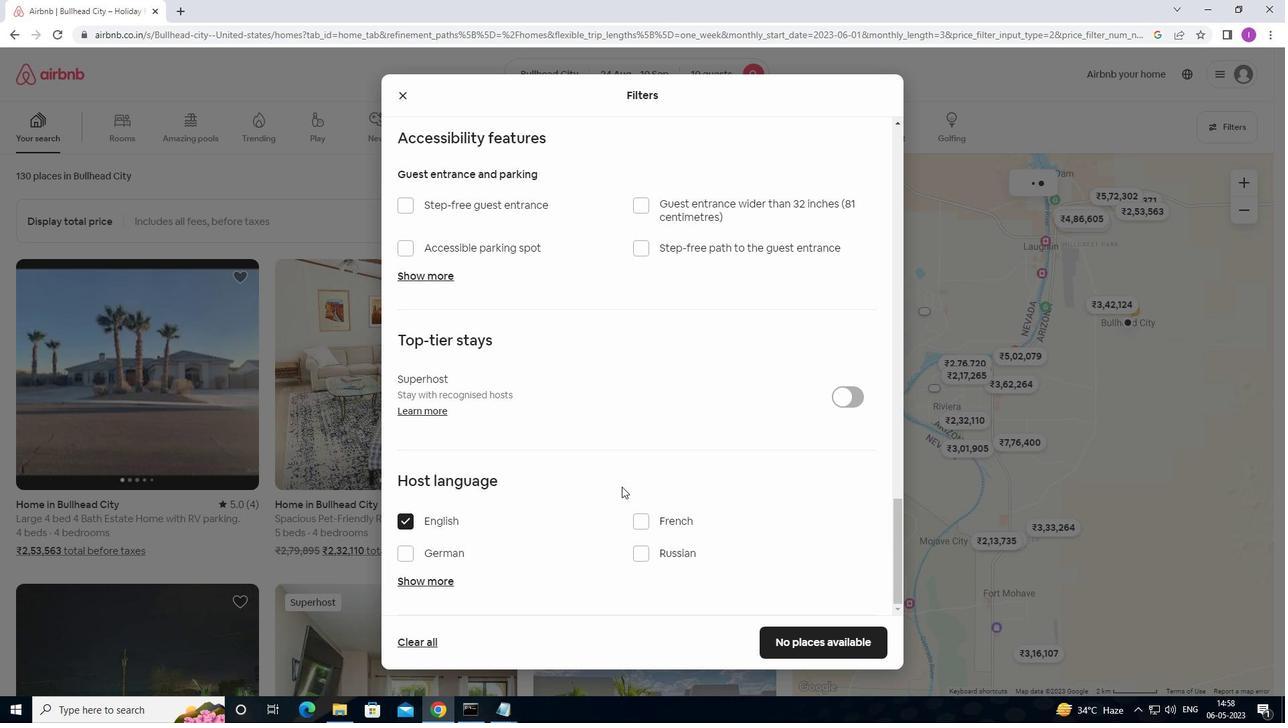 
Action: Mouse scrolled (660, 478) with delta (0, 0)
Screenshot: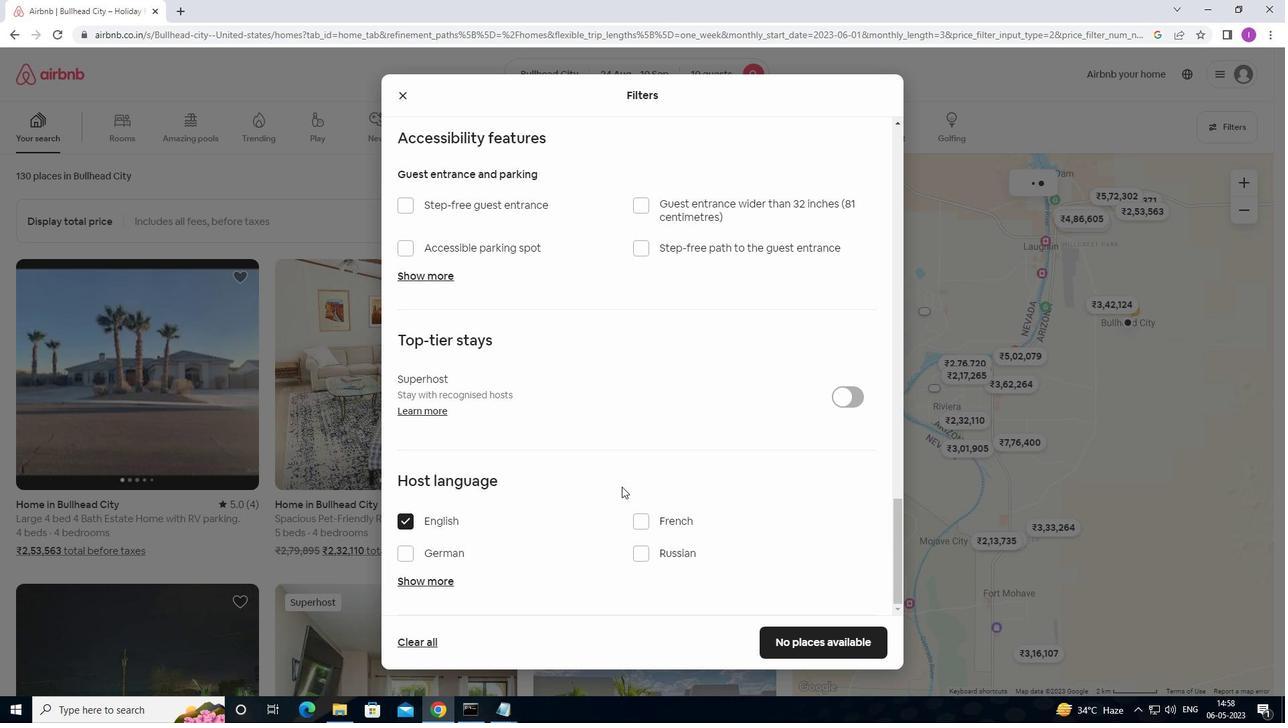 
Action: Mouse moved to (664, 481)
Screenshot: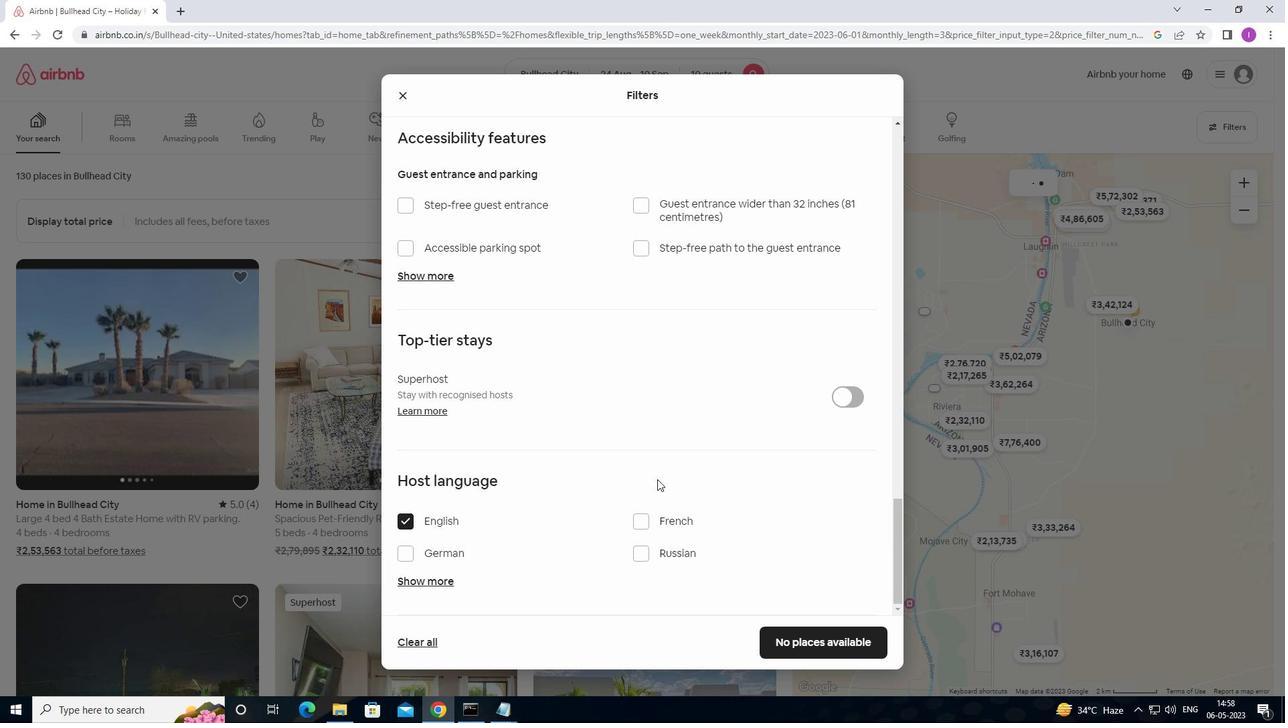 
Action: Mouse scrolled (664, 480) with delta (0, 0)
Screenshot: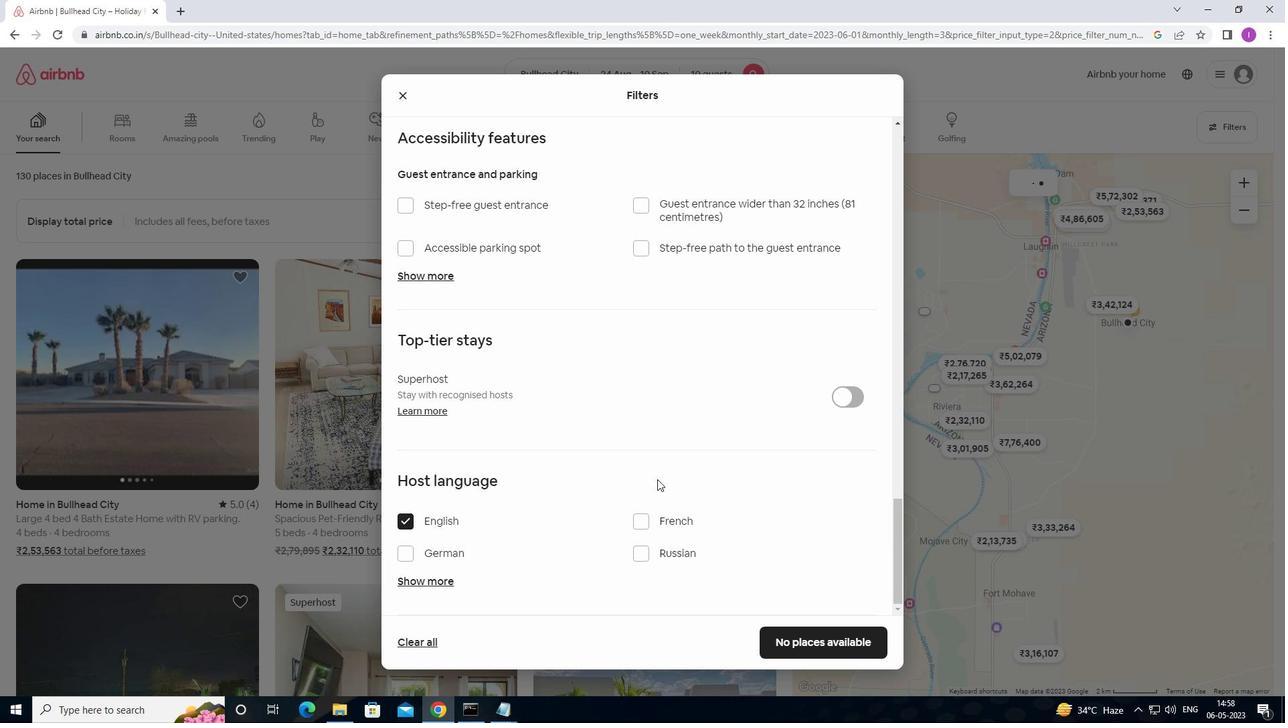 
Action: Mouse moved to (674, 488)
Screenshot: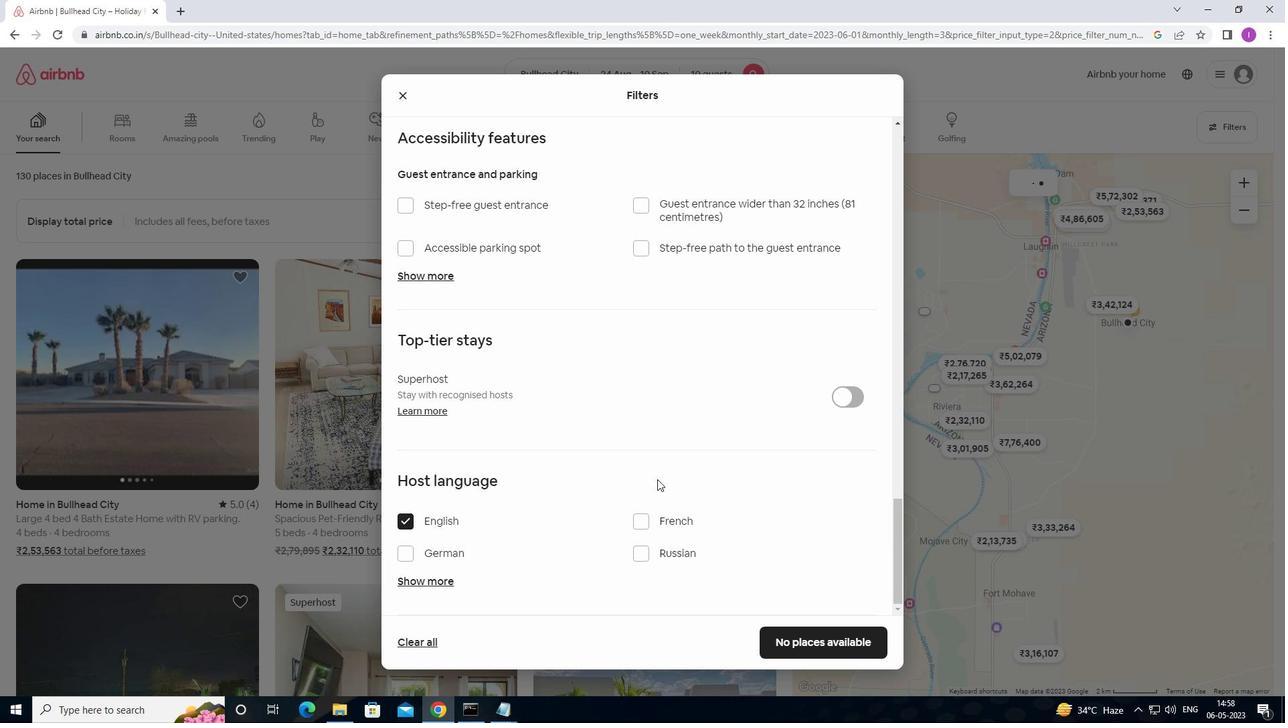 
Action: Mouse scrolled (674, 488) with delta (0, 0)
Screenshot: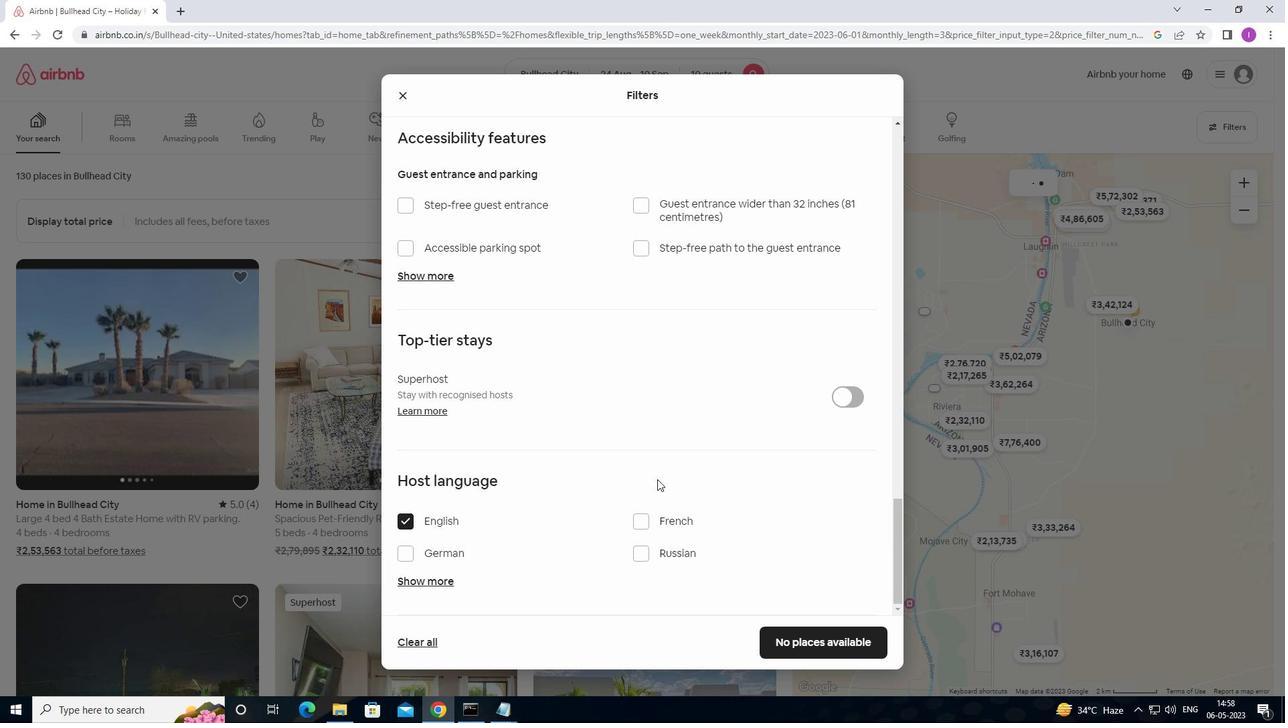 
Action: Mouse moved to (684, 492)
Screenshot: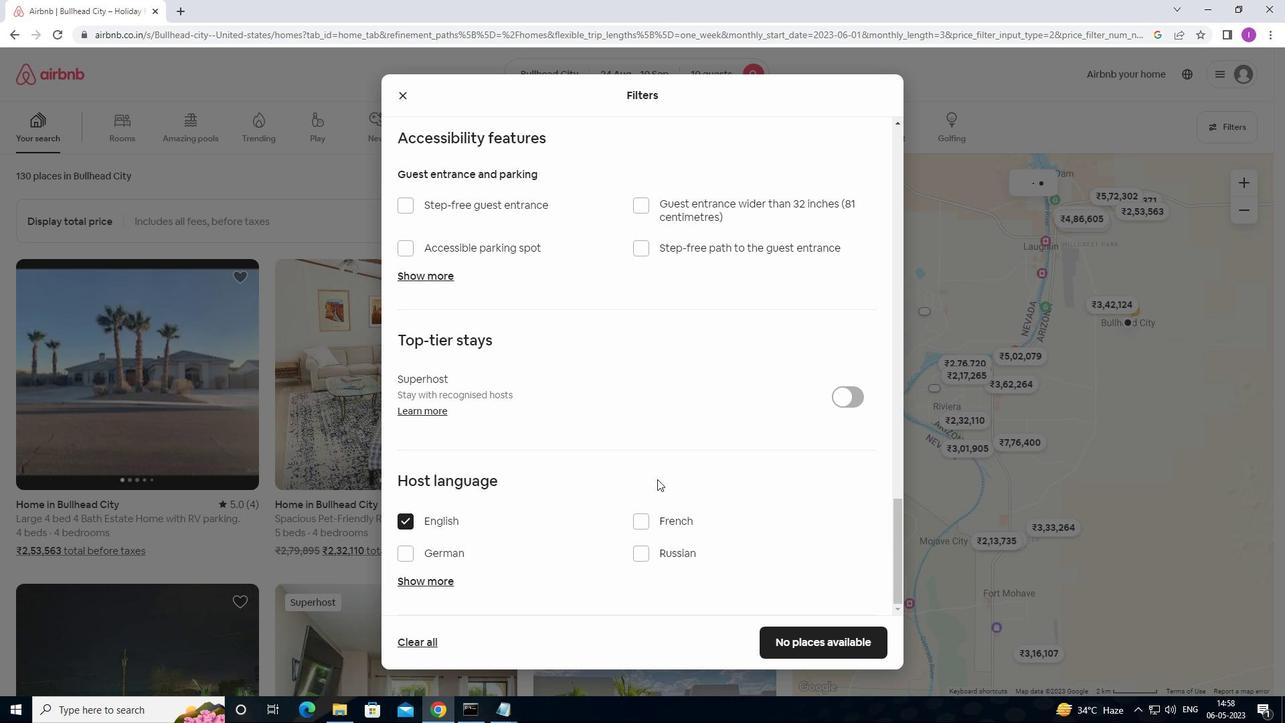 
Action: Mouse scrolled (684, 491) with delta (0, 0)
Screenshot: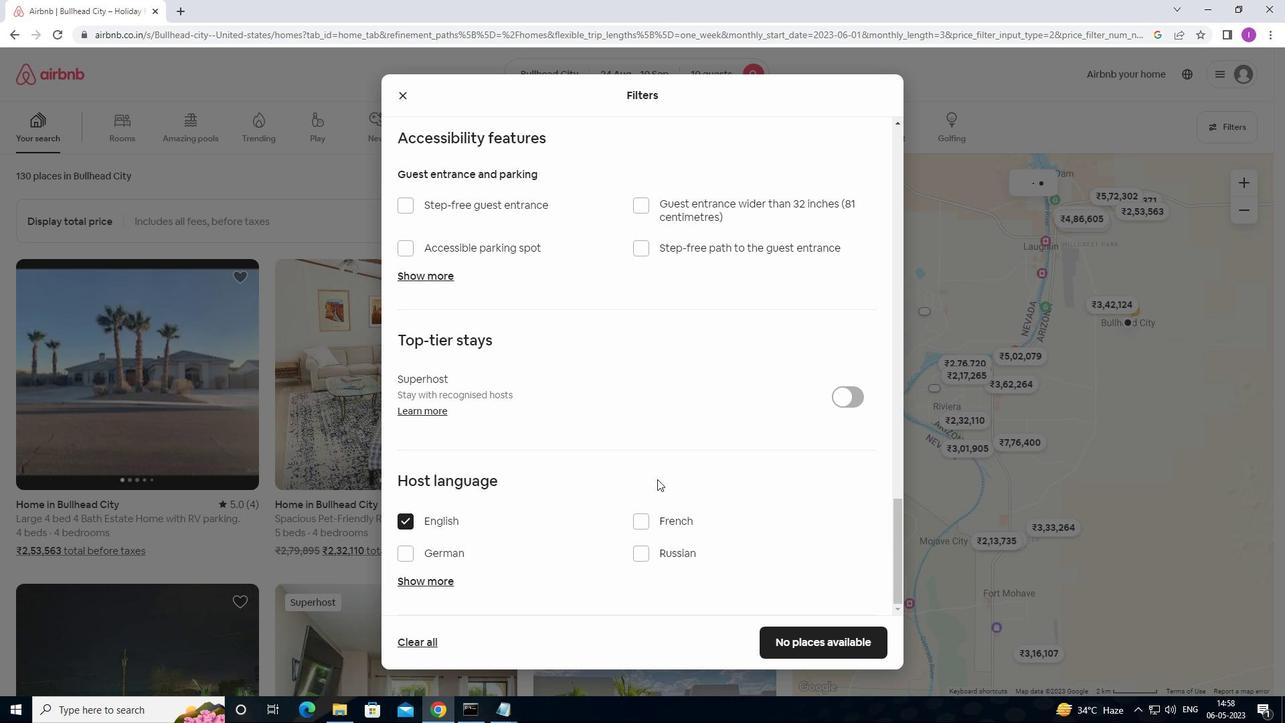 
Action: Mouse moved to (692, 496)
Screenshot: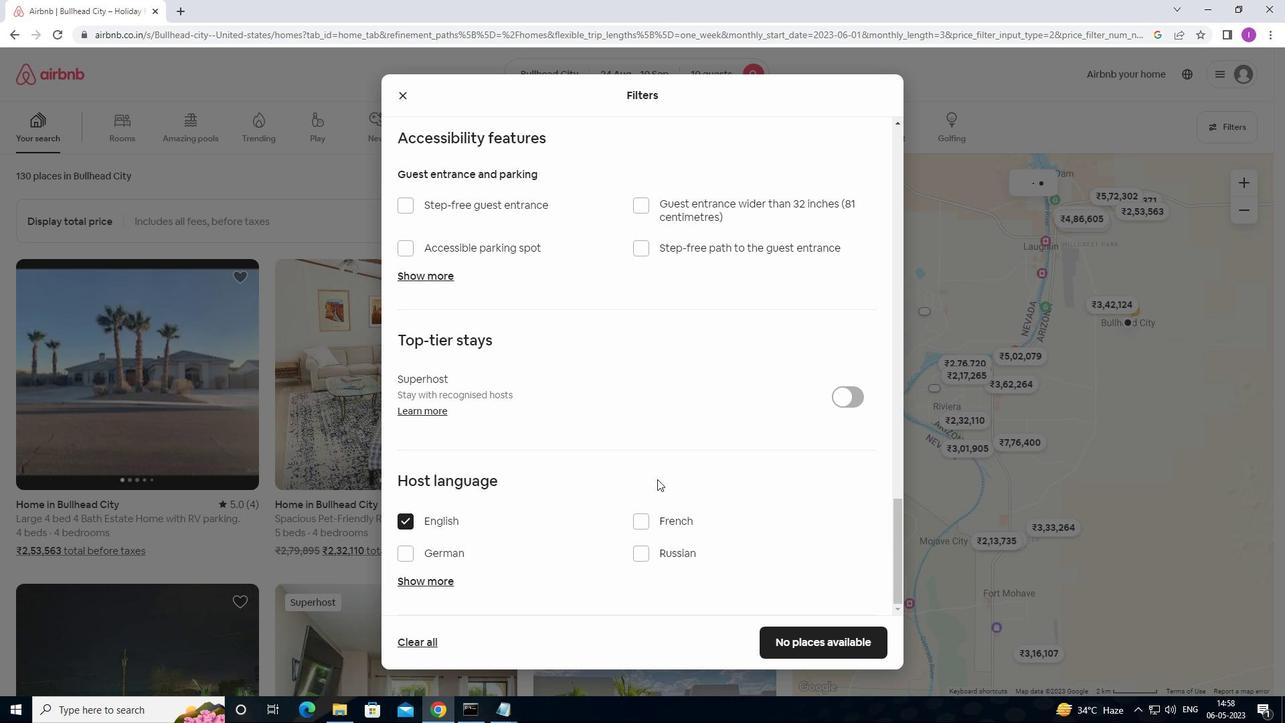 
Action: Mouse scrolled (692, 495) with delta (0, 0)
Screenshot: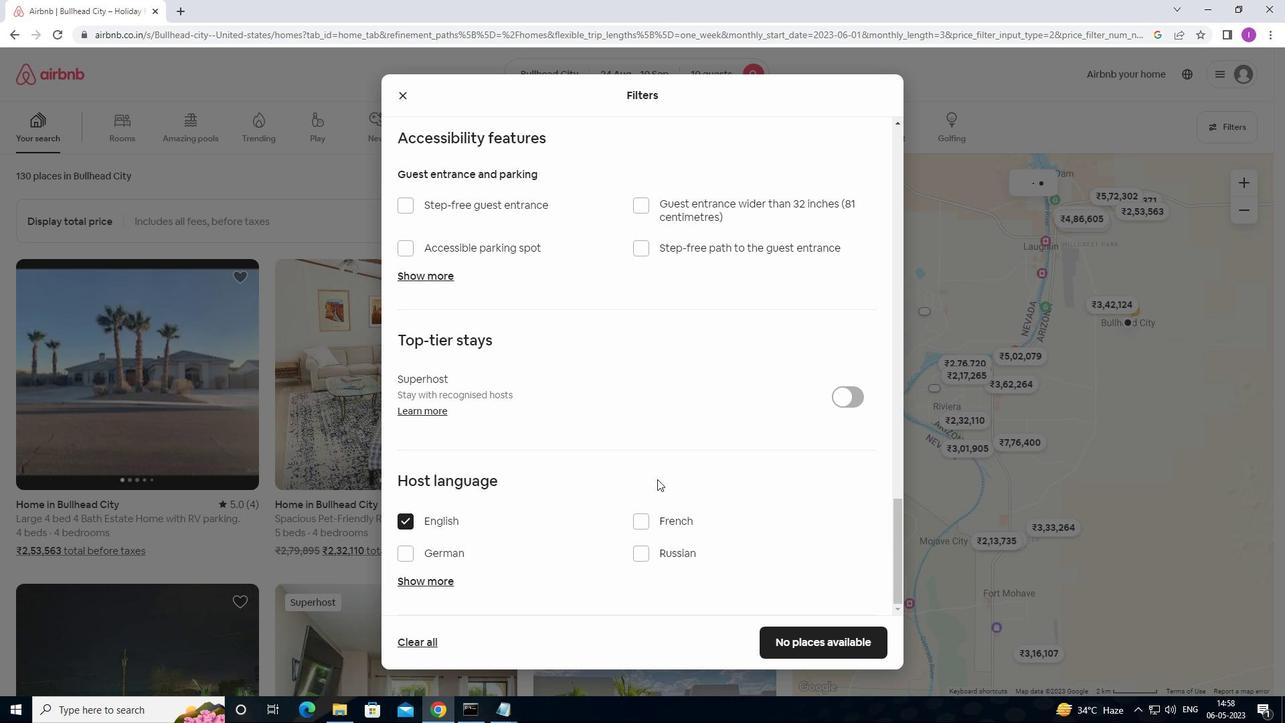
Action: Mouse moved to (799, 637)
Screenshot: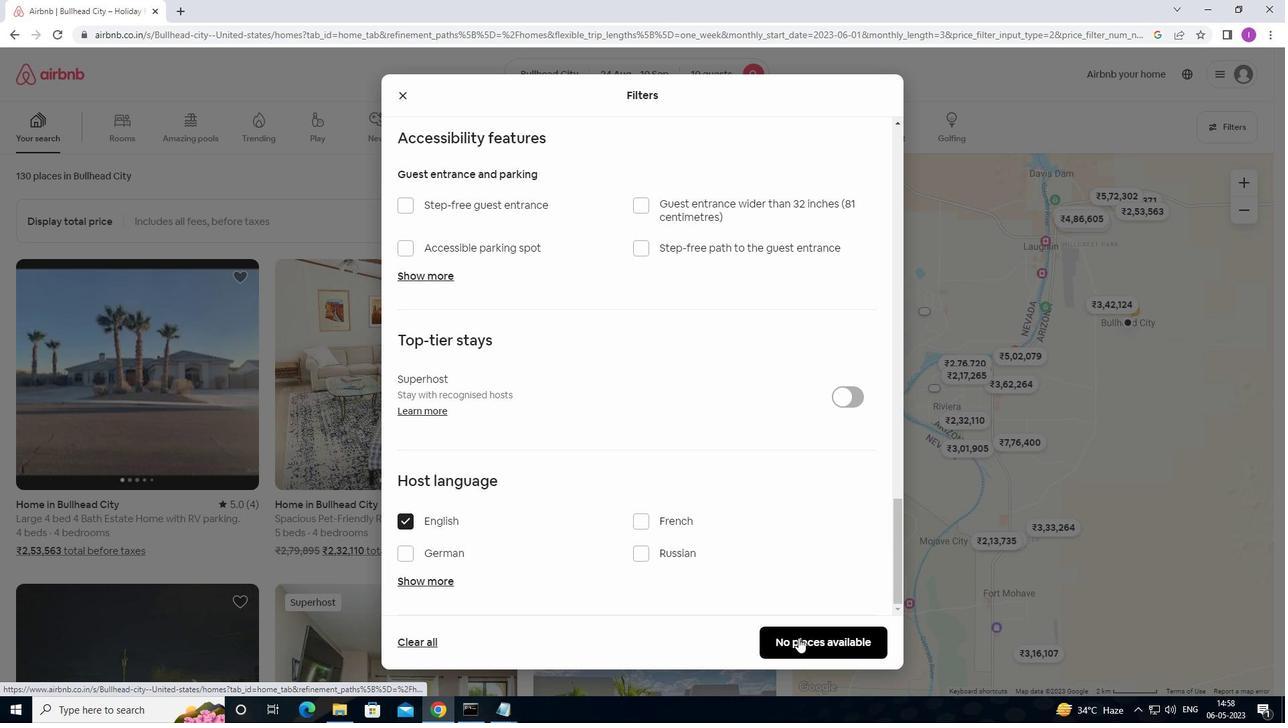 
Action: Mouse pressed left at (799, 637)
Screenshot: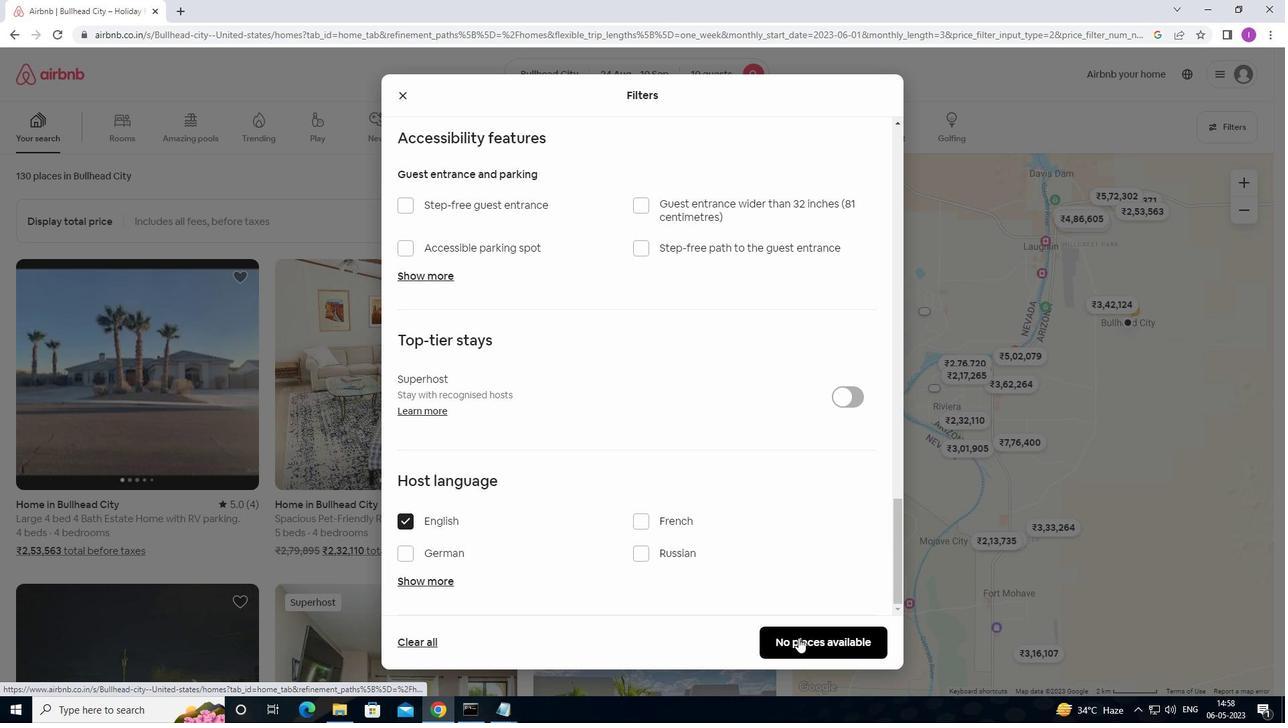 
Action: Mouse moved to (803, 635)
Screenshot: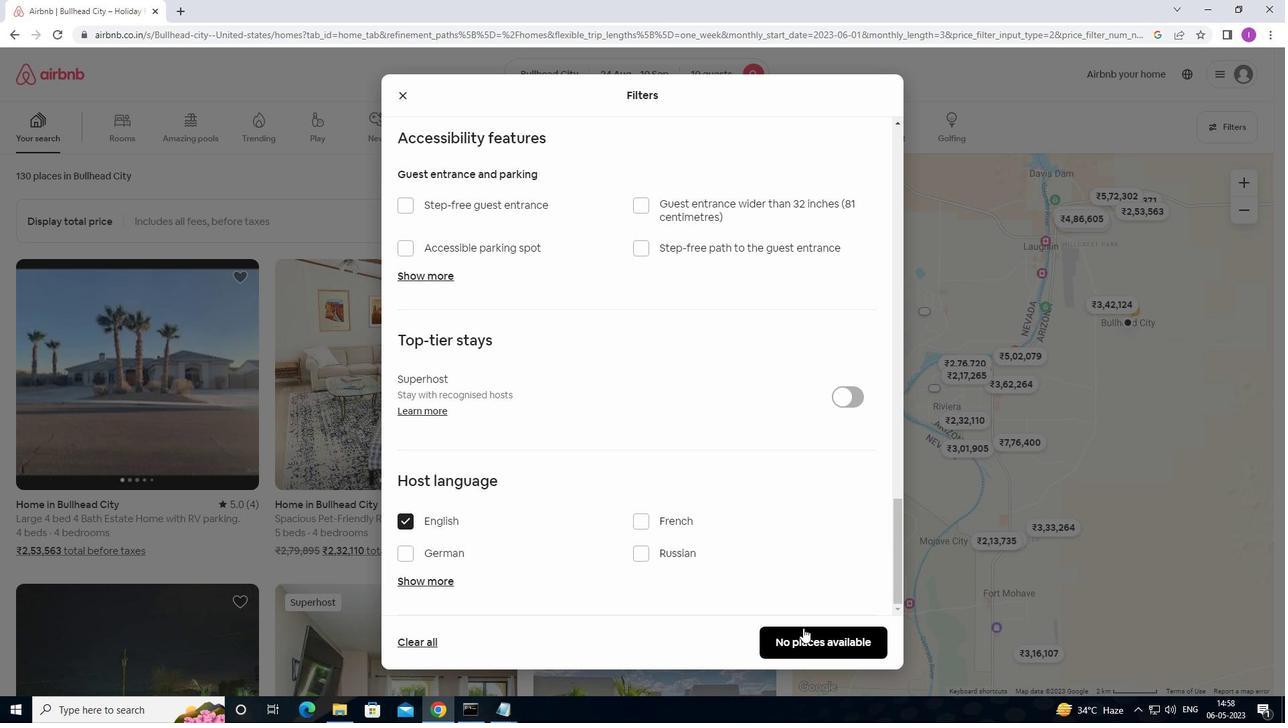 
Action: Mouse pressed left at (803, 635)
Screenshot: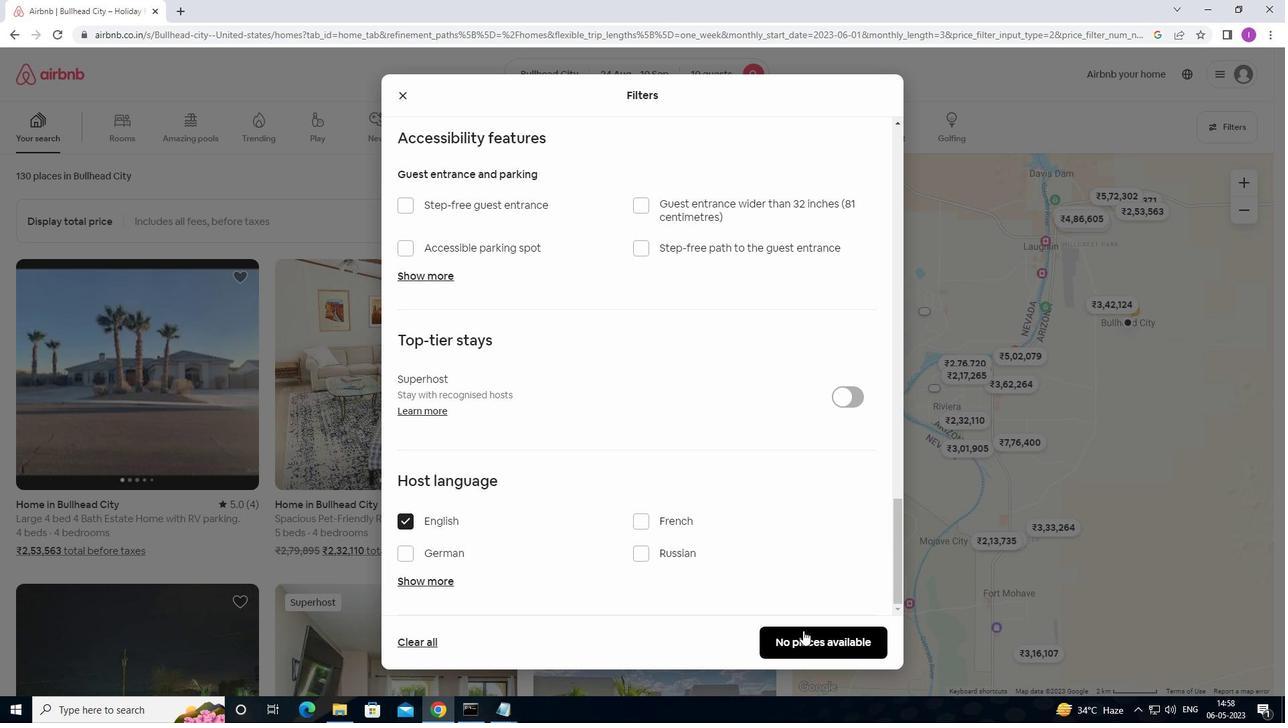 
Action: Mouse moved to (836, 644)
Screenshot: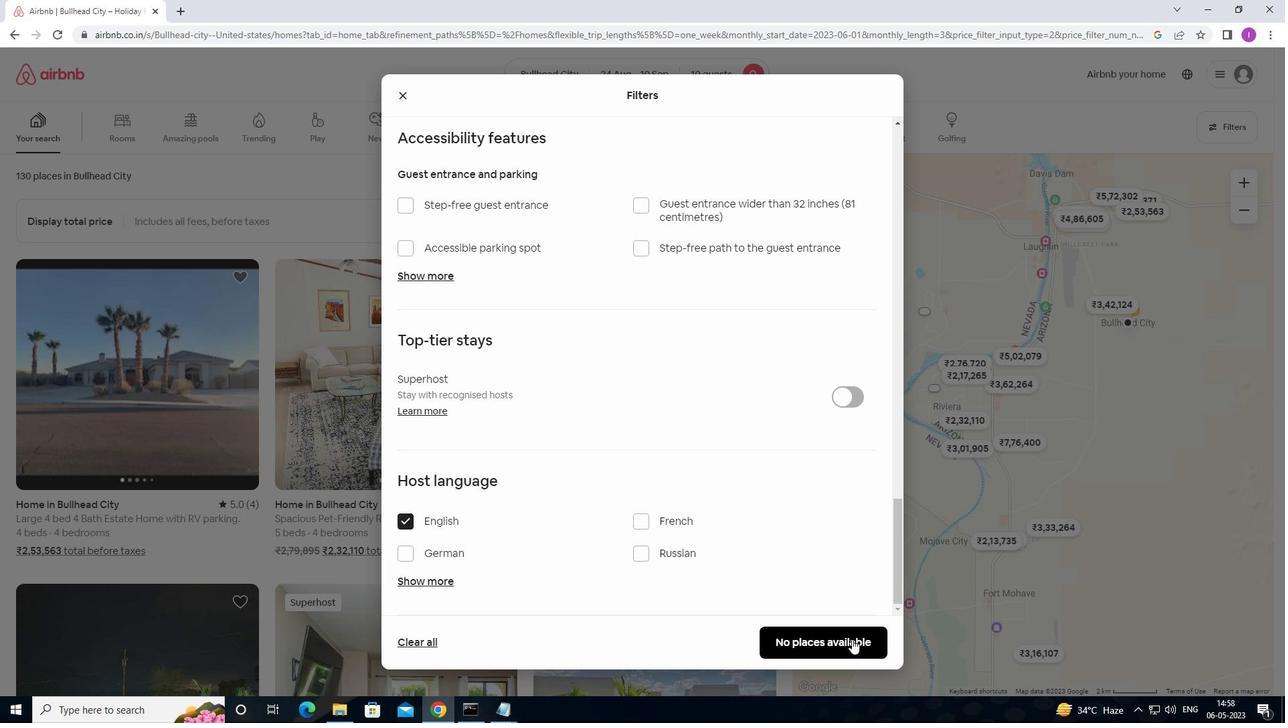 
Action: Mouse pressed left at (836, 644)
Screenshot: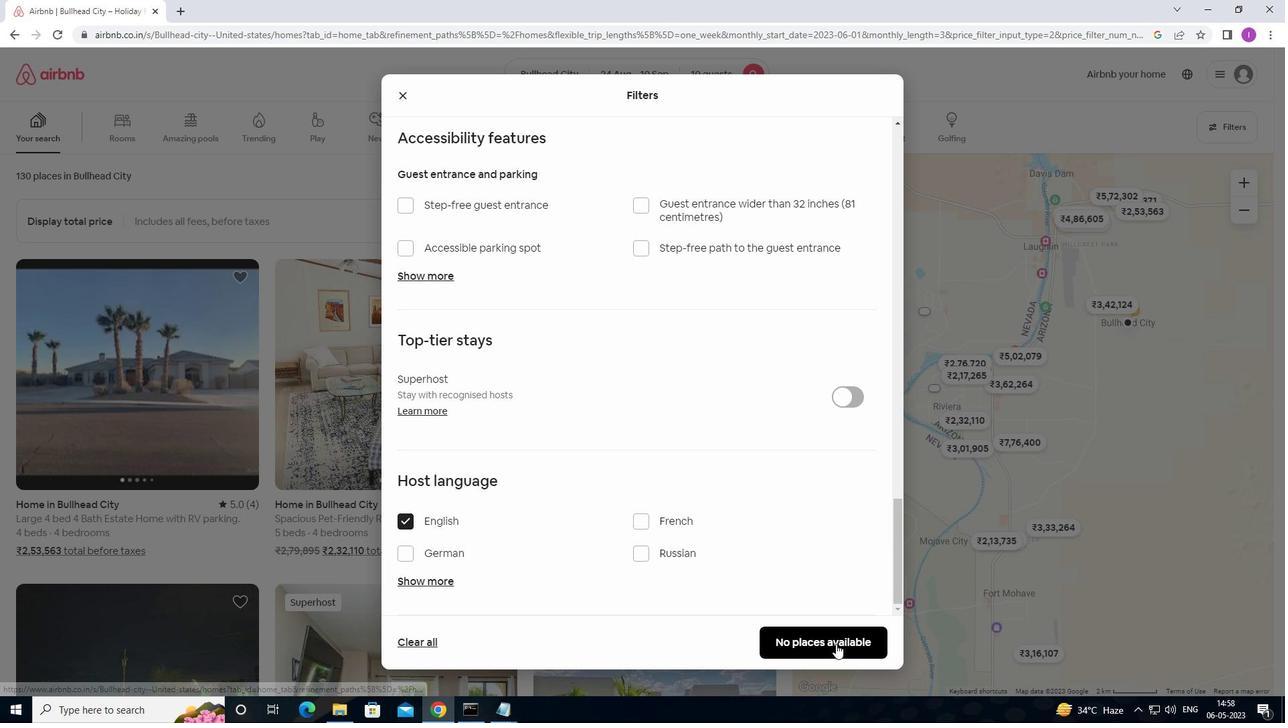 
Action: Mouse moved to (836, 629)
Screenshot: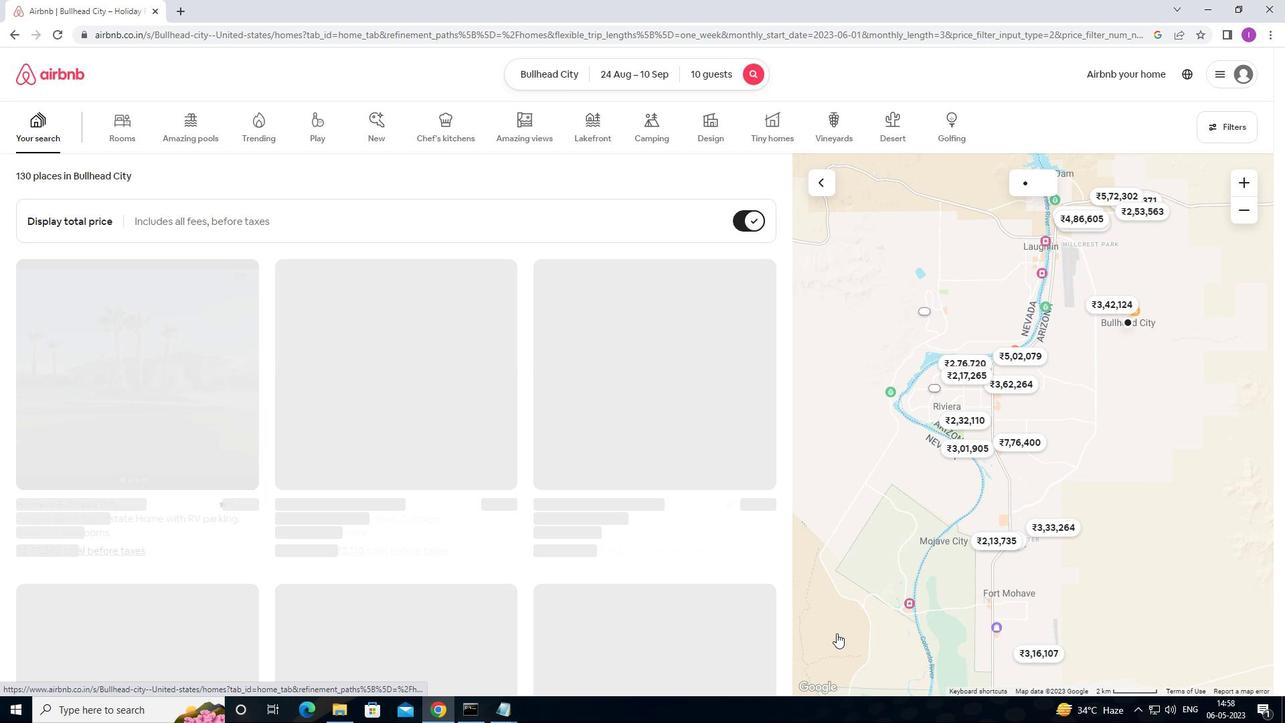 
